Task: Create an abstract business Letterhead with colorful style.
Action: Mouse pressed left at (363, 81)
Screenshot: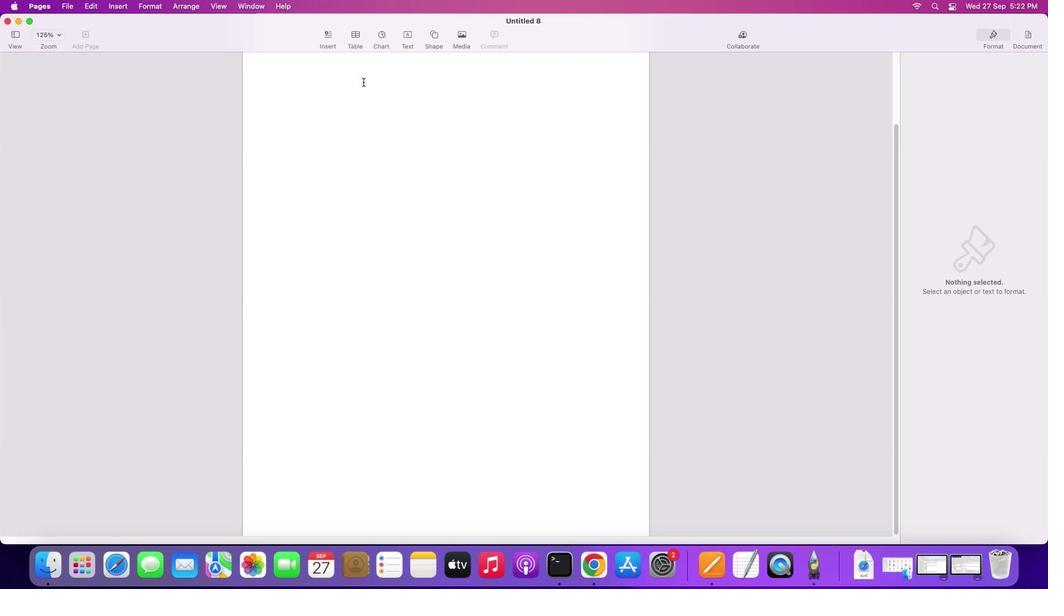 
Action: Mouse moved to (432, 33)
Screenshot: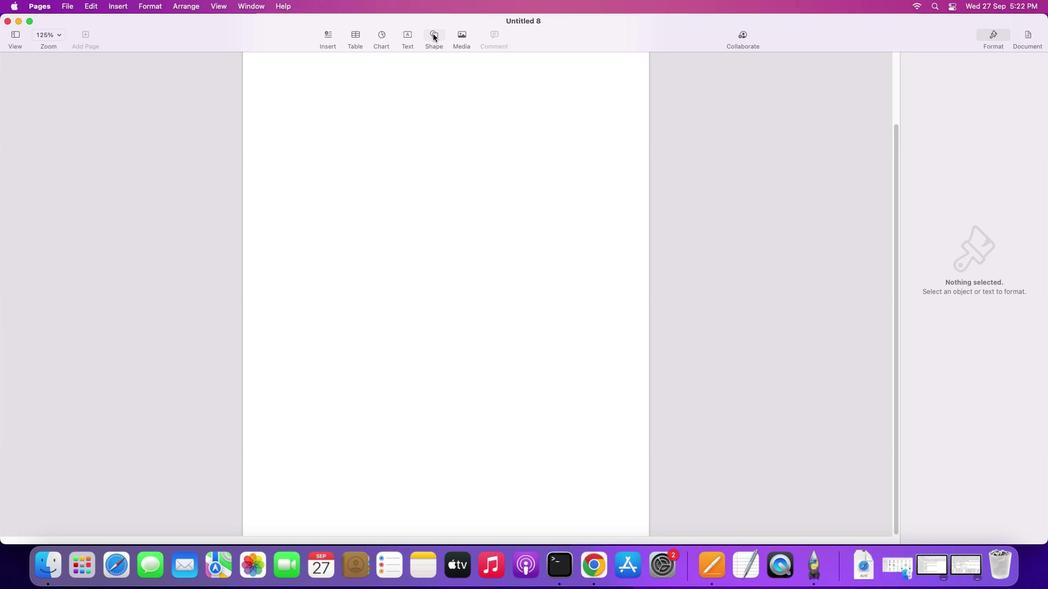 
Action: Mouse pressed left at (432, 33)
Screenshot: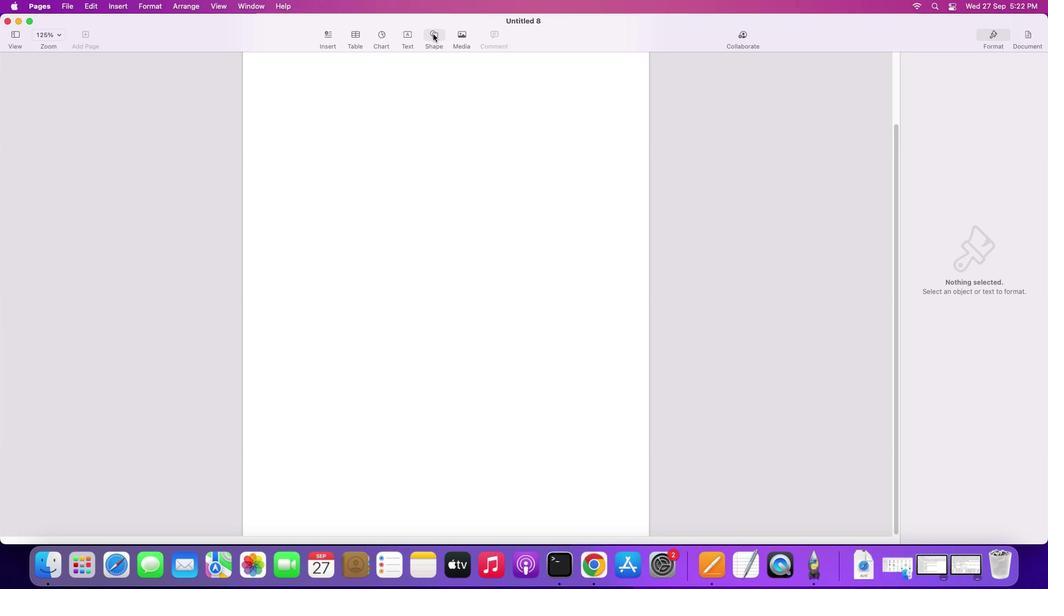 
Action: Mouse moved to (428, 122)
Screenshot: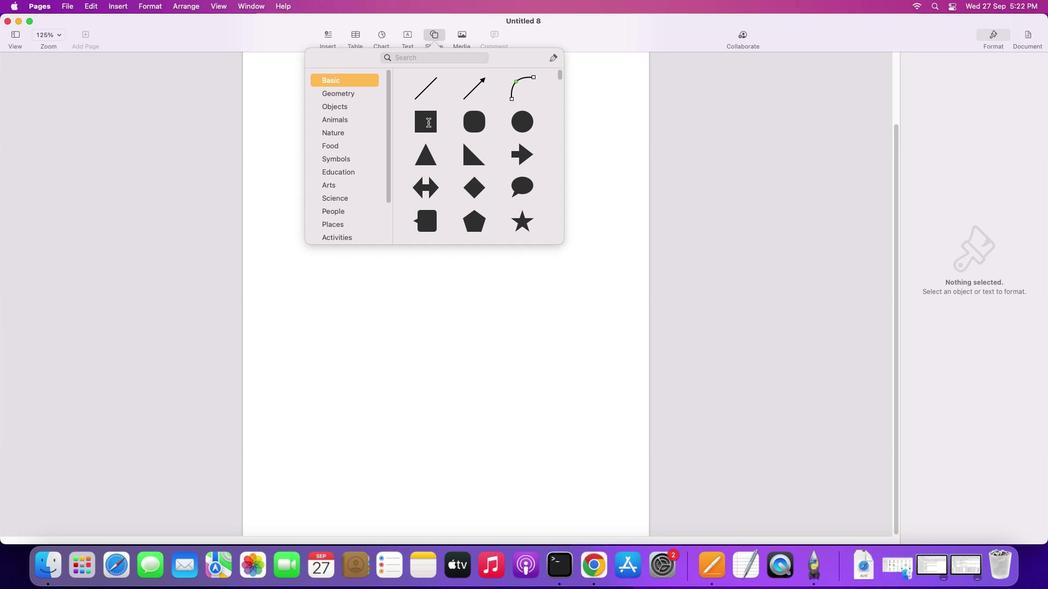 
Action: Mouse pressed left at (428, 122)
Screenshot: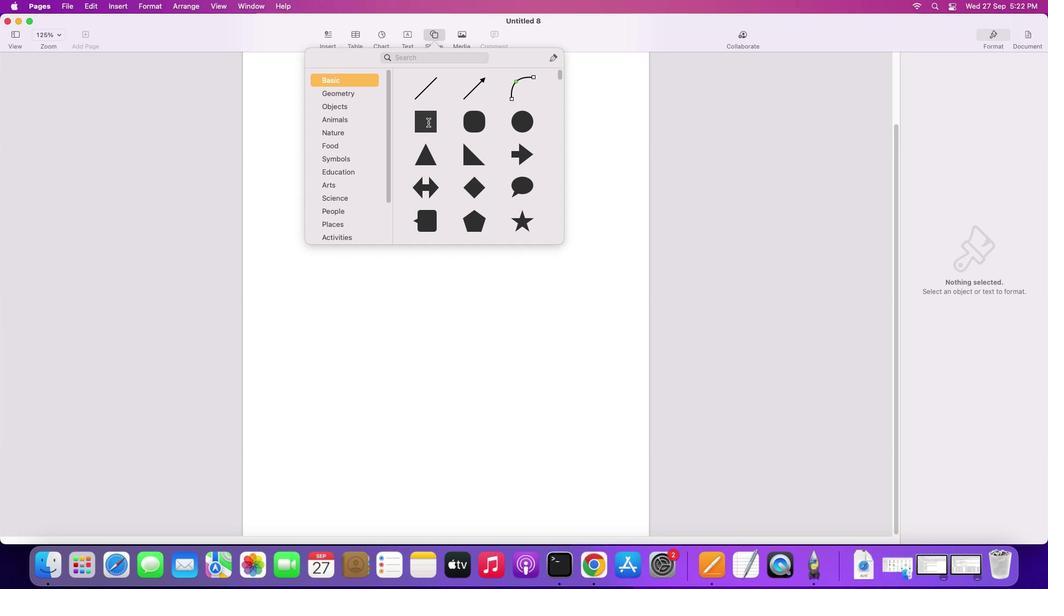 
Action: Mouse moved to (439, 277)
Screenshot: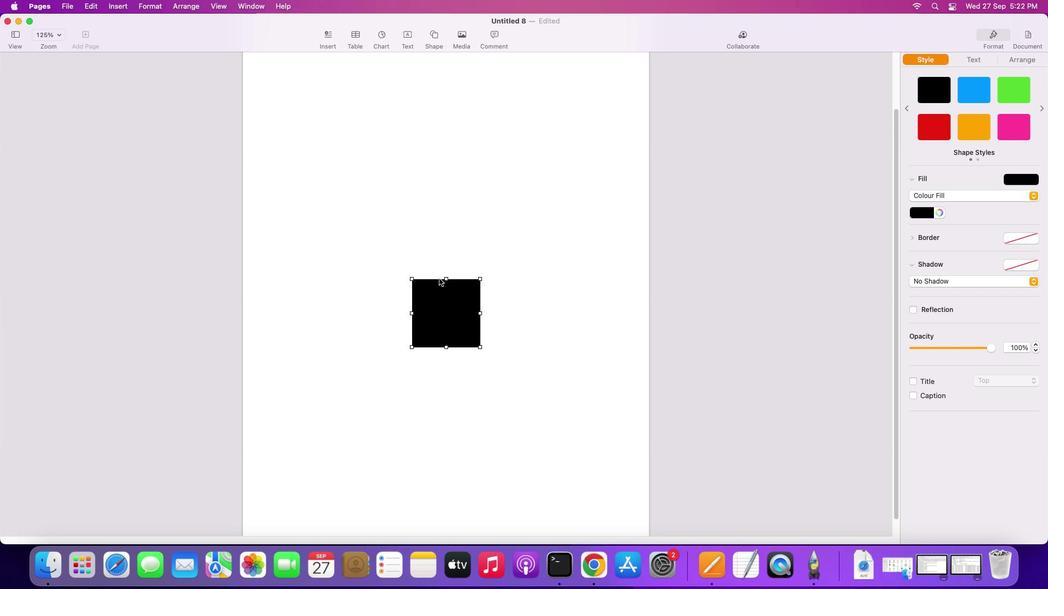 
Action: Mouse scrolled (439, 277) with delta (0, 0)
Screenshot: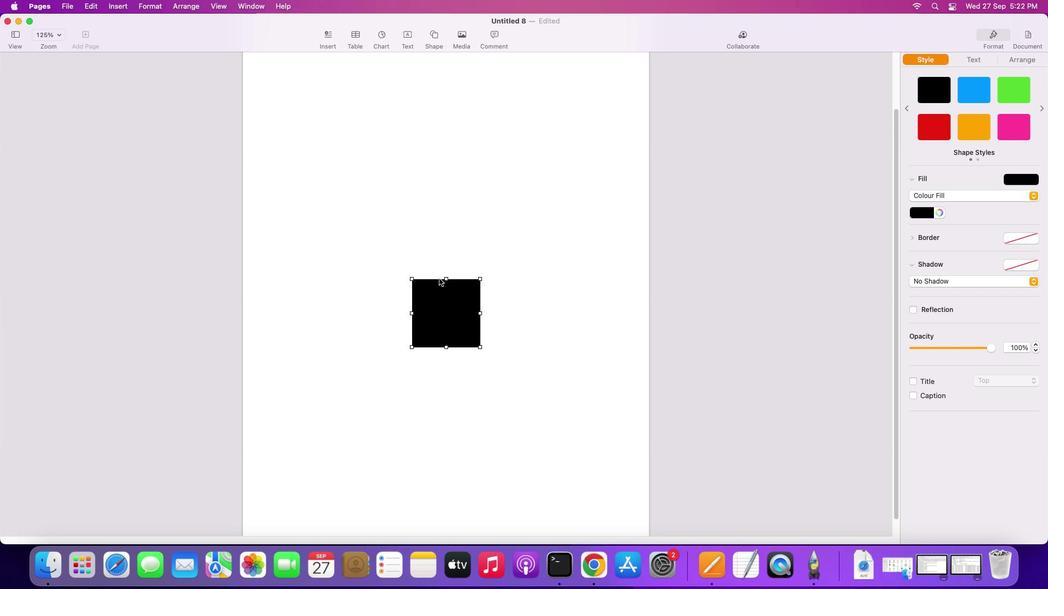 
Action: Mouse moved to (438, 278)
Screenshot: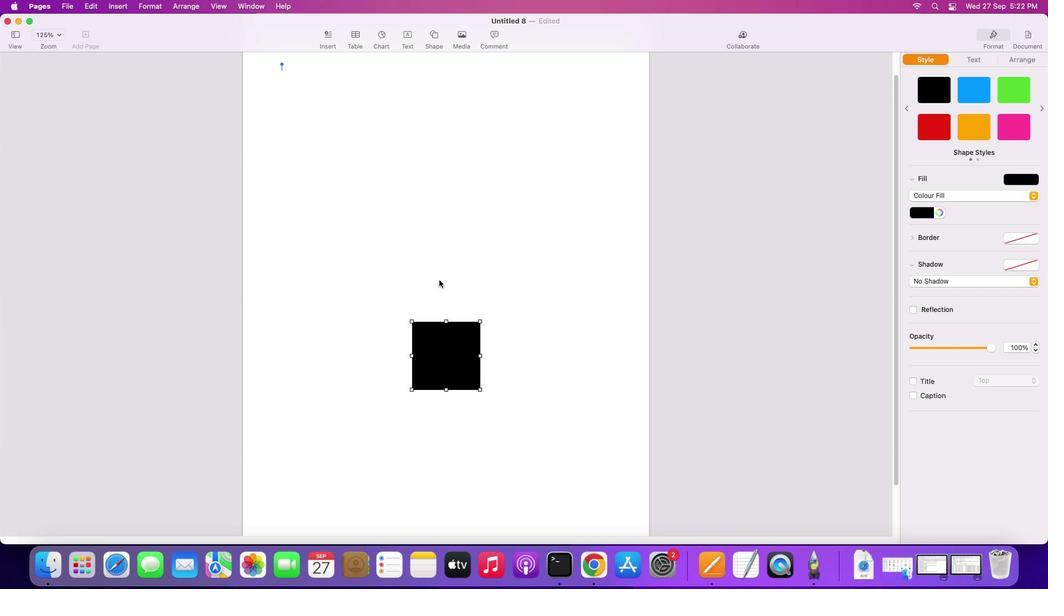 
Action: Mouse scrolled (438, 278) with delta (0, 0)
Screenshot: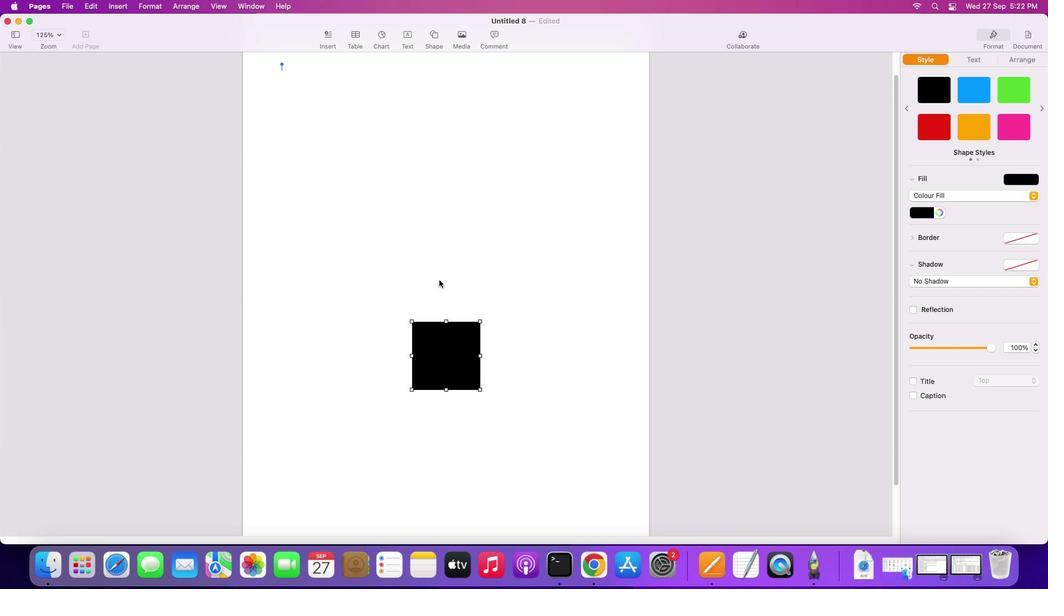 
Action: Mouse scrolled (438, 278) with delta (0, 1)
Screenshot: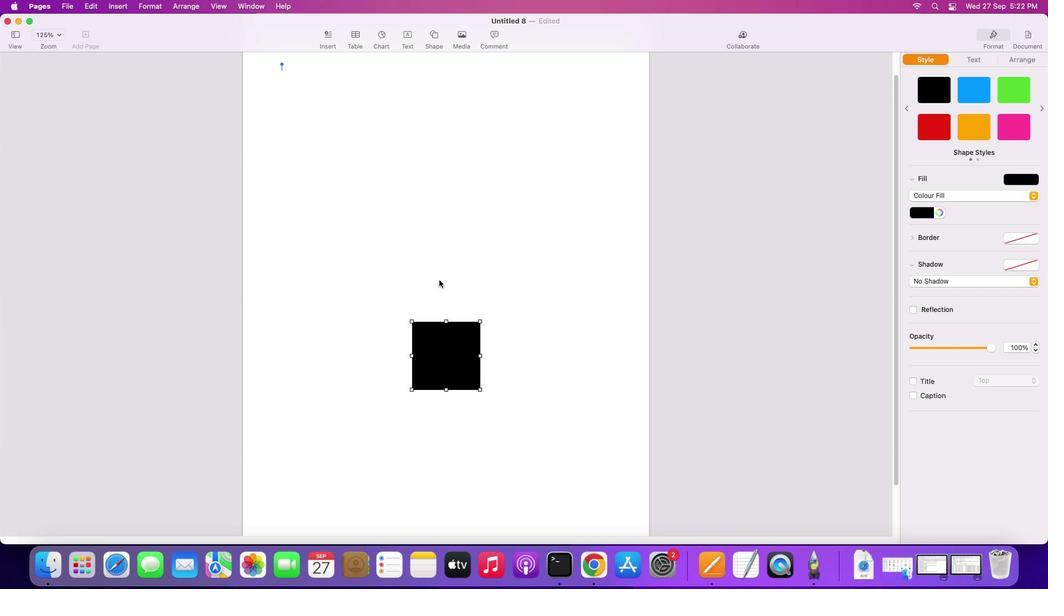 
Action: Mouse scrolled (438, 278) with delta (0, 2)
Screenshot: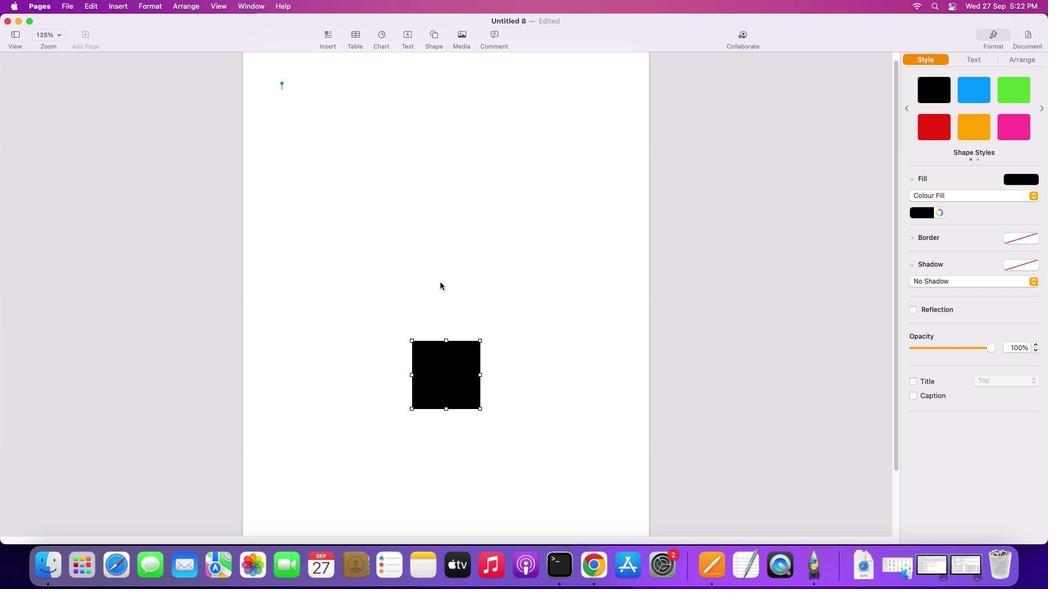 
Action: Mouse scrolled (438, 278) with delta (0, 3)
Screenshot: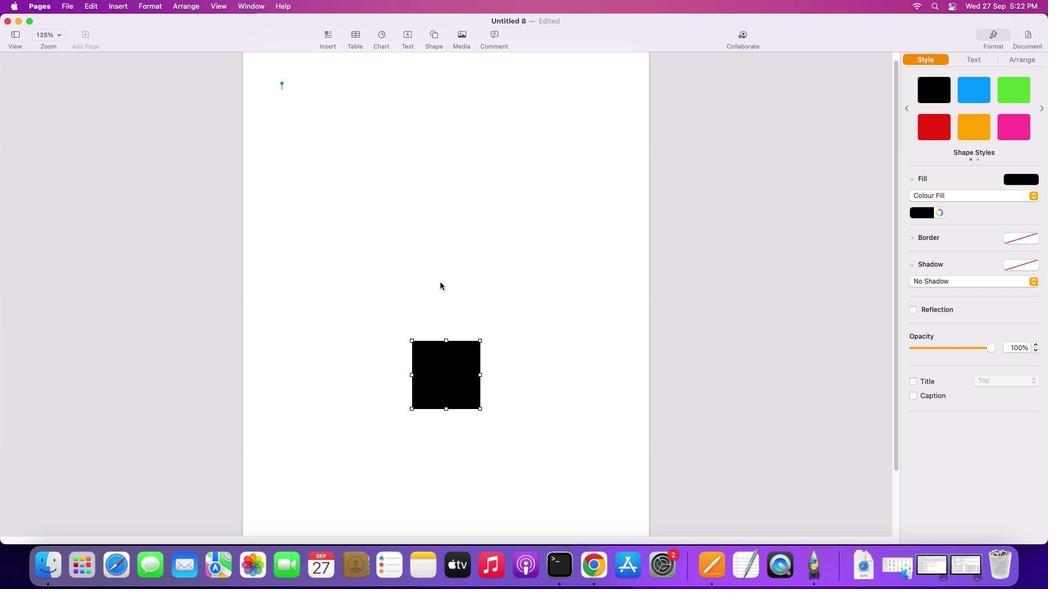 
Action: Mouse scrolled (438, 278) with delta (0, 3)
Screenshot: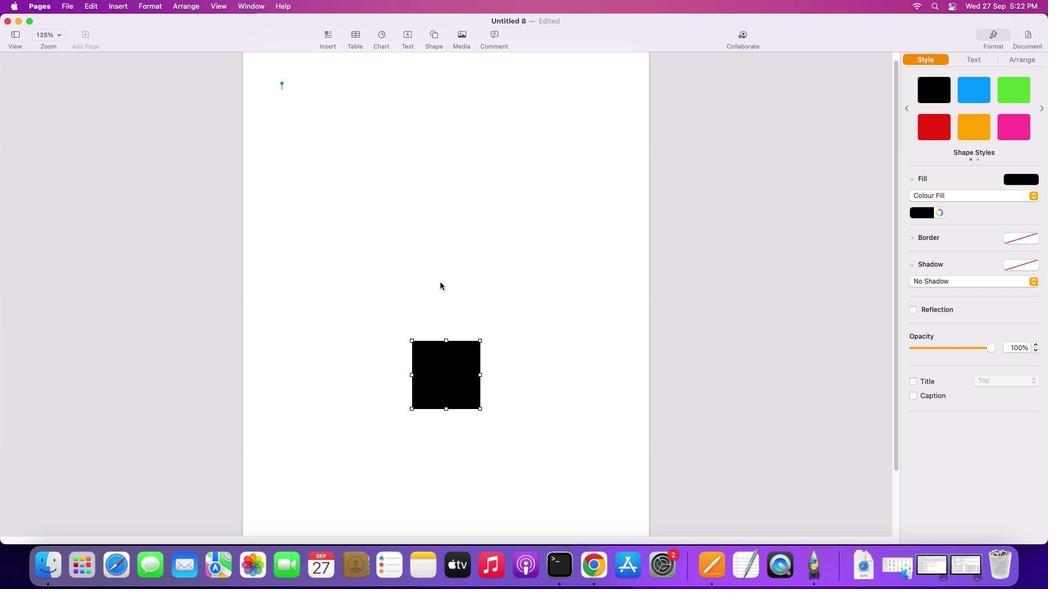 
Action: Mouse moved to (436, 337)
Screenshot: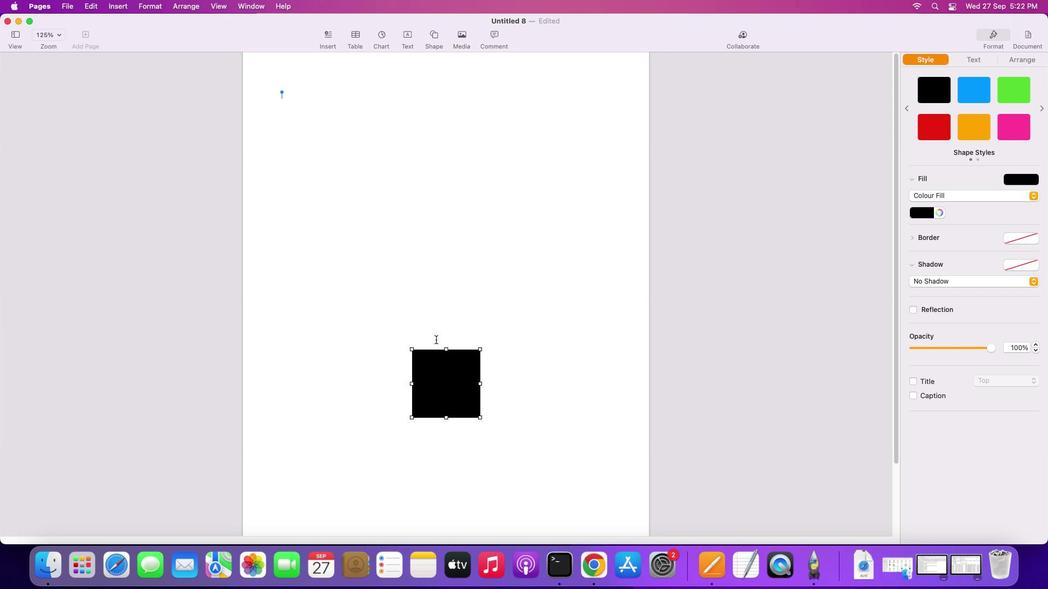 
Action: Mouse scrolled (436, 337) with delta (0, 0)
Screenshot: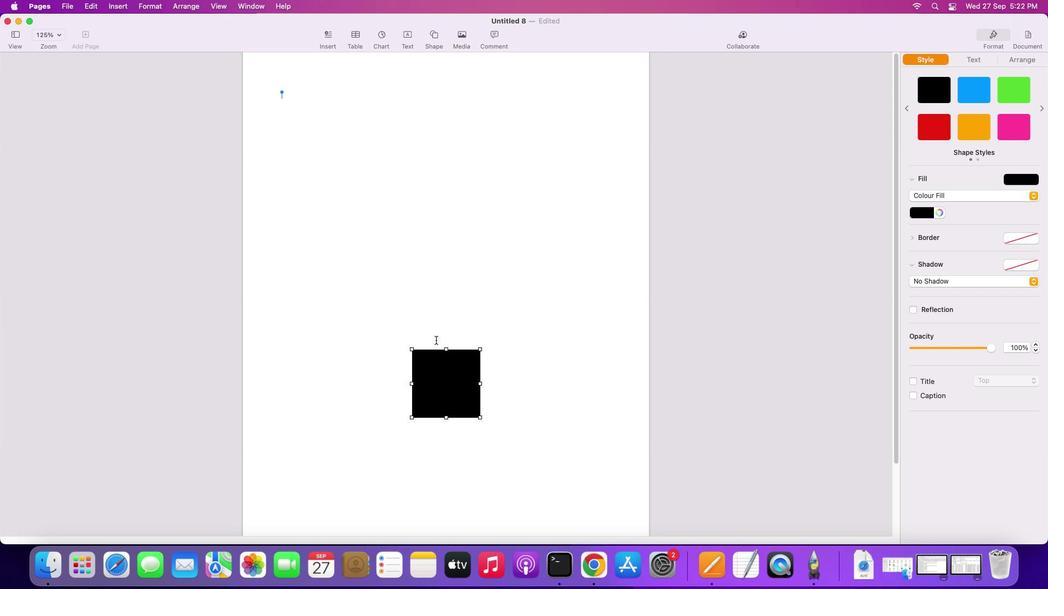 
Action: Mouse moved to (436, 339)
Screenshot: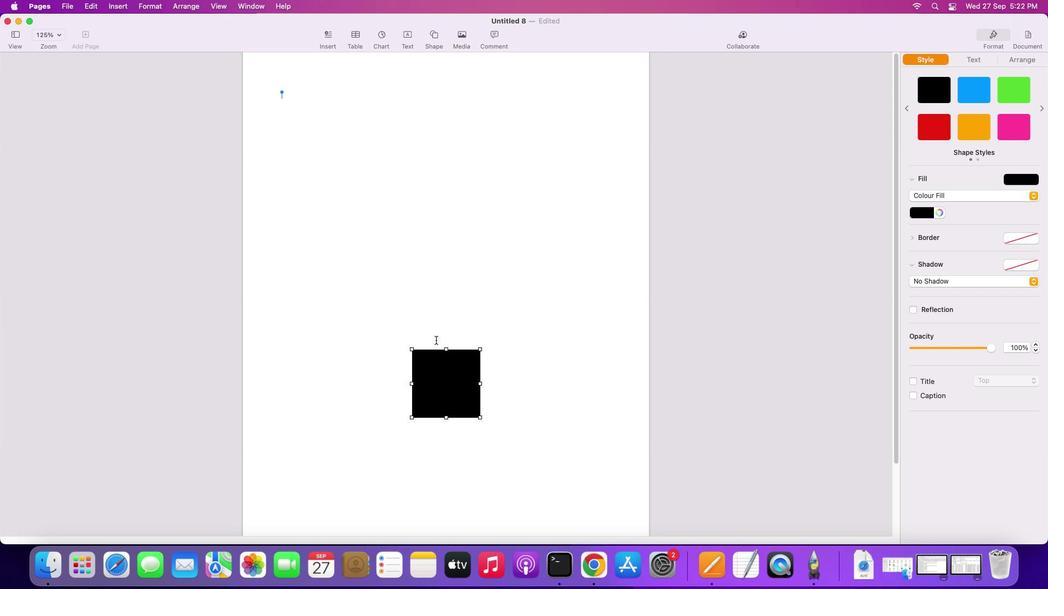 
Action: Mouse scrolled (436, 339) with delta (0, 0)
Screenshot: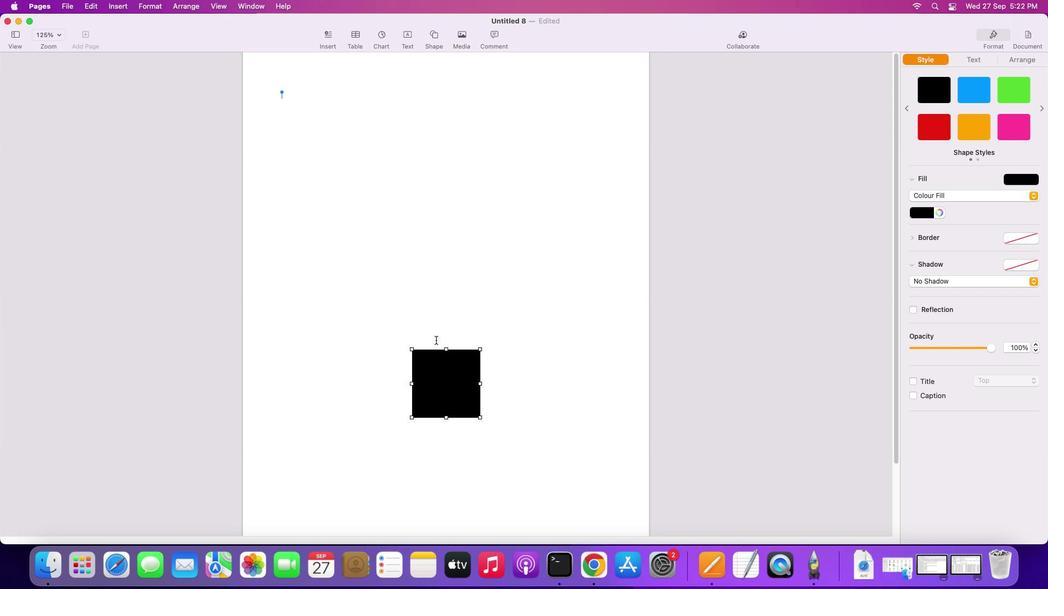 
Action: Mouse moved to (436, 339)
Screenshot: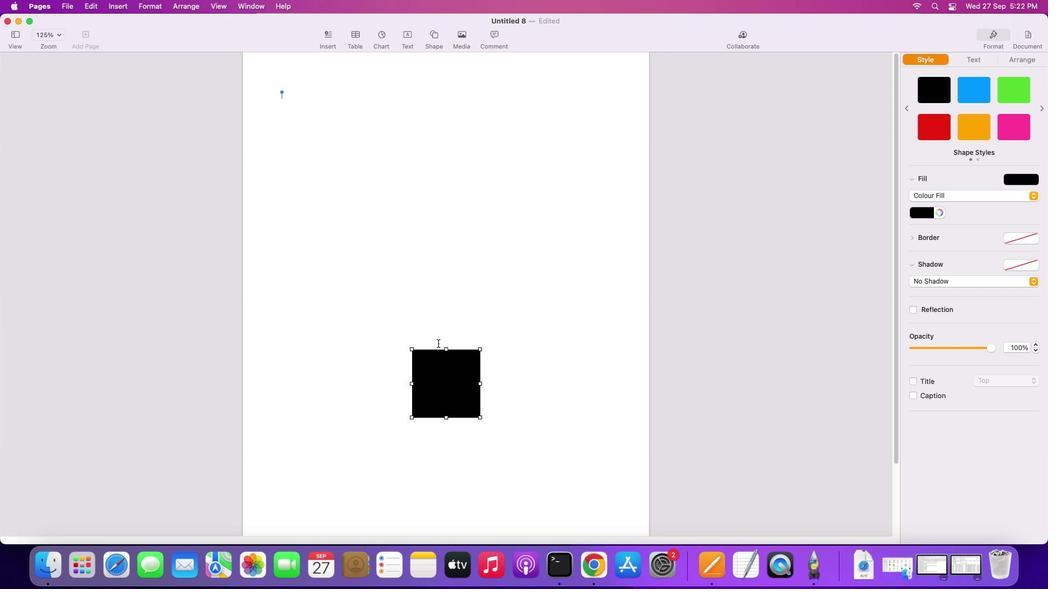 
Action: Mouse scrolled (436, 339) with delta (0, 1)
Screenshot: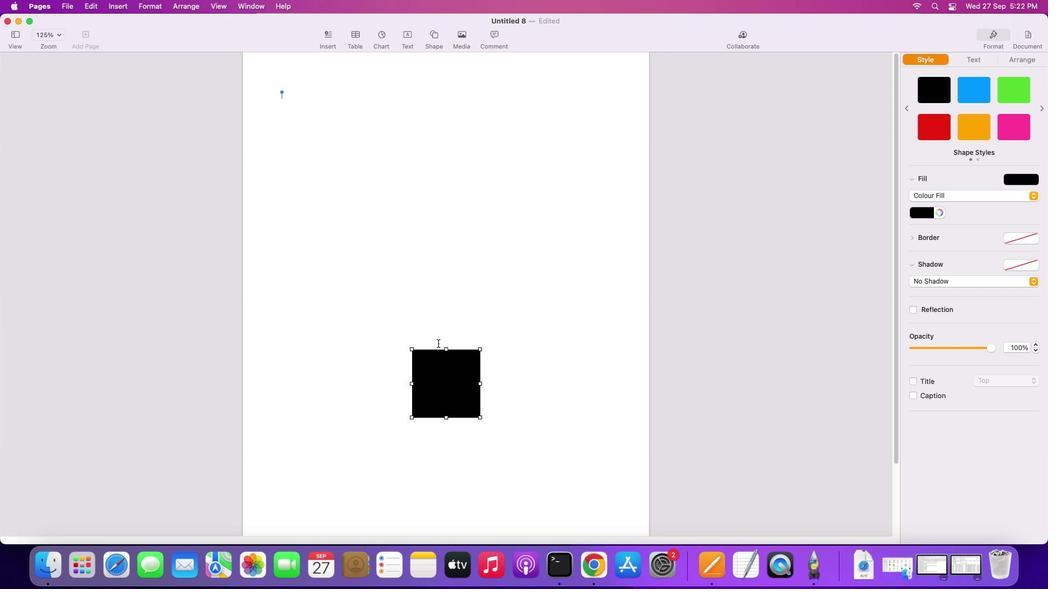
Action: Mouse scrolled (436, 339) with delta (0, 2)
Screenshot: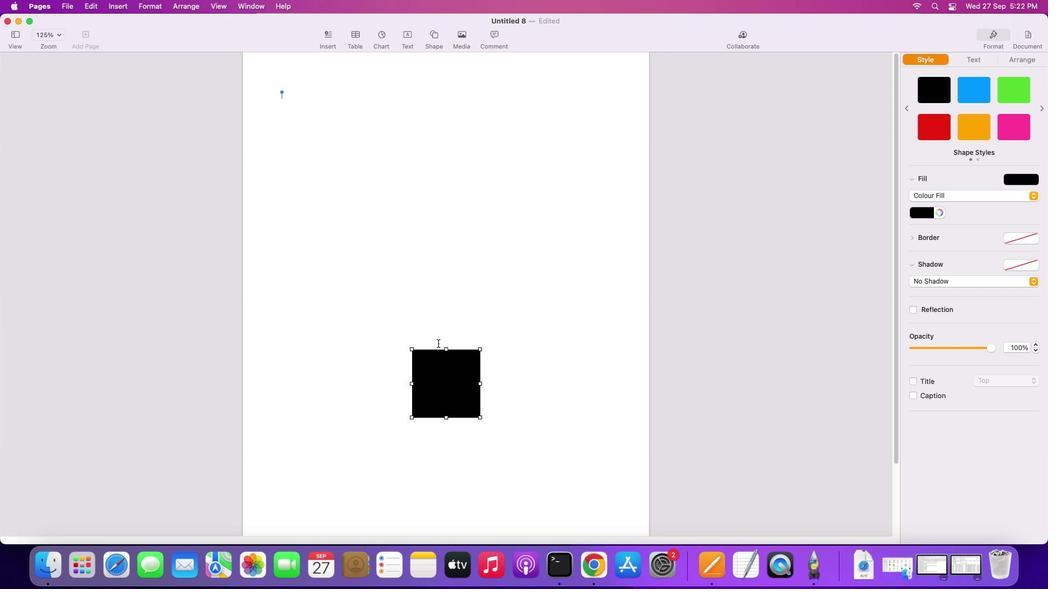 
Action: Mouse scrolled (436, 339) with delta (0, 3)
Screenshot: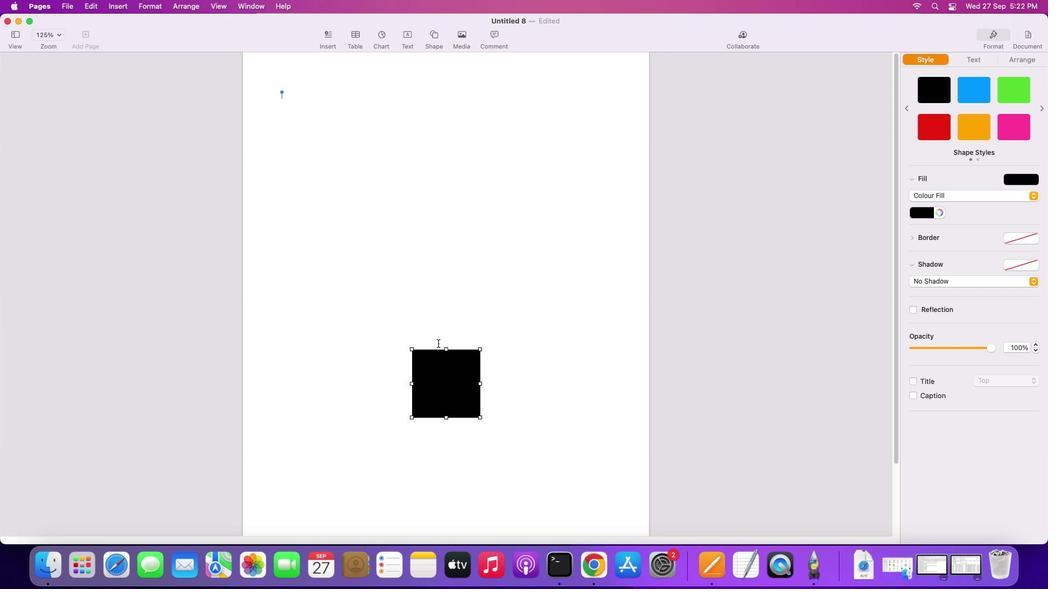 
Action: Mouse scrolled (436, 339) with delta (0, 3)
Screenshot: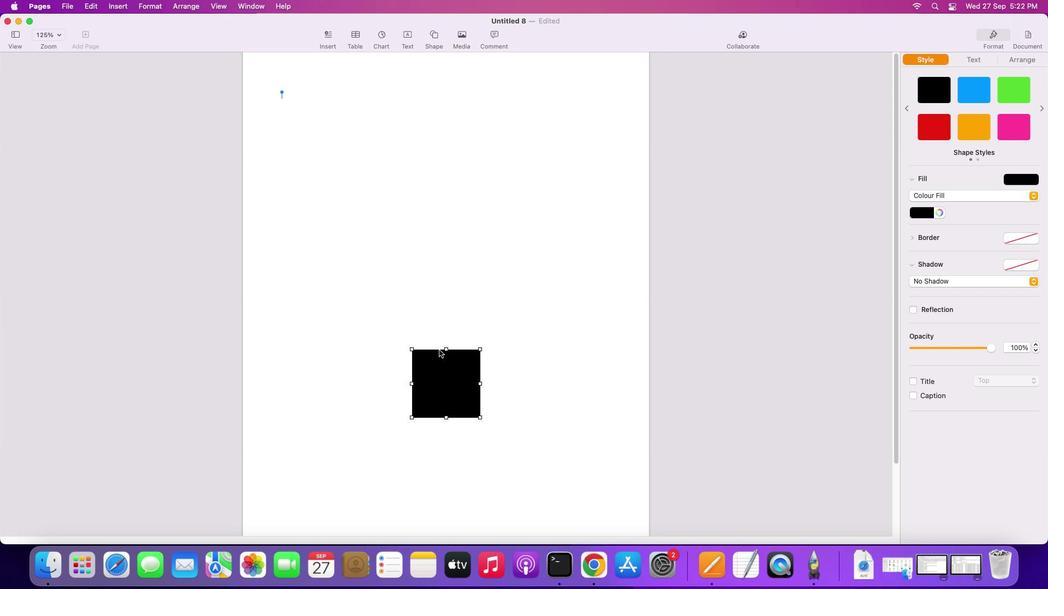 
Action: Mouse scrolled (436, 339) with delta (0, 3)
Screenshot: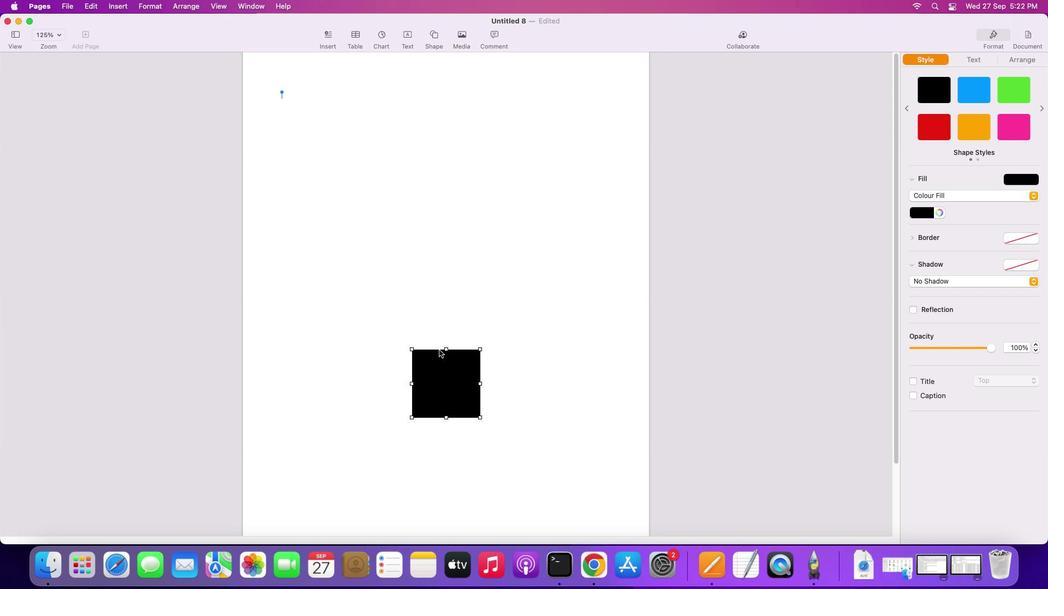 
Action: Mouse moved to (445, 379)
Screenshot: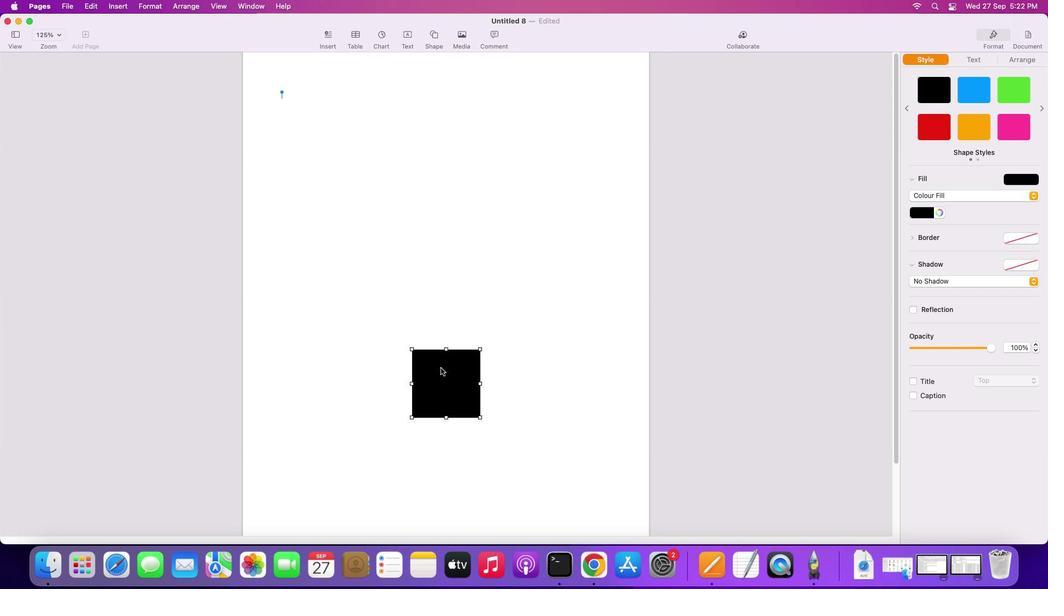 
Action: Mouse pressed left at (445, 379)
Screenshot: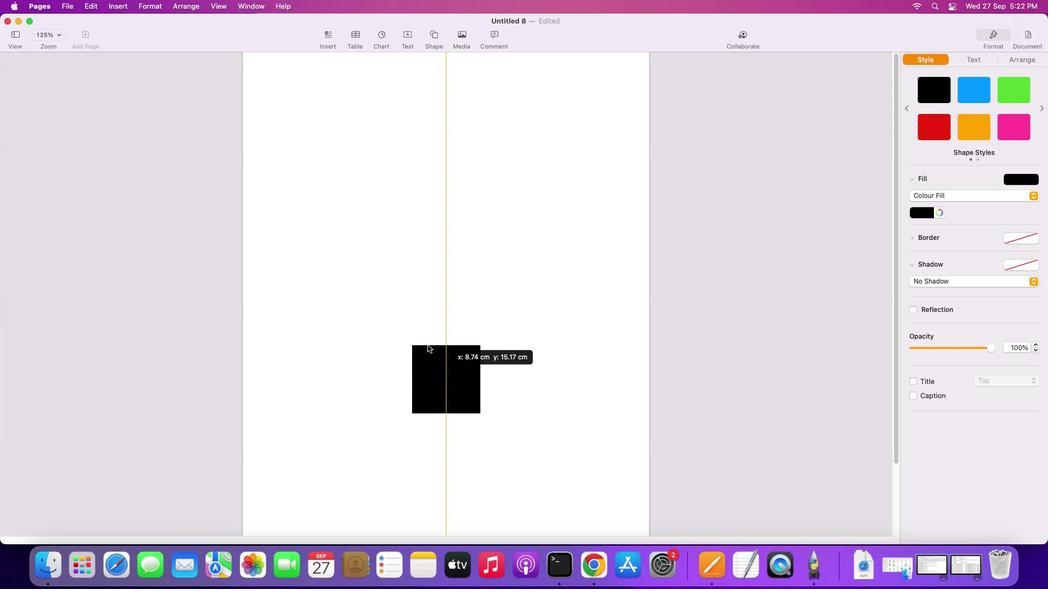 
Action: Mouse moved to (286, 130)
Screenshot: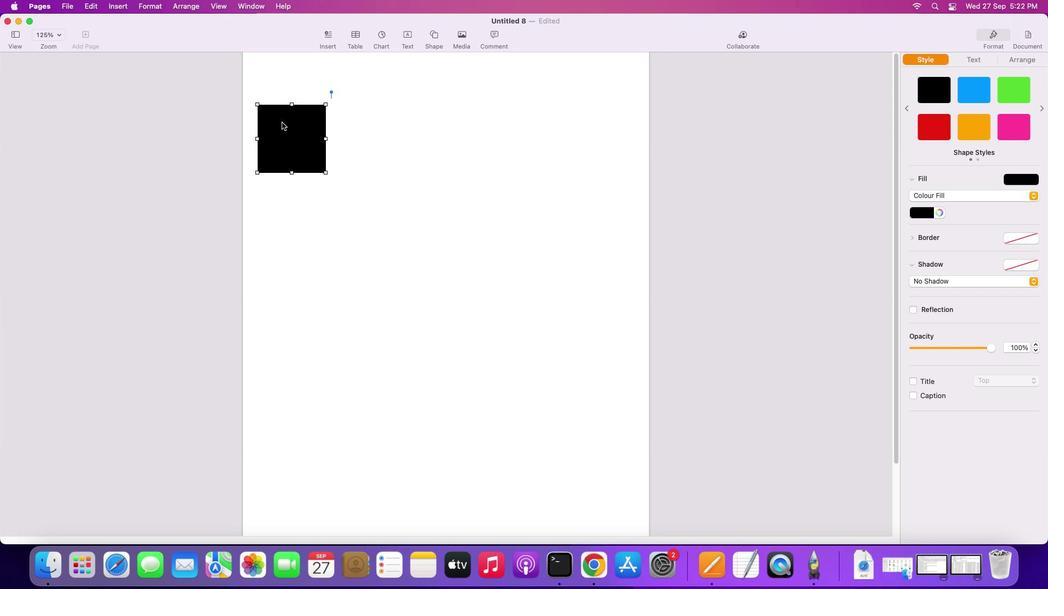 
Action: Mouse scrolled (286, 130) with delta (0, 0)
Screenshot: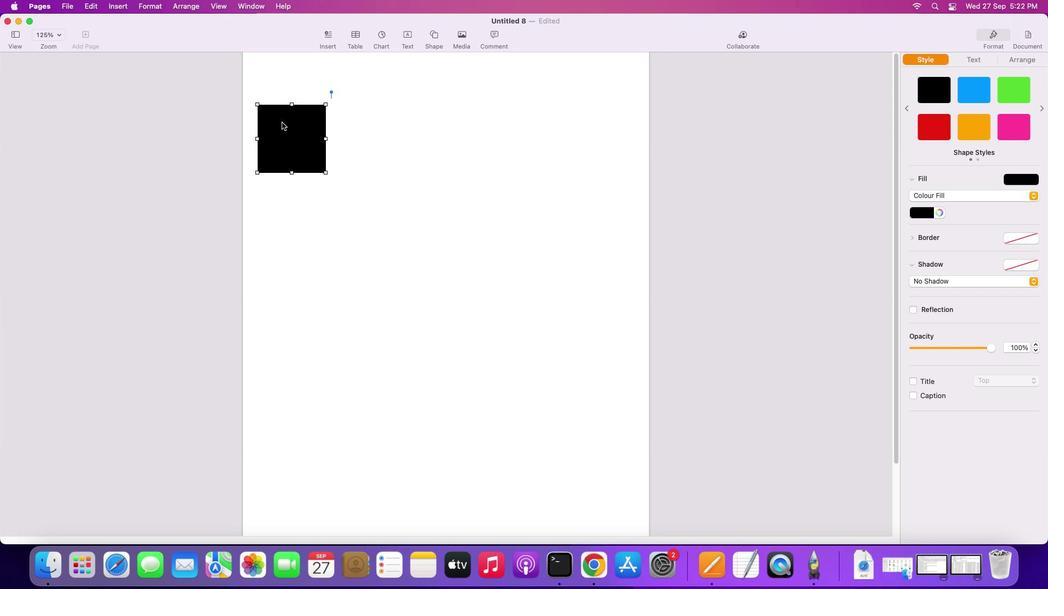 
Action: Mouse moved to (286, 130)
Screenshot: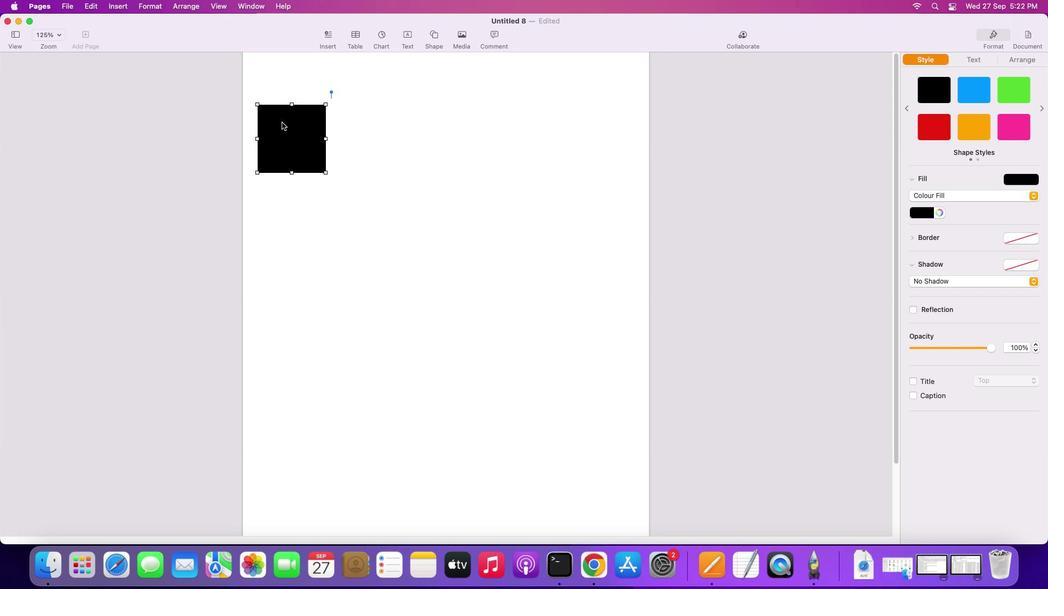 
Action: Mouse scrolled (286, 130) with delta (0, 0)
Screenshot: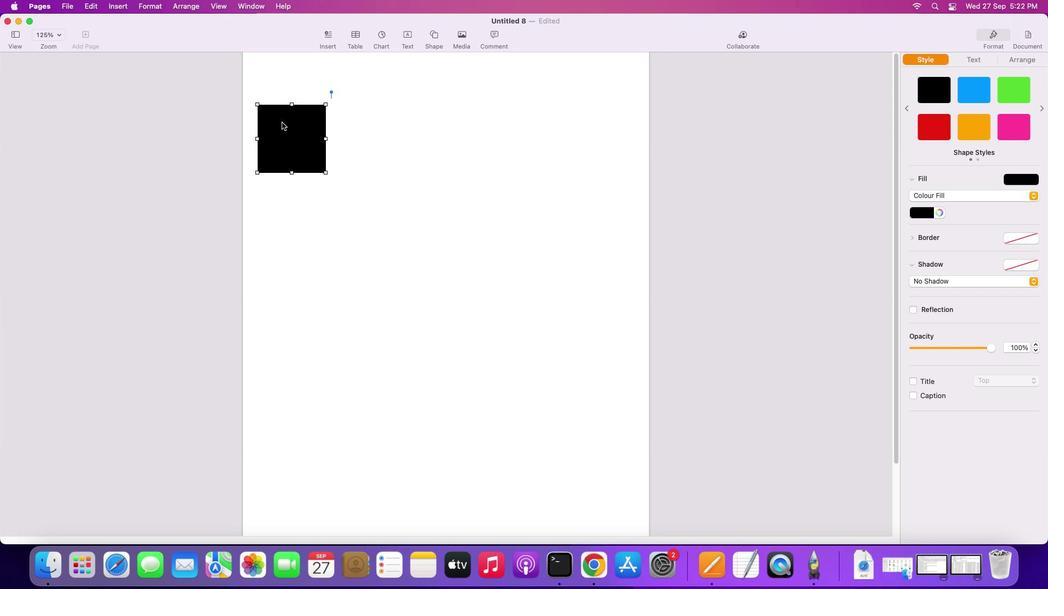 
Action: Mouse scrolled (286, 130) with delta (0, 1)
Screenshot: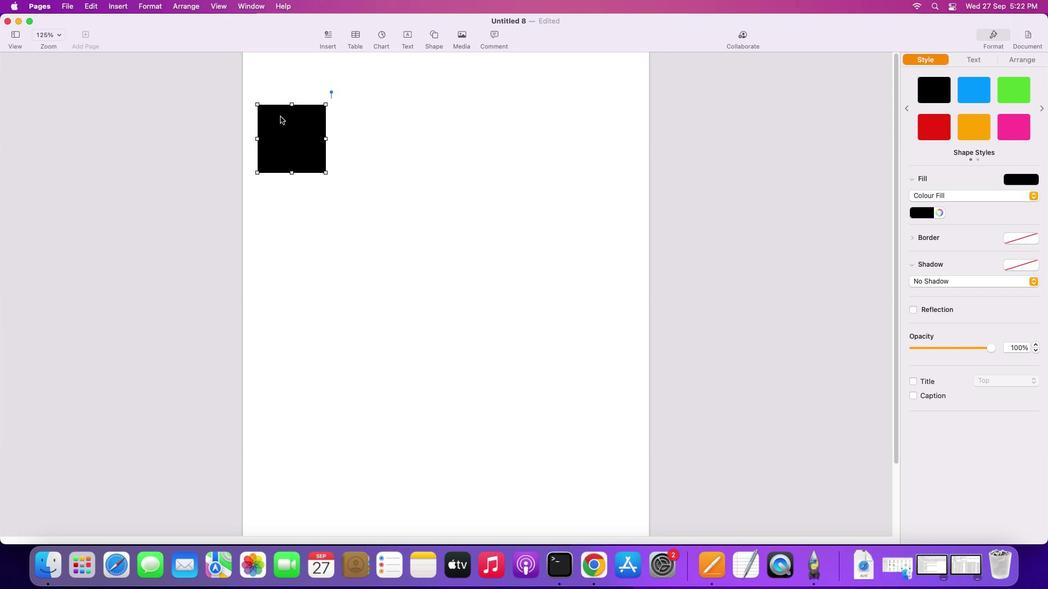 
Action: Mouse scrolled (286, 130) with delta (0, 2)
Screenshot: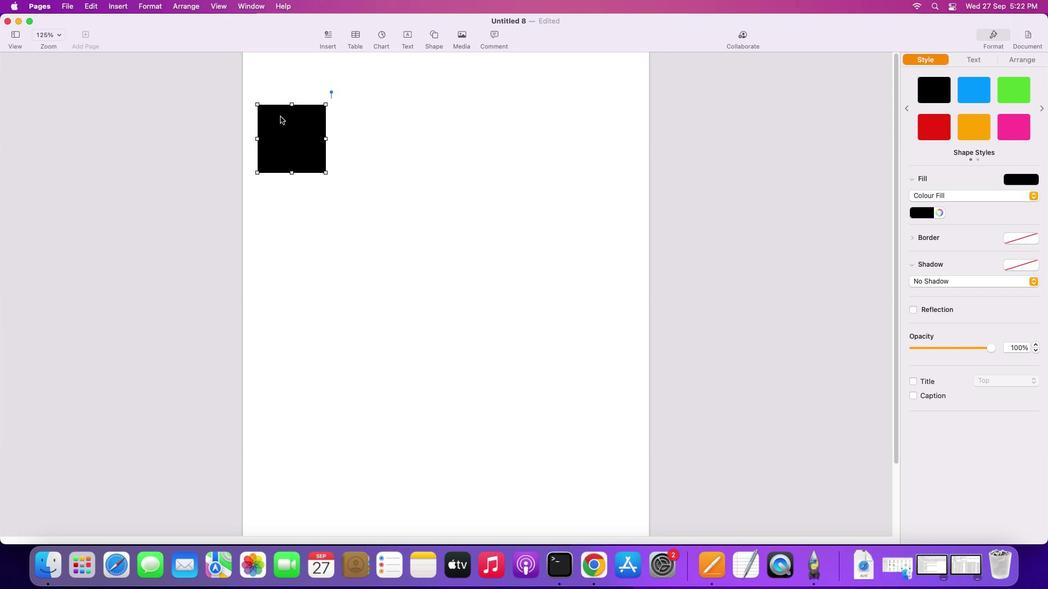 
Action: Mouse moved to (286, 130)
Screenshot: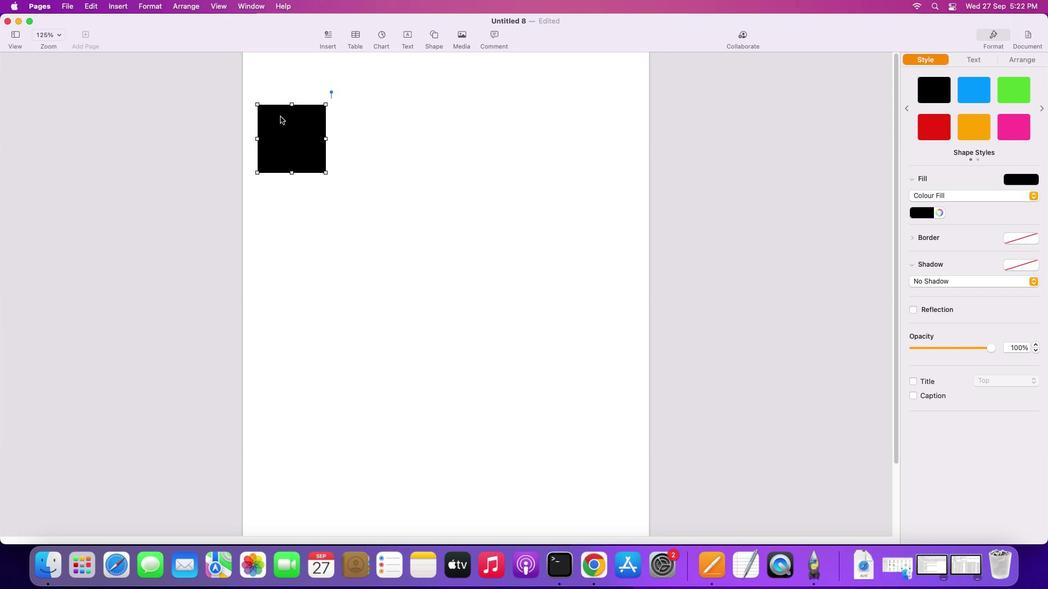 
Action: Mouse scrolled (286, 130) with delta (0, 3)
Screenshot: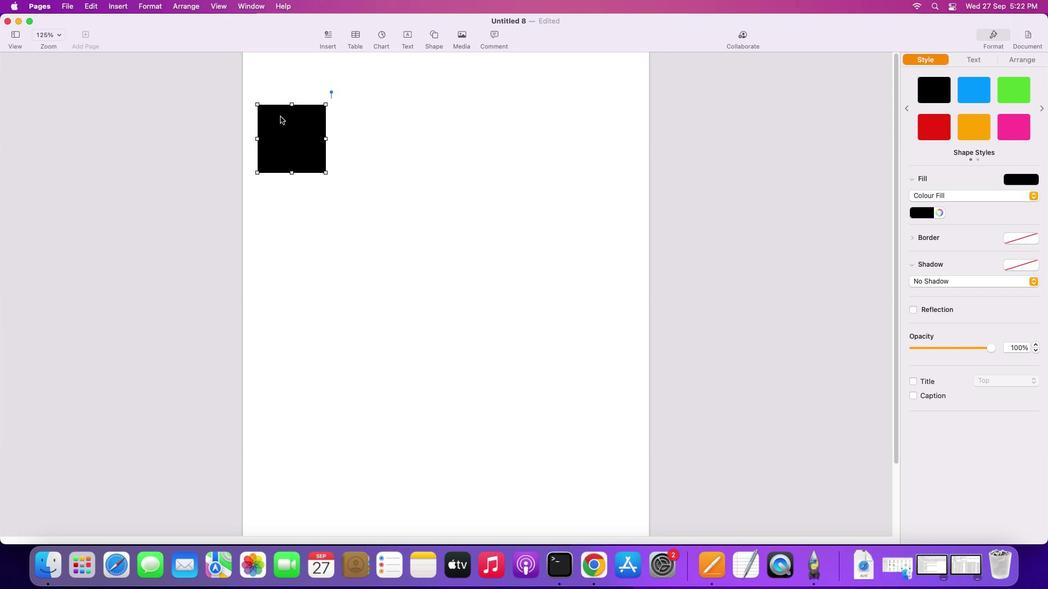 
Action: Mouse moved to (283, 127)
Screenshot: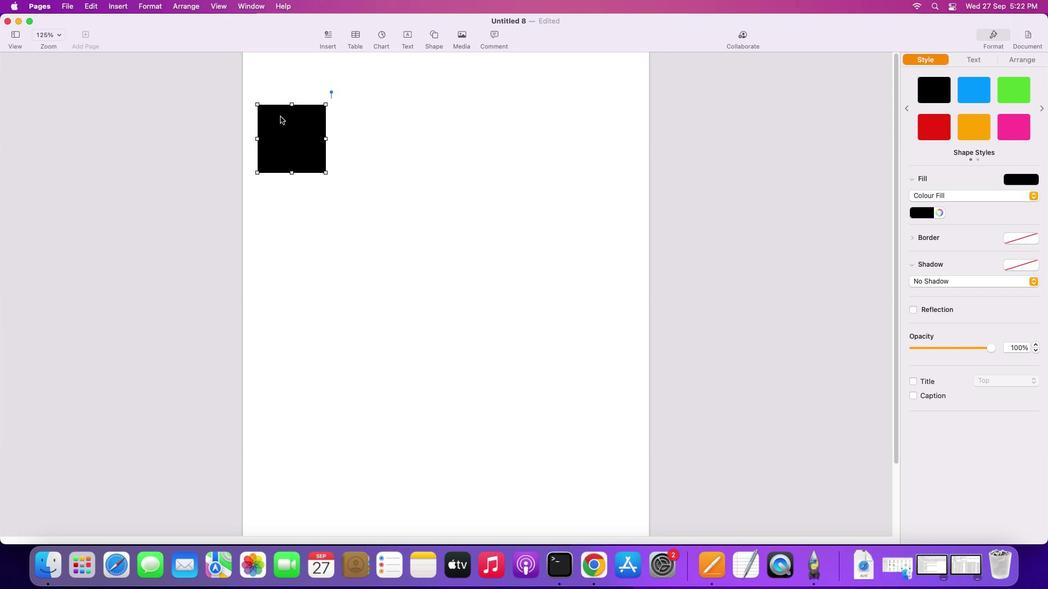 
Action: Mouse scrolled (283, 127) with delta (0, 3)
Screenshot: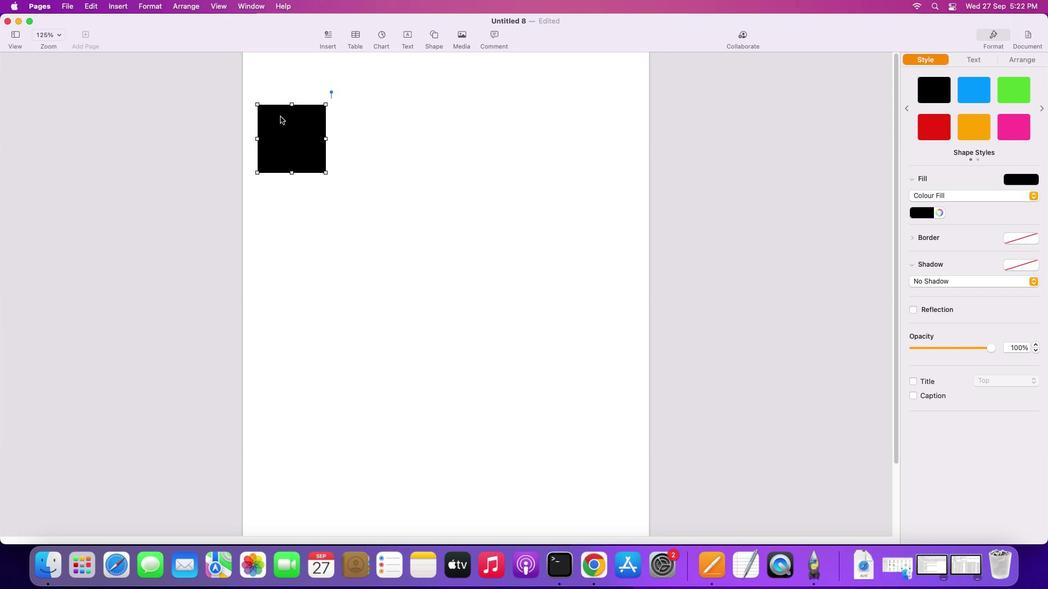 
Action: Mouse moved to (281, 122)
Screenshot: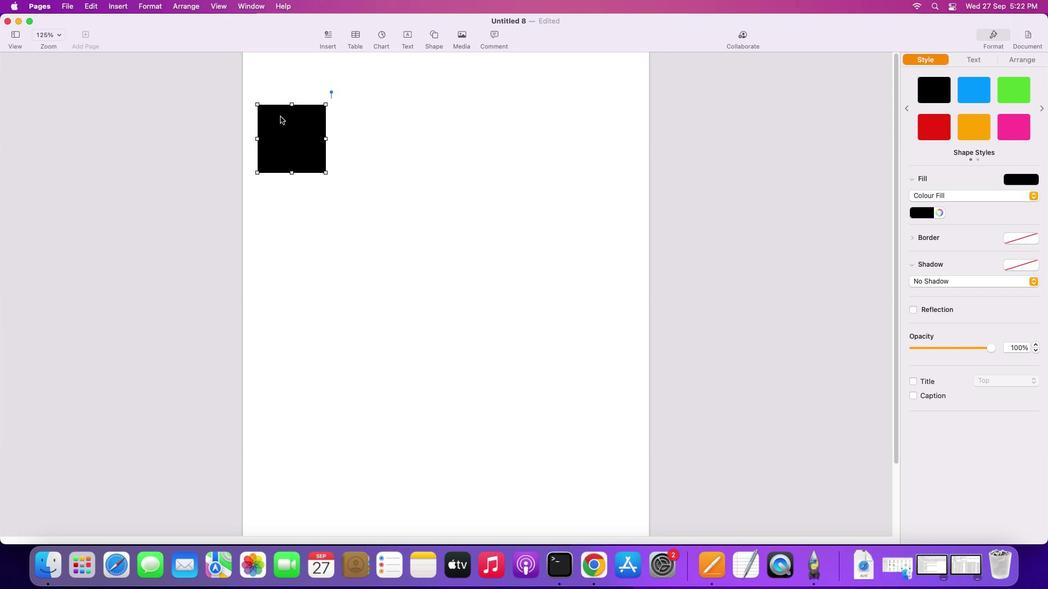 
Action: Mouse scrolled (281, 122) with delta (0, 3)
Screenshot: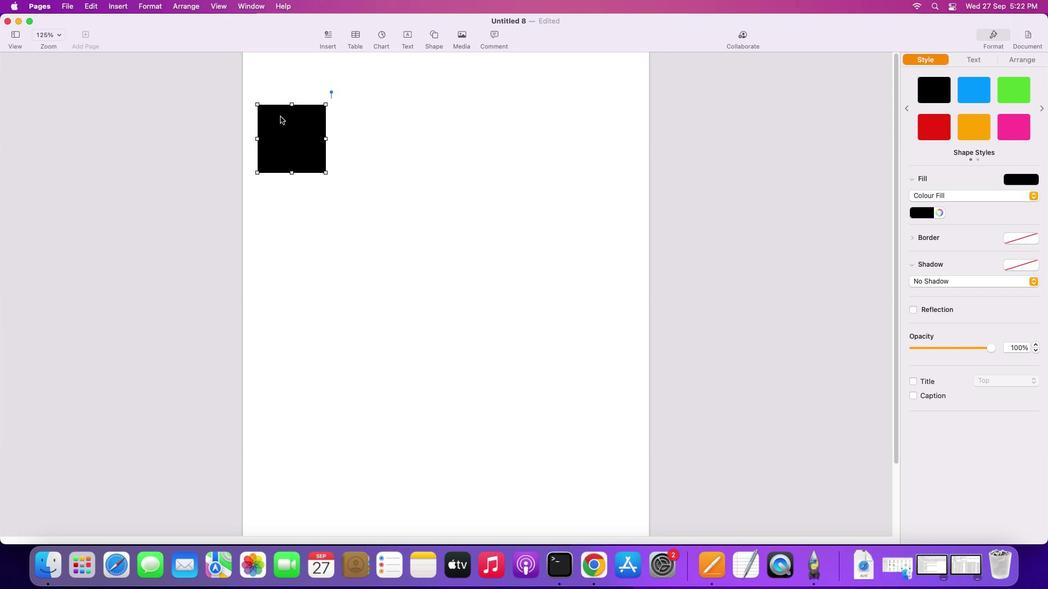 
Action: Mouse moved to (286, 123)
Screenshot: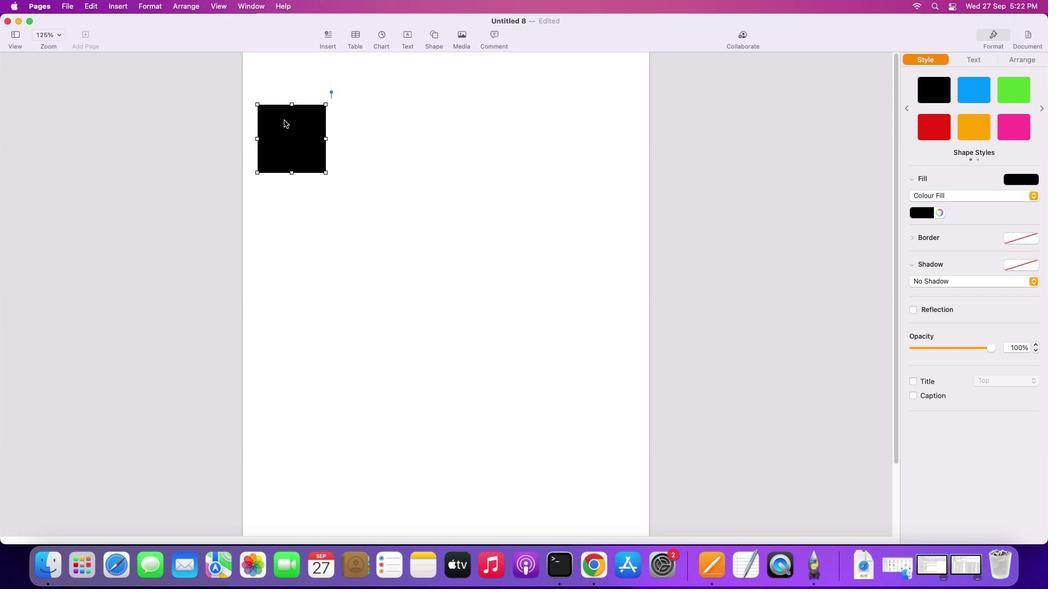
Action: Mouse pressed left at (286, 123)
Screenshot: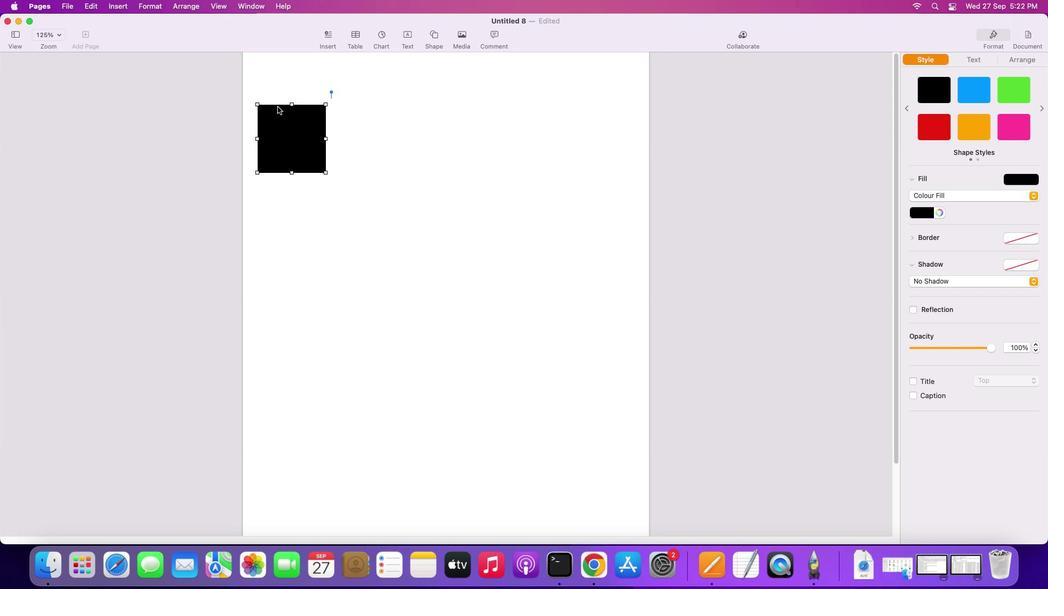 
Action: Mouse moved to (271, 69)
Screenshot: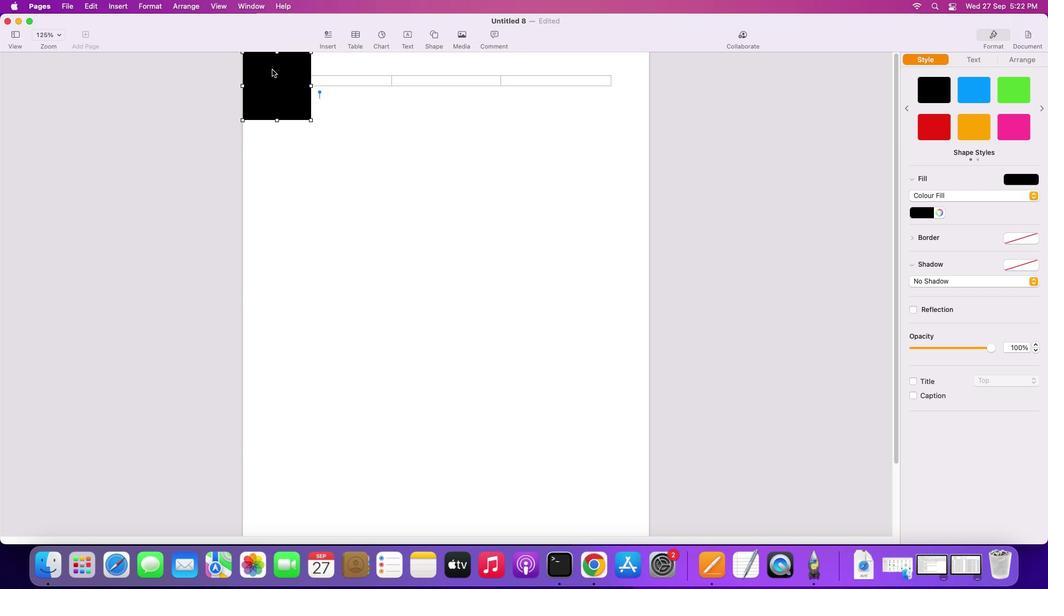 
Action: Key pressed Key.alt
Screenshot: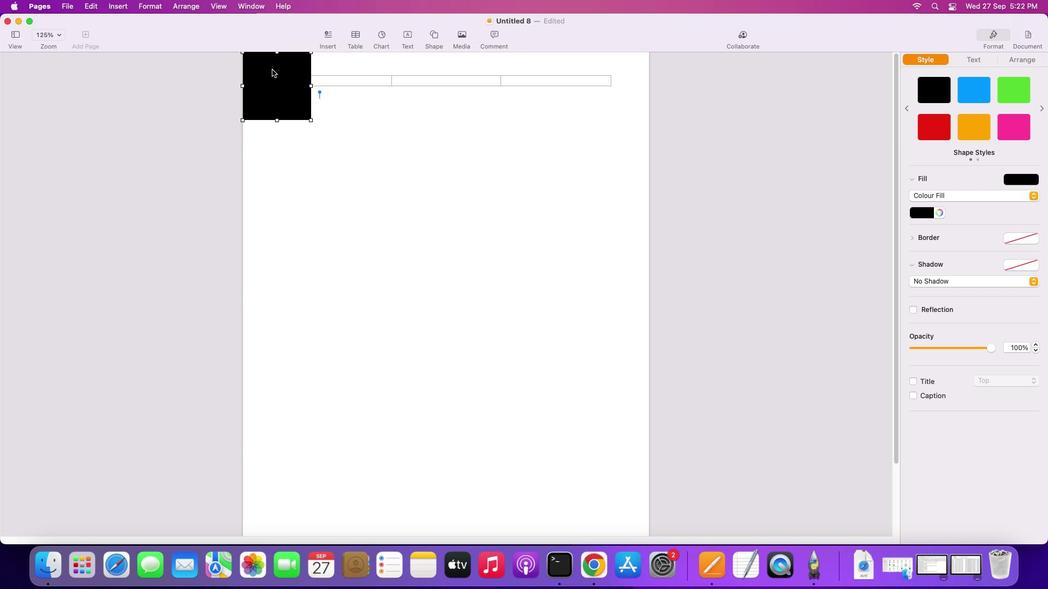 
Action: Mouse pressed left at (271, 69)
Screenshot: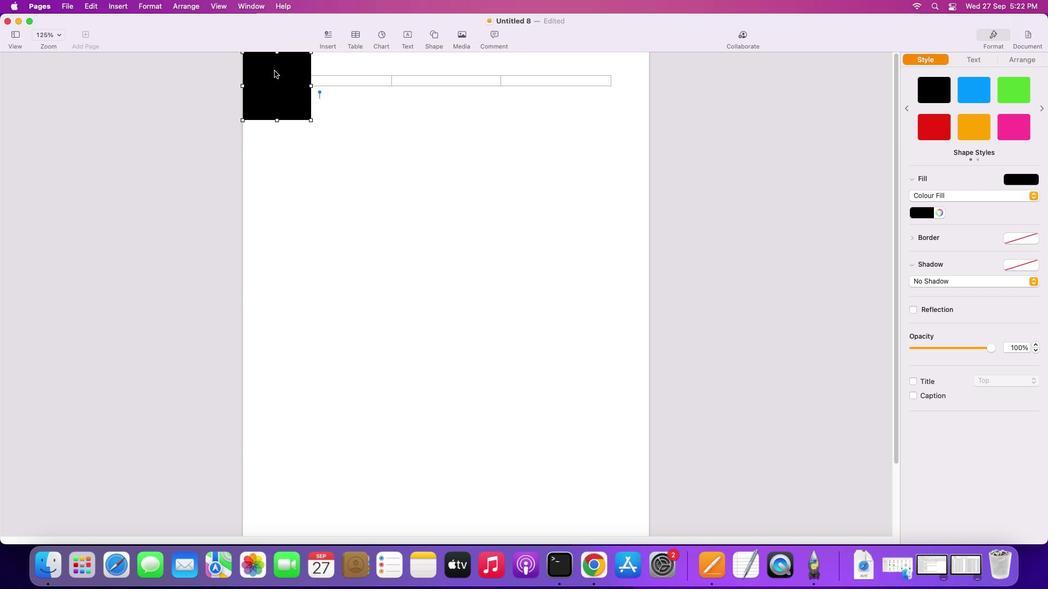 
Action: Mouse moved to (342, 68)
Screenshot: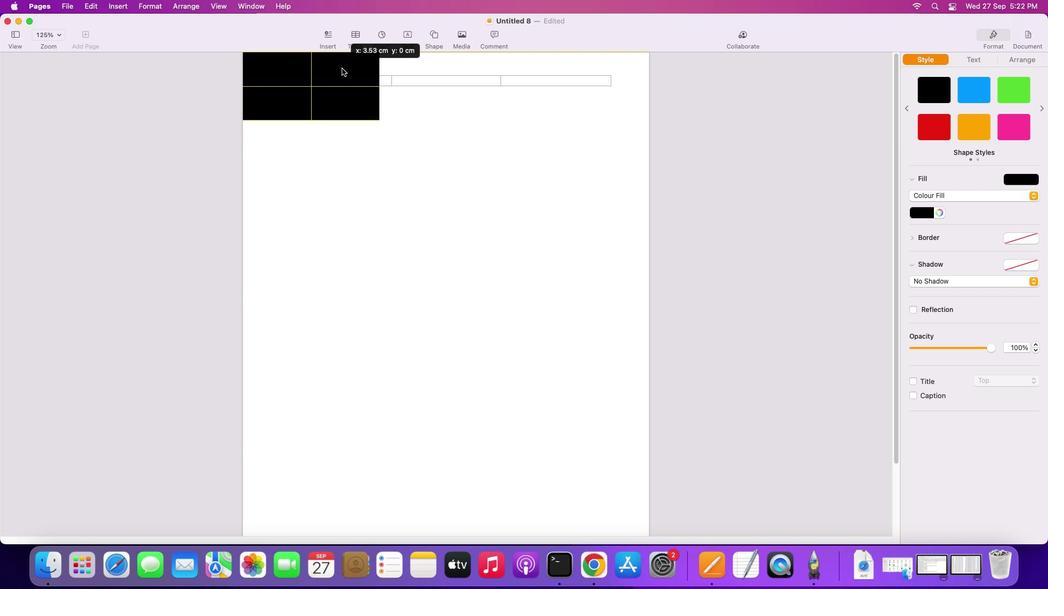 
Action: Key pressed Key.alt
Screenshot: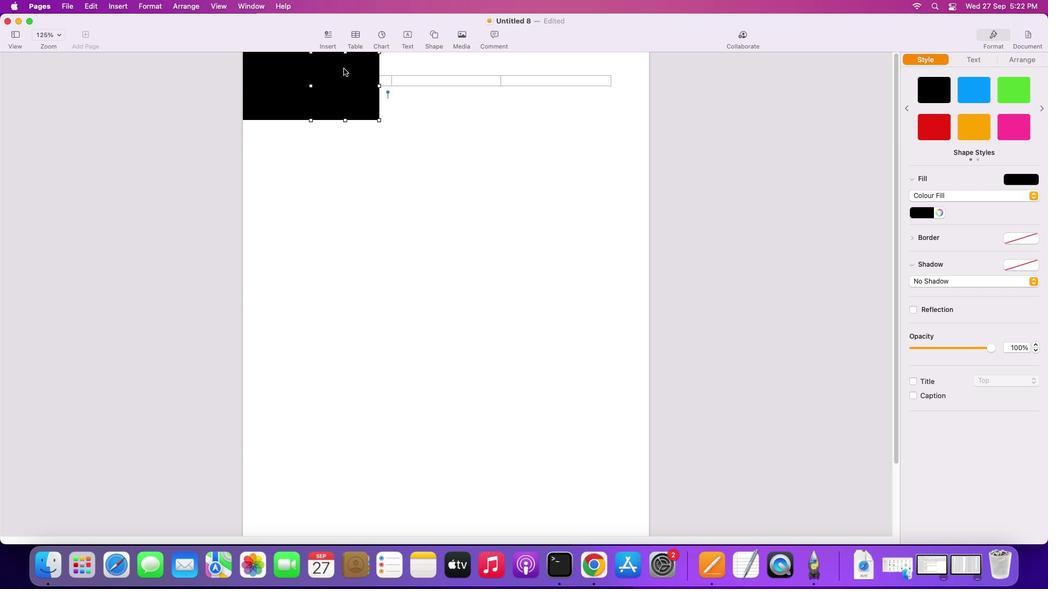 
Action: Mouse pressed left at (342, 68)
Screenshot: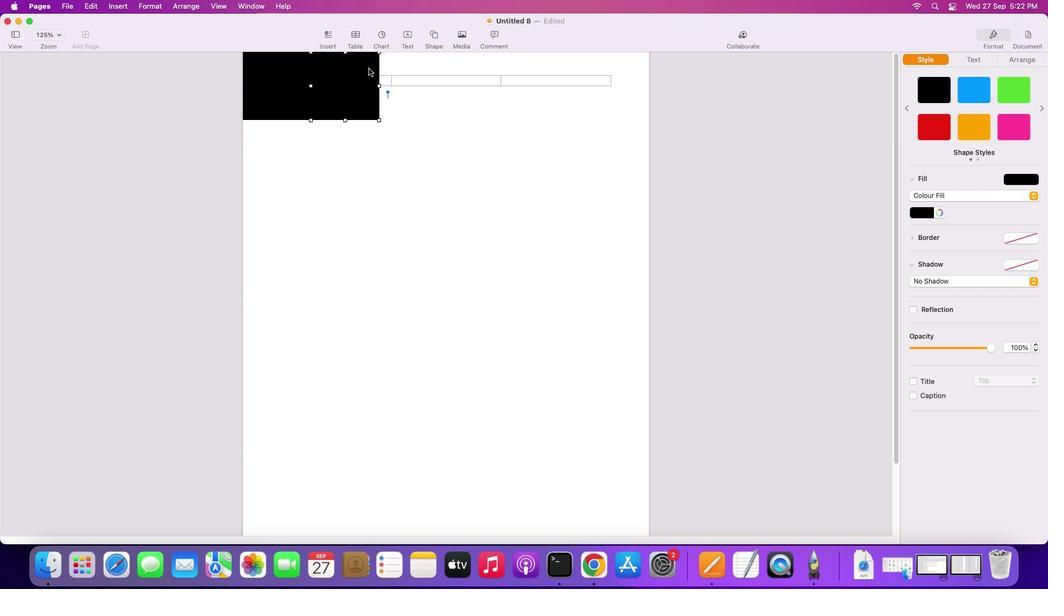 
Action: Mouse moved to (412, 70)
Screenshot: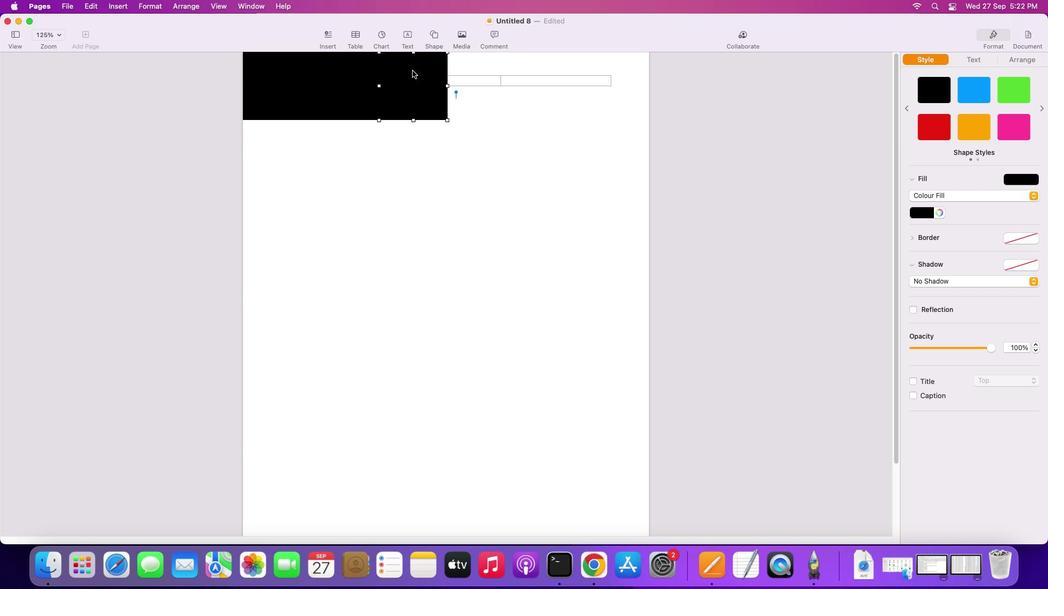 
Action: Key pressed Key.alt
Screenshot: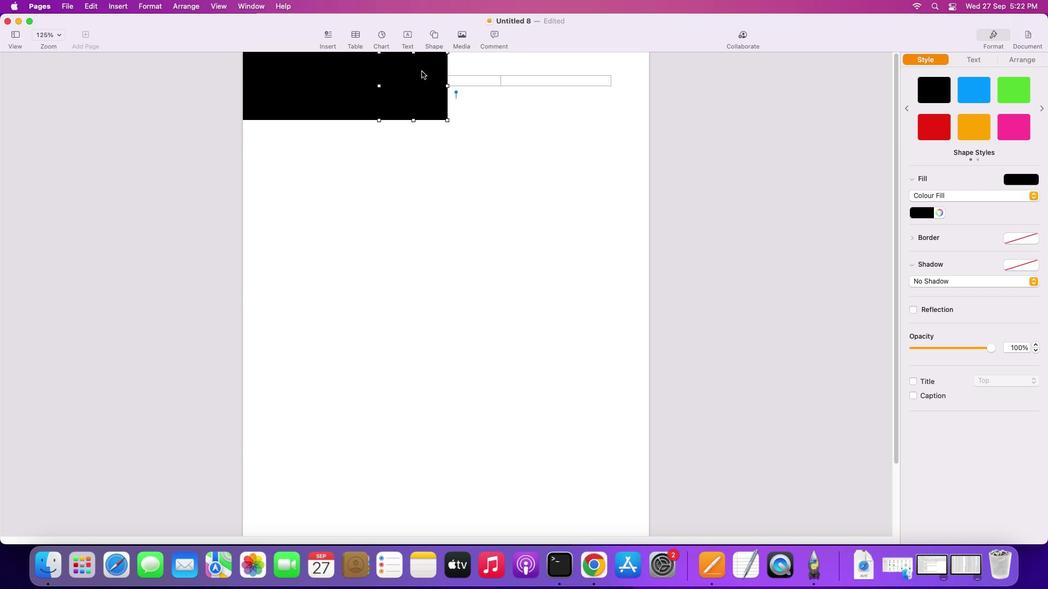 
Action: Mouse moved to (412, 70)
Screenshot: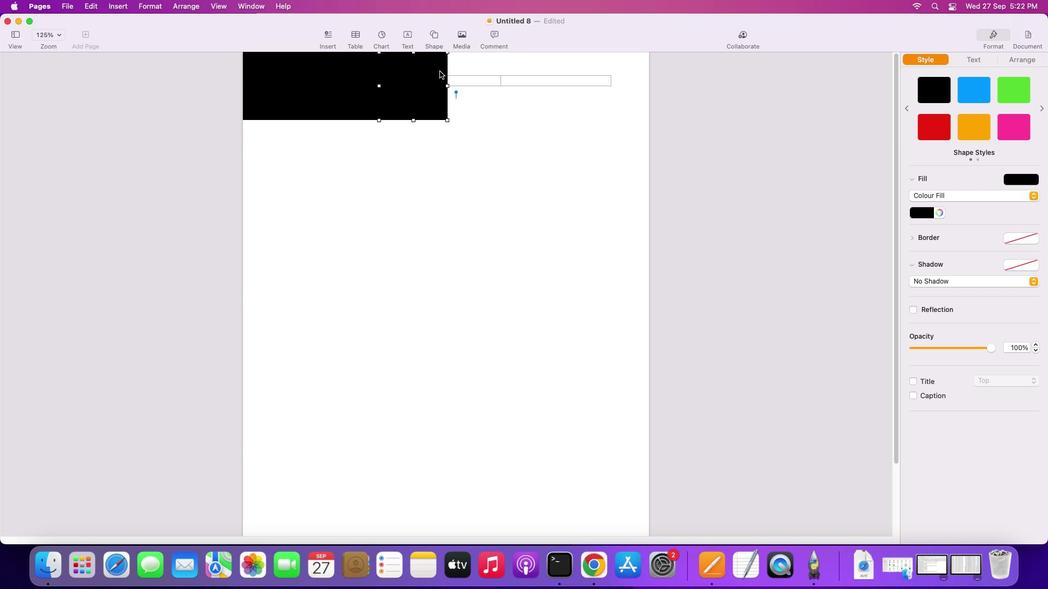 
Action: Mouse pressed left at (412, 70)
Screenshot: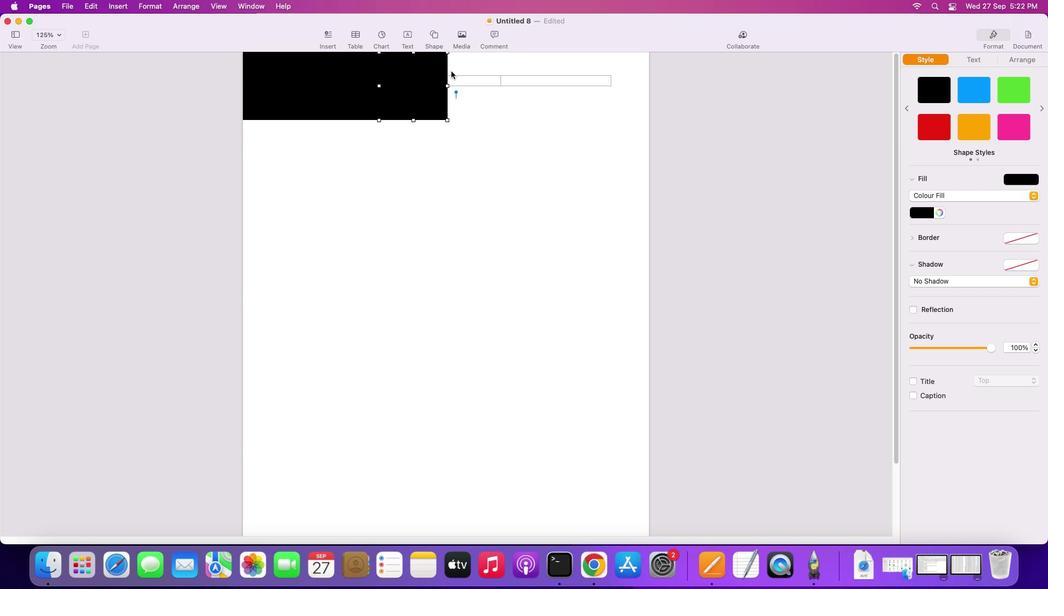 
Action: Mouse moved to (484, 71)
Screenshot: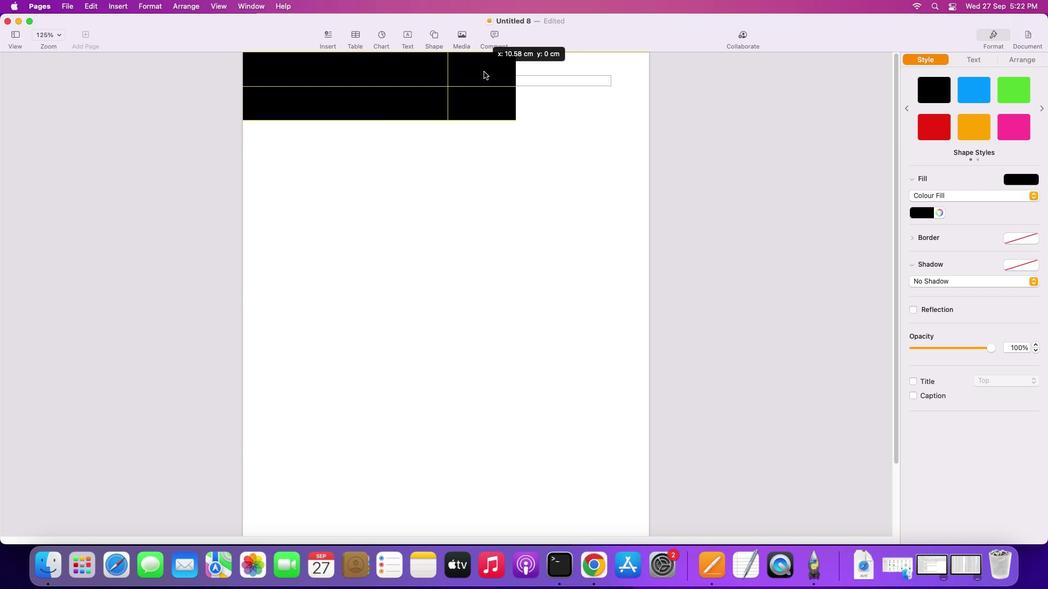 
Action: Key pressed Key.alt
Screenshot: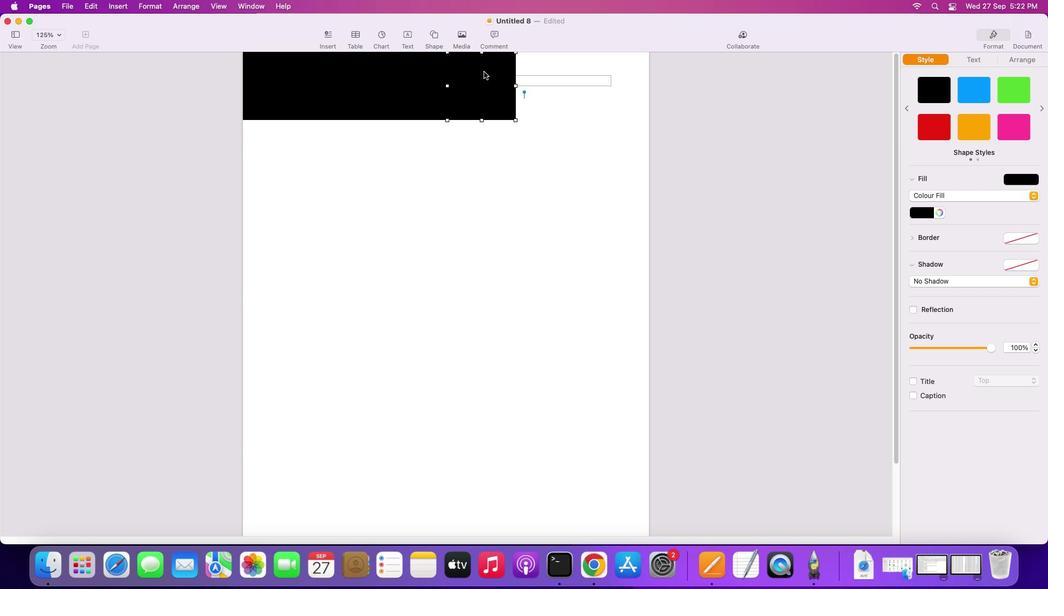 
Action: Mouse pressed left at (484, 71)
Screenshot: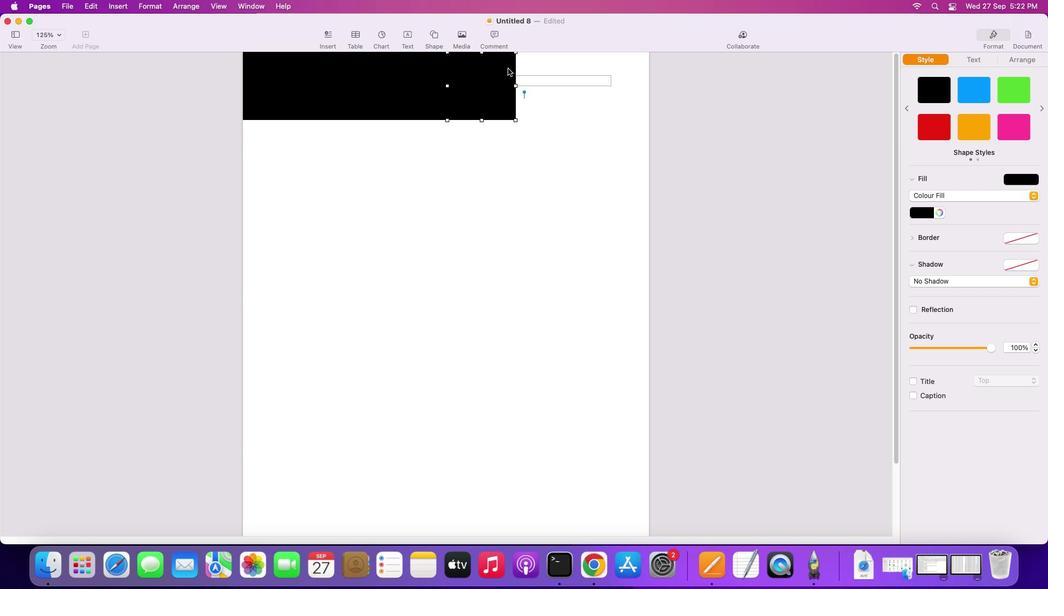 
Action: Mouse moved to (554, 70)
Screenshot: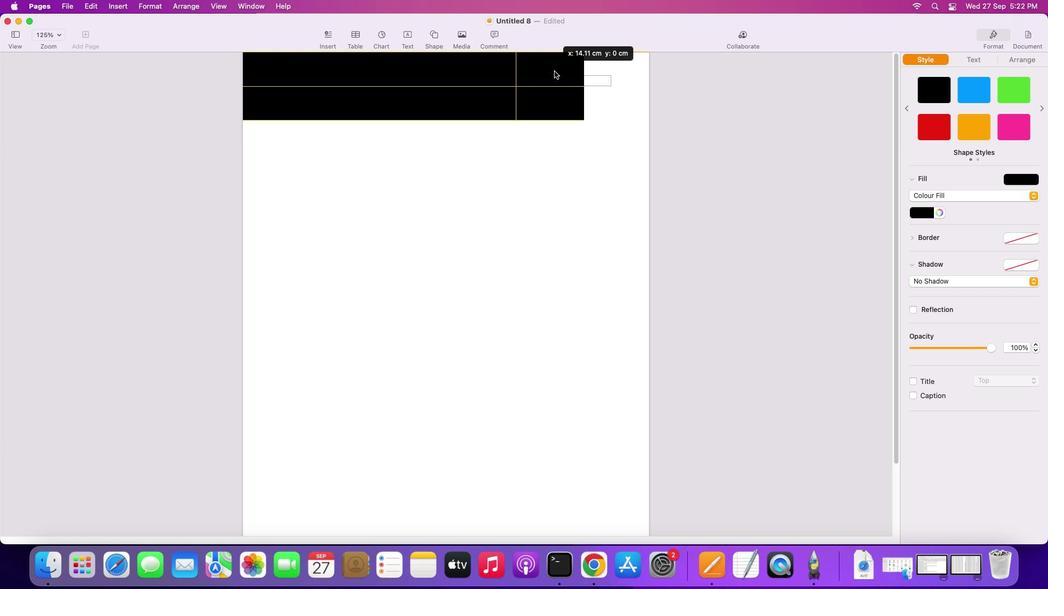 
Action: Key pressed Key.alt
Screenshot: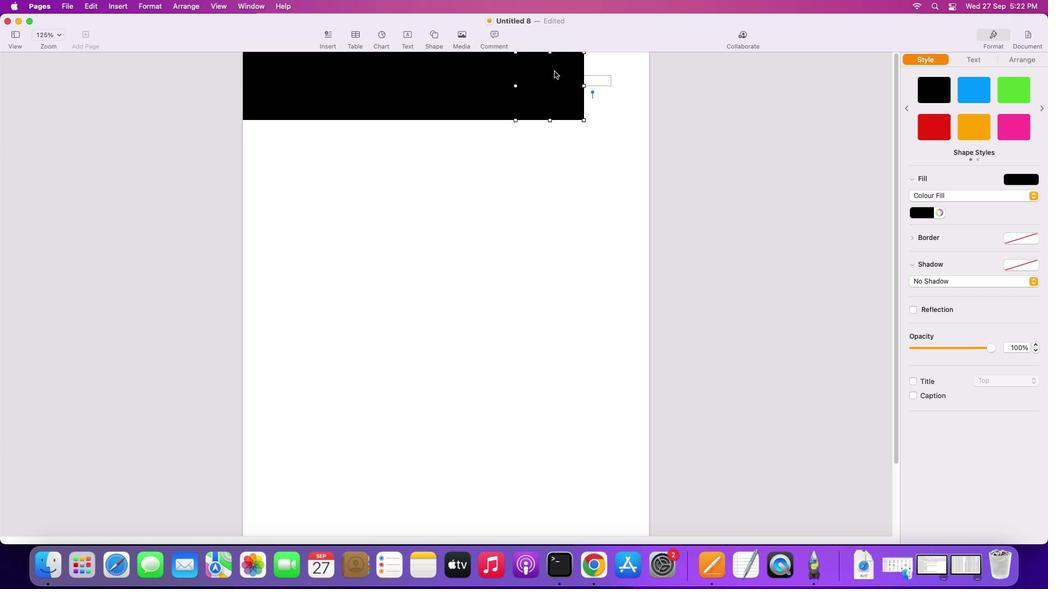 
Action: Mouse pressed left at (554, 70)
Screenshot: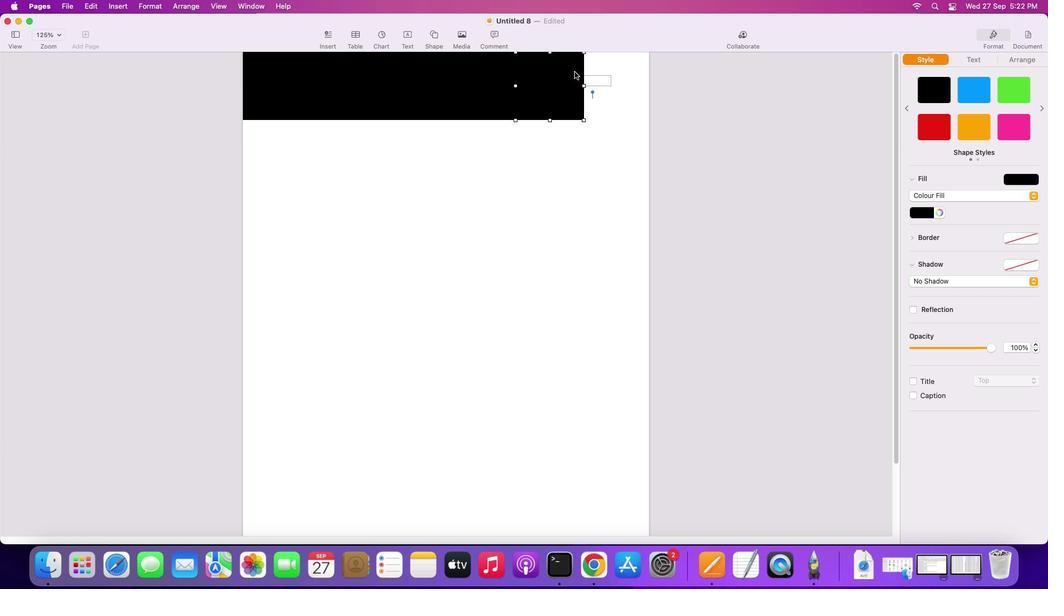 
Action: Mouse moved to (287, 153)
Screenshot: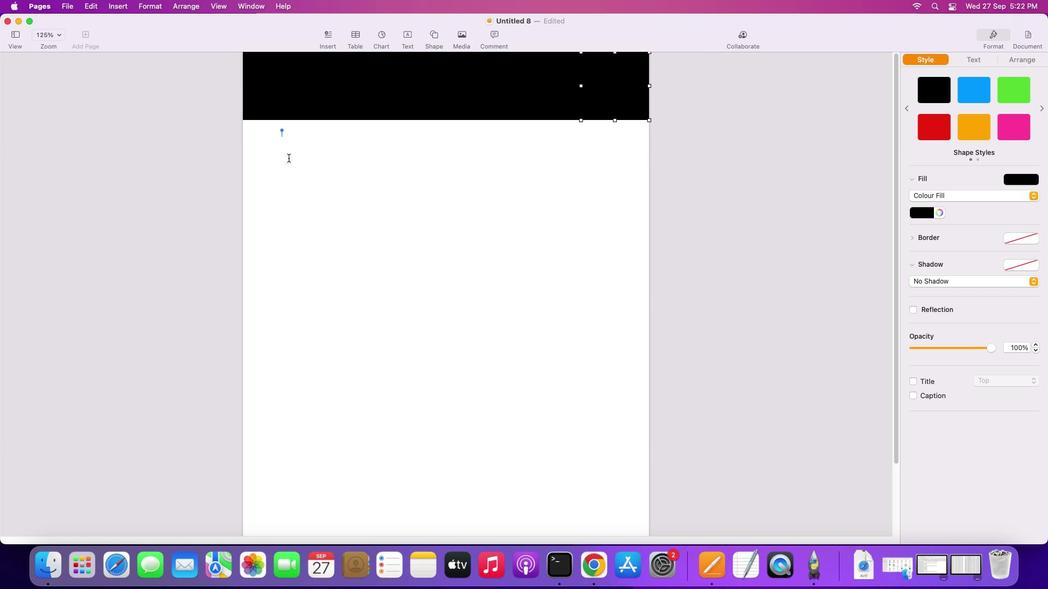 
Action: Mouse pressed left at (287, 153)
Screenshot: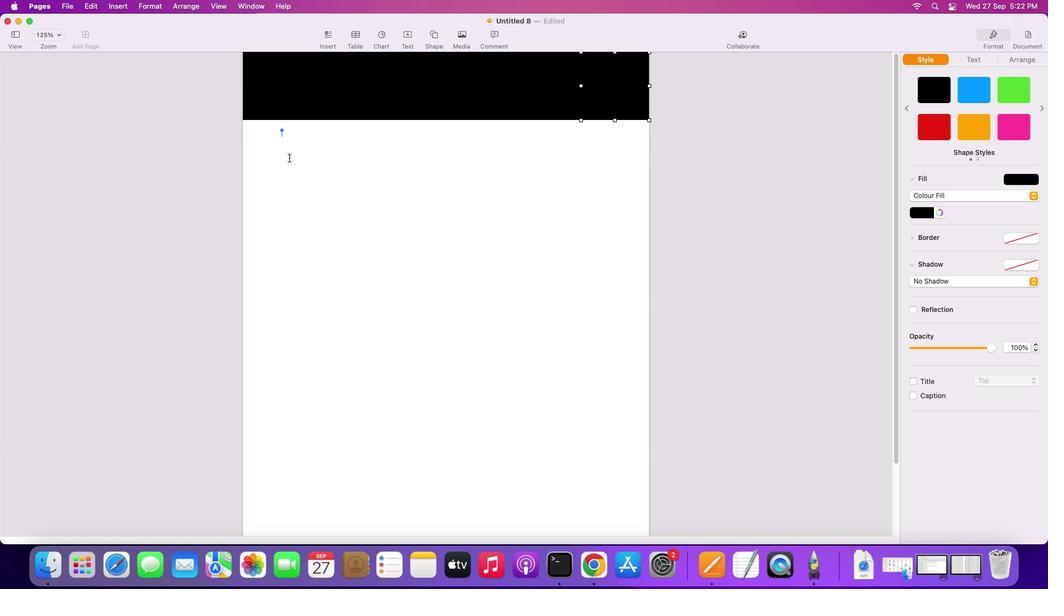 
Action: Mouse moved to (962, 115)
Screenshot: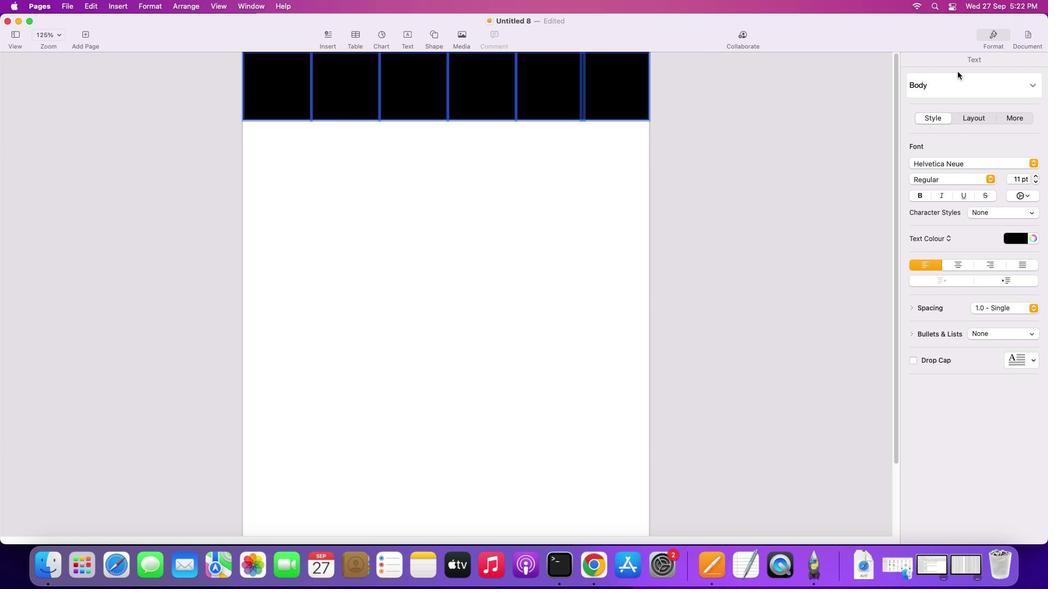 
Action: Mouse scrolled (962, 115) with delta (0, 0)
Screenshot: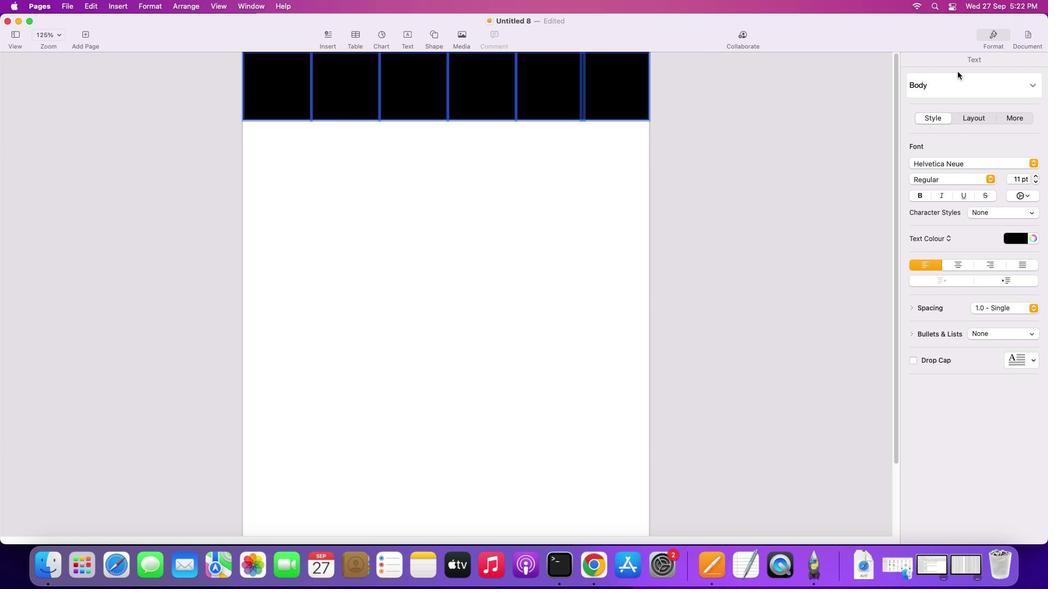 
Action: Mouse moved to (961, 108)
Screenshot: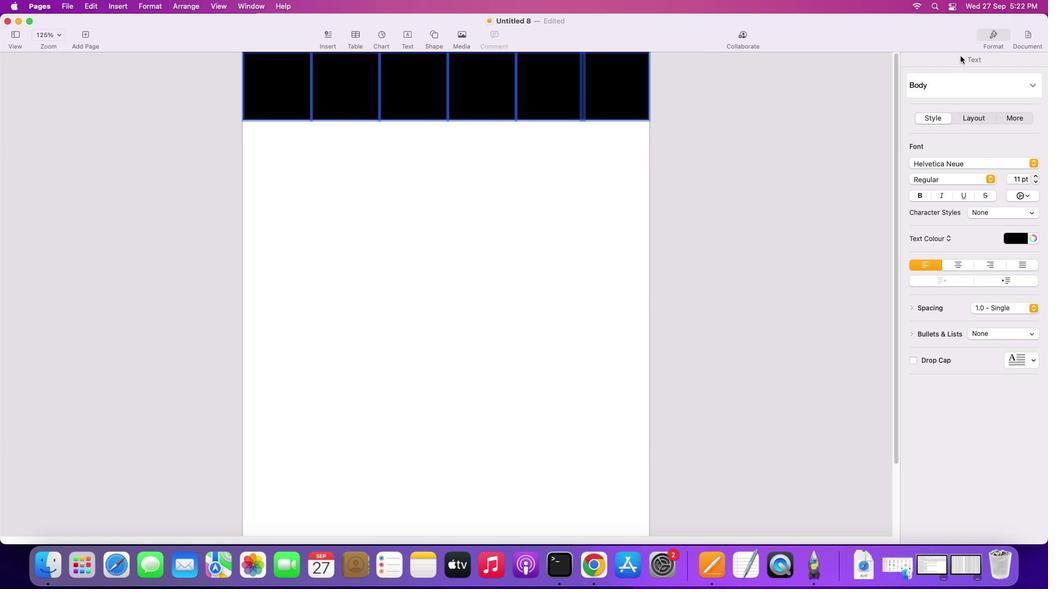 
Action: Mouse scrolled (961, 108) with delta (0, 0)
Screenshot: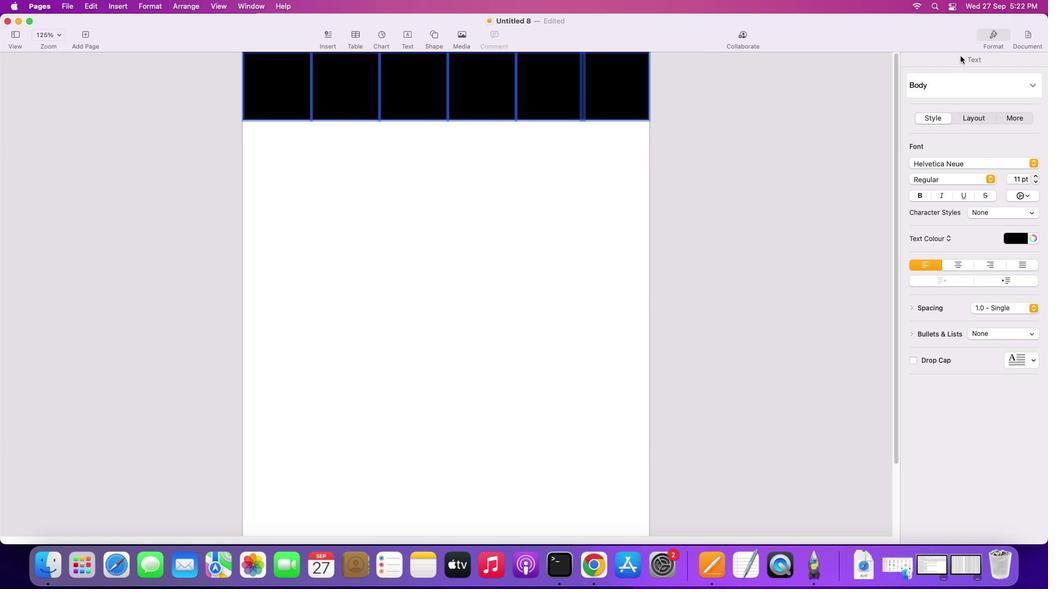 
Action: Mouse moved to (959, 92)
Screenshot: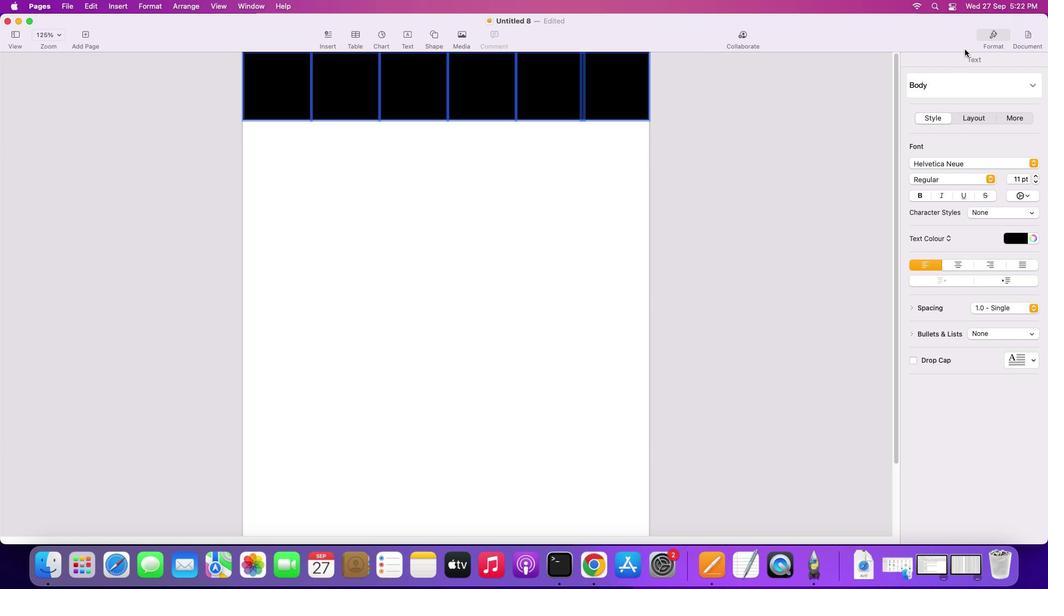 
Action: Mouse scrolled (959, 92) with delta (0, 1)
Screenshot: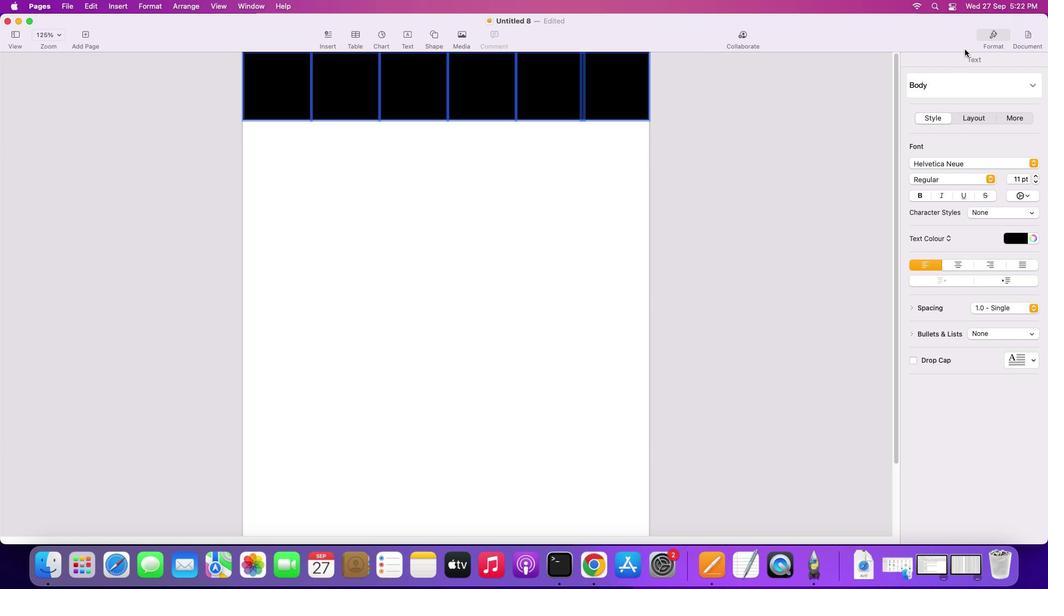 
Action: Mouse moved to (465, 215)
Screenshot: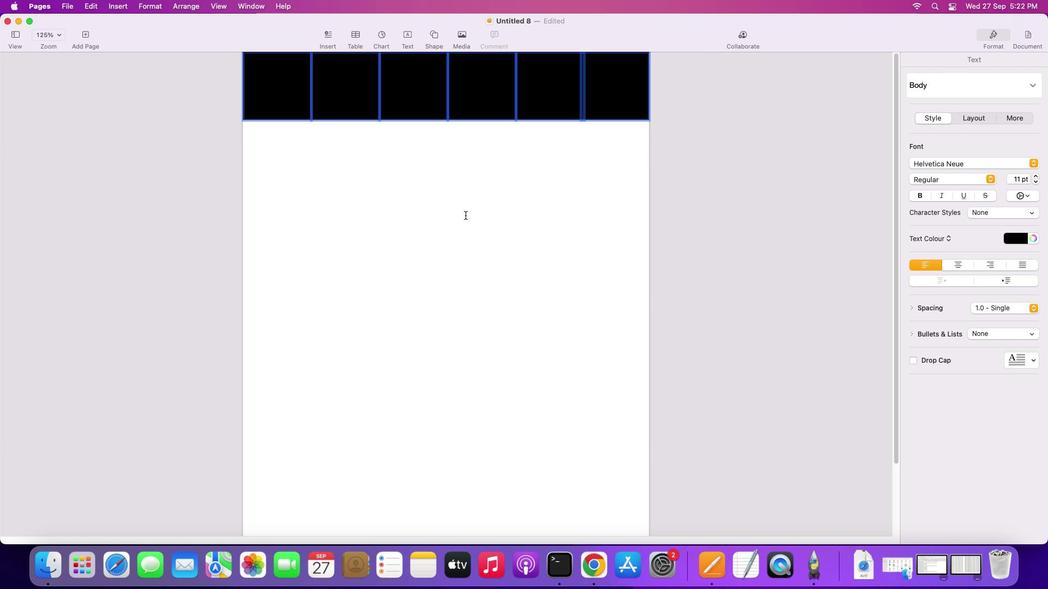 
Action: Mouse pressed left at (465, 215)
Screenshot: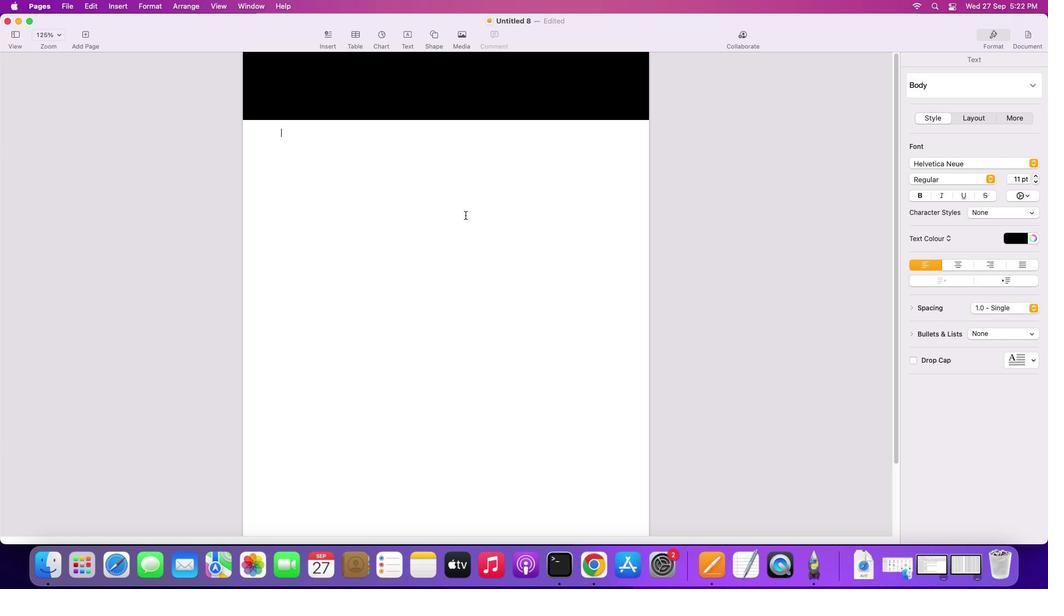 
Action: Mouse moved to (272, 96)
Screenshot: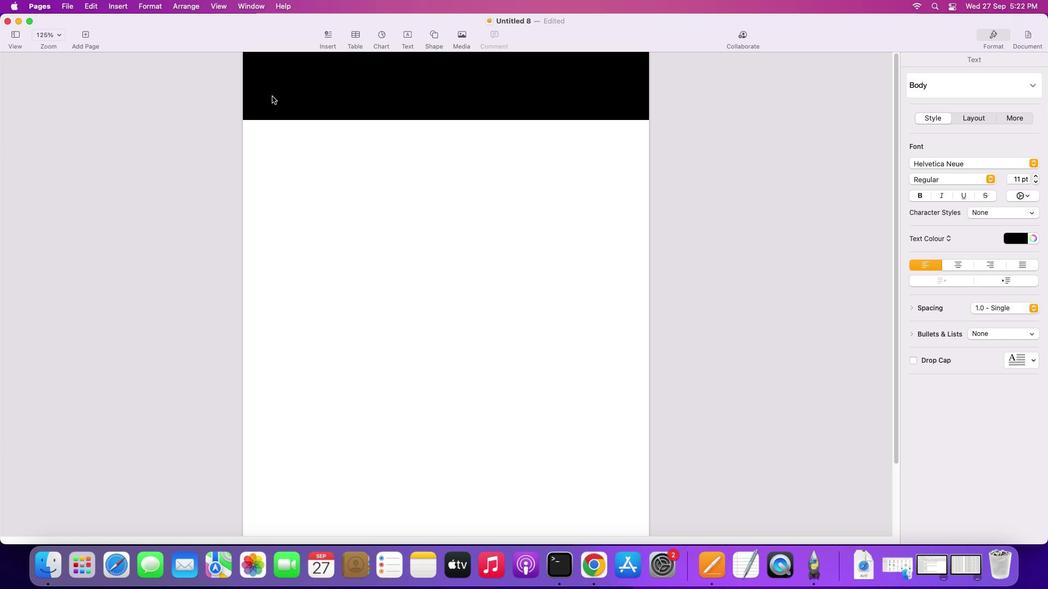 
Action: Mouse pressed left at (272, 96)
Screenshot: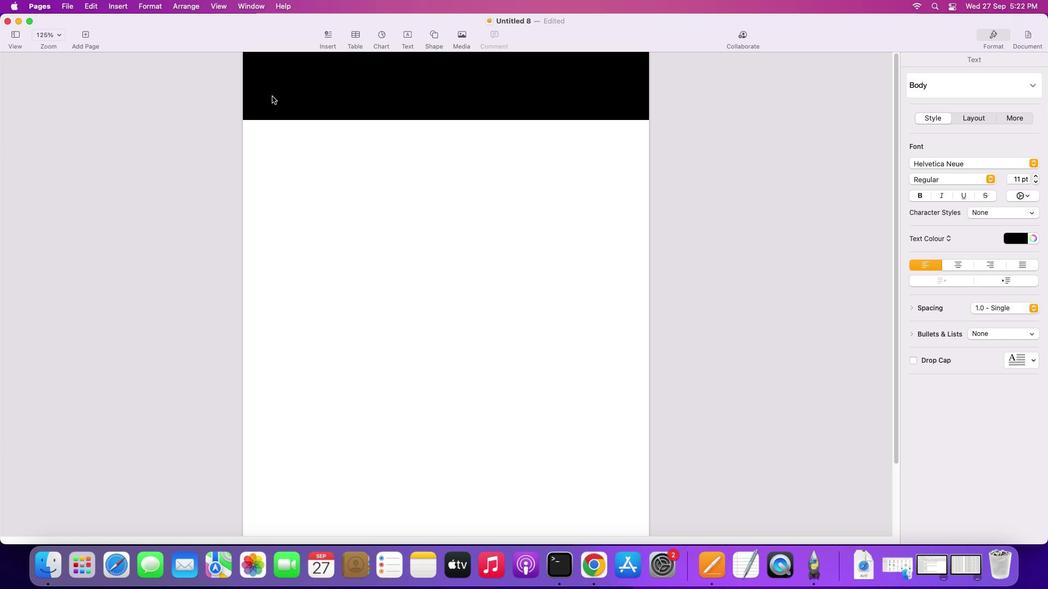 
Action: Mouse moved to (981, 84)
Screenshot: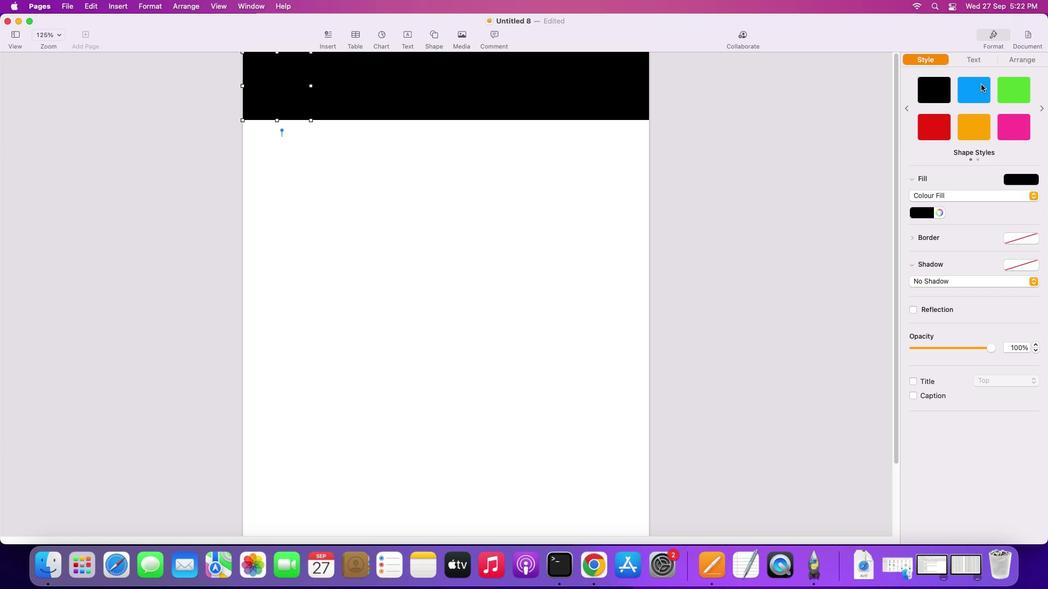 
Action: Mouse pressed left at (981, 84)
Screenshot: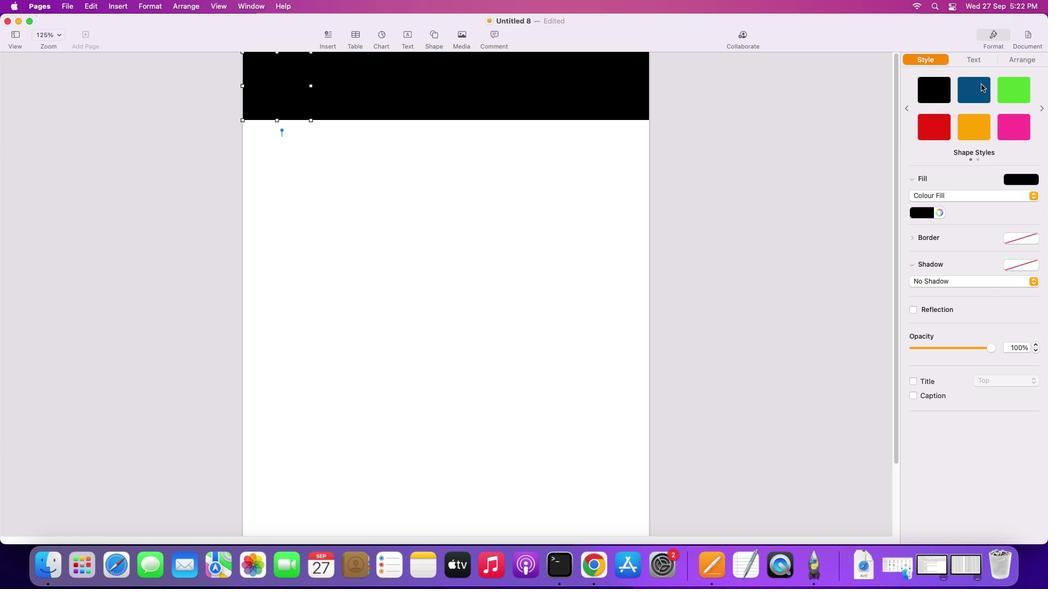 
Action: Mouse moved to (324, 80)
Screenshot: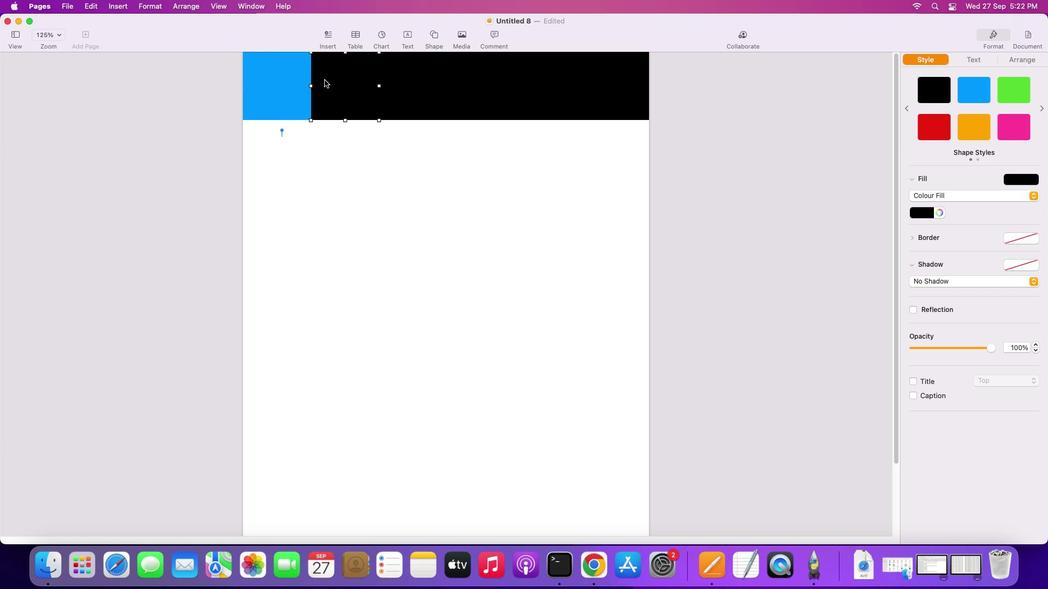 
Action: Mouse pressed left at (324, 80)
Screenshot: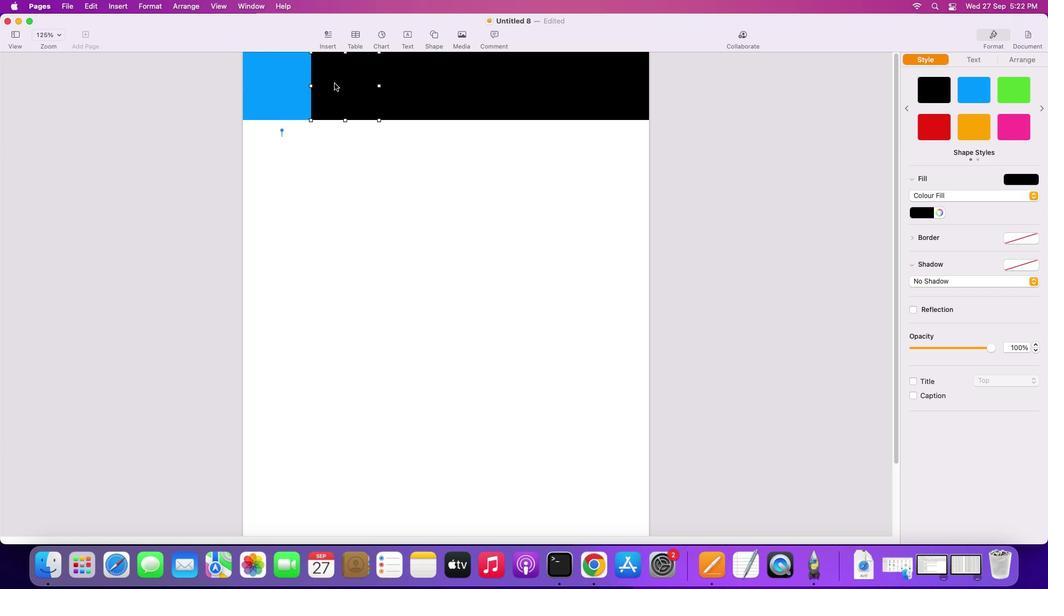 
Action: Mouse moved to (1032, 88)
Screenshot: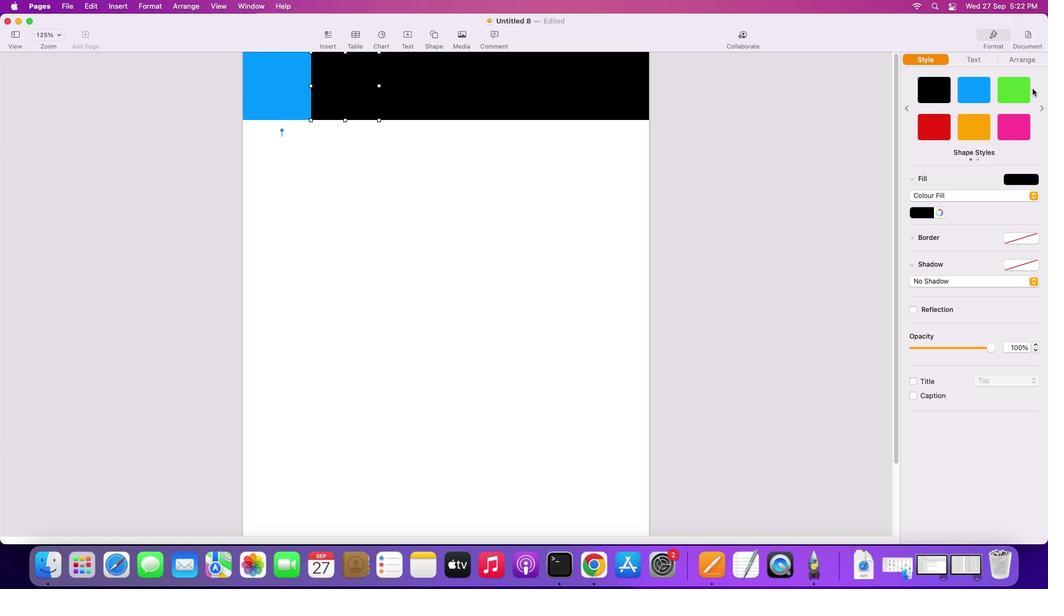 
Action: Mouse pressed left at (1032, 88)
Screenshot: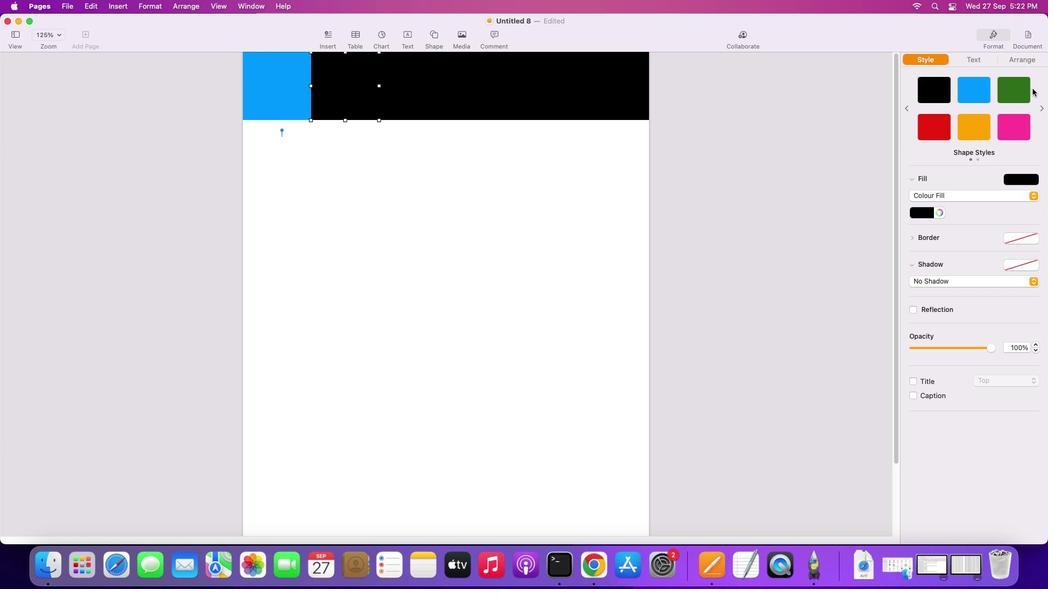 
Action: Mouse moved to (395, 81)
Screenshot: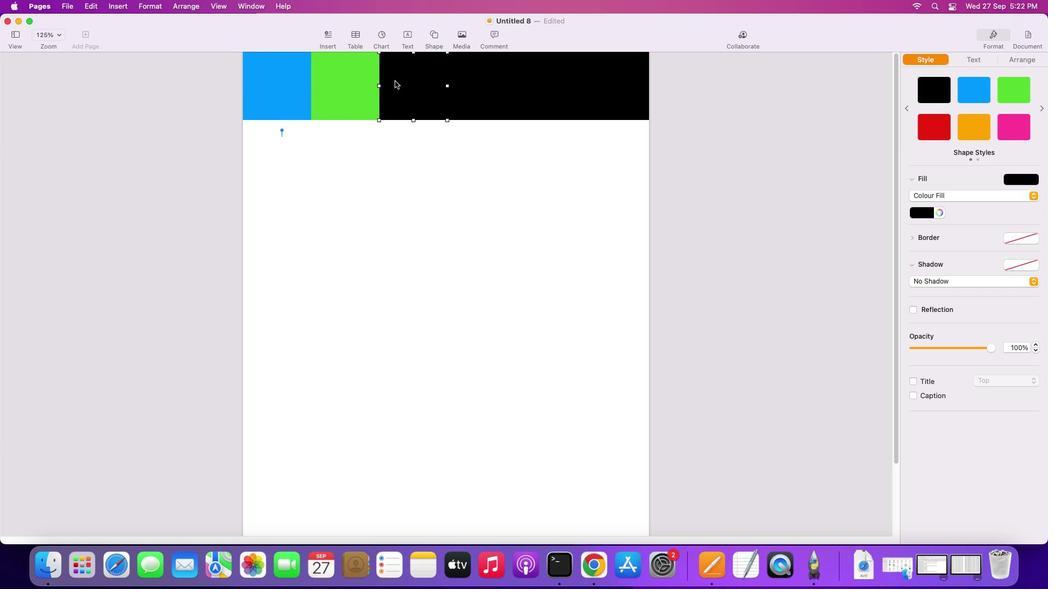 
Action: Mouse pressed left at (395, 81)
Screenshot: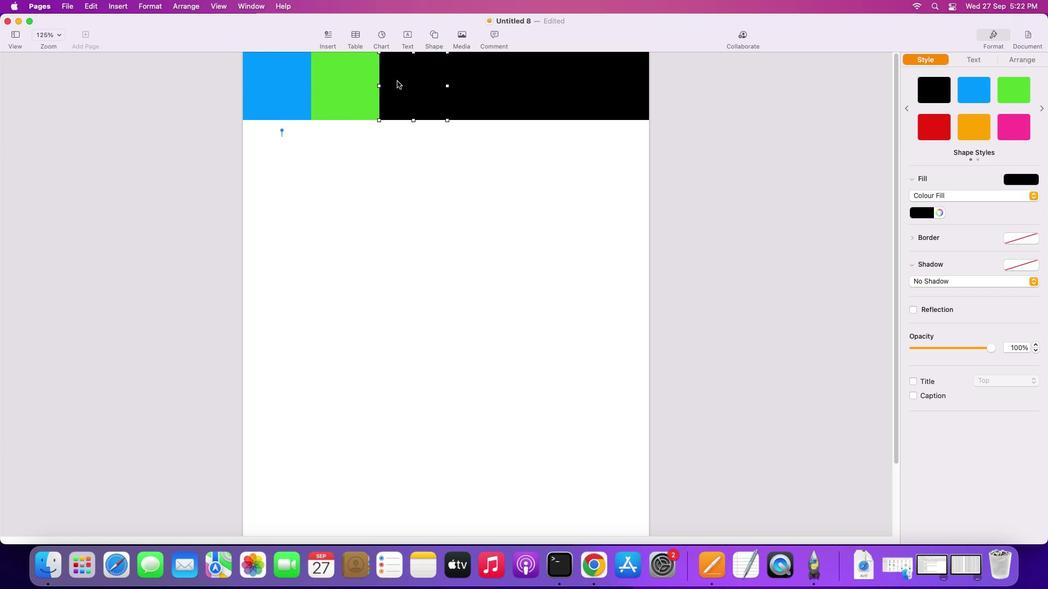 
Action: Mouse moved to (933, 126)
Screenshot: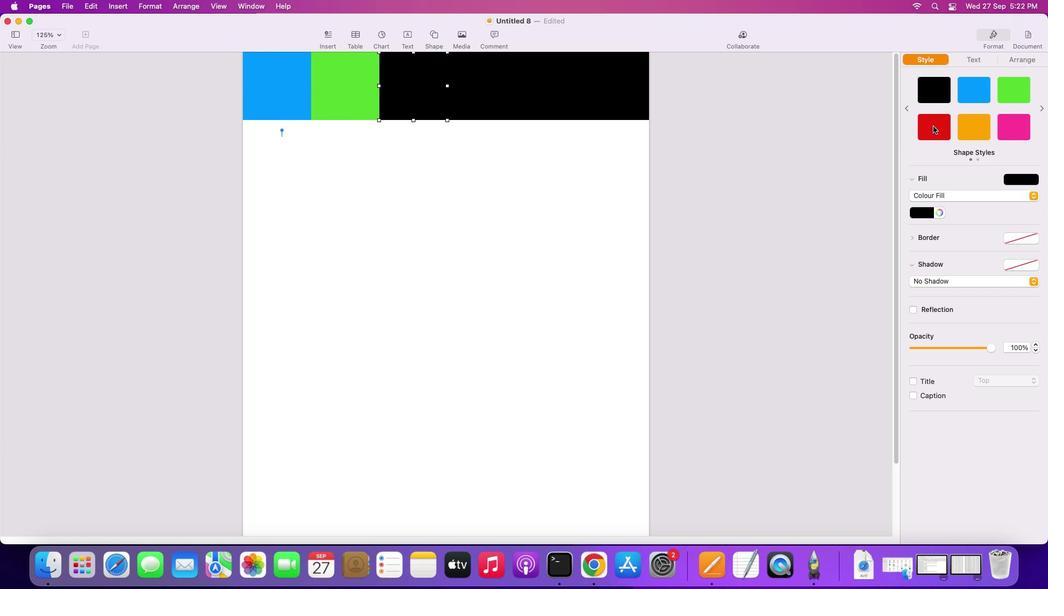 
Action: Mouse pressed left at (933, 126)
Screenshot: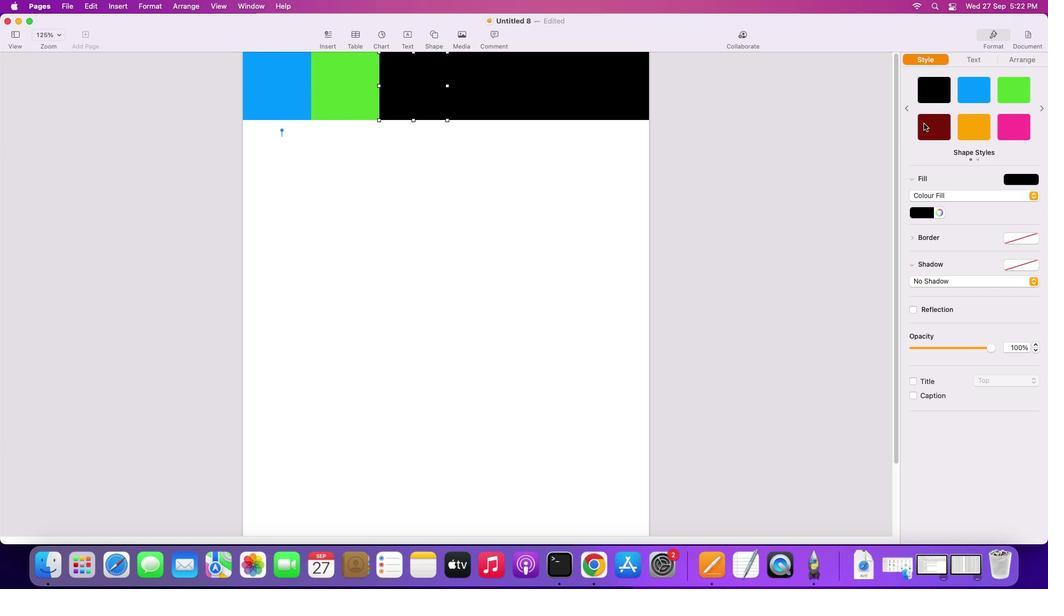 
Action: Mouse moved to (496, 91)
Screenshot: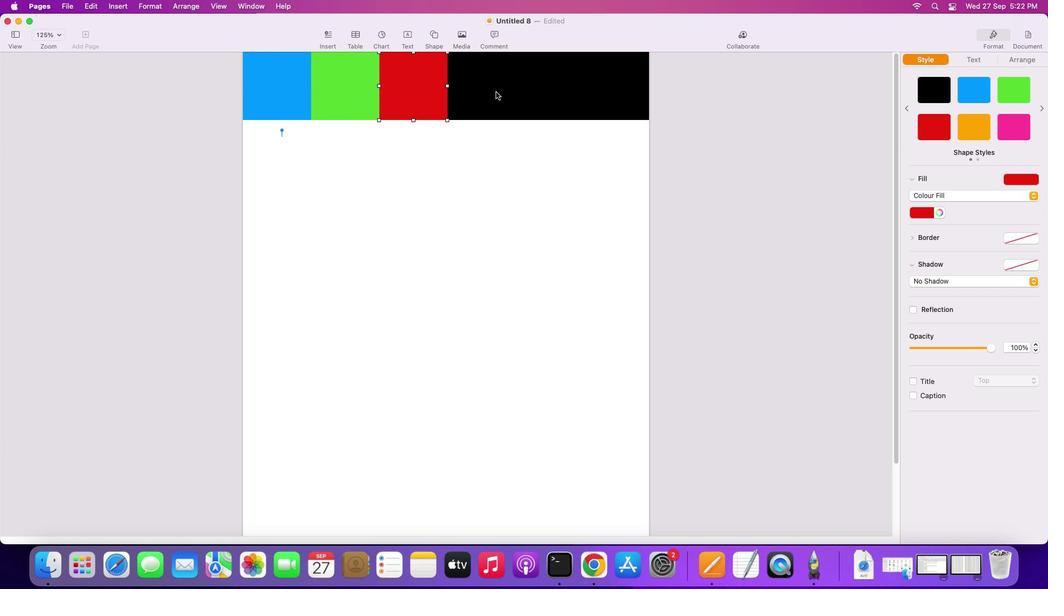
Action: Mouse pressed left at (496, 91)
Screenshot: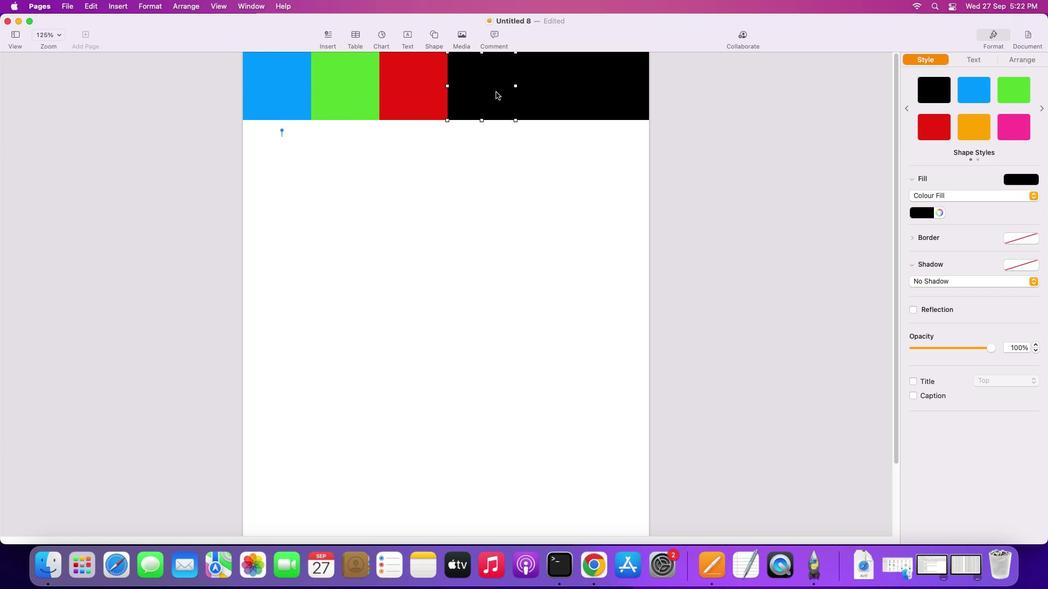 
Action: Mouse moved to (970, 124)
Screenshot: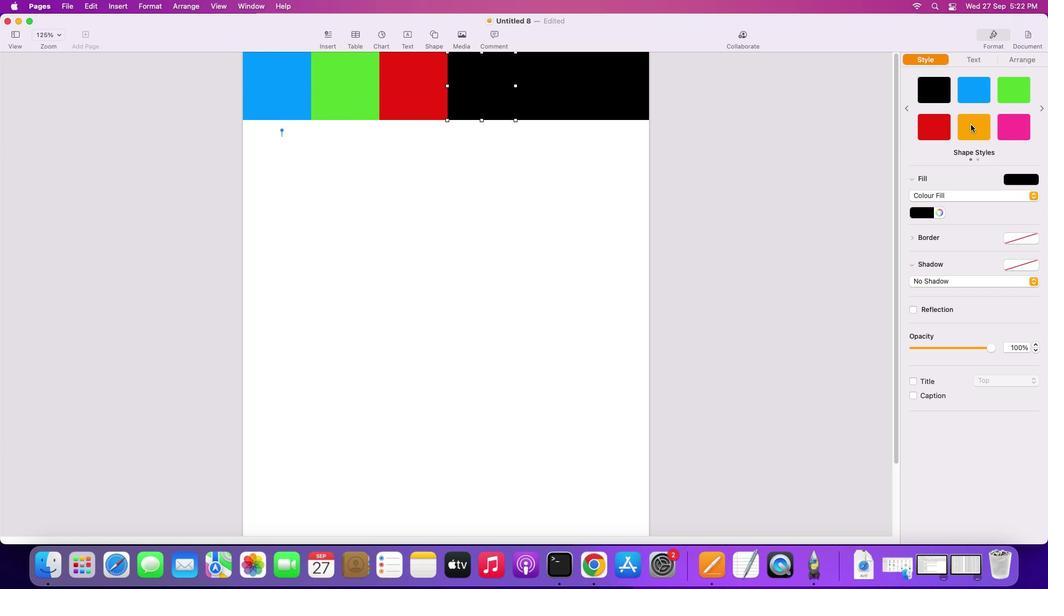 
Action: Mouse pressed left at (970, 124)
Screenshot: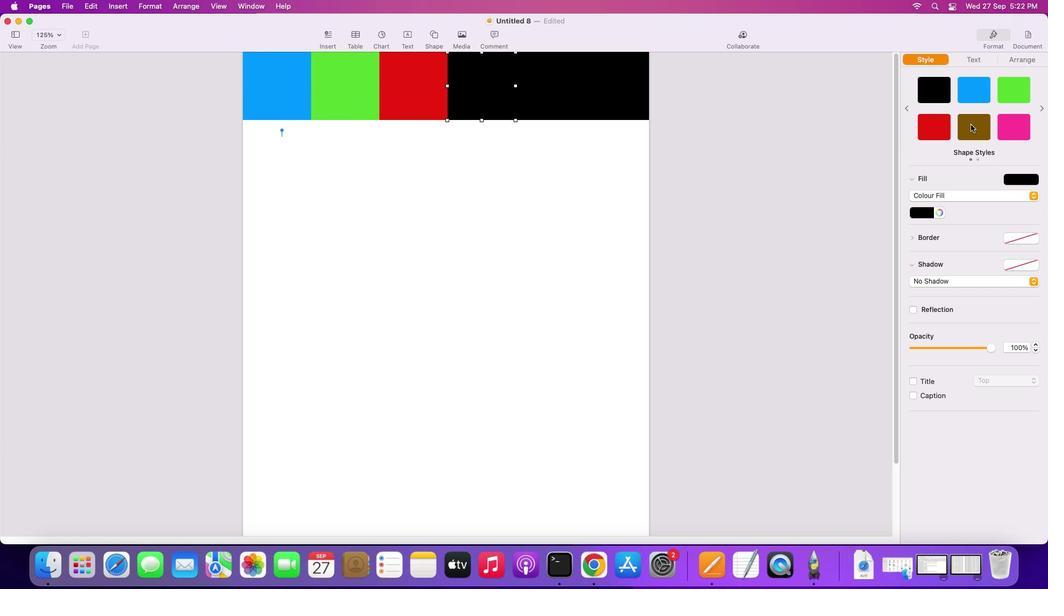 
Action: Mouse moved to (543, 87)
Screenshot: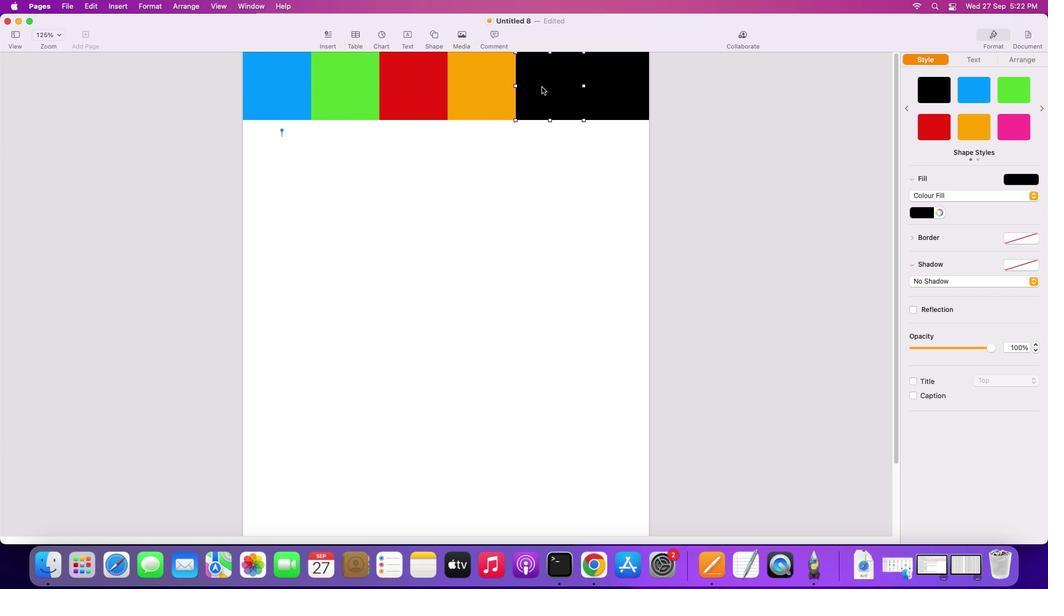 
Action: Mouse pressed left at (543, 87)
Screenshot: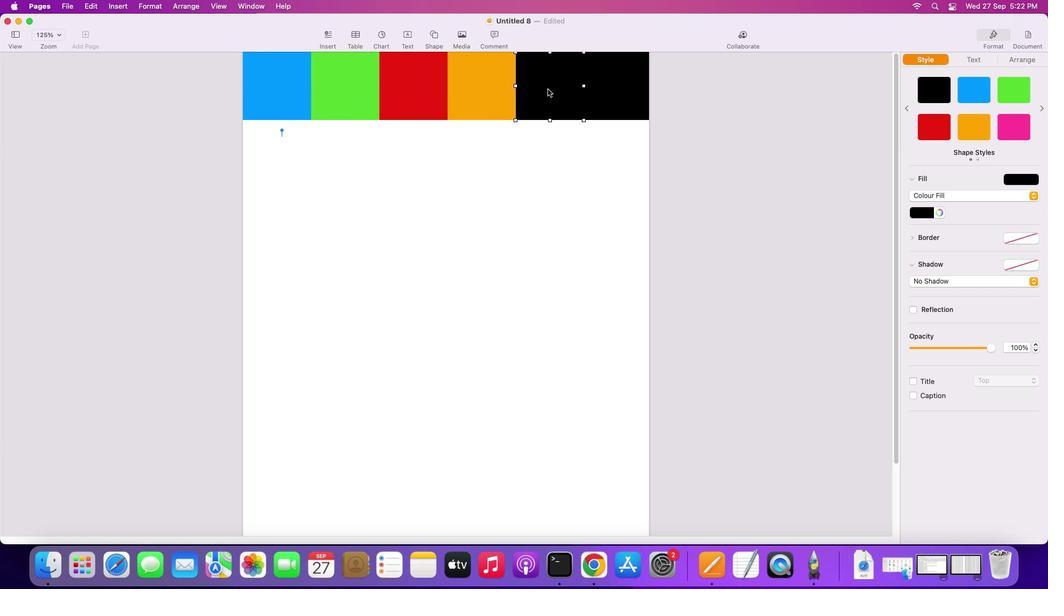 
Action: Mouse moved to (1014, 131)
Screenshot: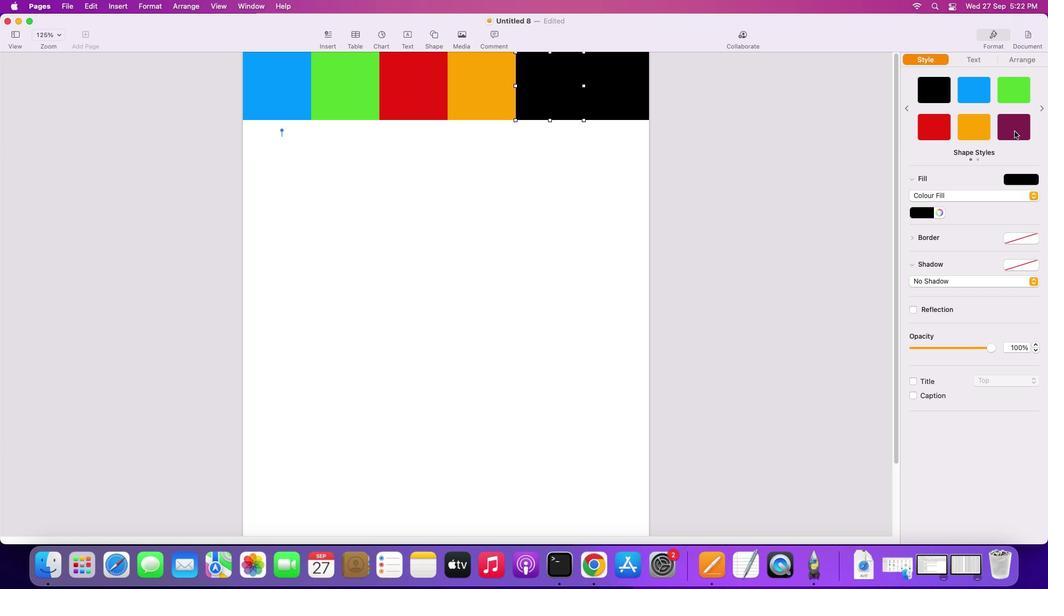
Action: Mouse pressed left at (1014, 131)
Screenshot: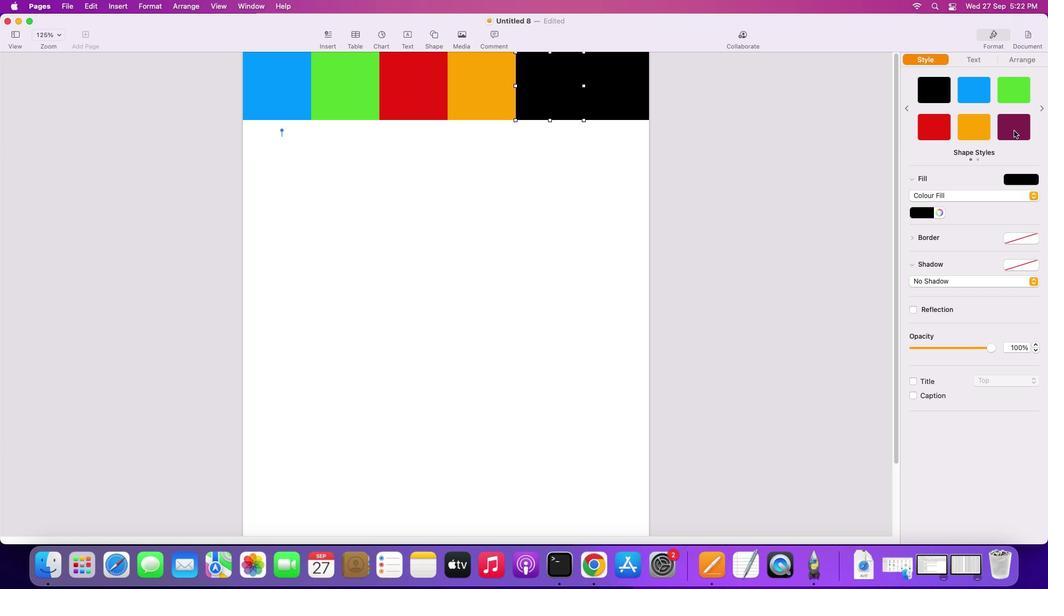 
Action: Mouse moved to (616, 91)
Screenshot: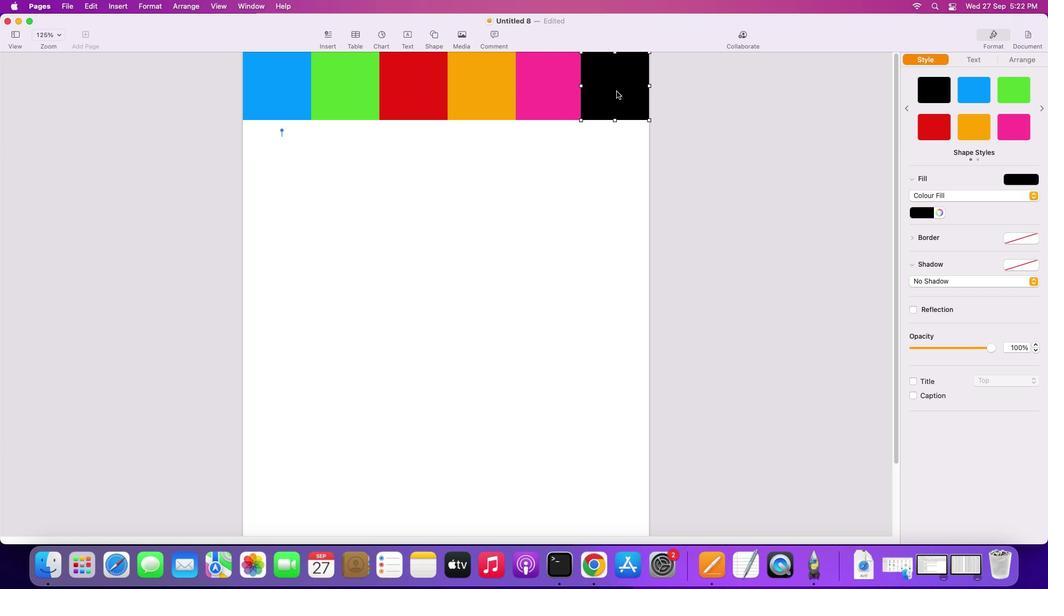 
Action: Mouse pressed left at (616, 91)
Screenshot: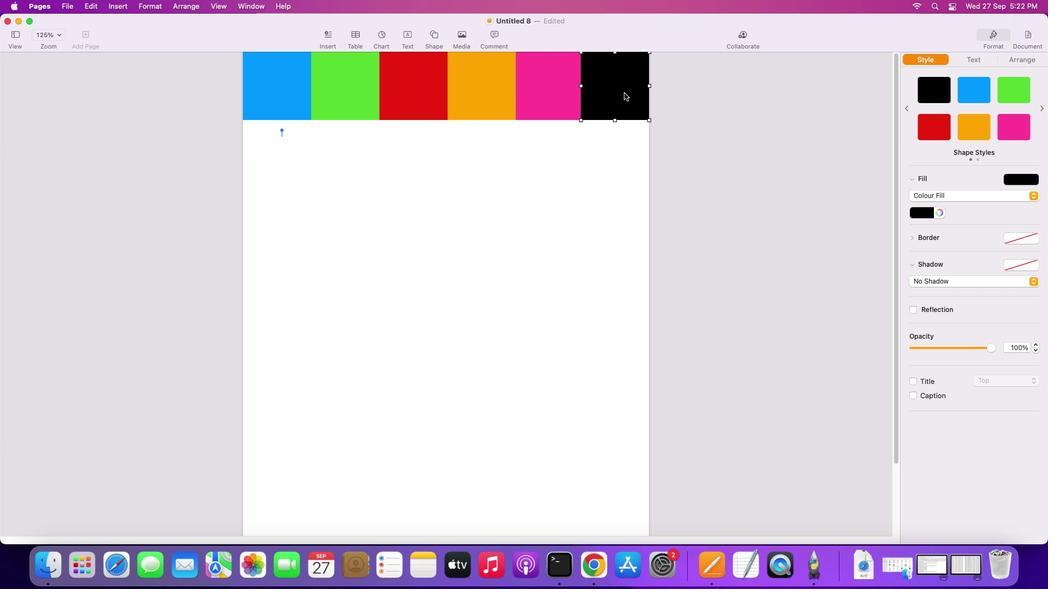 
Action: Mouse moved to (967, 94)
Screenshot: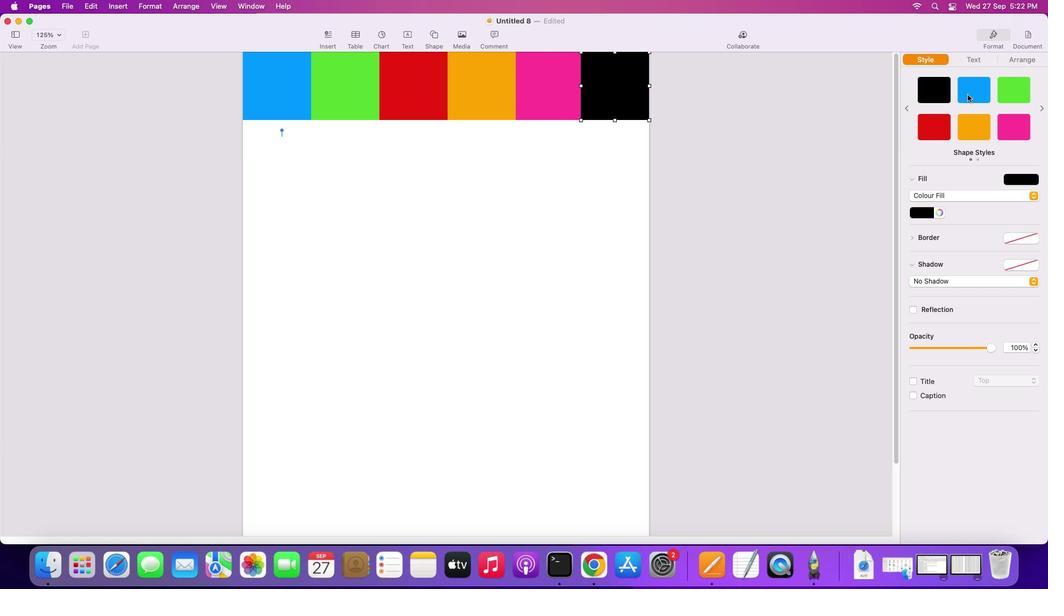 
Action: Mouse pressed left at (967, 94)
Screenshot: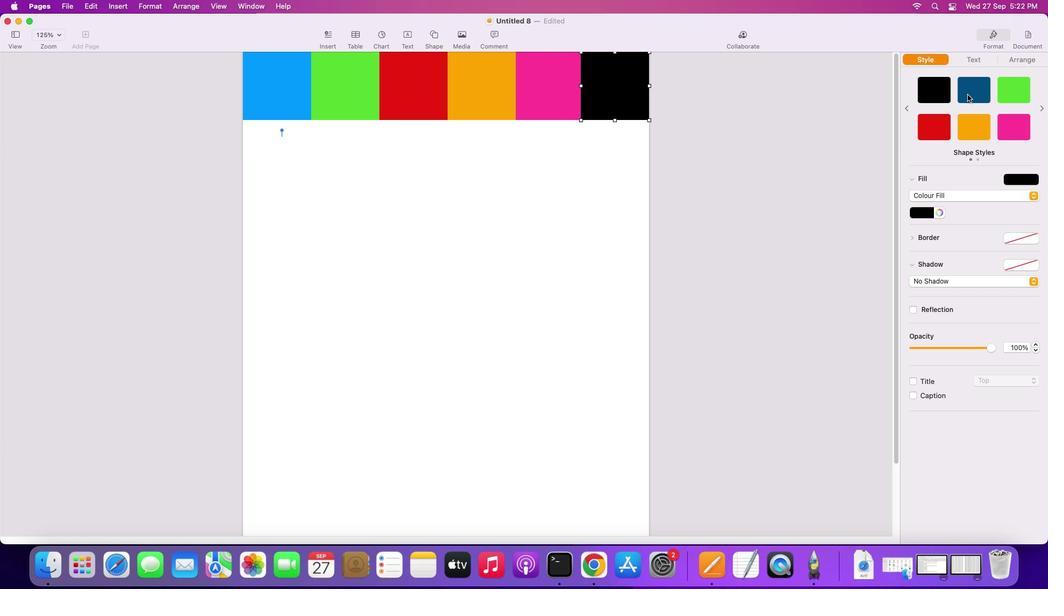
Action: Mouse moved to (360, 199)
Screenshot: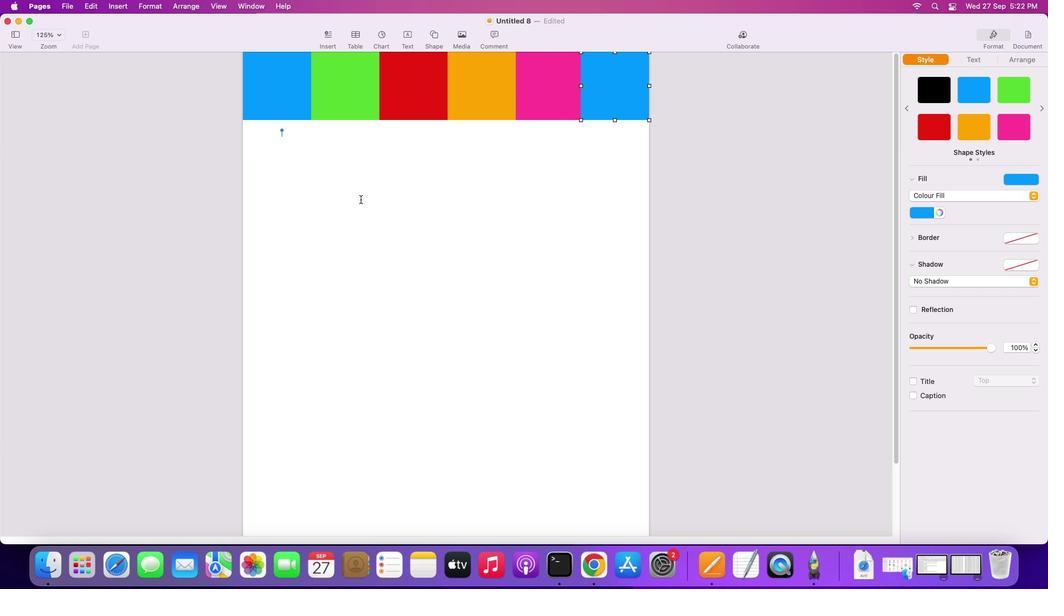 
Action: Mouse pressed left at (360, 199)
Screenshot: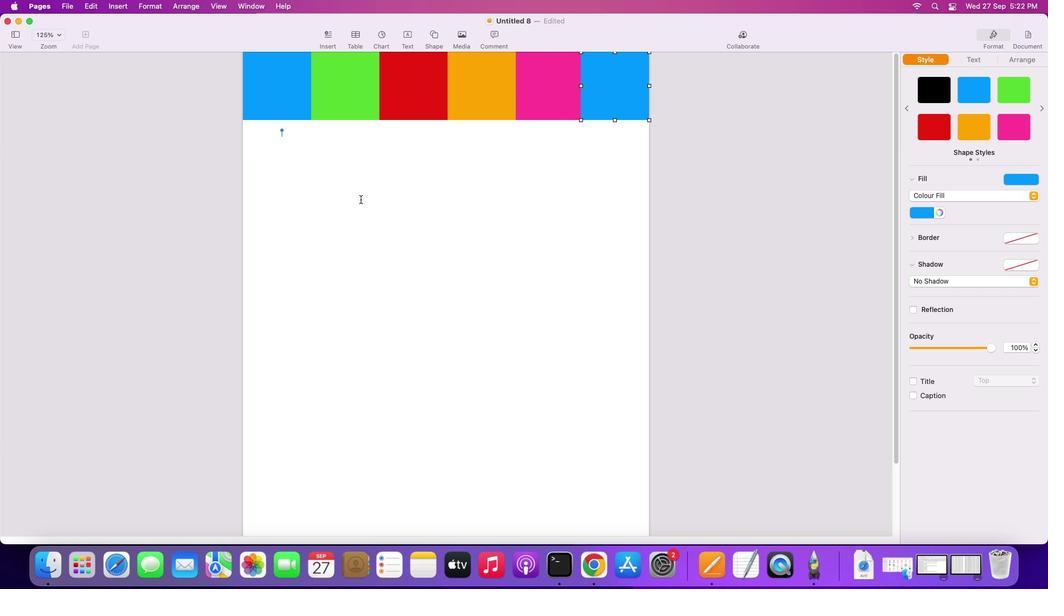 
Action: Mouse moved to (266, 100)
Screenshot: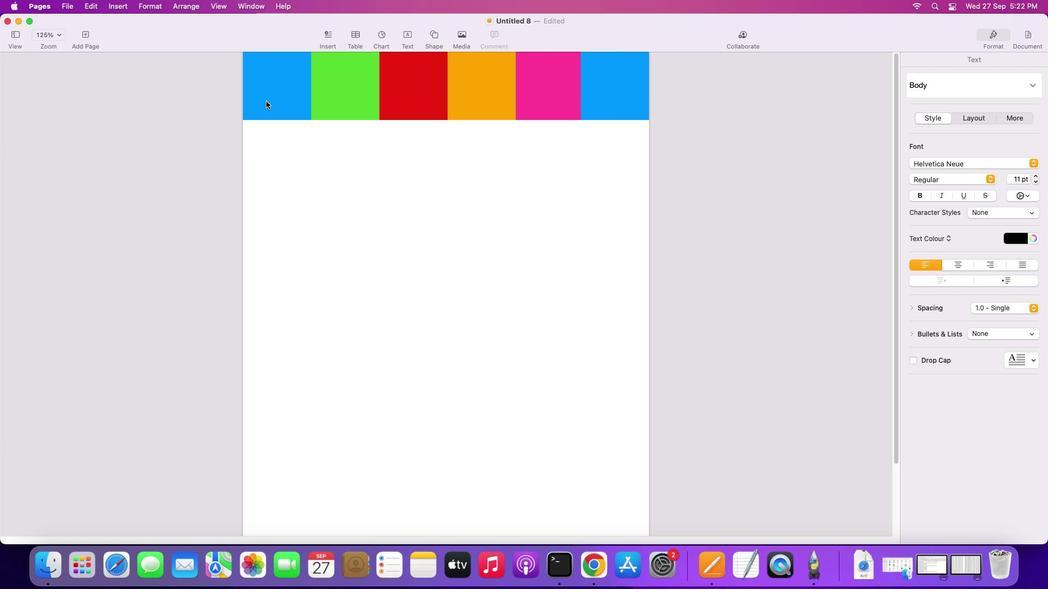 
Action: Mouse pressed left at (266, 100)
Screenshot: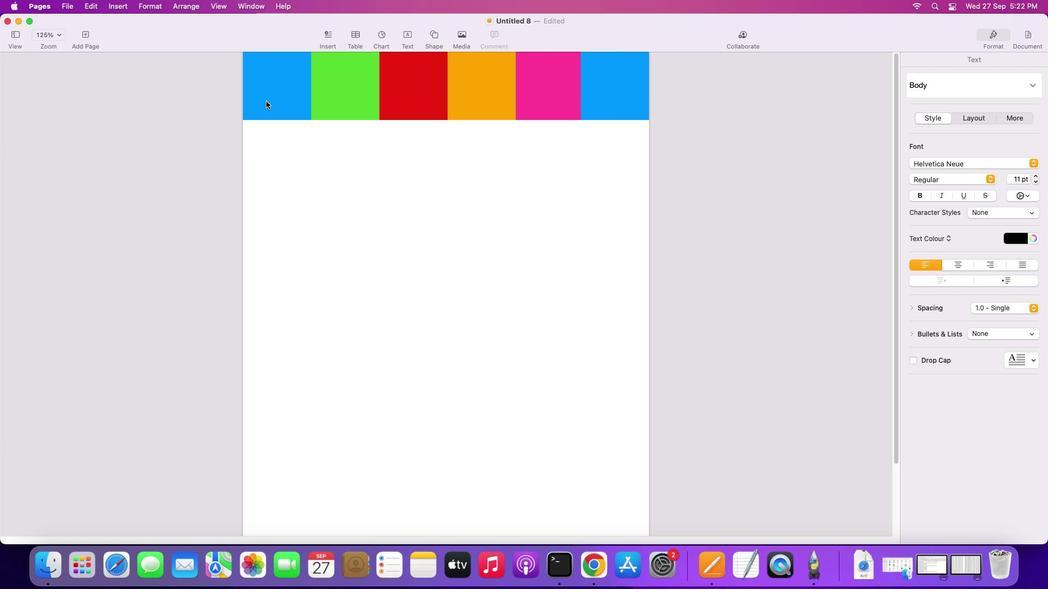 
Action: Mouse moved to (266, 100)
Screenshot: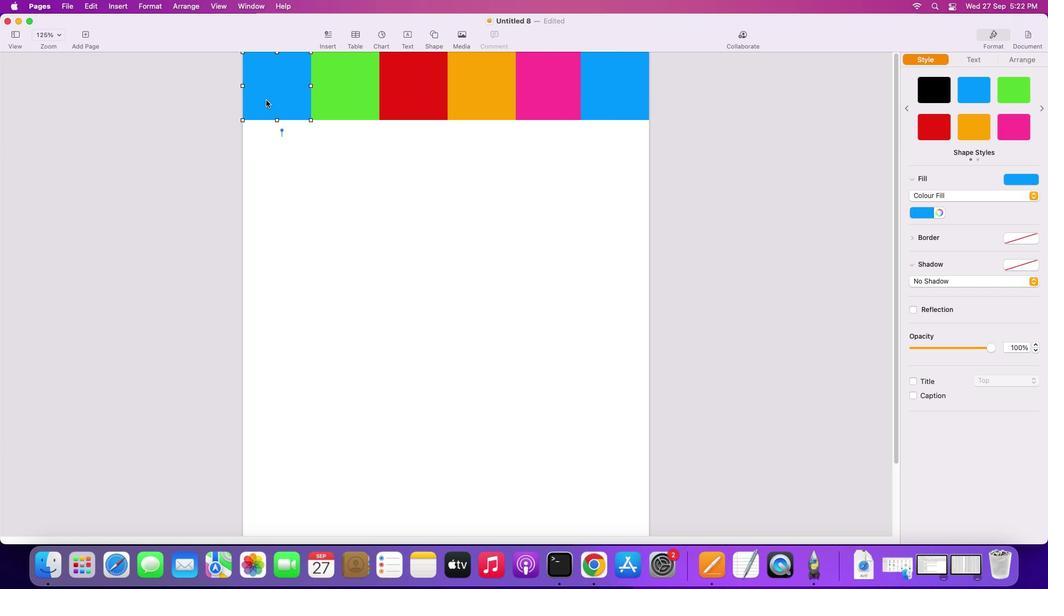 
Action: Key pressed Key.shift
Screenshot: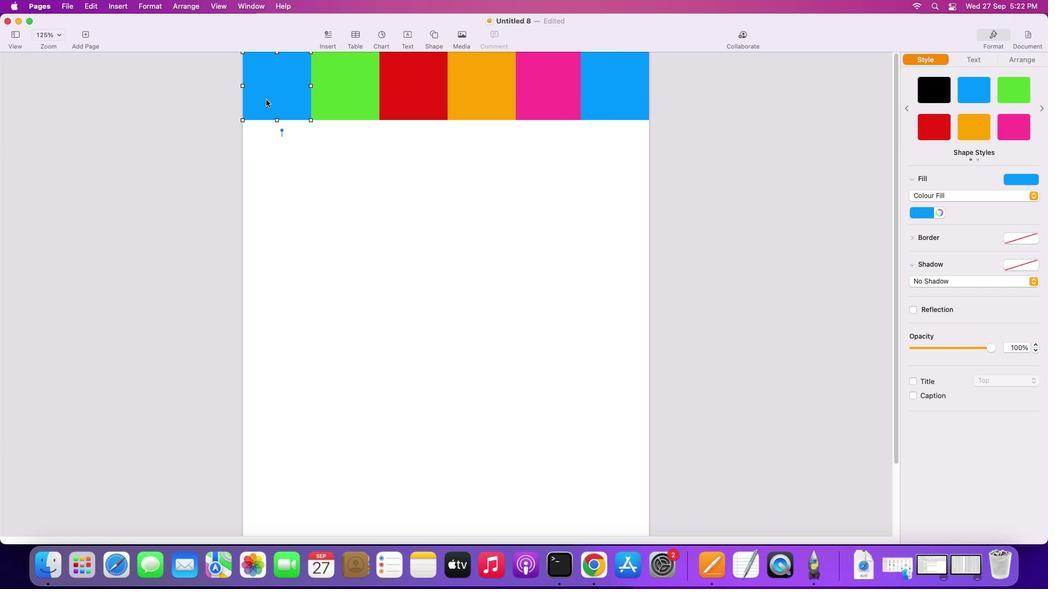 
Action: Mouse moved to (268, 104)
Screenshot: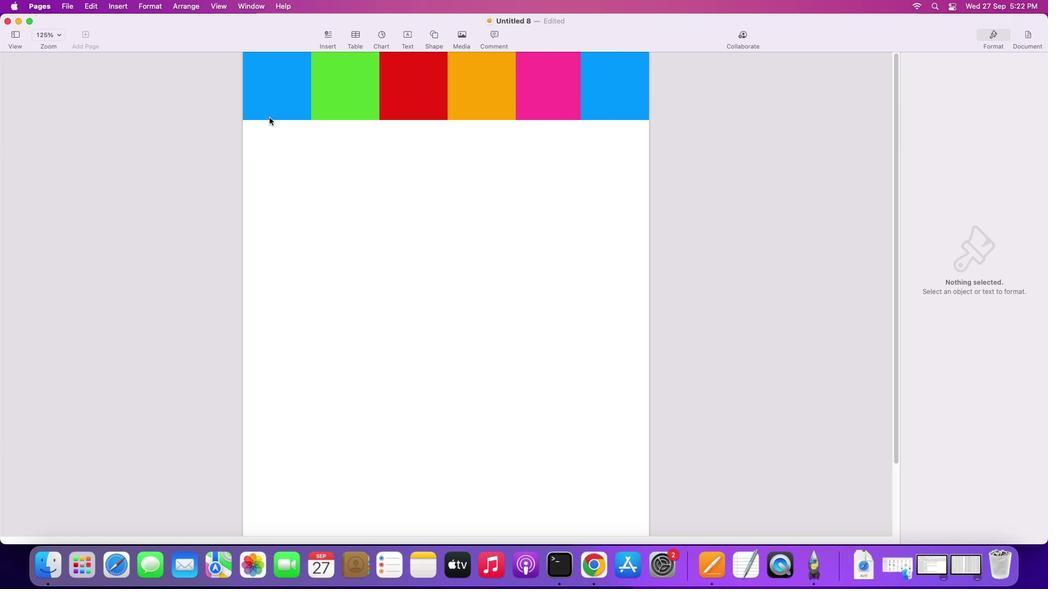 
Action: Mouse pressed left at (268, 104)
Screenshot: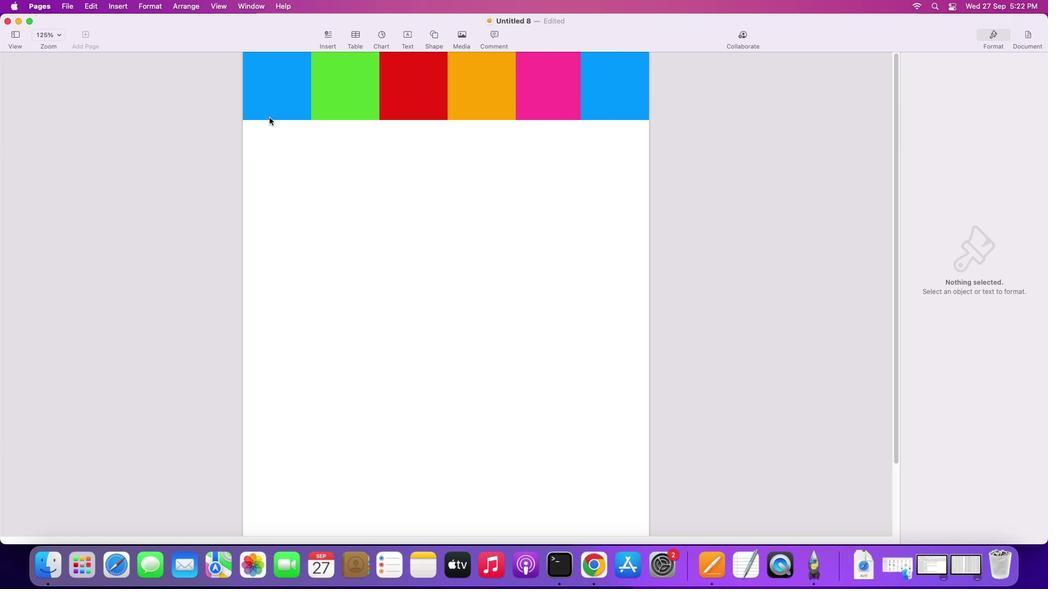 
Action: Mouse moved to (328, 118)
Screenshot: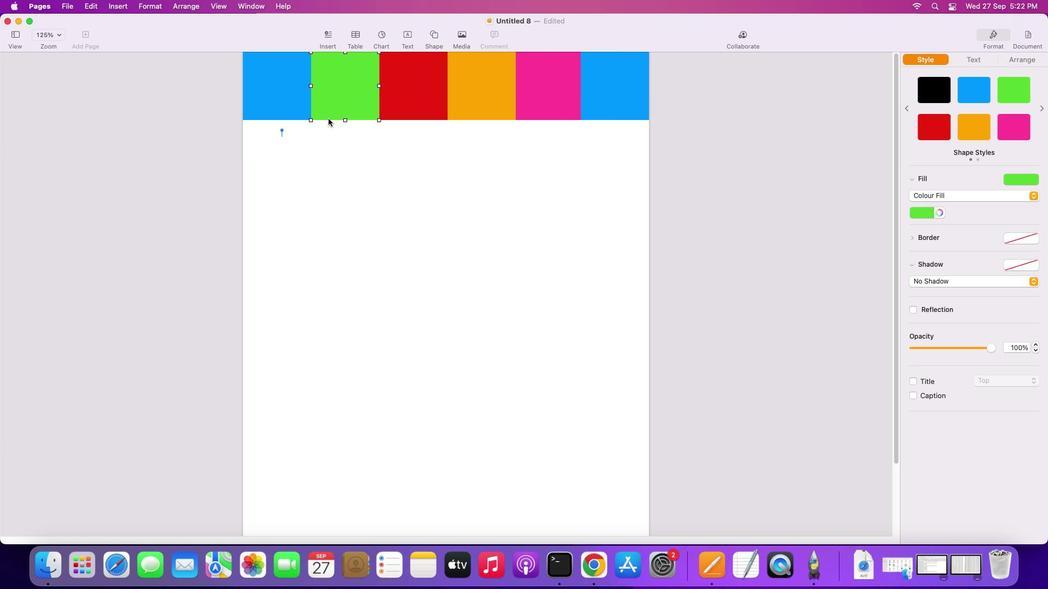 
Action: Mouse pressed left at (328, 118)
Screenshot: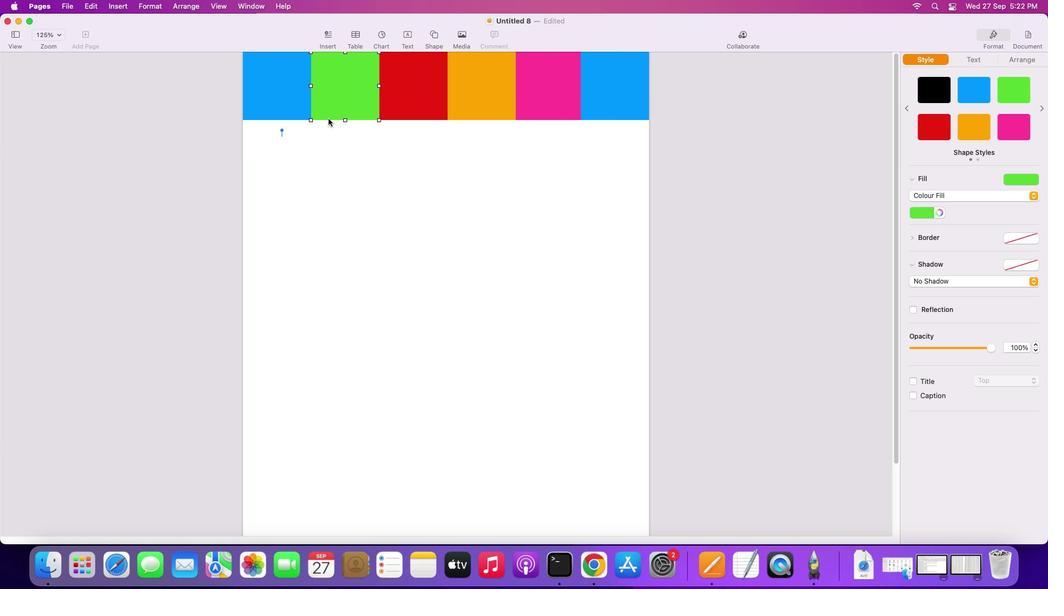
Action: Mouse moved to (270, 101)
Screenshot: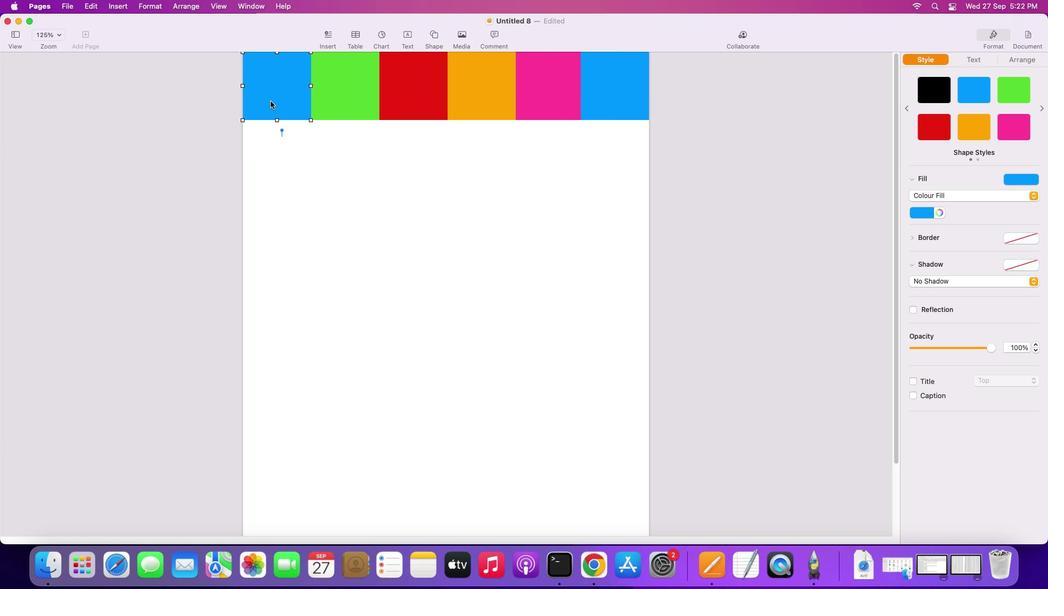 
Action: Mouse pressed left at (270, 101)
Screenshot: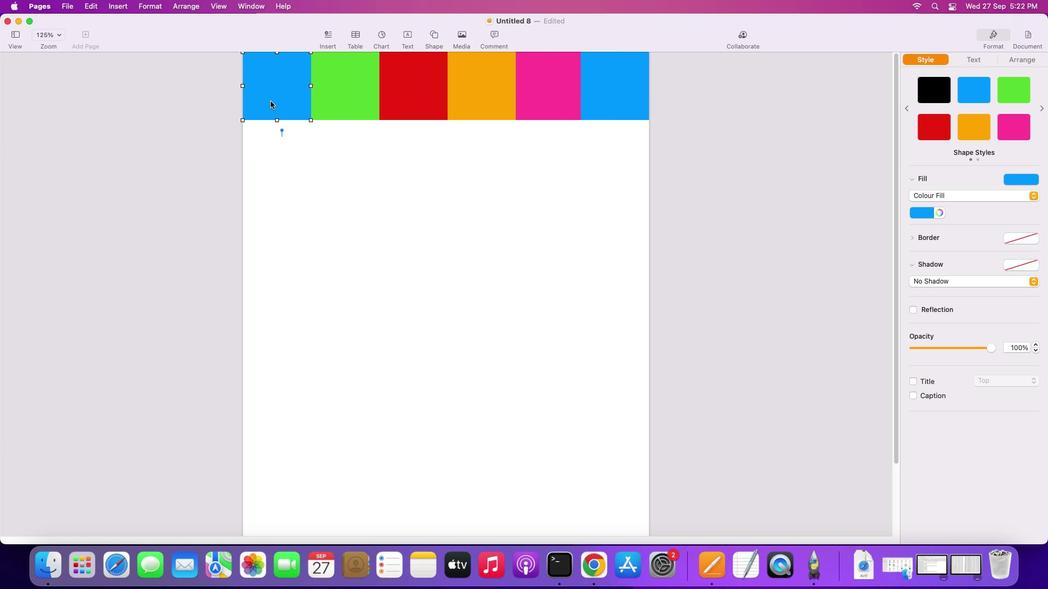 
Action: Mouse moved to (270, 100)
Screenshot: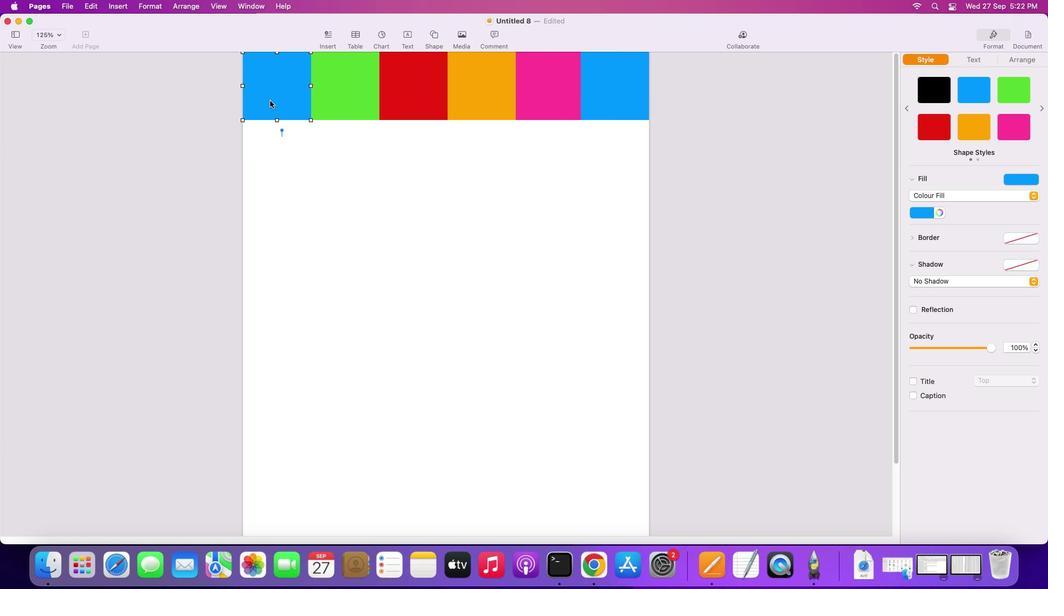 
Action: Key pressed Key.alt
Screenshot: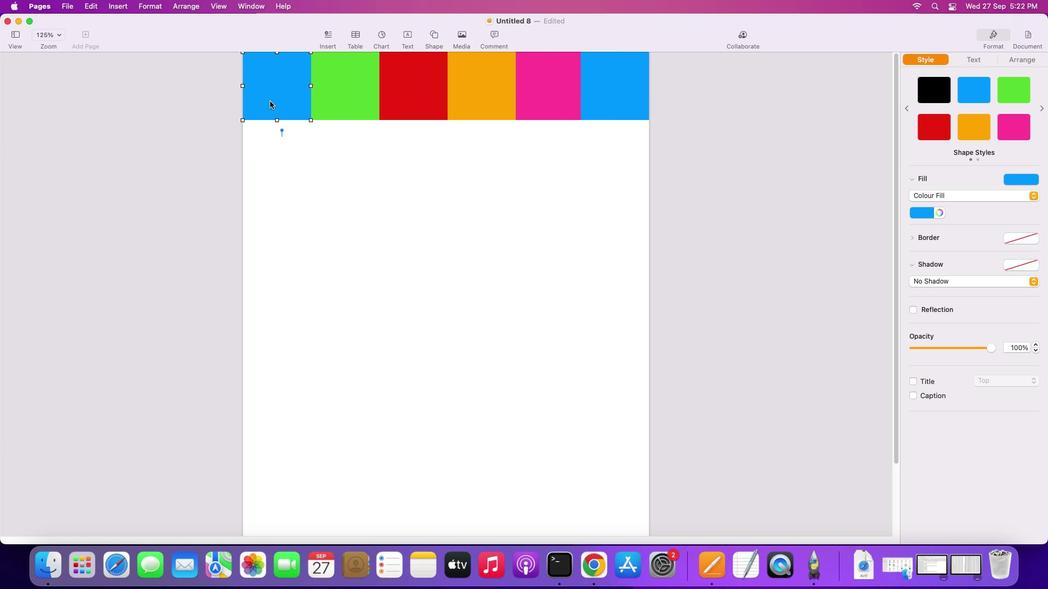 
Action: Mouse moved to (270, 100)
Screenshot: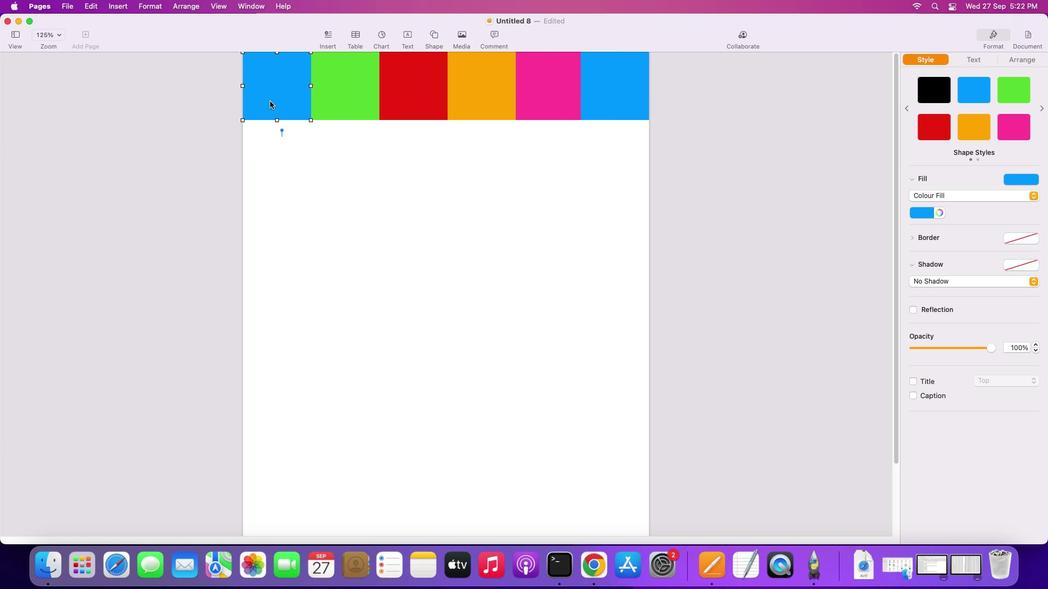 
Action: Mouse pressed left at (270, 100)
Screenshot: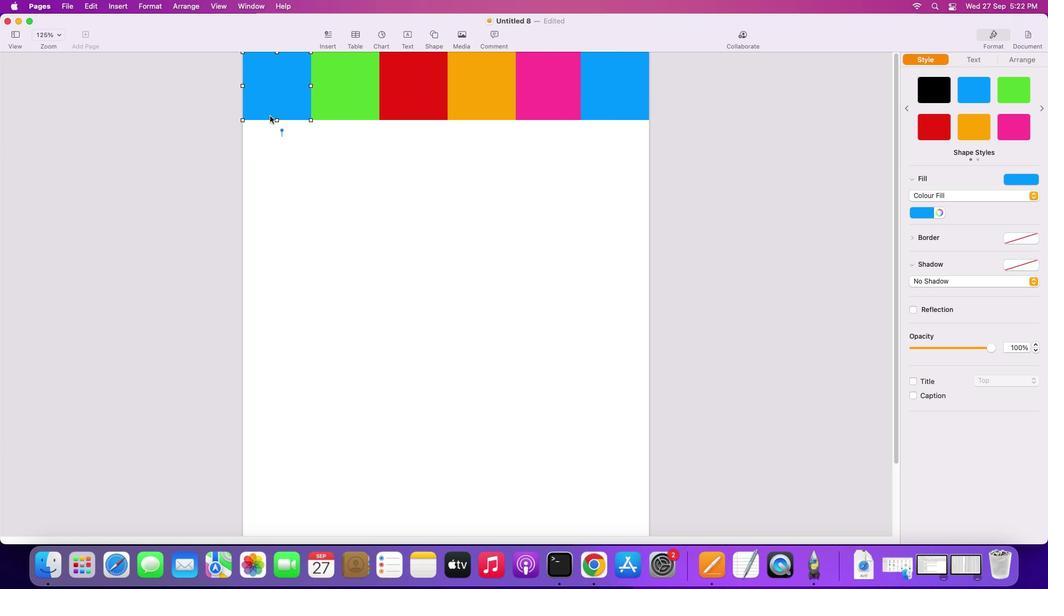 
Action: Mouse moved to (342, 159)
Screenshot: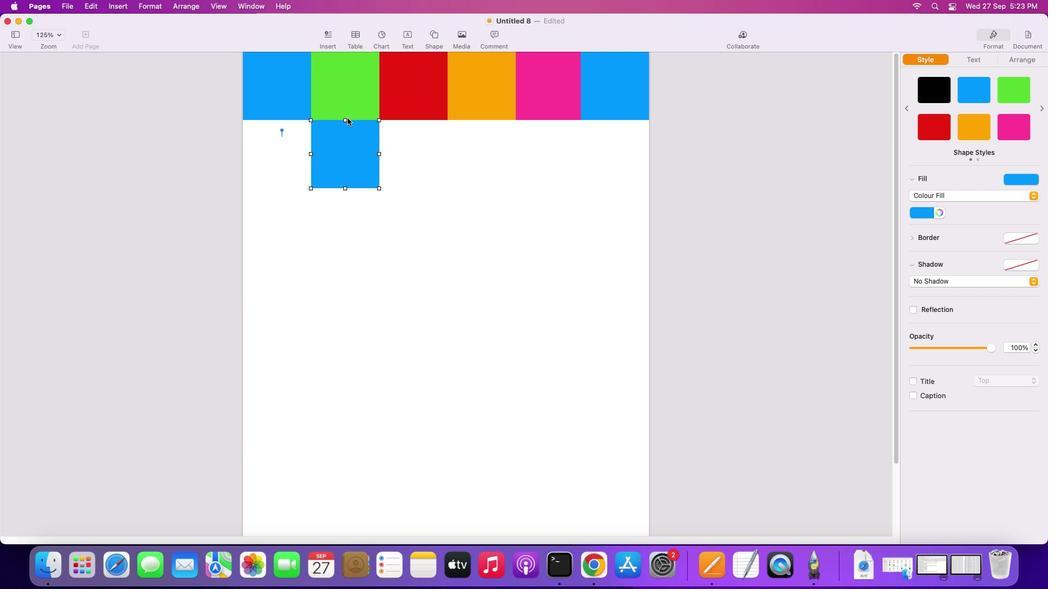 
Action: Key pressed Key.alt
Screenshot: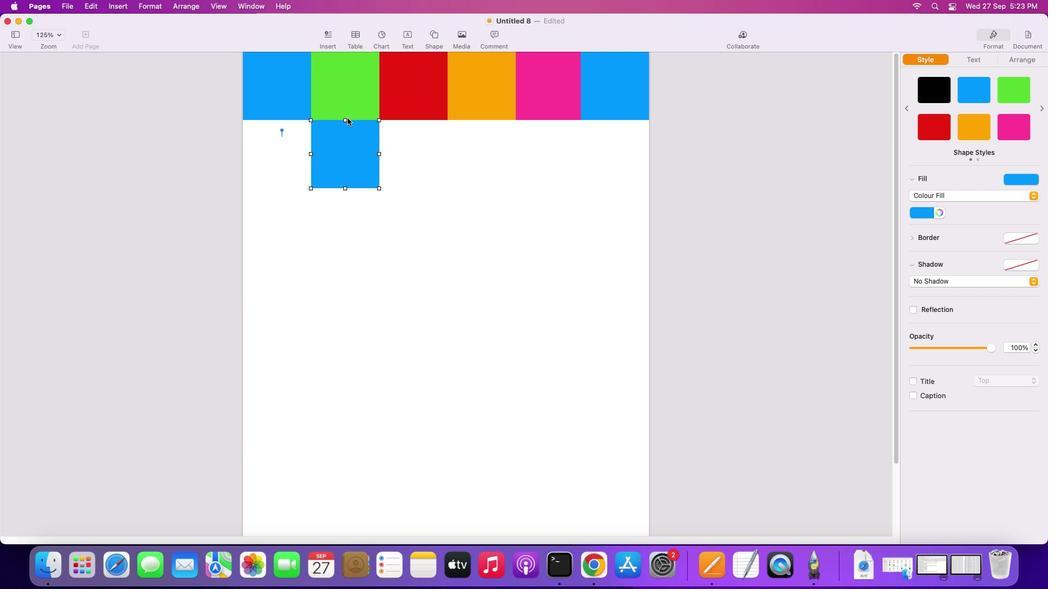 
Action: Mouse moved to (349, 101)
Screenshot: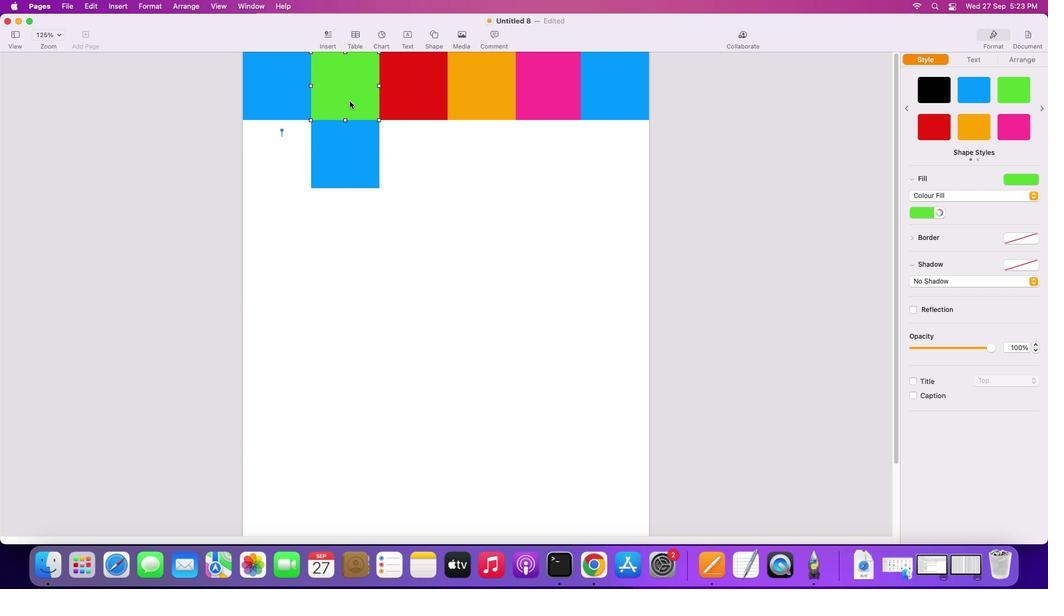 
Action: Mouse pressed left at (349, 101)
Screenshot: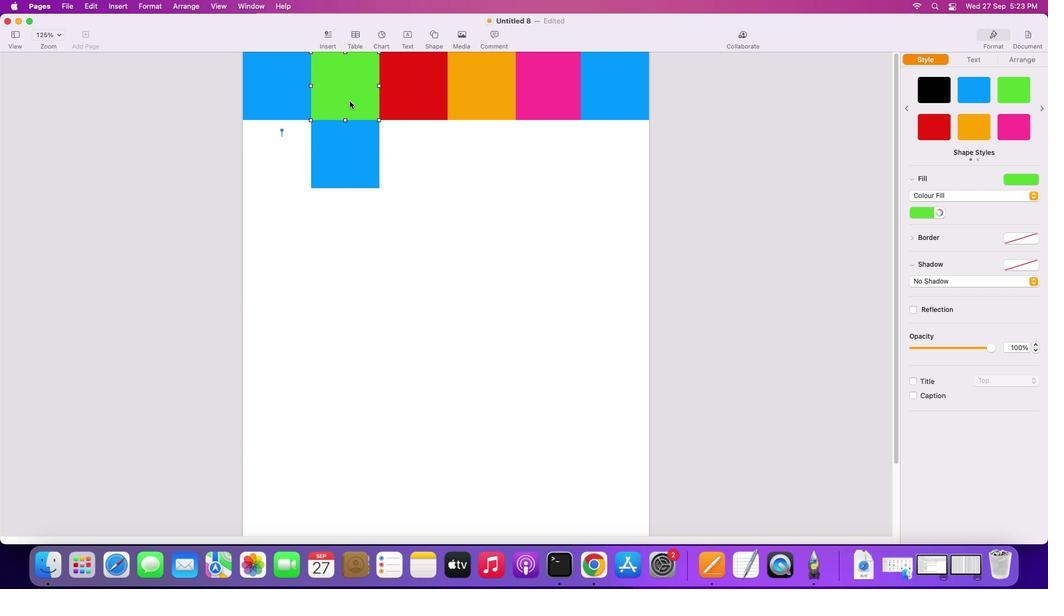 
Action: Mouse moved to (349, 100)
Screenshot: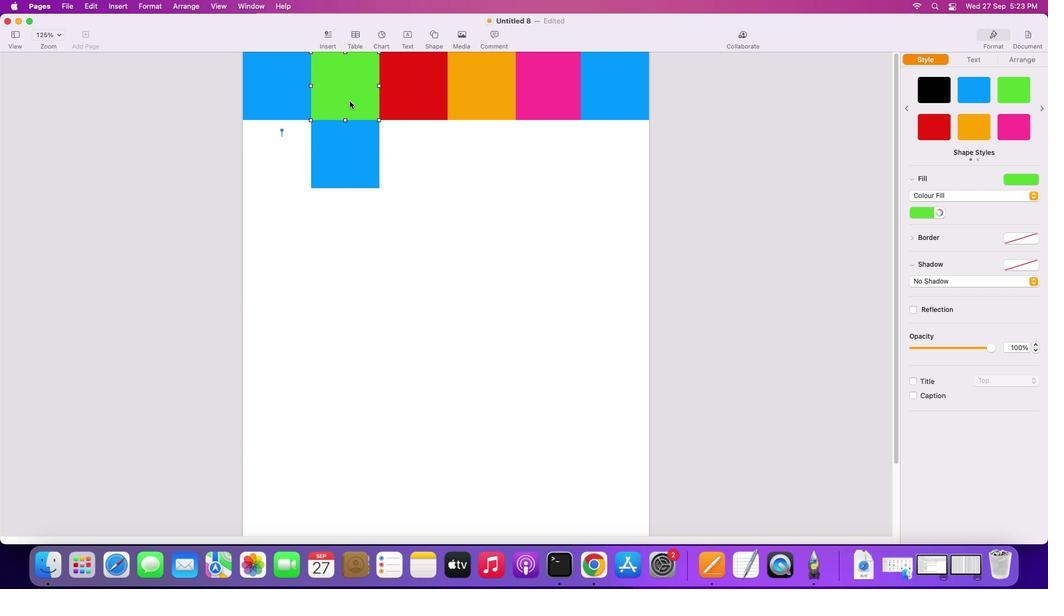 
Action: Mouse pressed left at (349, 100)
Screenshot: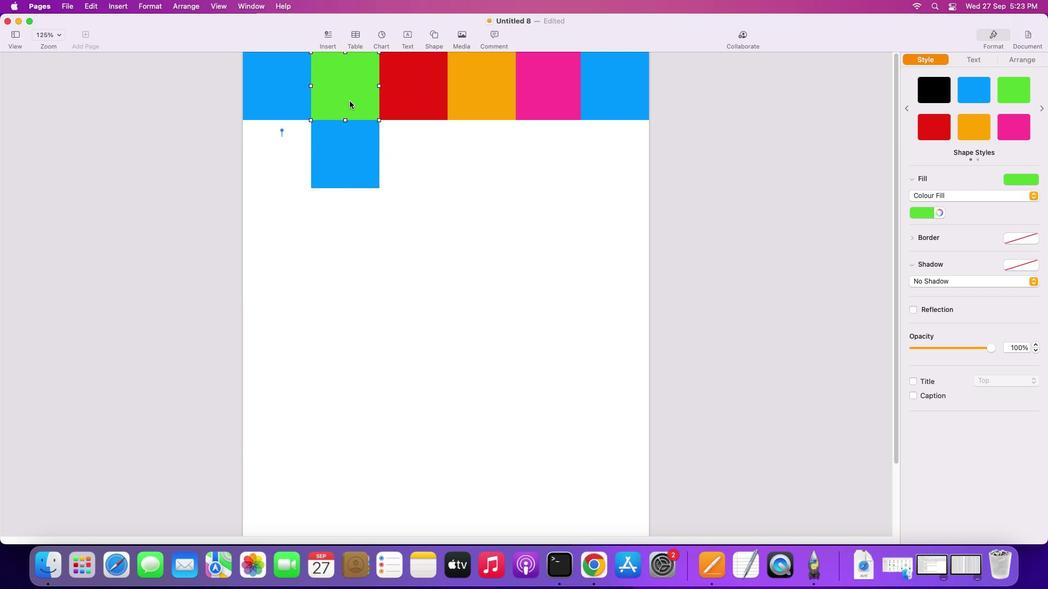 
Action: Mouse moved to (348, 102)
Screenshot: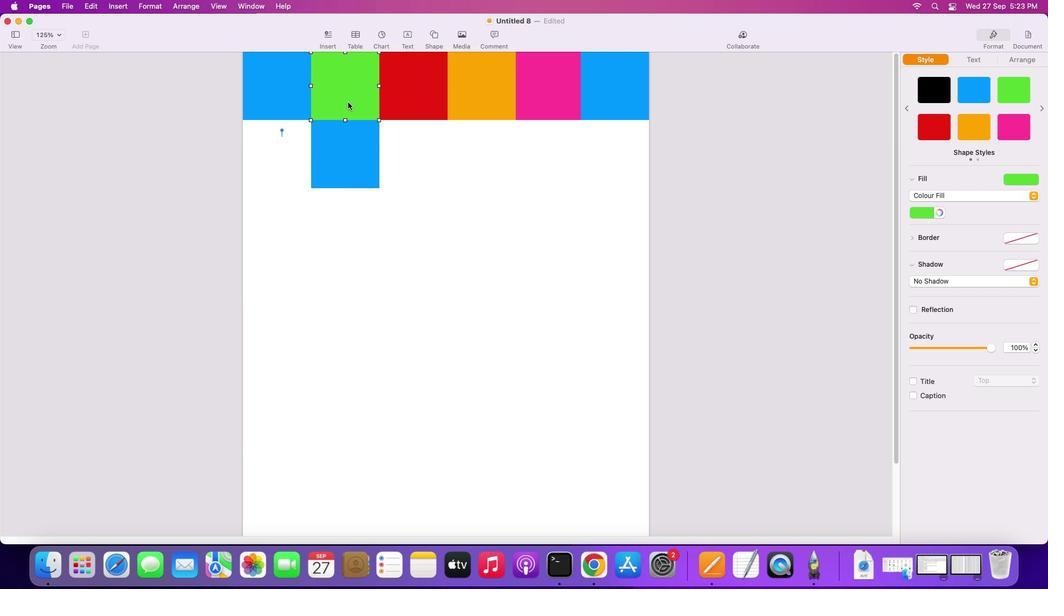 
Action: Key pressed Key.alt
Screenshot: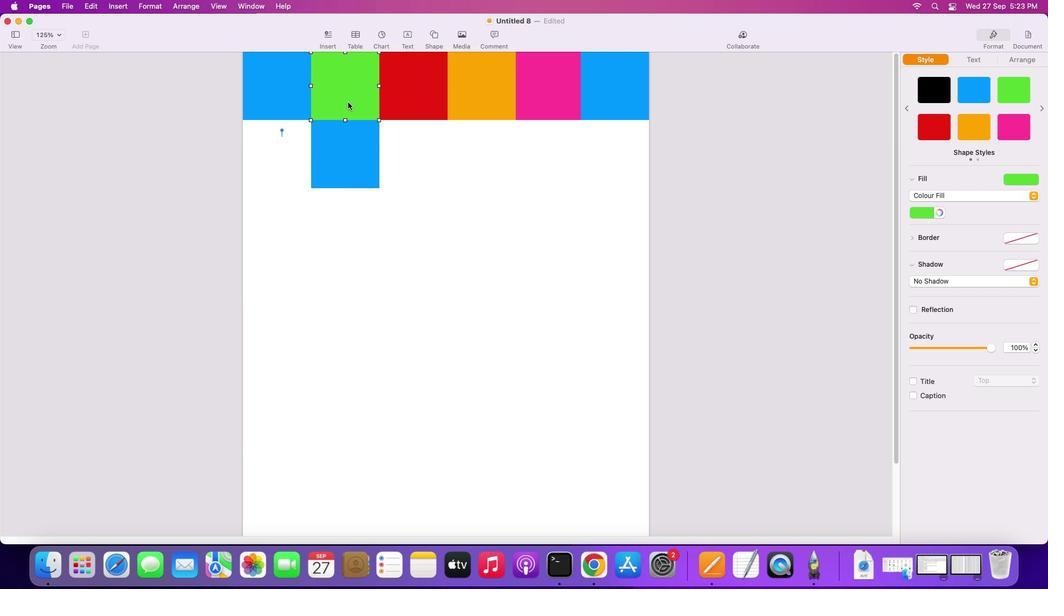 
Action: Mouse moved to (348, 102)
Screenshot: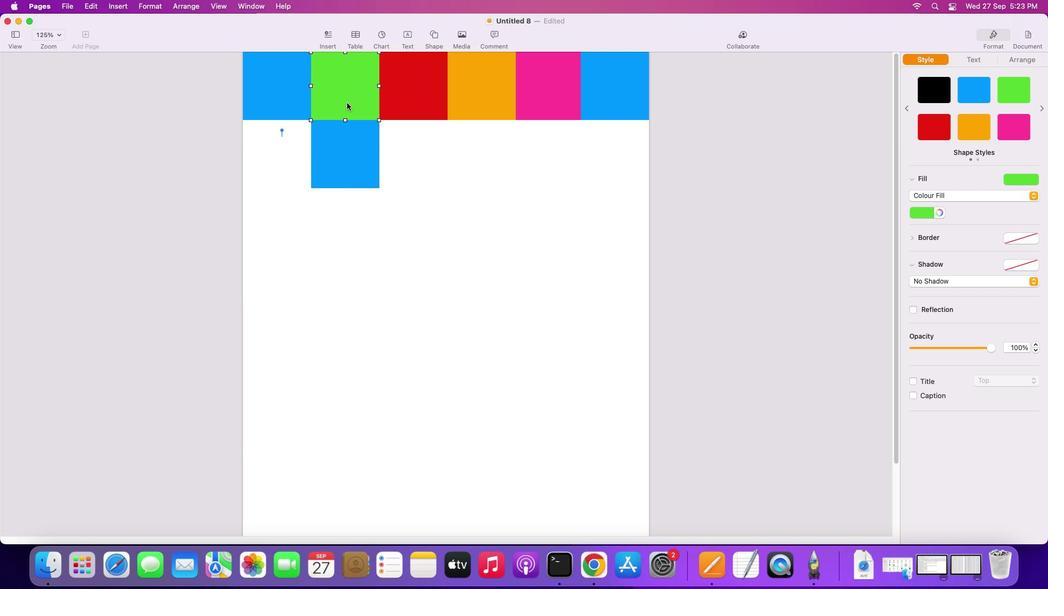 
Action: Mouse pressed left at (348, 102)
Screenshot: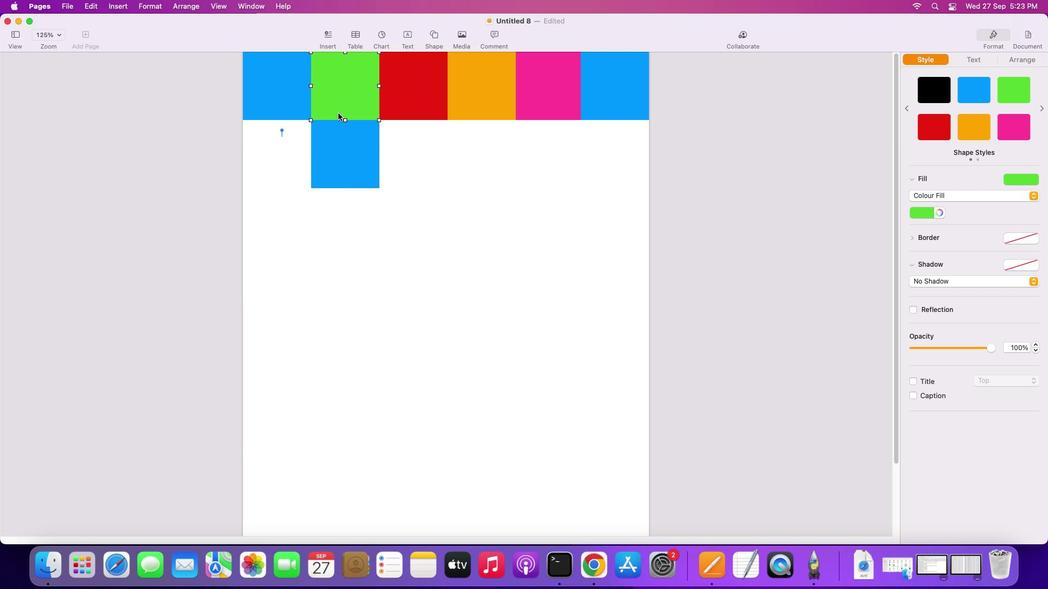 
Action: Mouse moved to (277, 169)
Screenshot: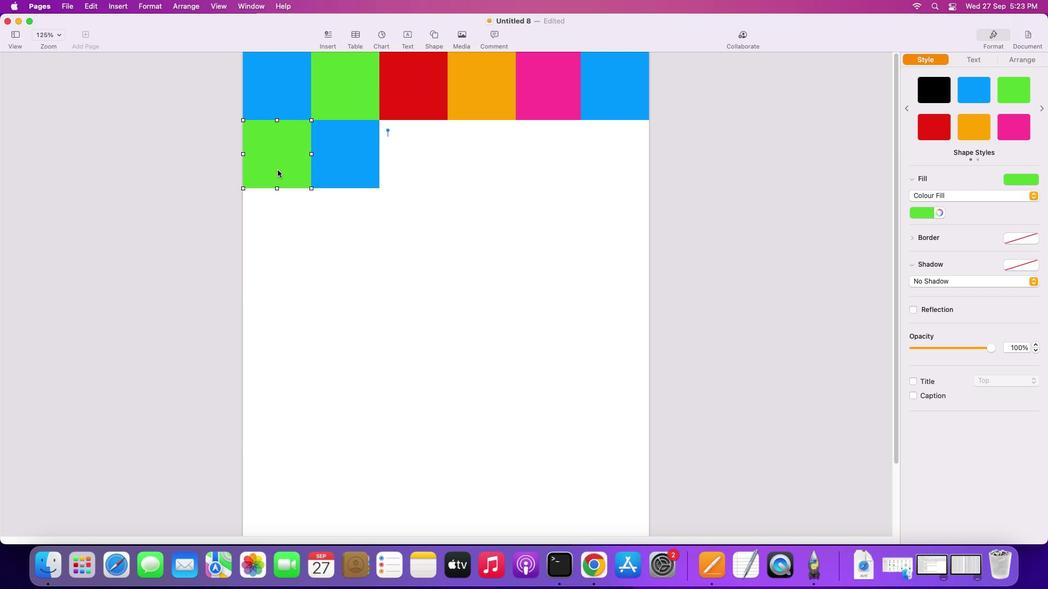 
Action: Key pressed Key.alt
Screenshot: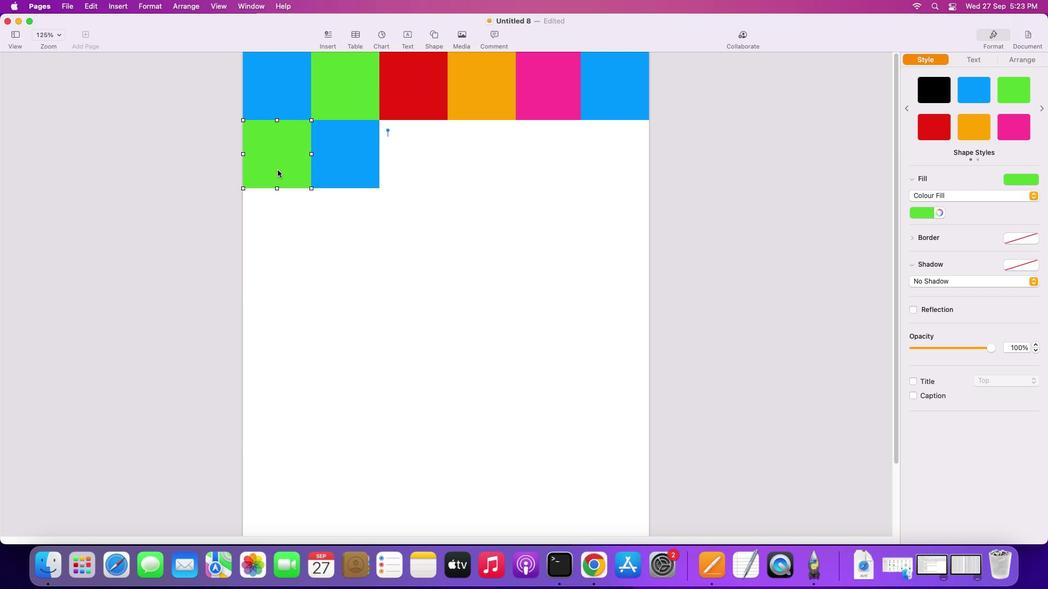 
Action: Mouse pressed left at (277, 169)
Screenshot: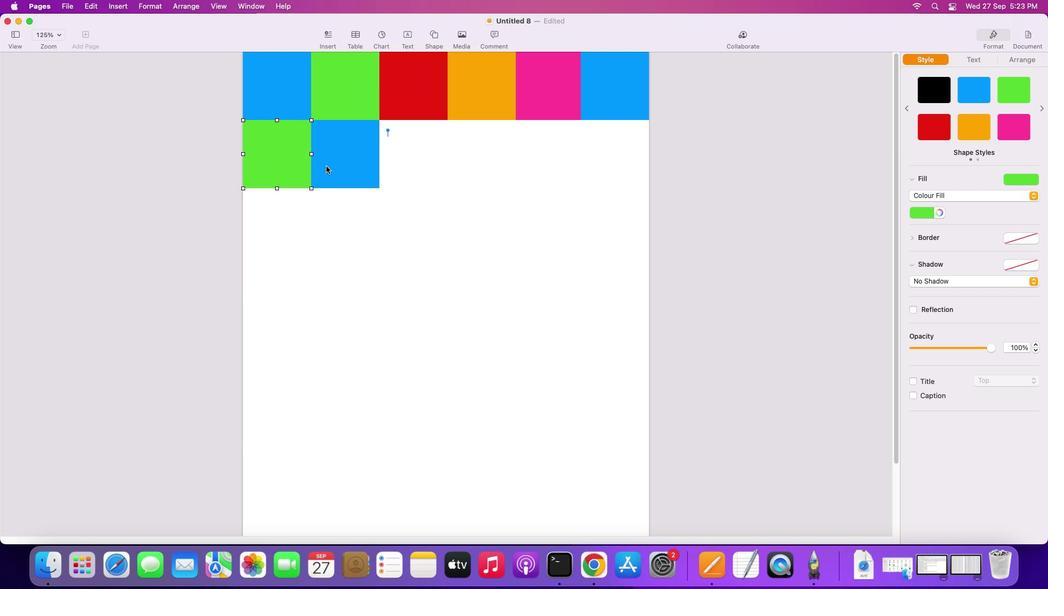 
Action: Mouse moved to (552, 124)
Screenshot: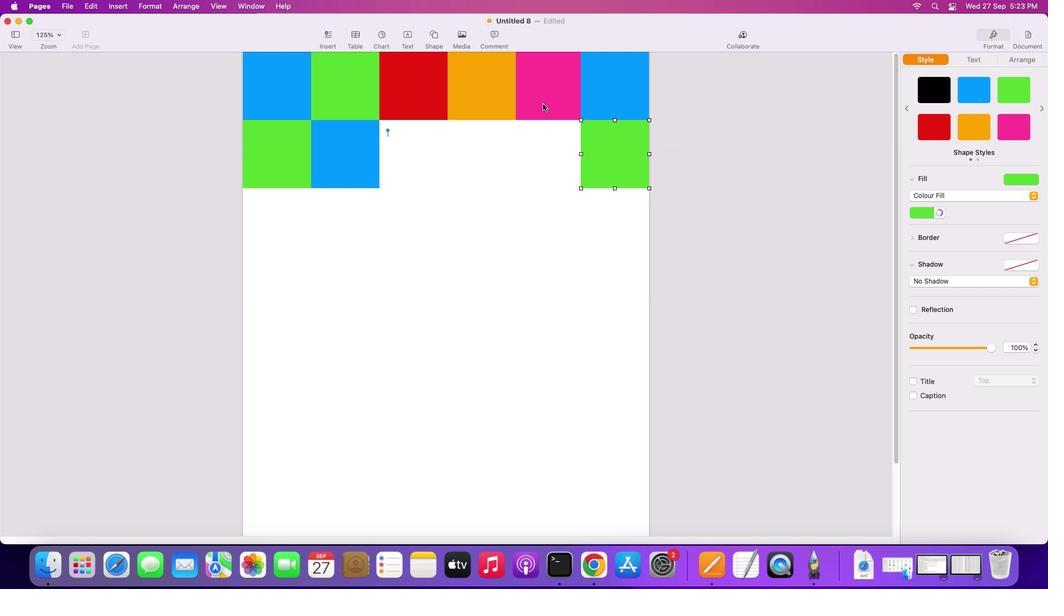 
Action: Key pressed Key.alt
Screenshot: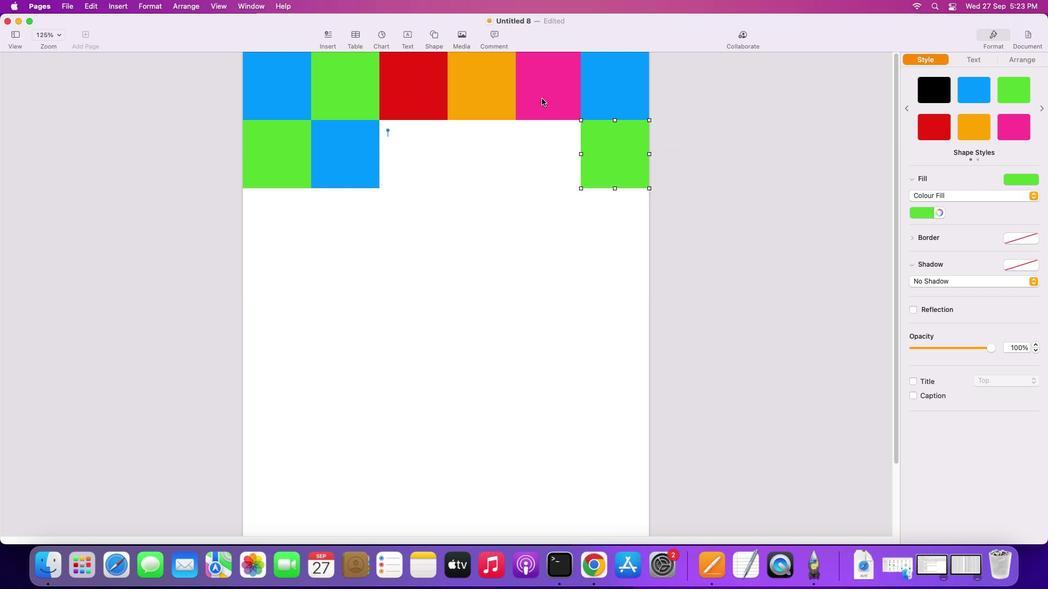 
Action: Mouse moved to (542, 98)
Screenshot: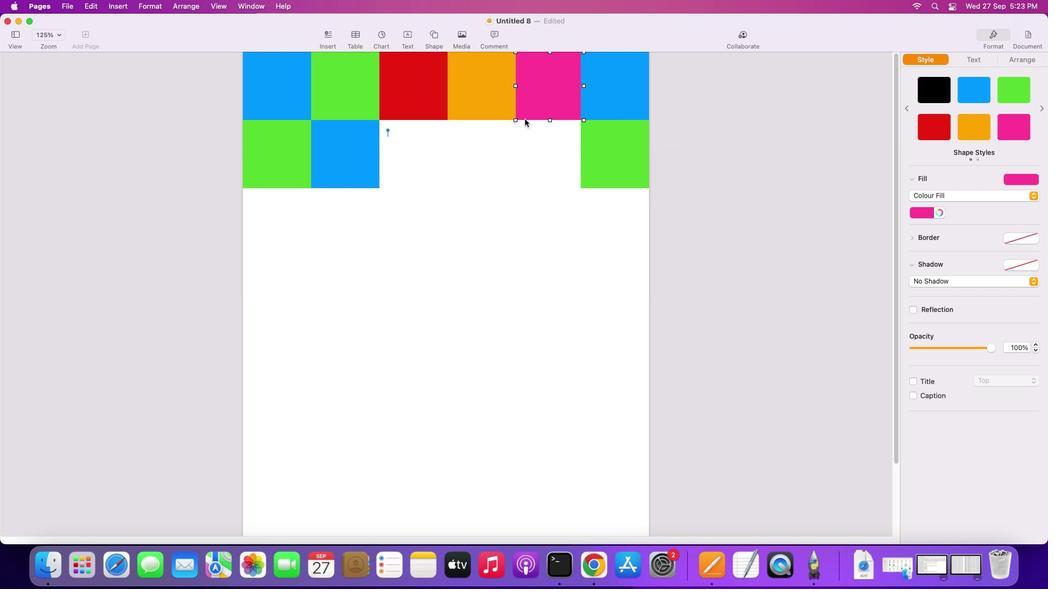 
Action: Mouse pressed left at (542, 98)
Screenshot: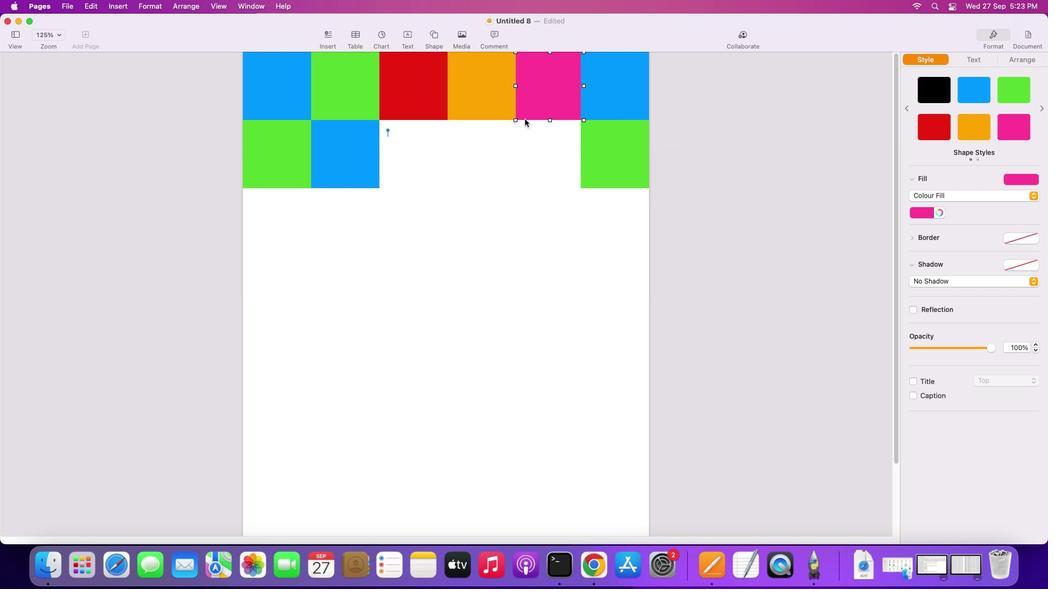 
Action: Mouse moved to (468, 106)
Screenshot: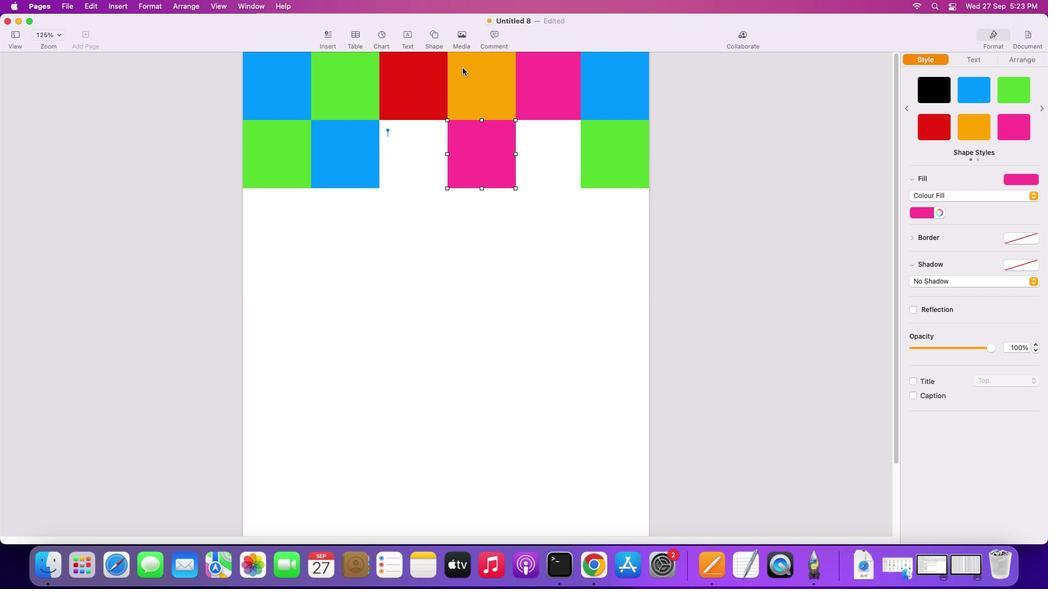 
Action: Key pressed Key.alt
Screenshot: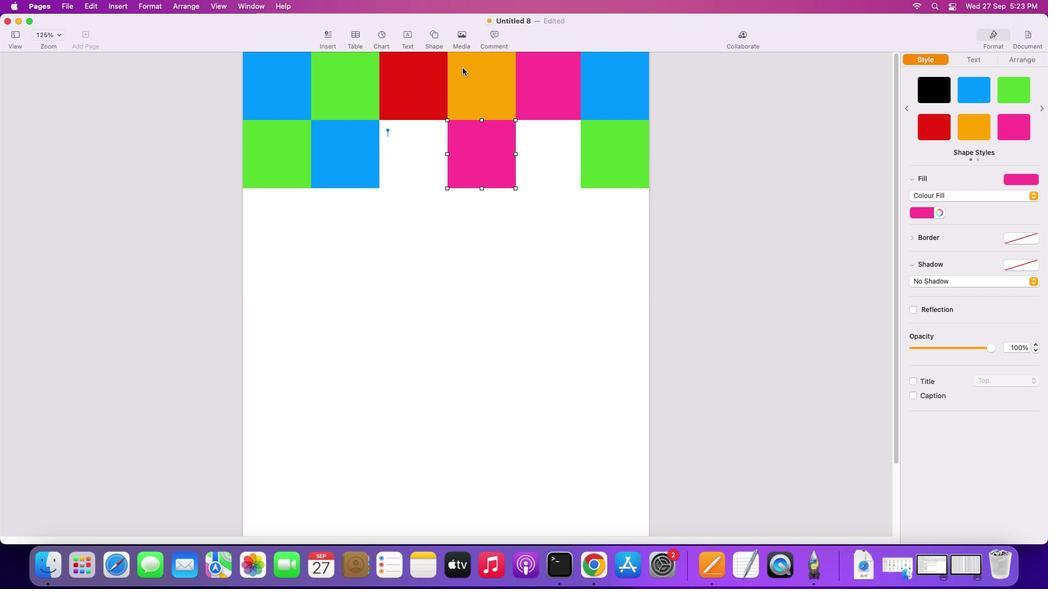 
Action: Mouse moved to (462, 67)
Screenshot: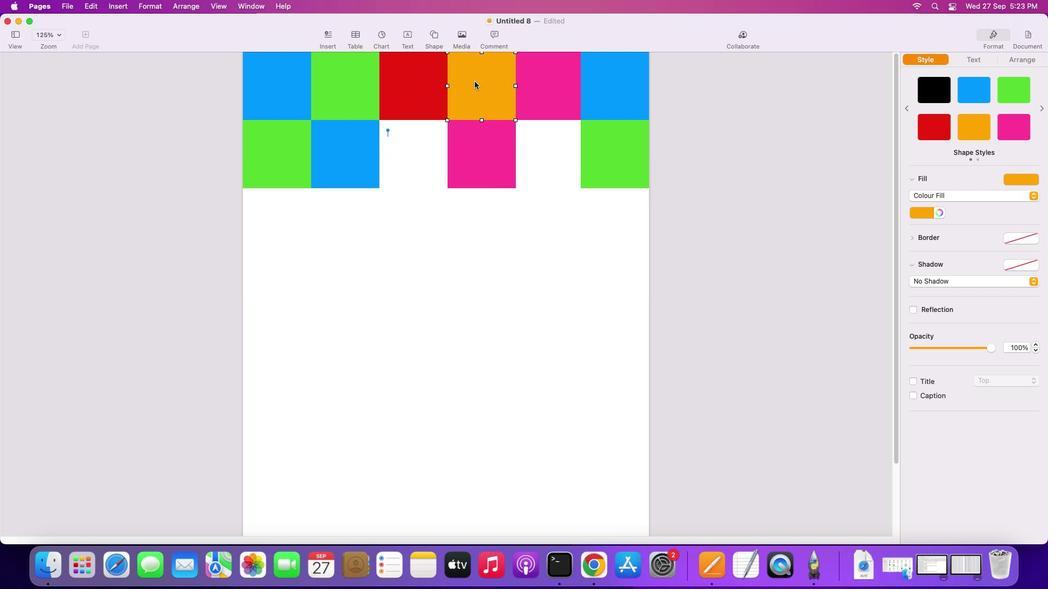
Action: Mouse pressed left at (462, 67)
Screenshot: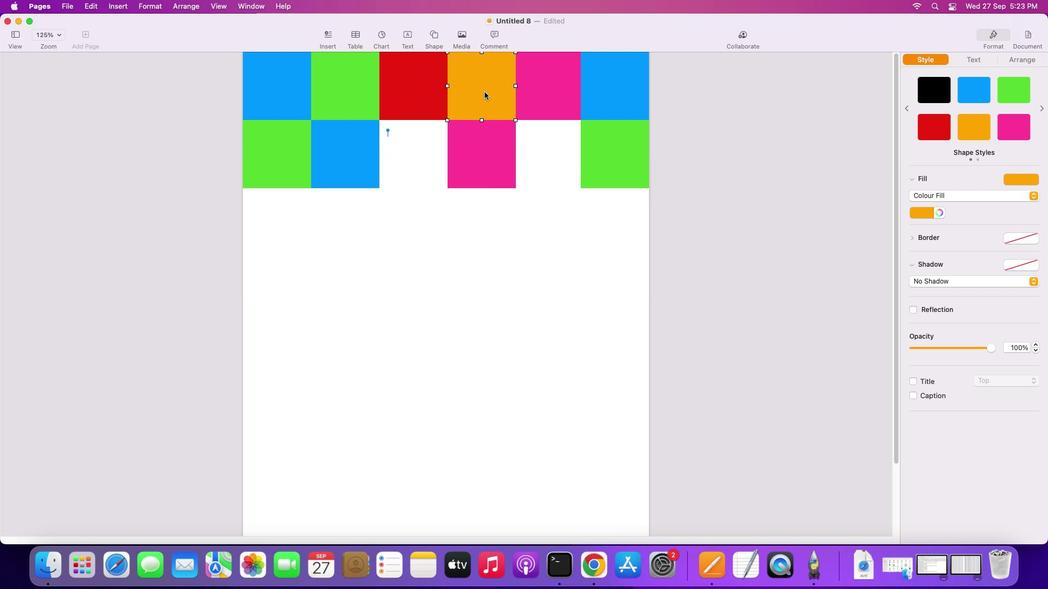 
Action: Mouse moved to (408, 93)
Screenshot: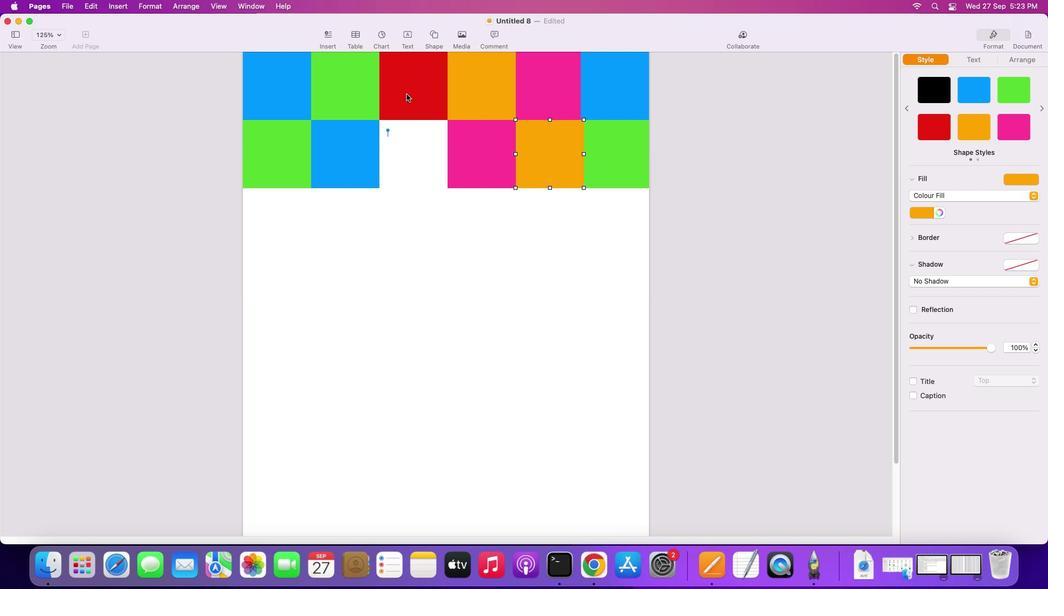 
Action: Key pressed Key.alt
Screenshot: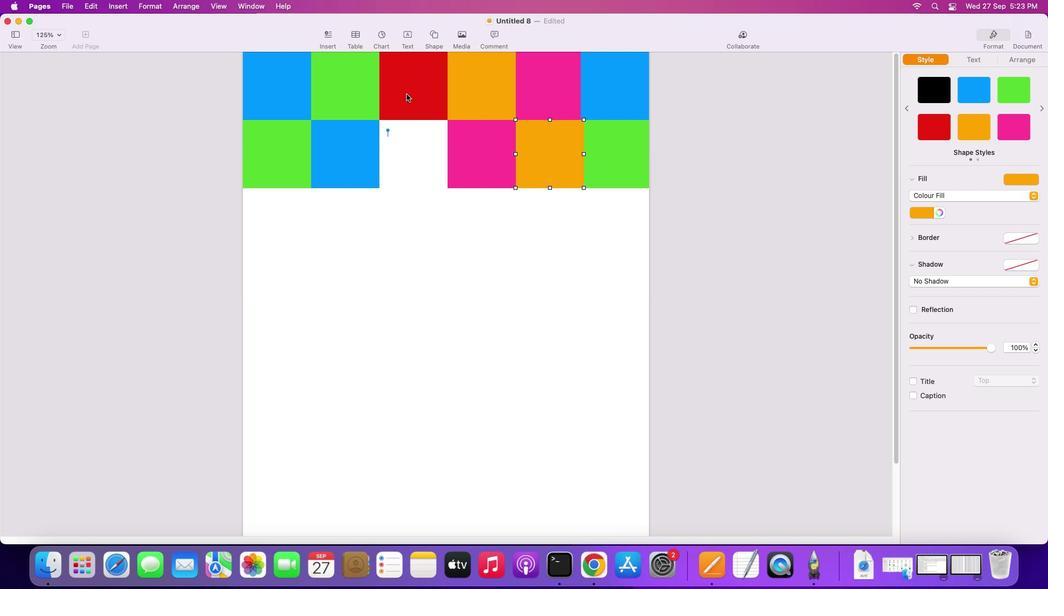 
Action: Mouse moved to (407, 92)
Screenshot: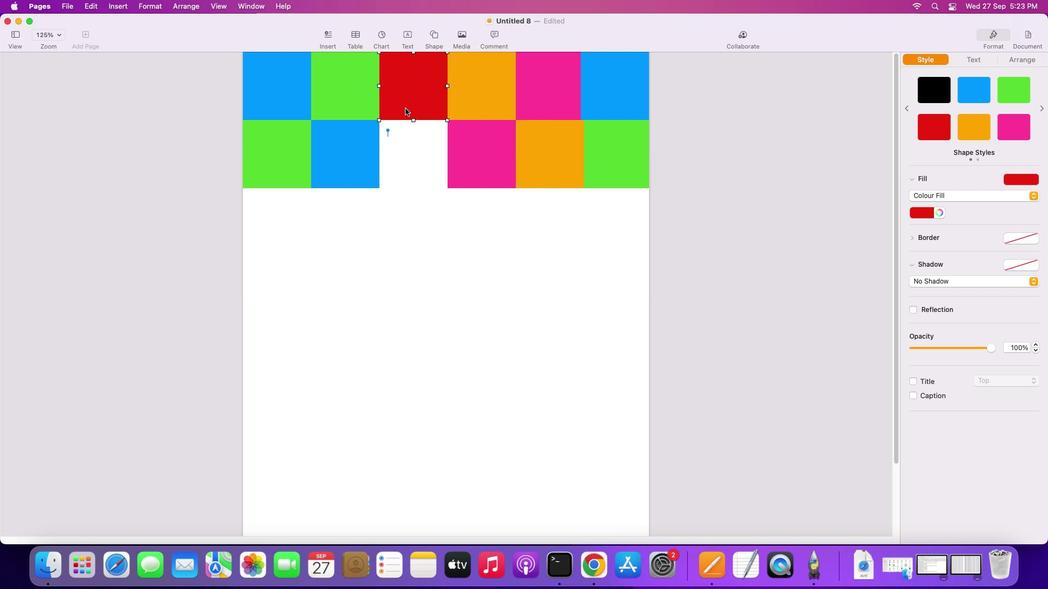 
Action: Mouse pressed left at (407, 92)
Screenshot: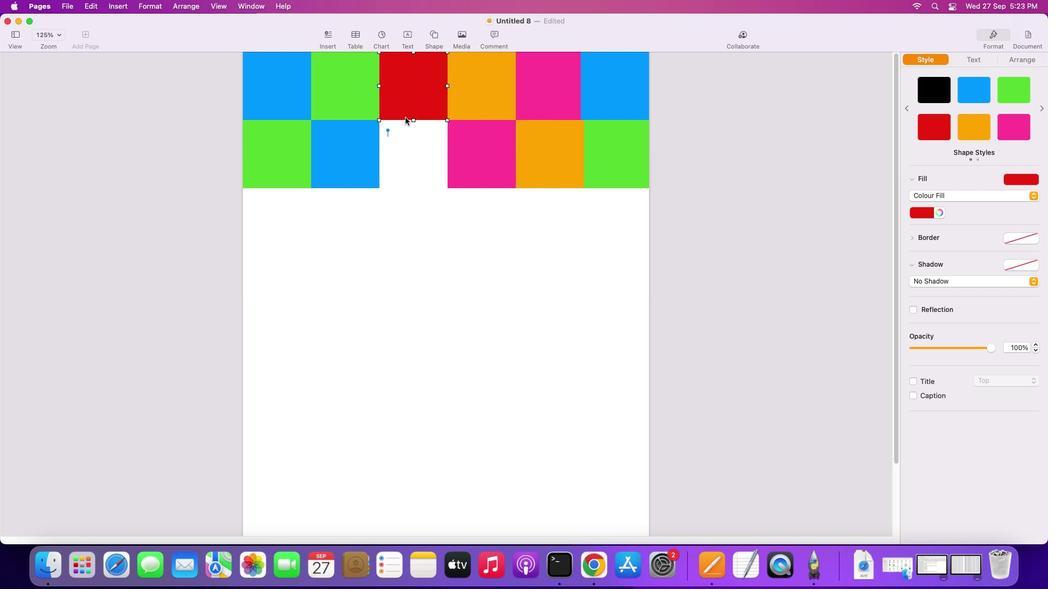 
Action: Mouse moved to (404, 158)
Screenshot: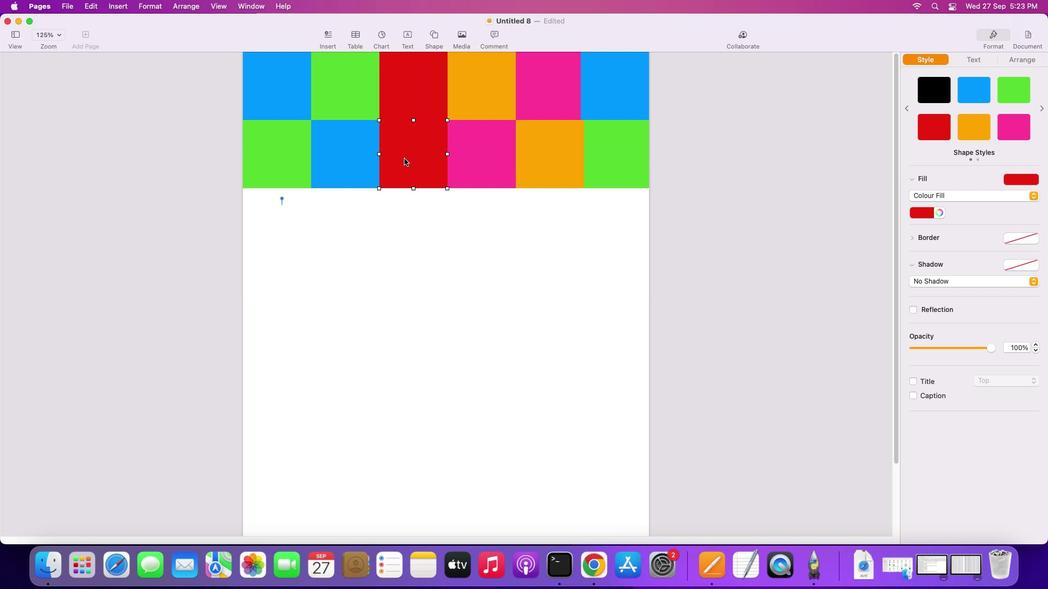 
Action: Key pressed Key.alt
Screenshot: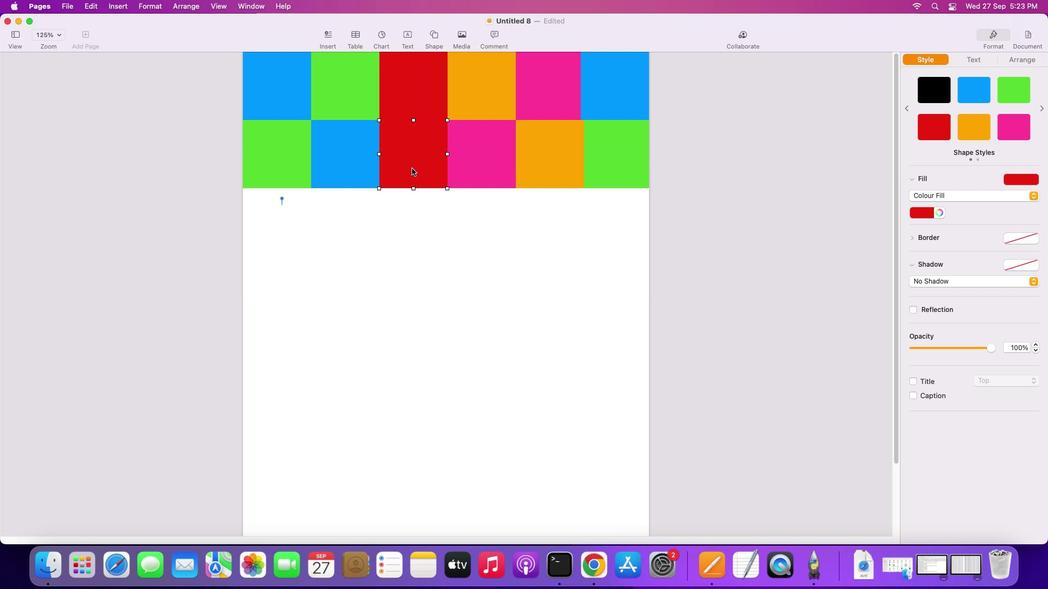 
Action: Mouse pressed left at (404, 158)
Screenshot: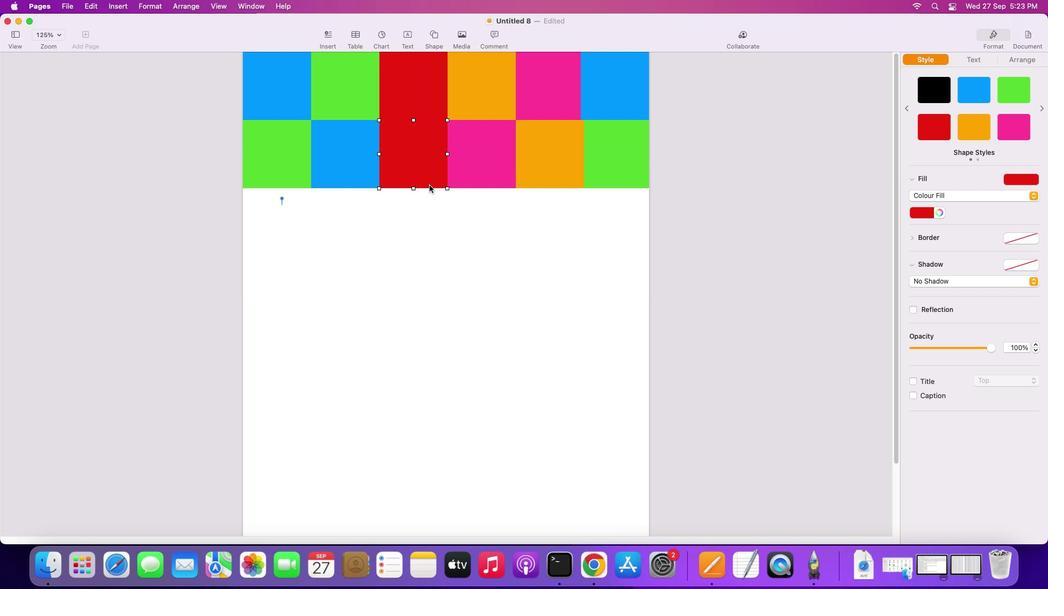 
Action: Mouse moved to (543, 228)
Screenshot: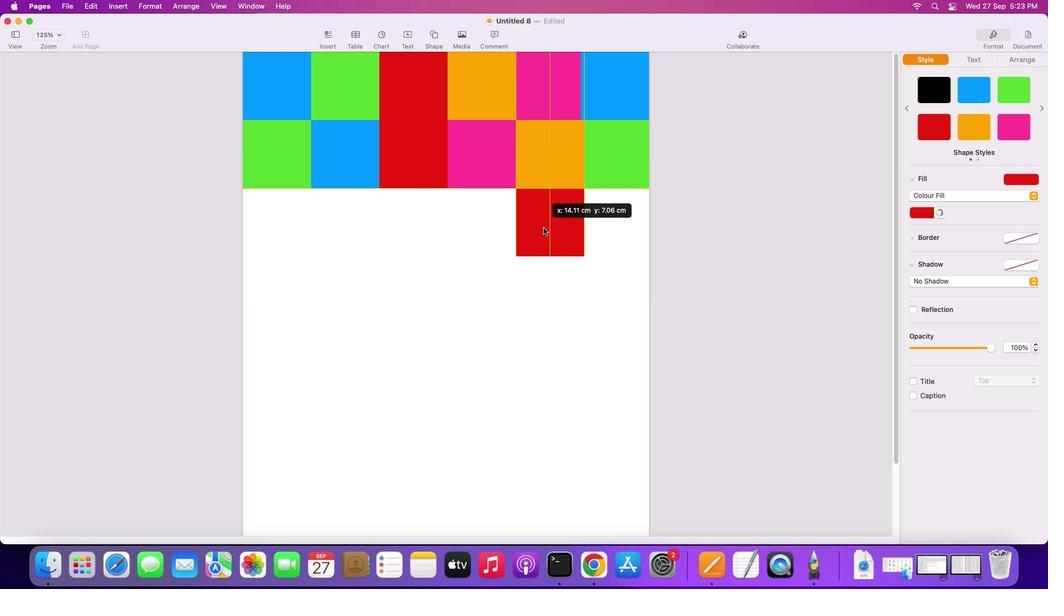 
Action: Key pressed Key.alt
Screenshot: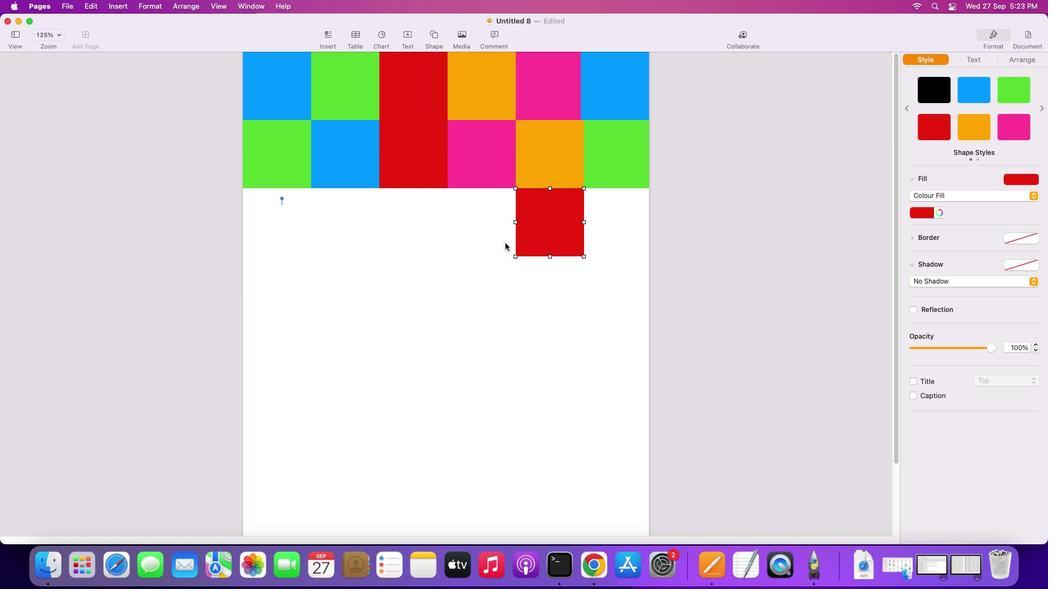 
Action: Mouse moved to (543, 229)
Screenshot: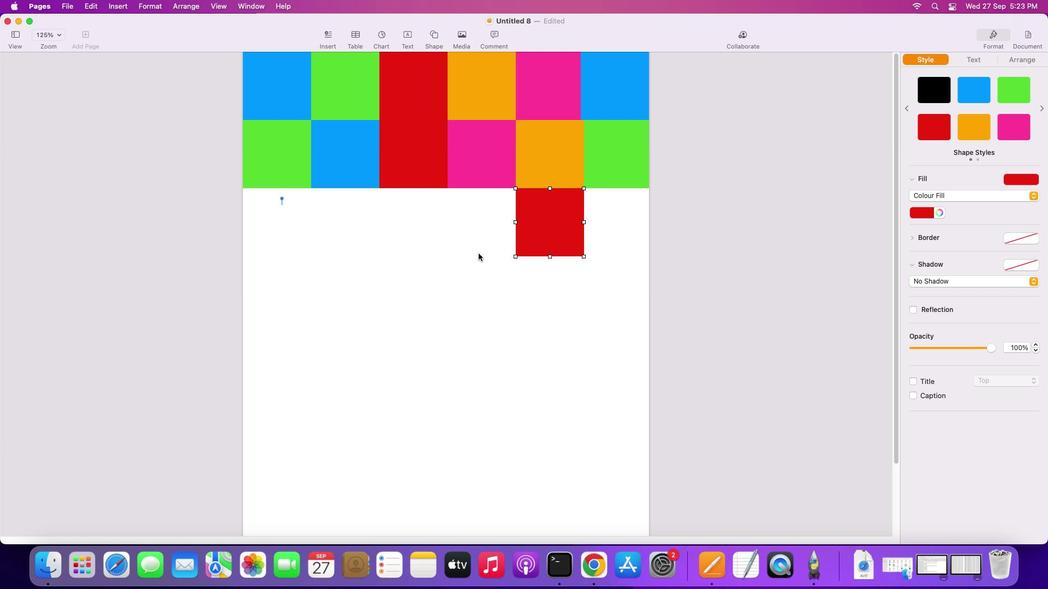 
Action: Mouse pressed left at (543, 229)
Screenshot: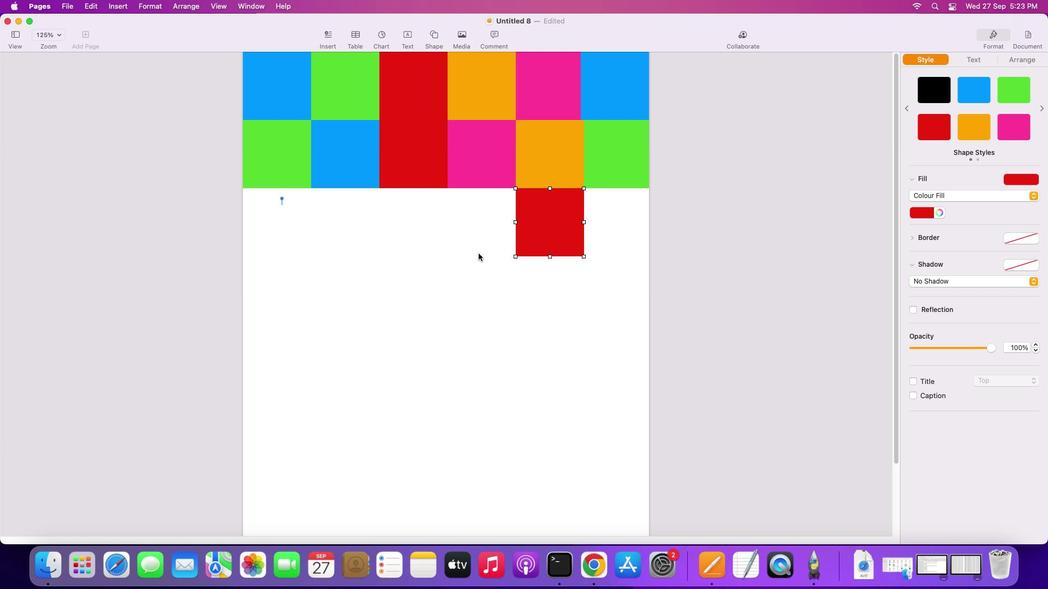 
Action: Mouse moved to (343, 178)
Screenshot: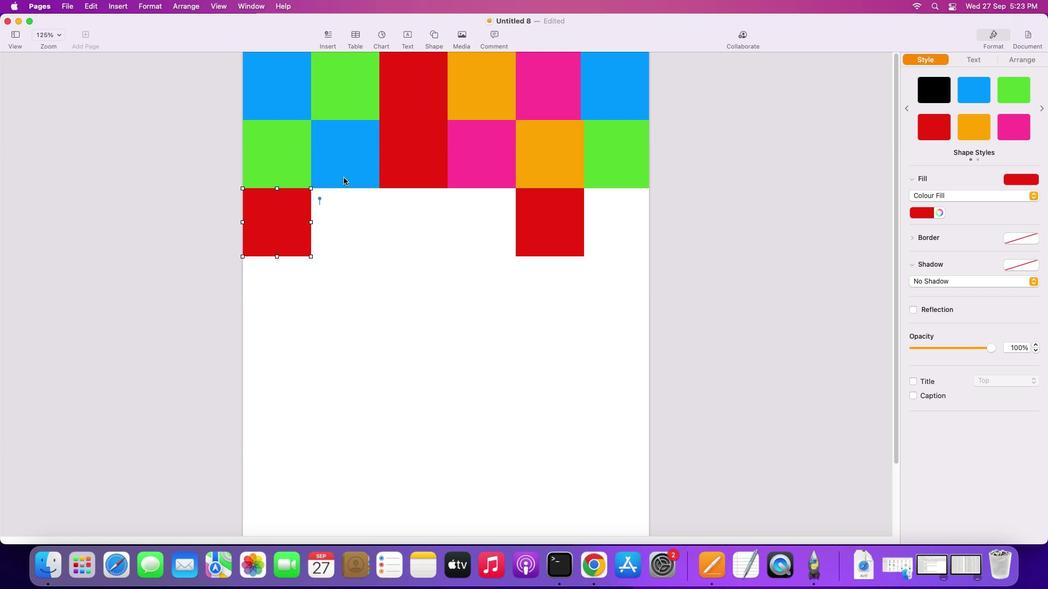 
Action: Key pressed Key.alt
Screenshot: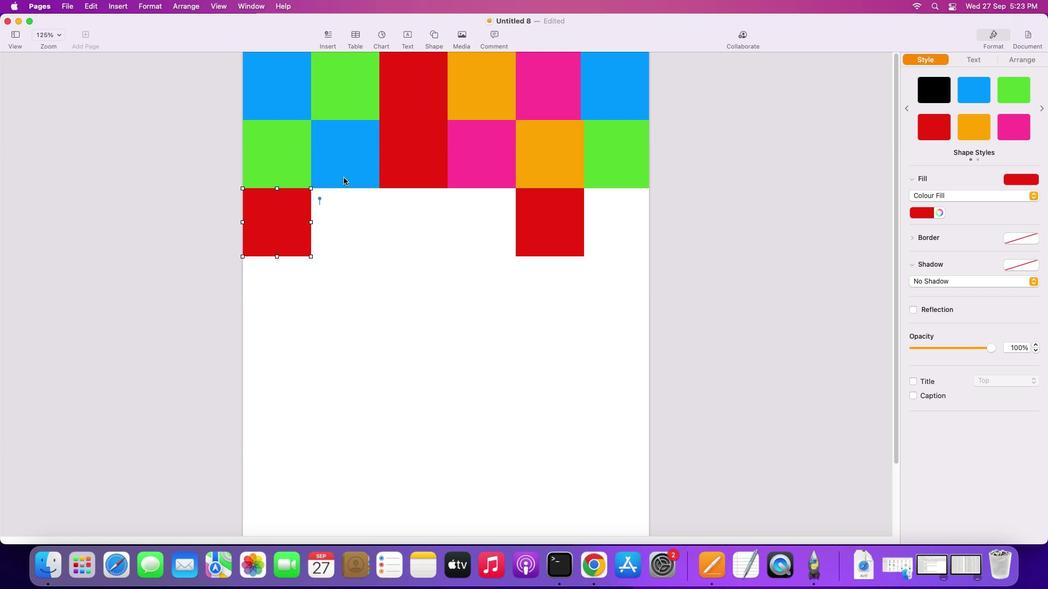 
Action: Mouse moved to (343, 177)
Screenshot: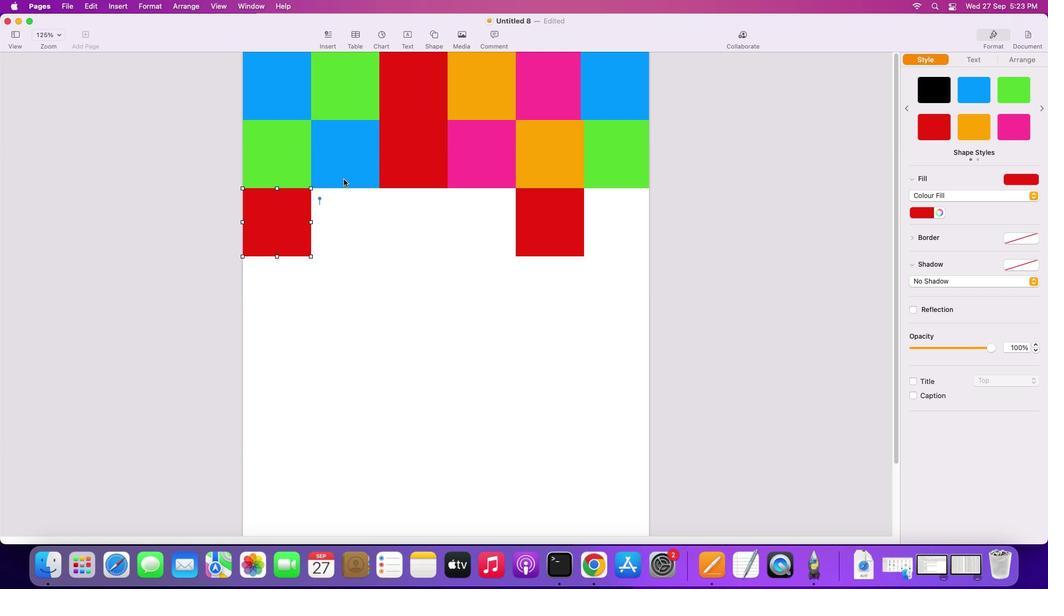 
Action: Mouse pressed left at (343, 177)
Screenshot: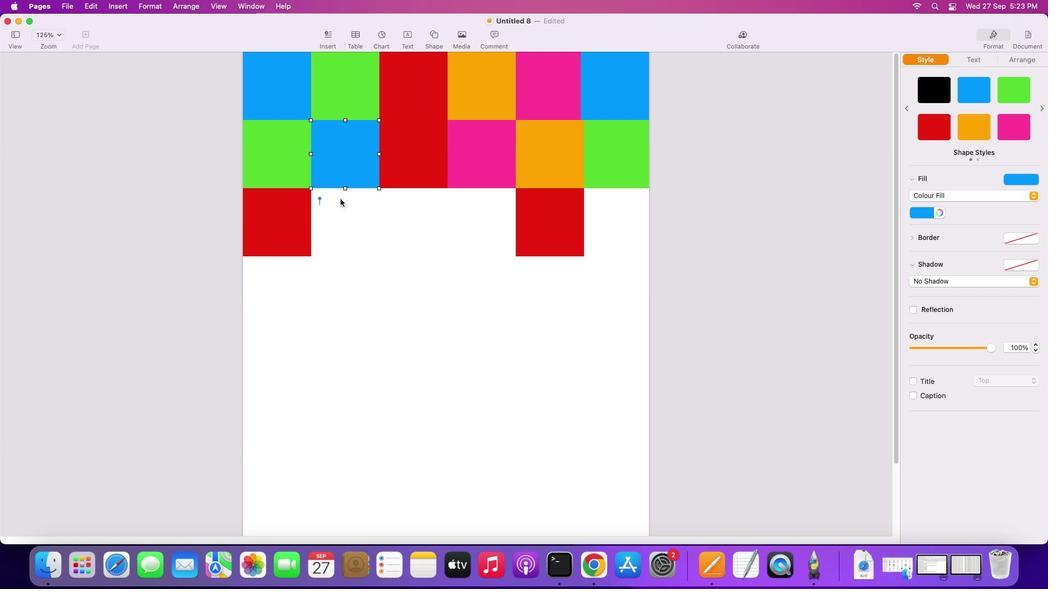
Action: Mouse moved to (392, 190)
Screenshot: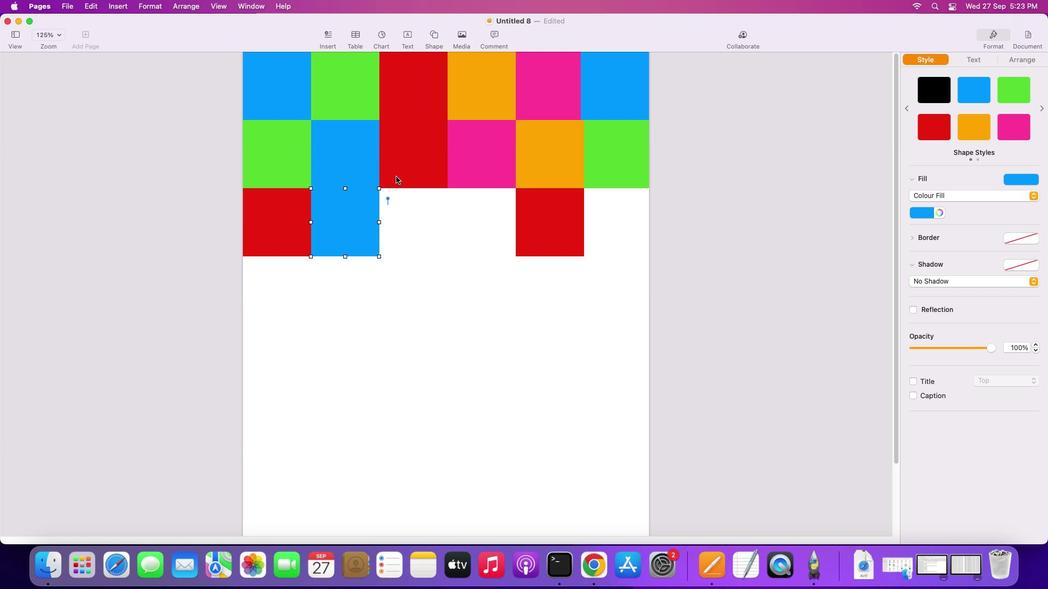 
Action: Key pressed Key.alt
Screenshot: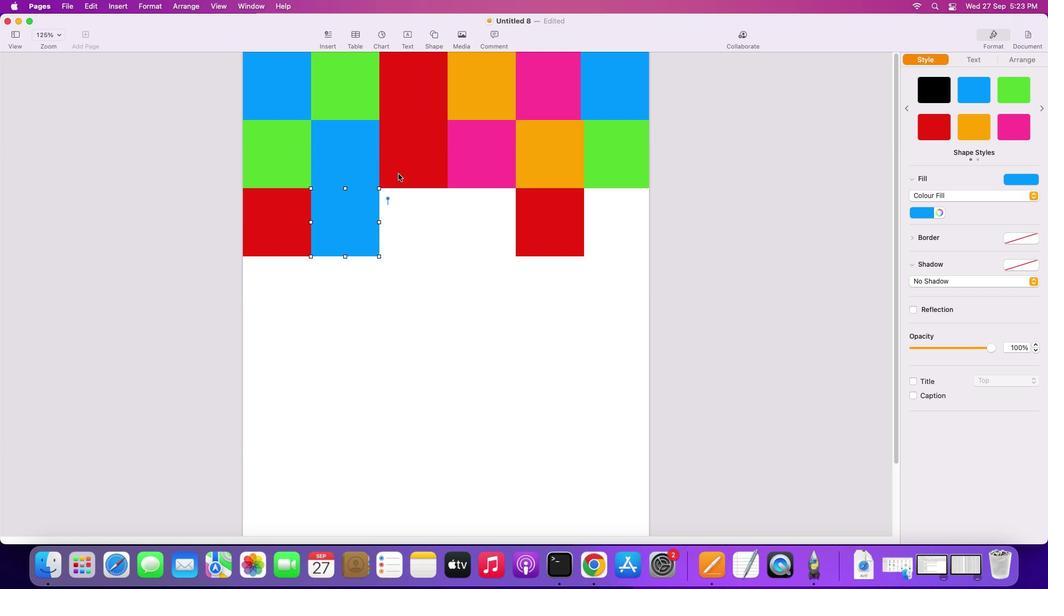 
Action: Mouse moved to (464, 162)
Screenshot: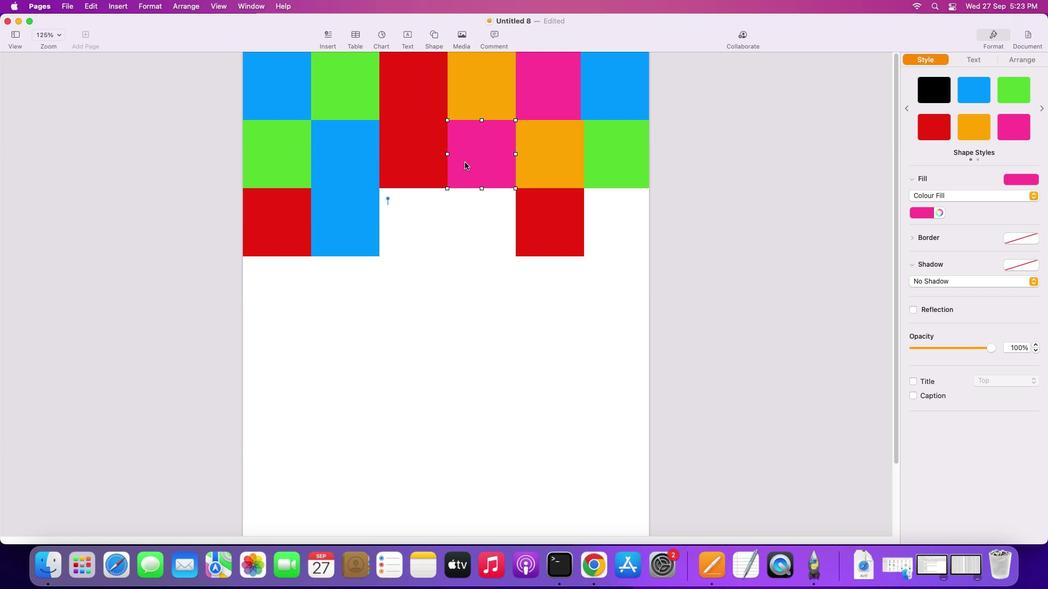 
Action: Mouse pressed left at (464, 162)
Screenshot: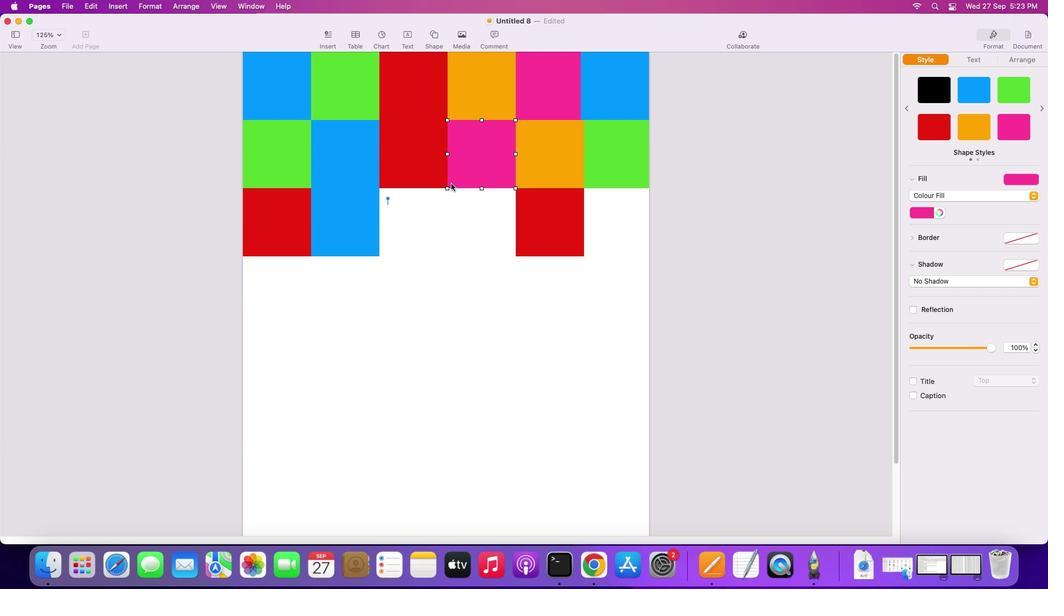
Action: Mouse moved to (351, 170)
Screenshot: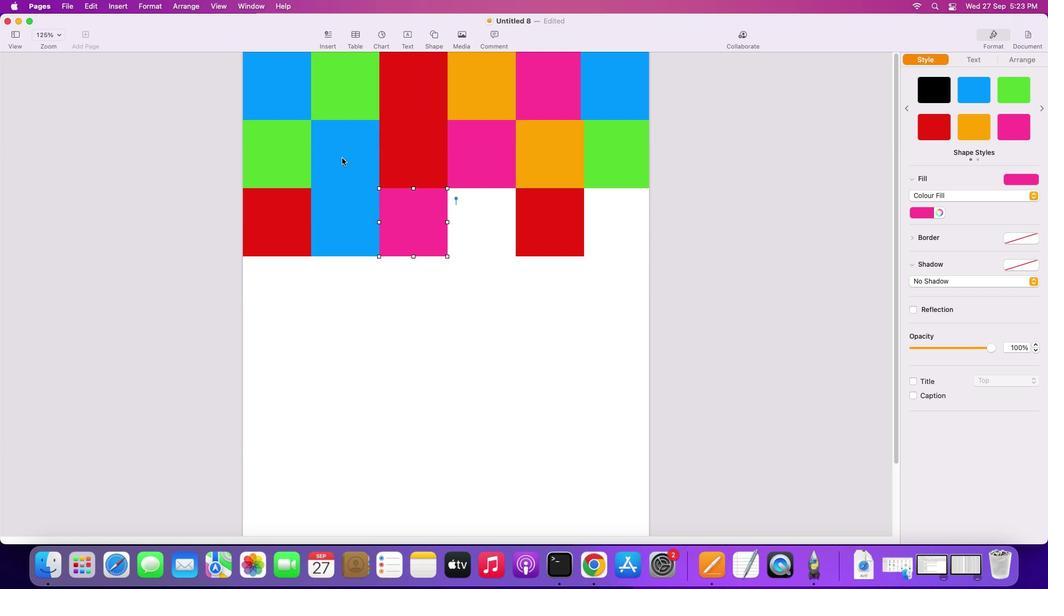 
Action: Key pressed Key.alt
Screenshot: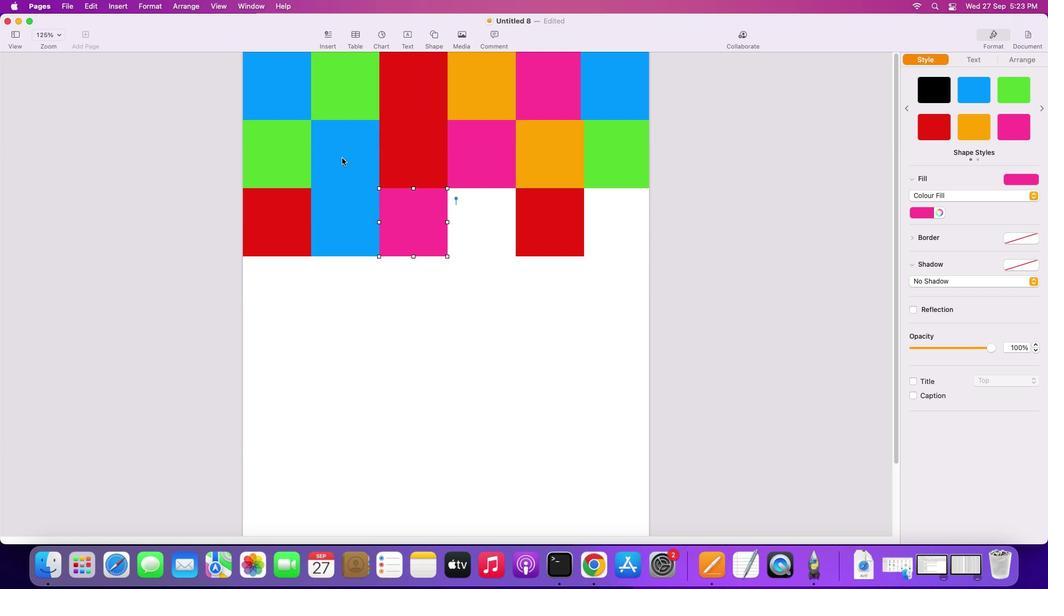 
Action: Mouse moved to (341, 158)
Screenshot: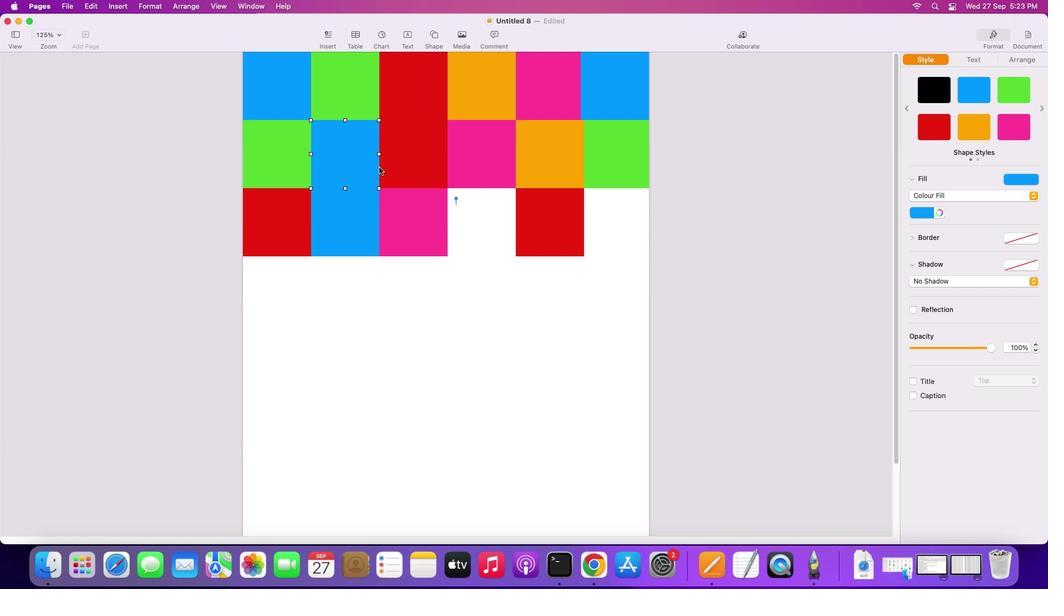 
Action: Mouse pressed left at (341, 158)
Screenshot: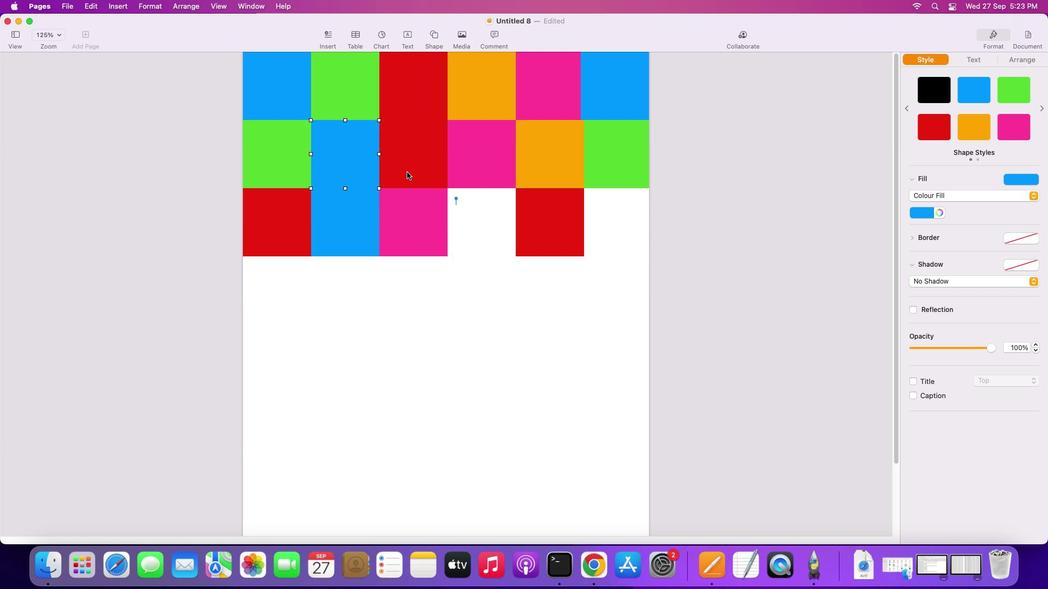 
Action: Mouse moved to (553, 170)
Screenshot: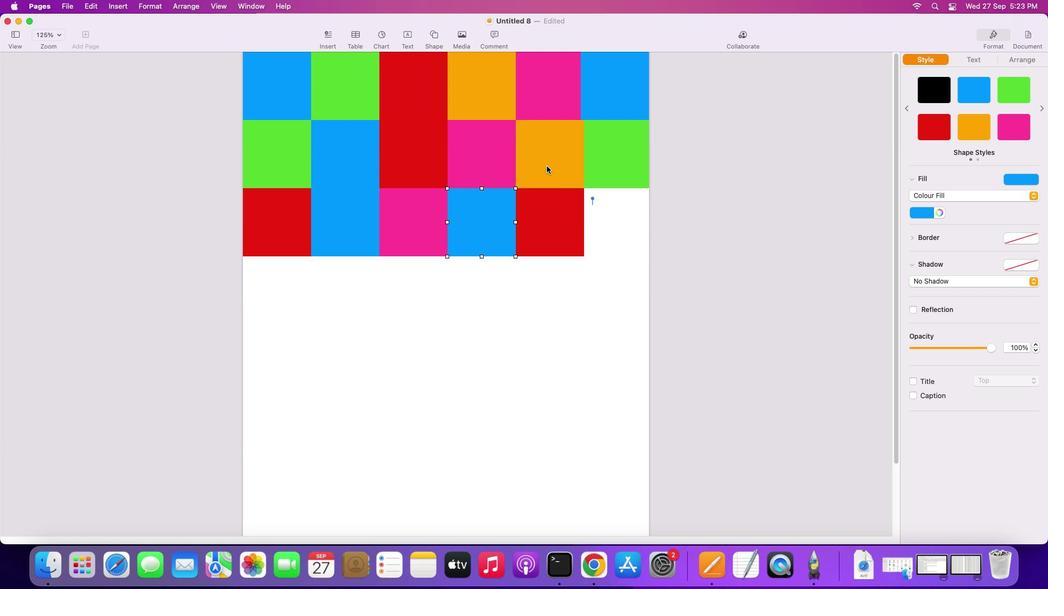 
Action: Key pressed Key.alt
Screenshot: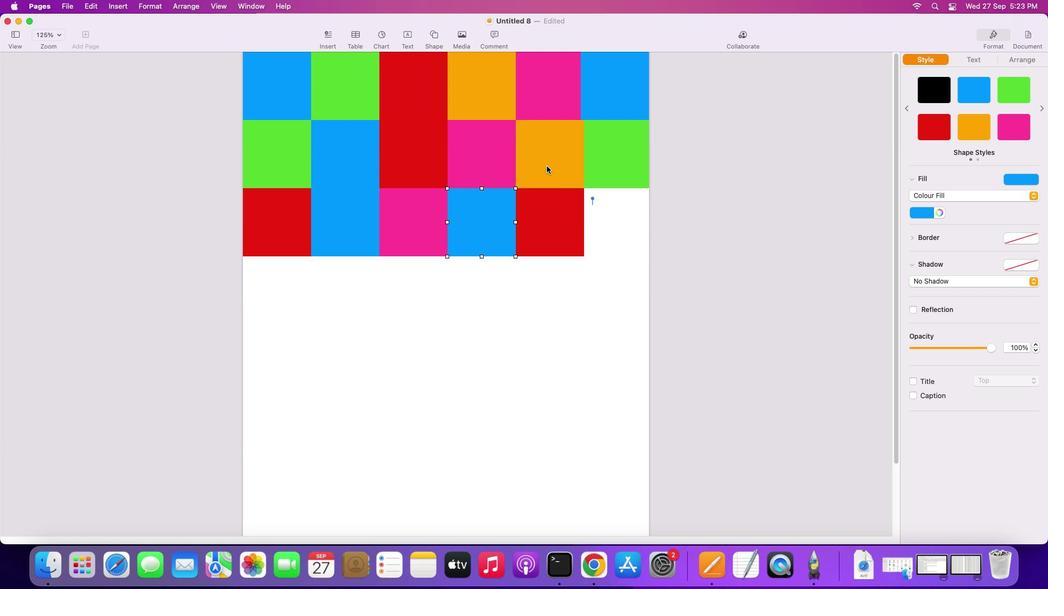 
Action: Mouse moved to (543, 165)
Screenshot: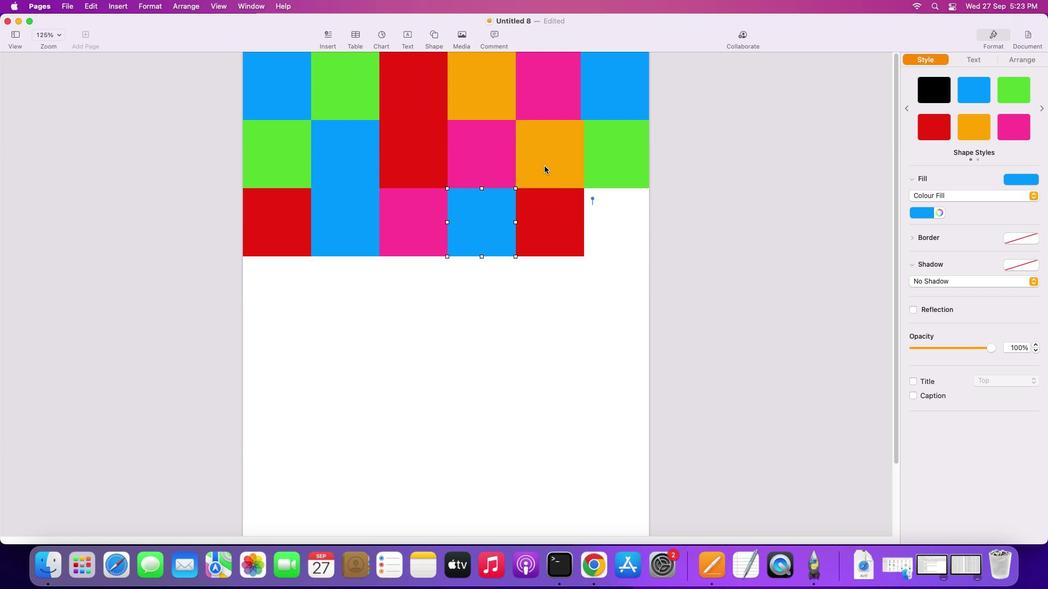 
Action: Mouse pressed left at (543, 165)
Screenshot: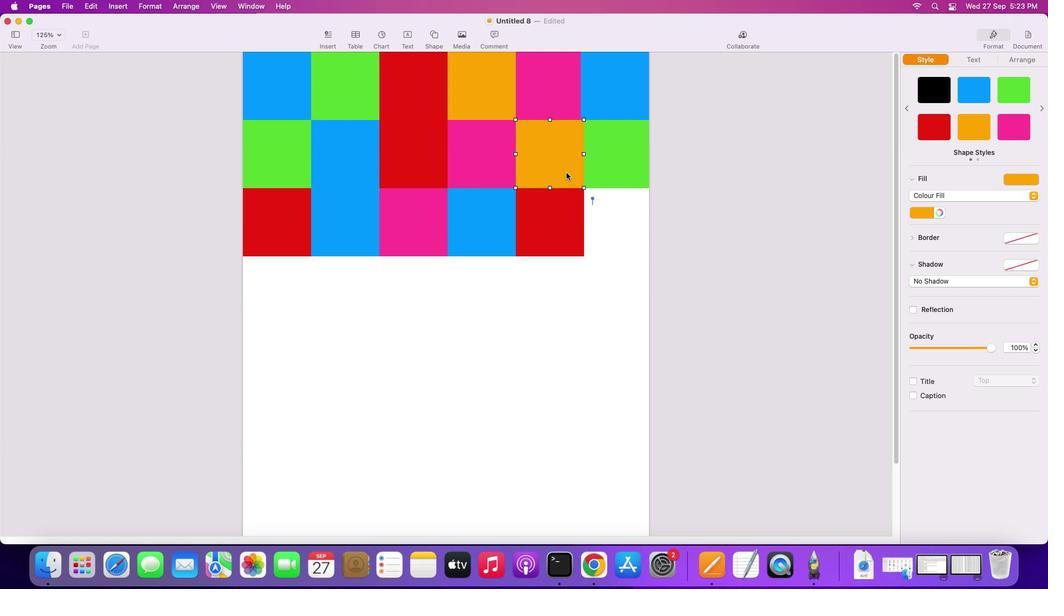 
Action: Mouse moved to (615, 235)
Screenshot: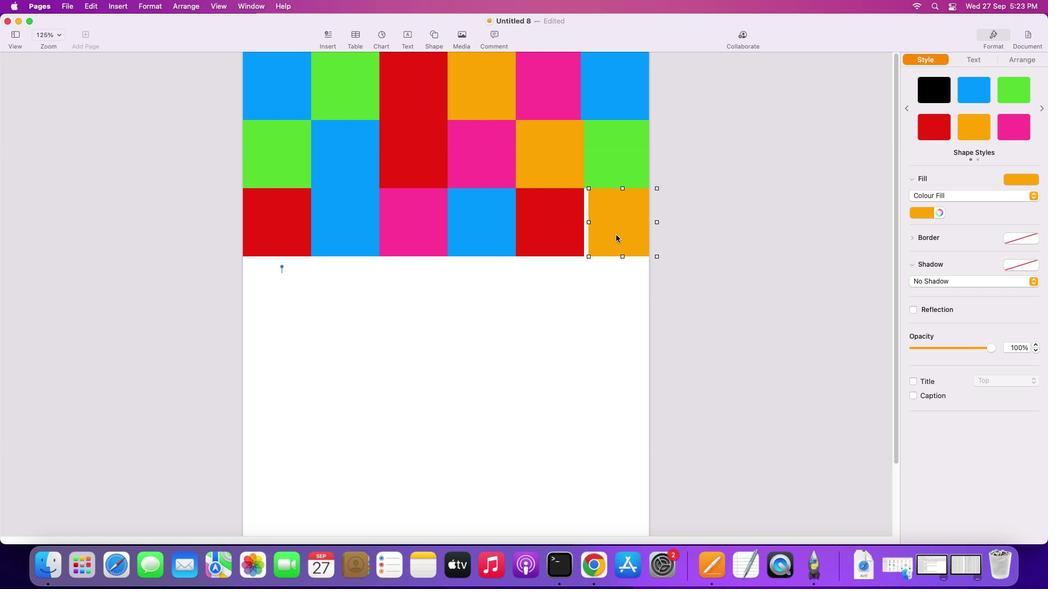 
Action: Mouse pressed left at (615, 235)
Screenshot: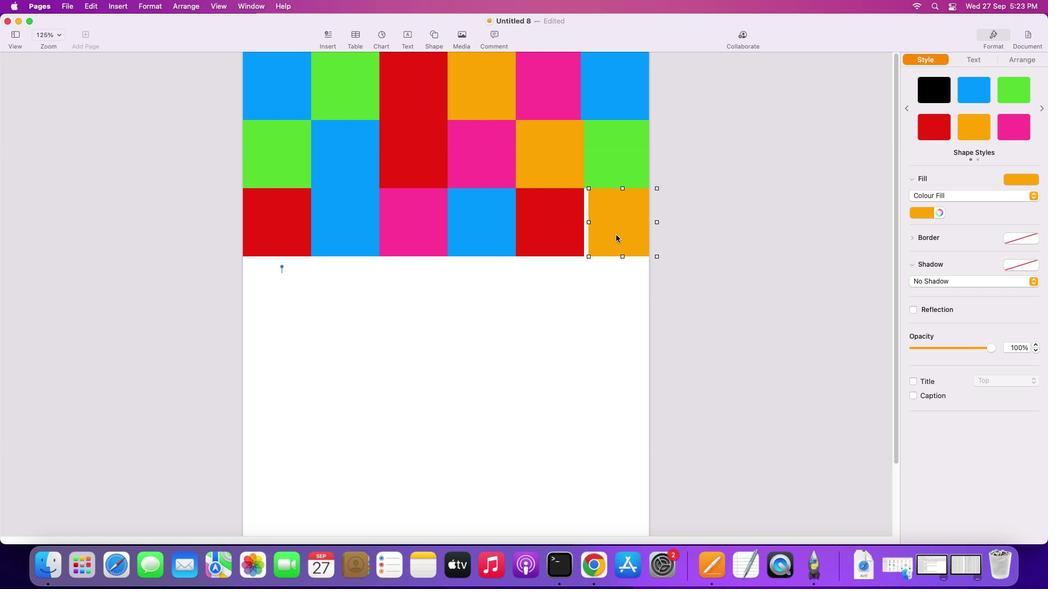 
Action: Mouse moved to (615, 235)
Screenshot: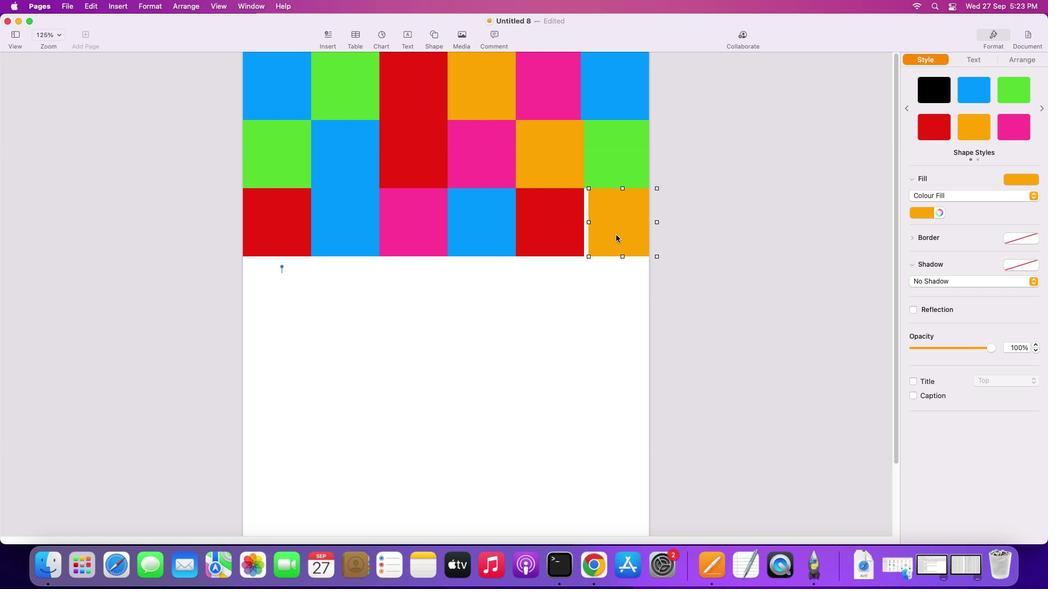 
Action: Mouse pressed left at (615, 235)
Screenshot: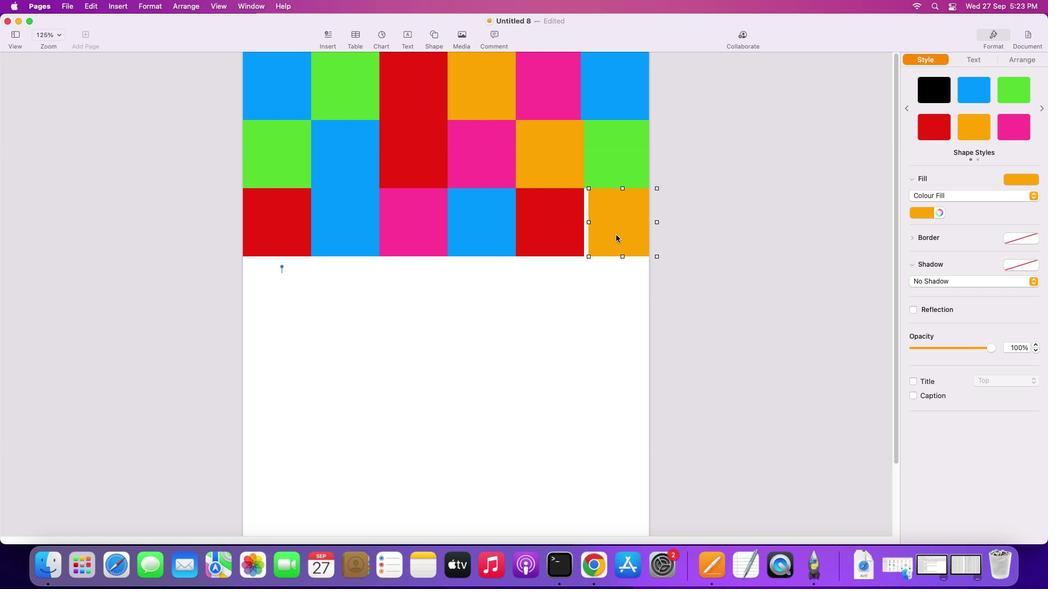 
Action: Mouse moved to (612, 238)
Screenshot: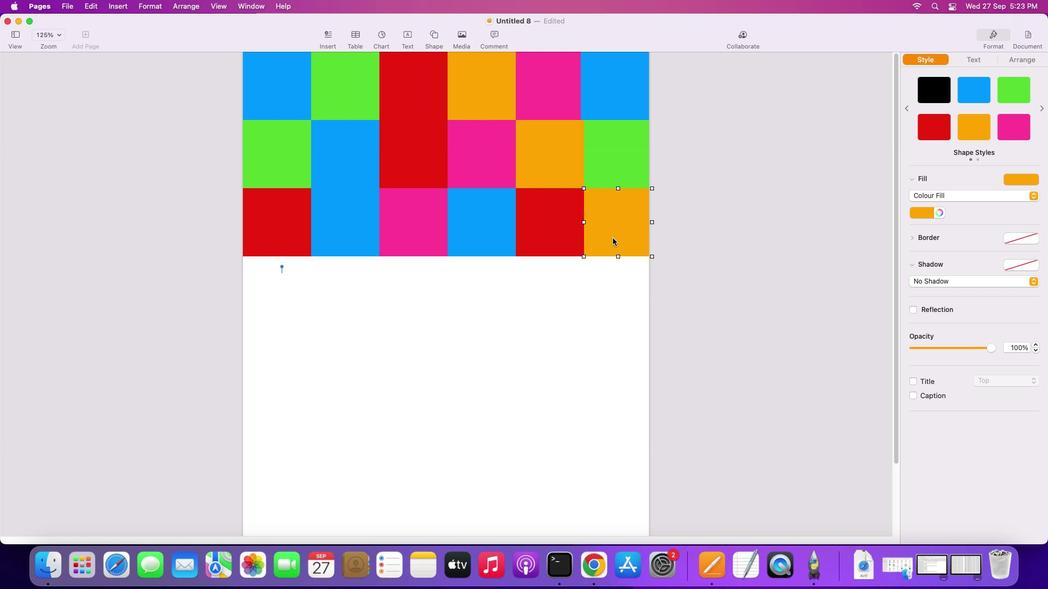 
Action: Key pressed Key.alt
Screenshot: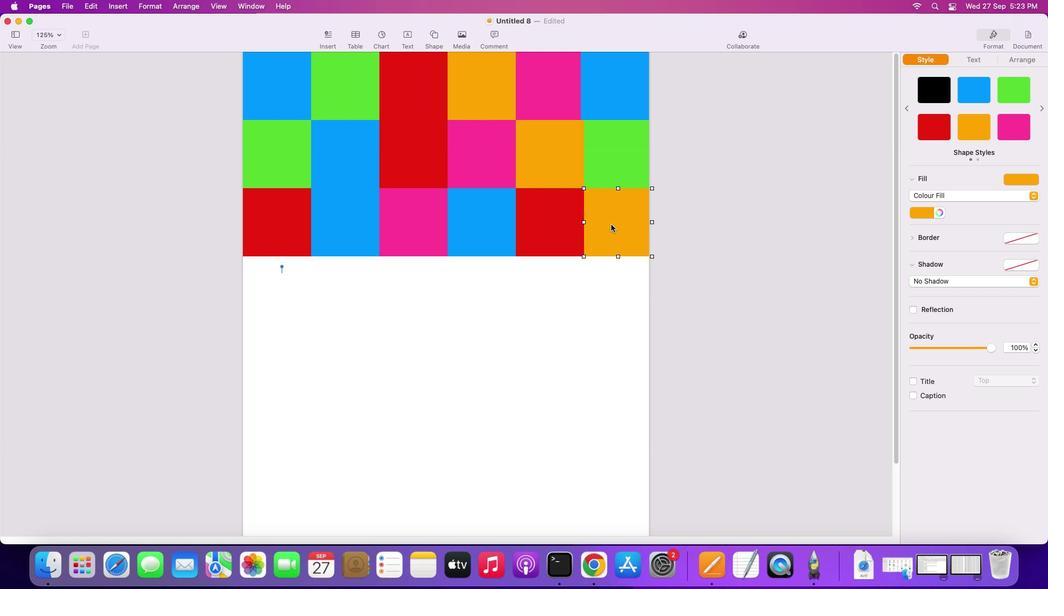 
Action: Mouse moved to (611, 224)
Screenshot: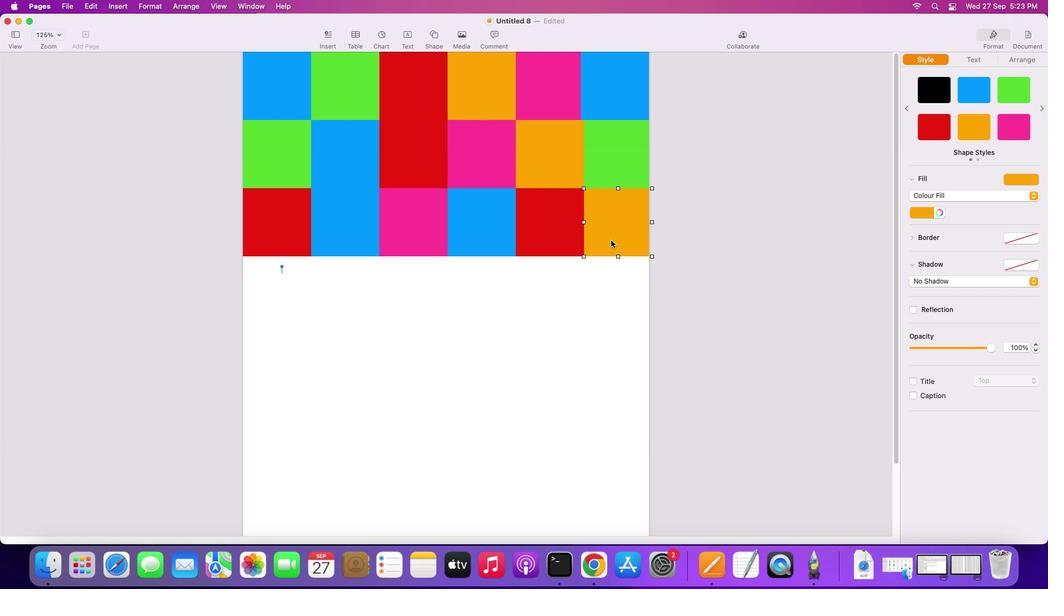 
Action: Mouse pressed left at (611, 224)
Screenshot: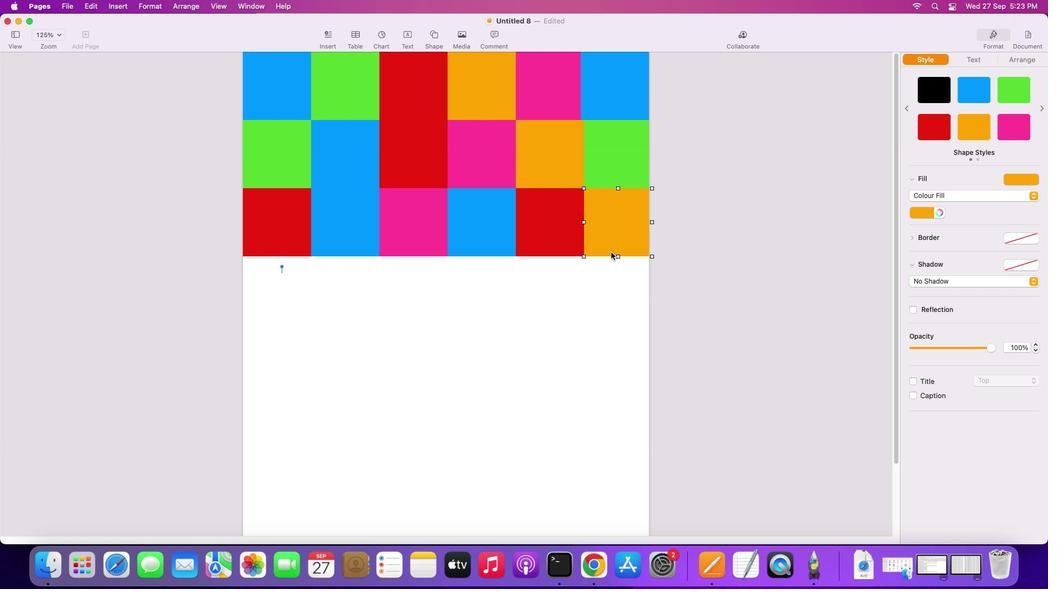 
Action: Mouse moved to (602, 233)
Screenshot: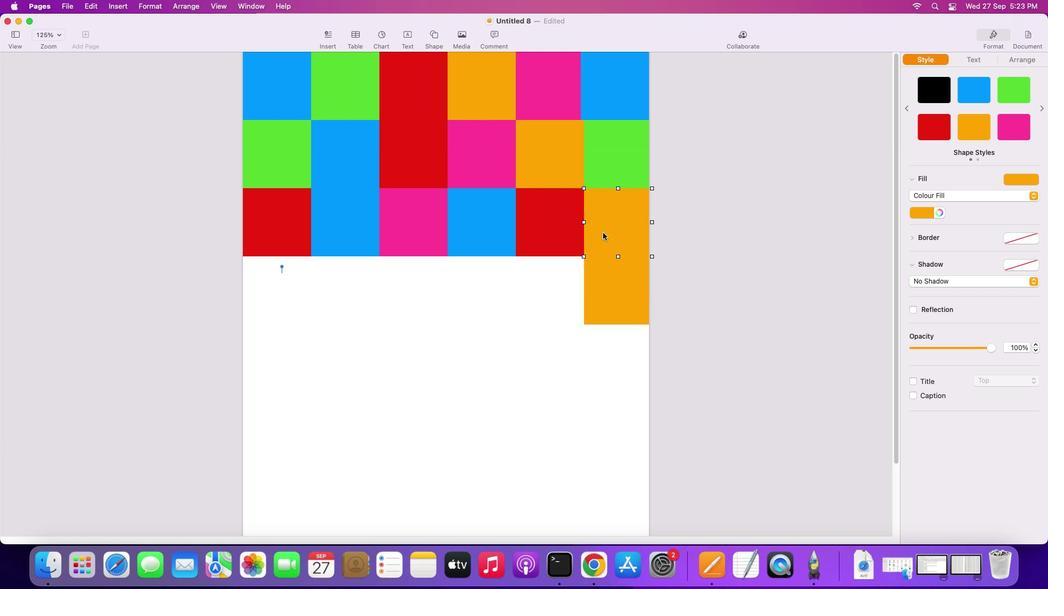 
Action: Key pressed Key.alt
Screenshot: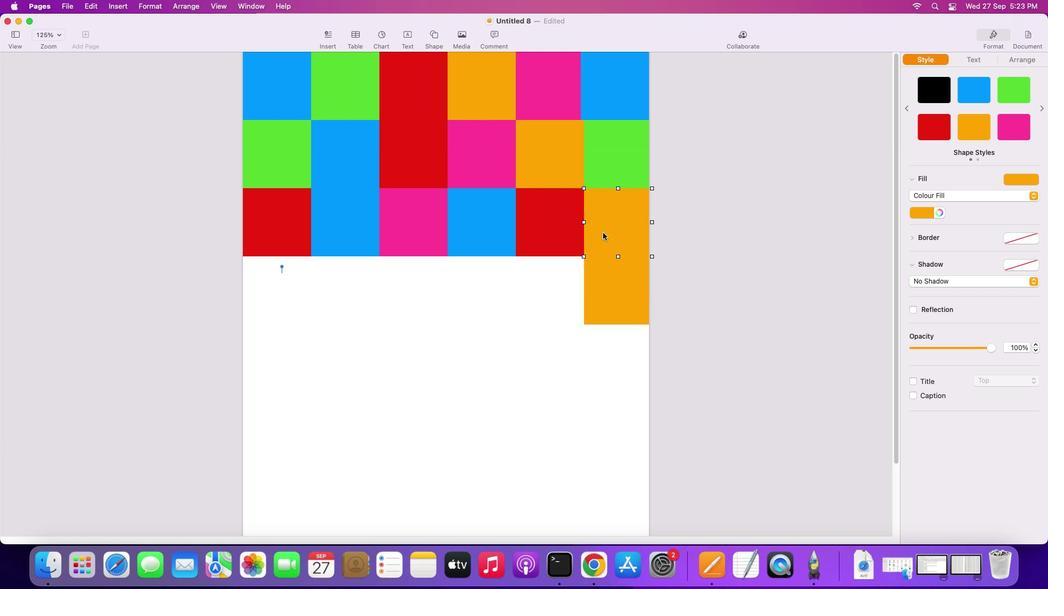 
Action: Mouse pressed left at (602, 233)
Screenshot: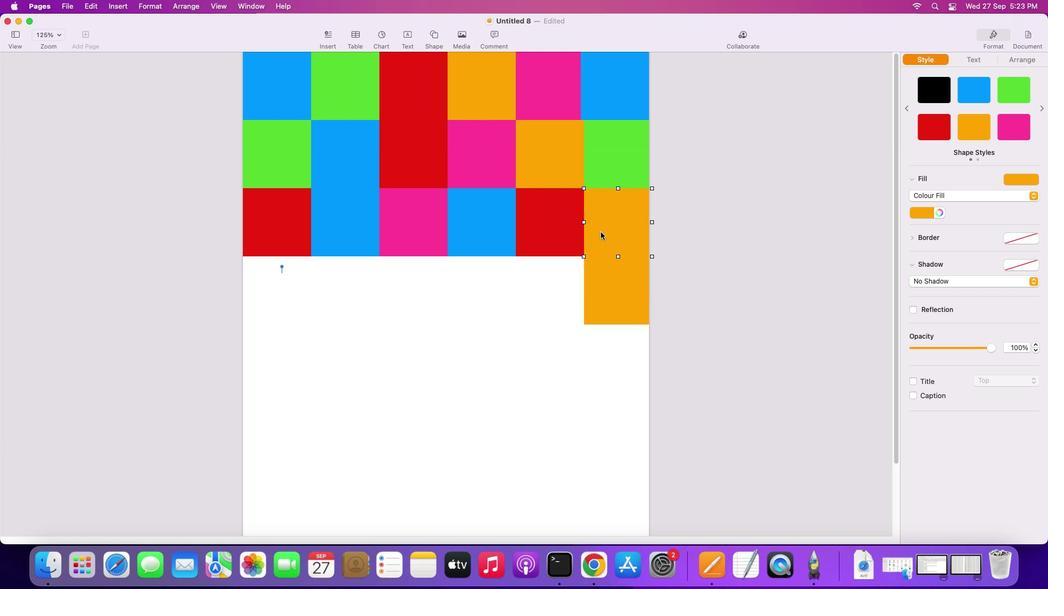 
Action: Mouse moved to (537, 227)
Screenshot: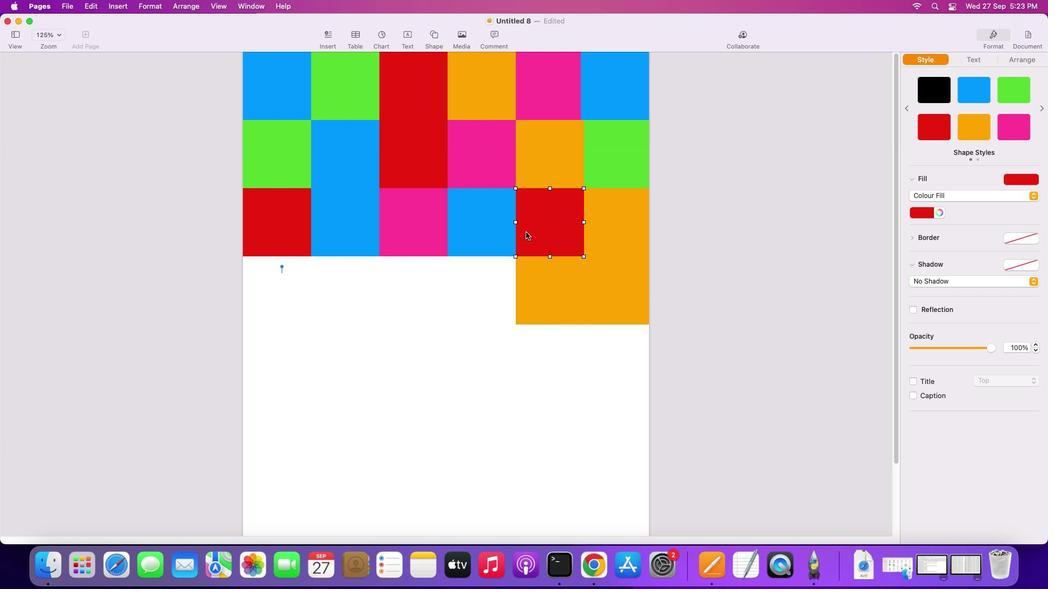 
Action: Key pressed Key.alt
Screenshot: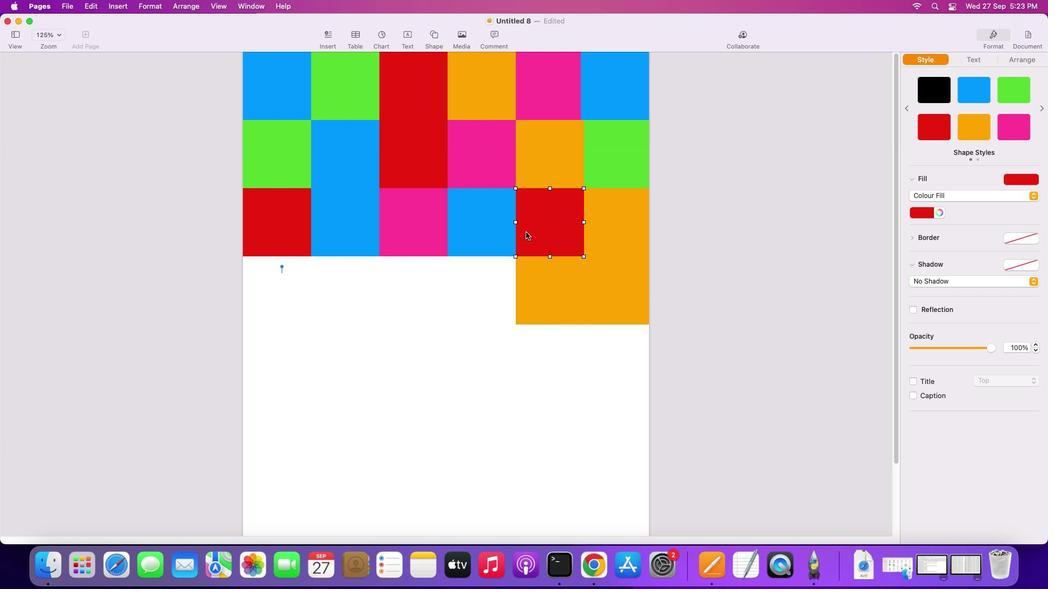 
Action: Mouse pressed left at (537, 227)
Screenshot: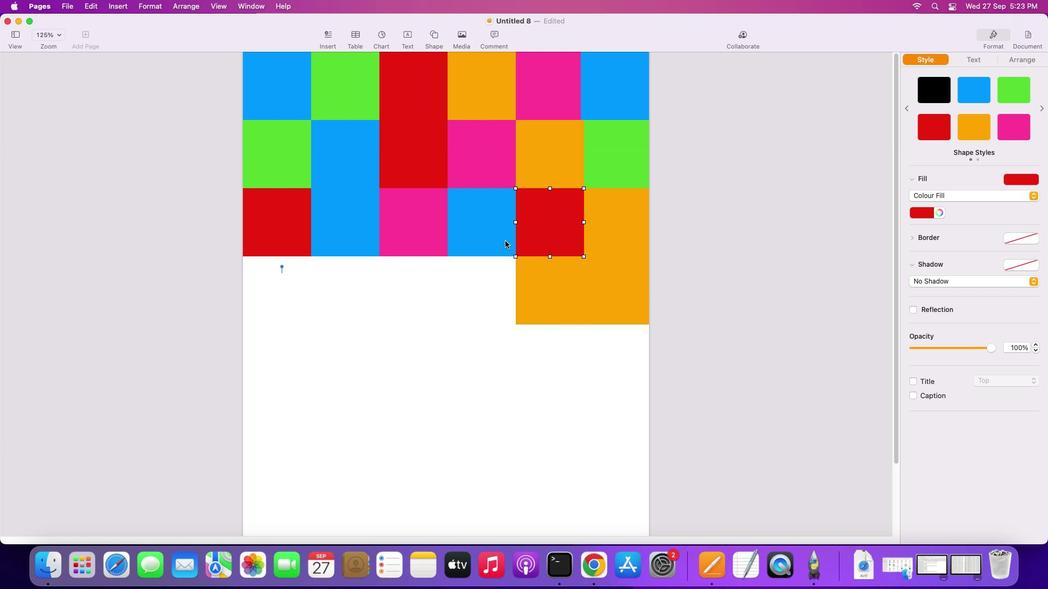 
Action: Mouse moved to (471, 296)
Screenshot: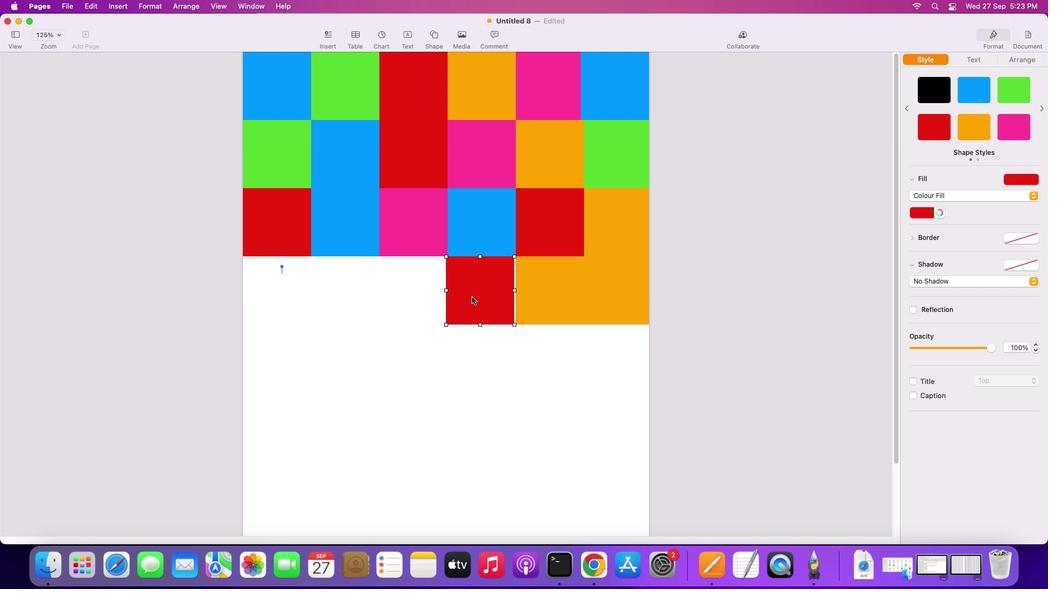 
Action: Mouse pressed left at (471, 296)
Screenshot: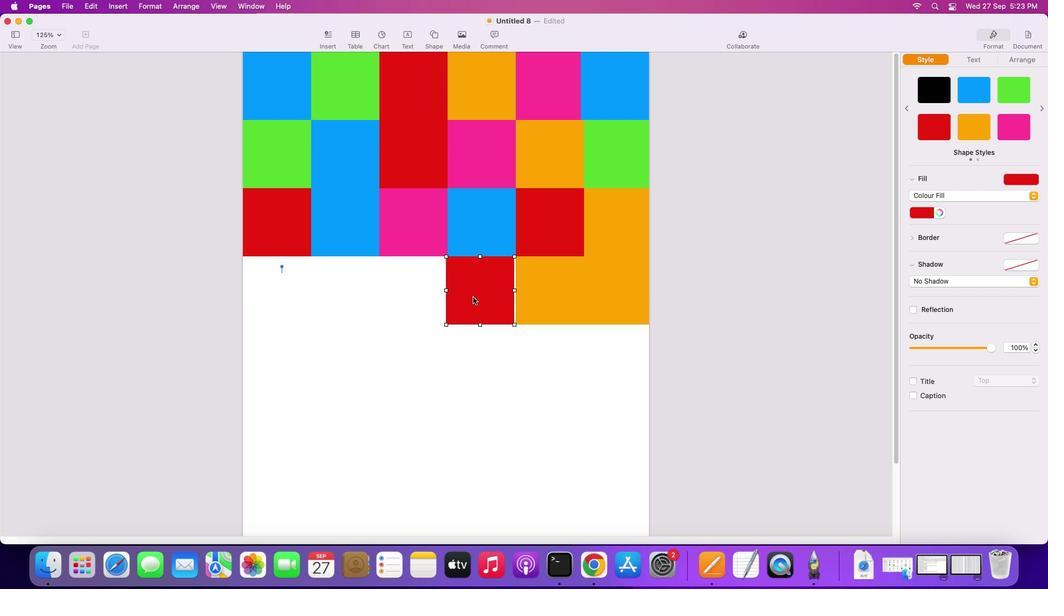 
Action: Mouse moved to (425, 244)
Screenshot: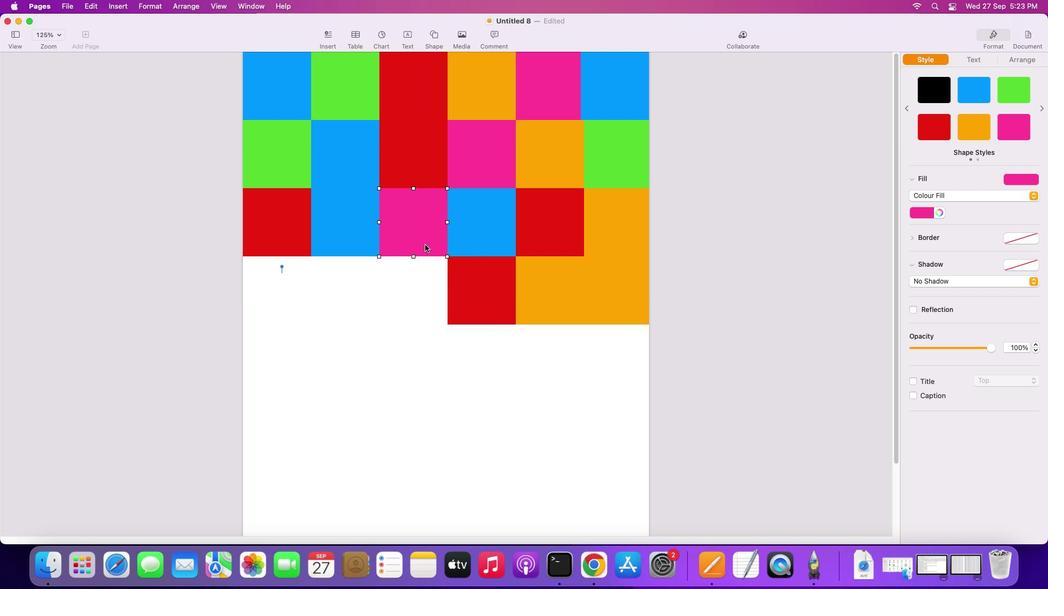 
Action: Mouse pressed left at (425, 244)
Screenshot: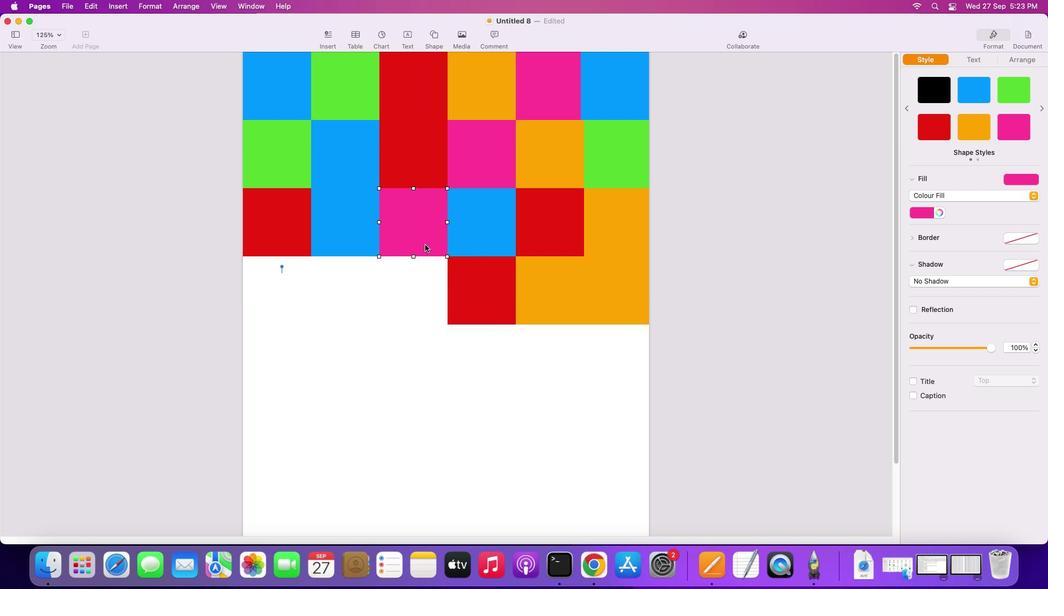 
Action: Key pressed Key.alt
Screenshot: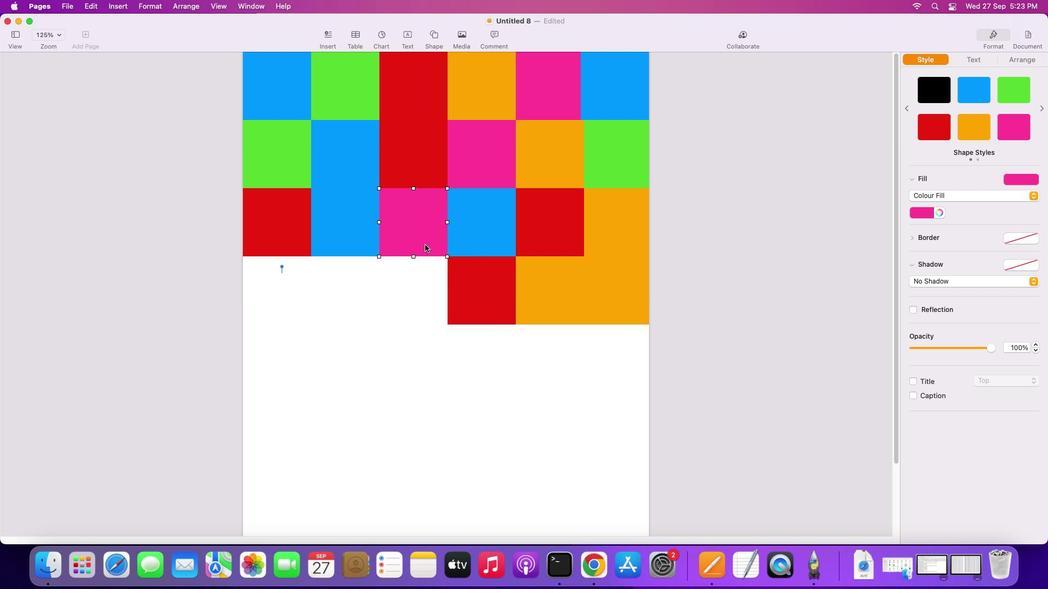 
Action: Mouse moved to (425, 244)
Screenshot: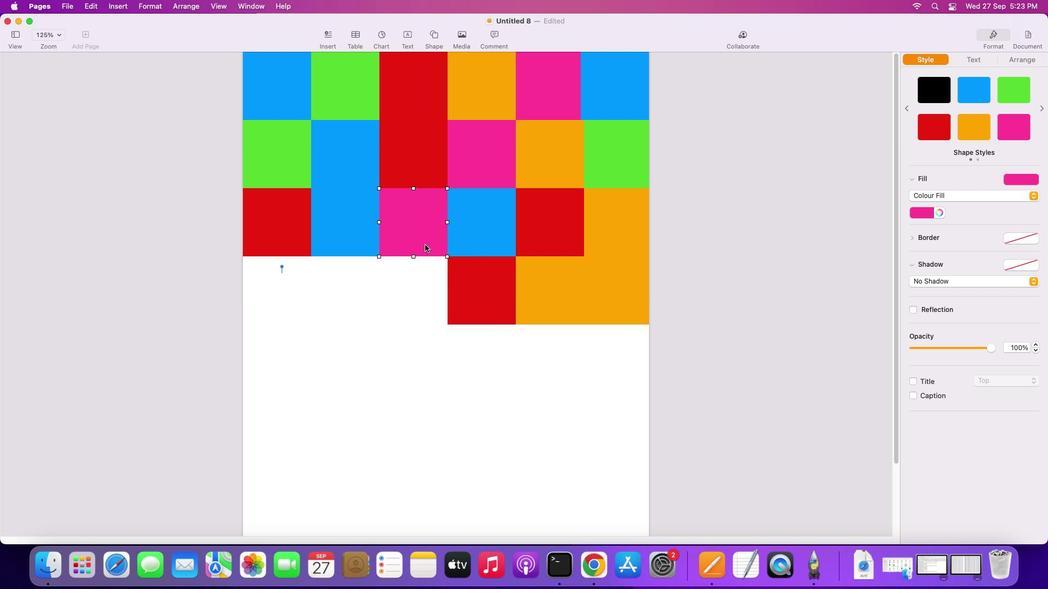 
Action: Mouse pressed left at (425, 244)
Screenshot: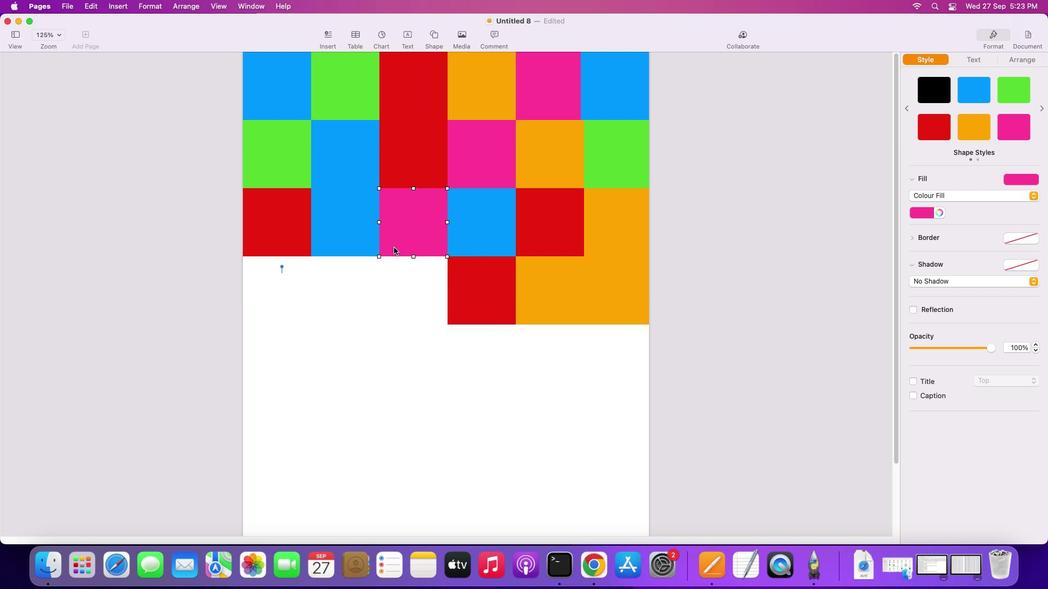 
Action: Mouse moved to (328, 252)
Screenshot: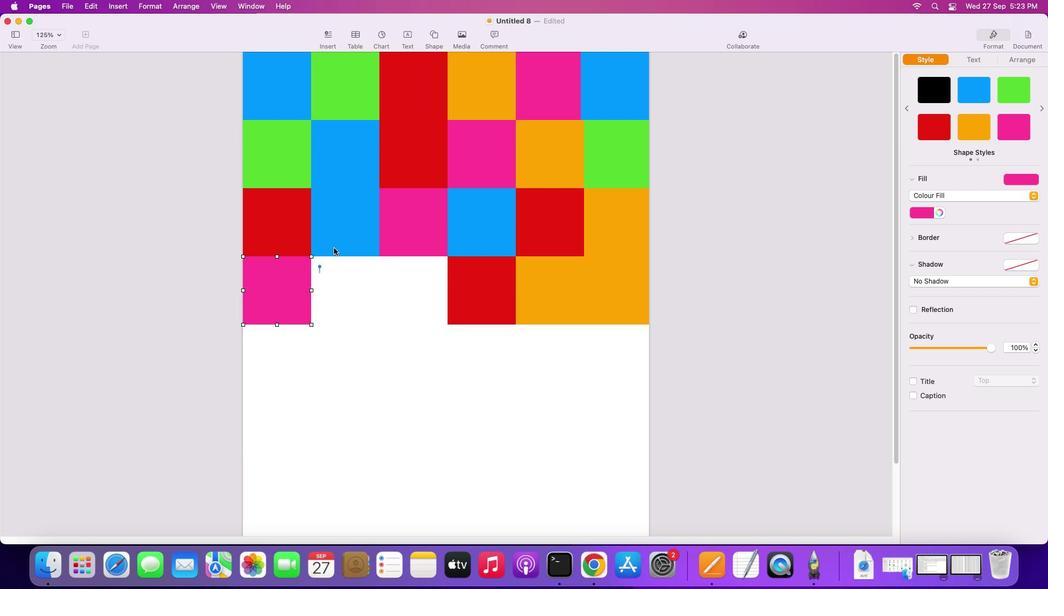 
Action: Key pressed Key.alt
Screenshot: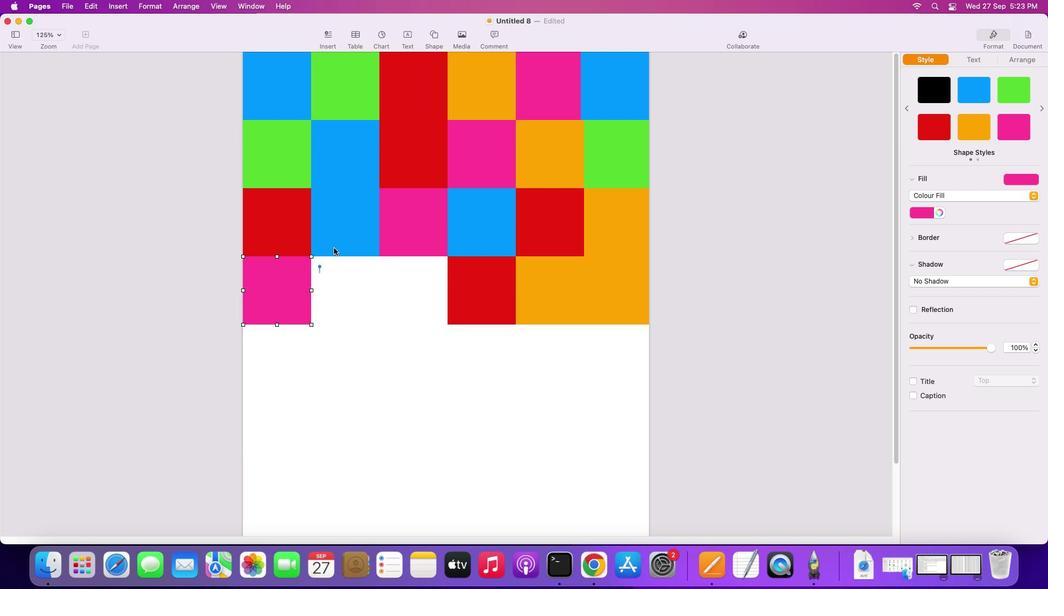 
Action: Mouse moved to (334, 247)
Screenshot: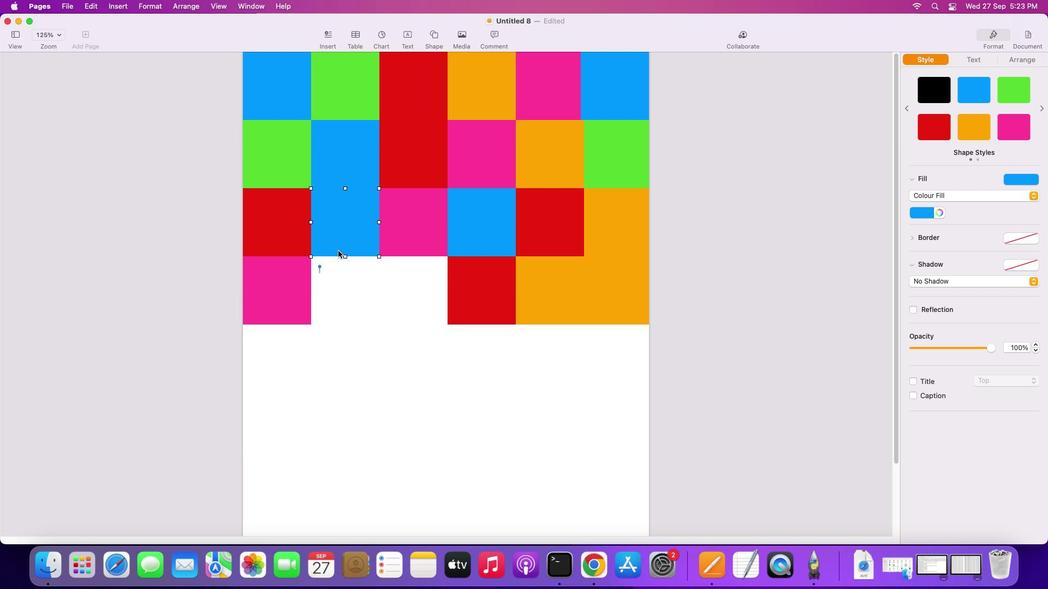 
Action: Mouse pressed left at (334, 247)
Screenshot: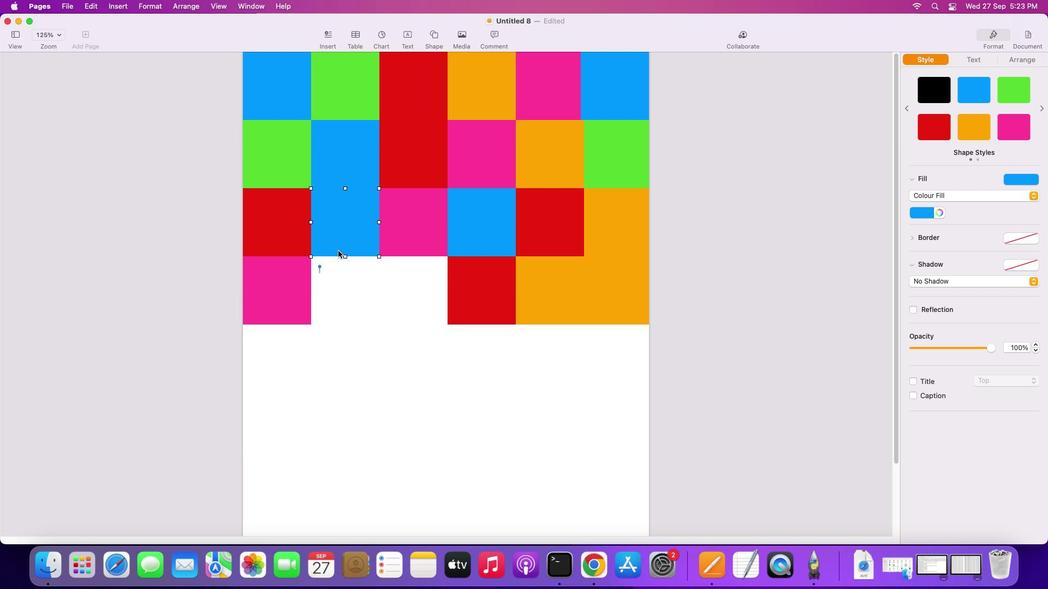 
Action: Mouse moved to (413, 232)
Screenshot: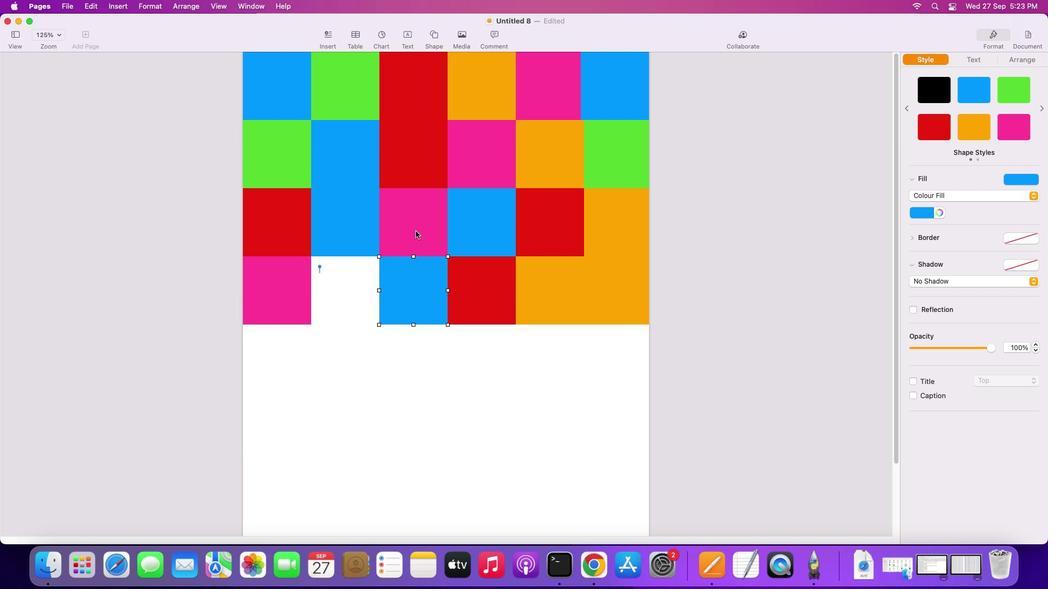 
Action: Key pressed Key.alt
Screenshot: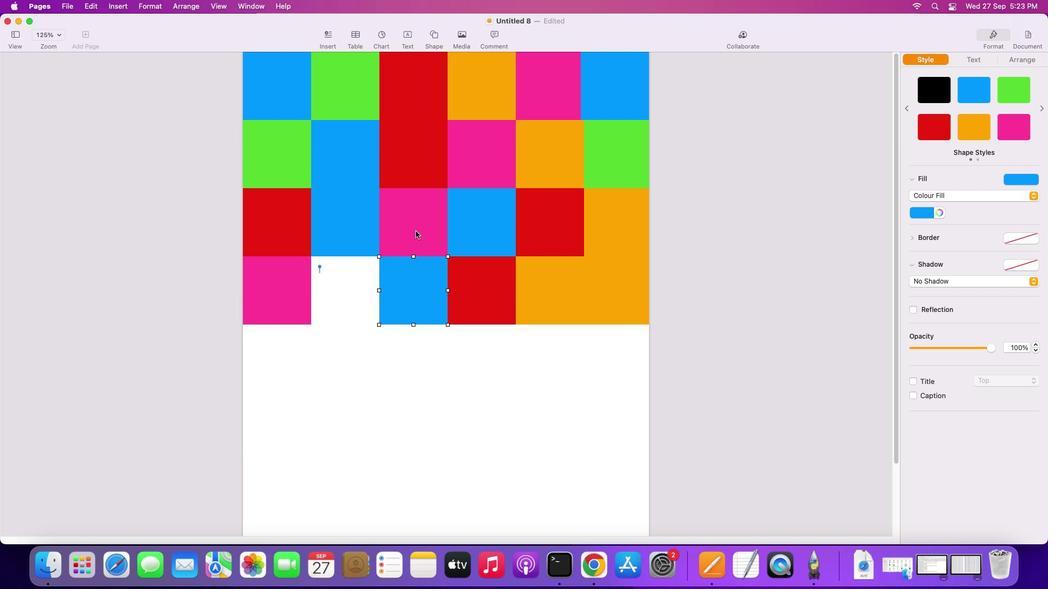 
Action: Mouse moved to (415, 230)
Screenshot: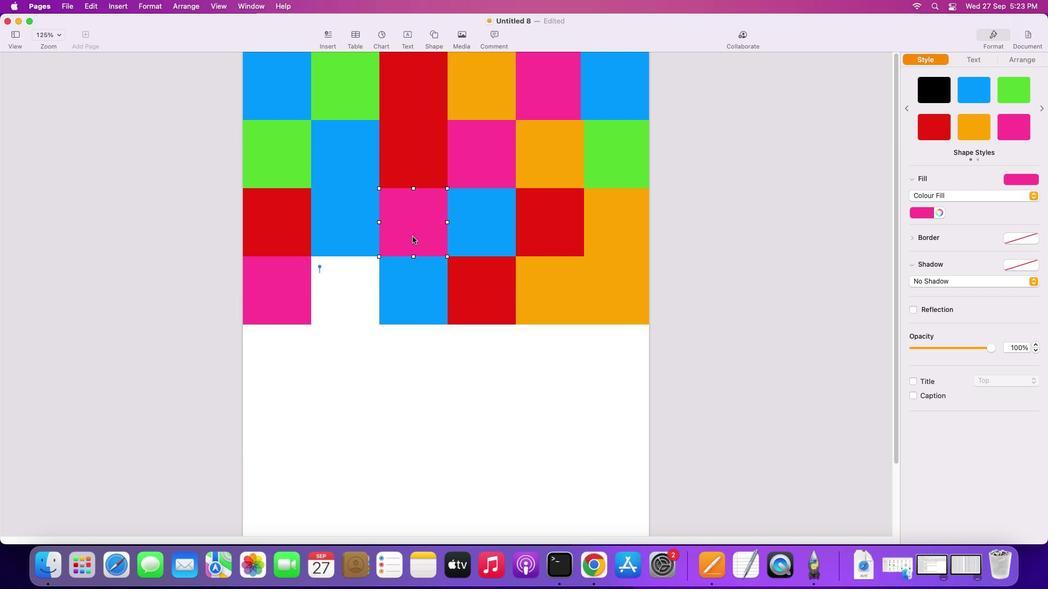 
Action: Mouse pressed left at (415, 230)
Screenshot: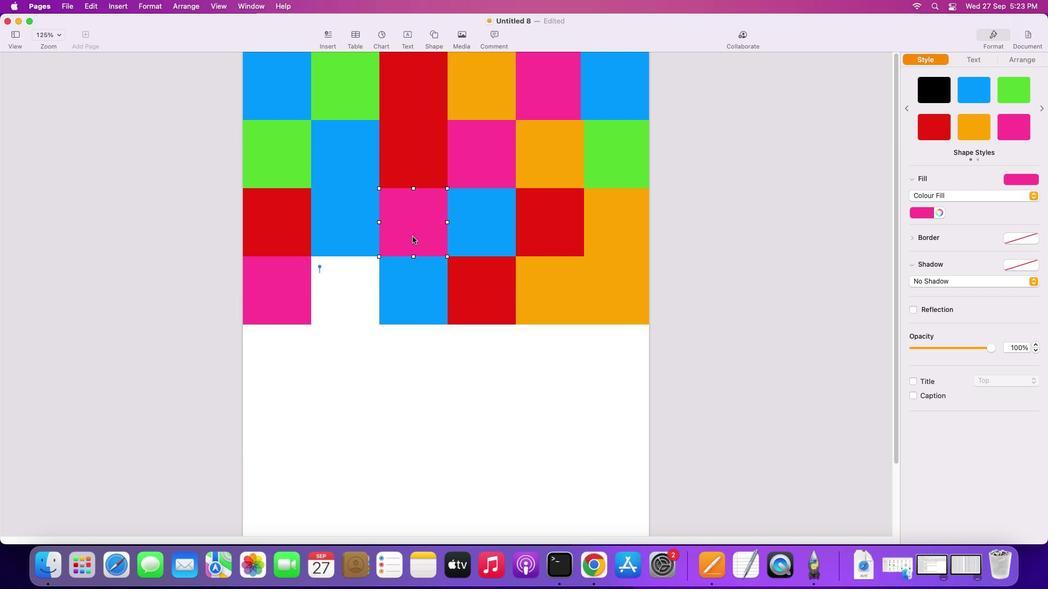 
Action: Mouse moved to (545, 293)
Screenshot: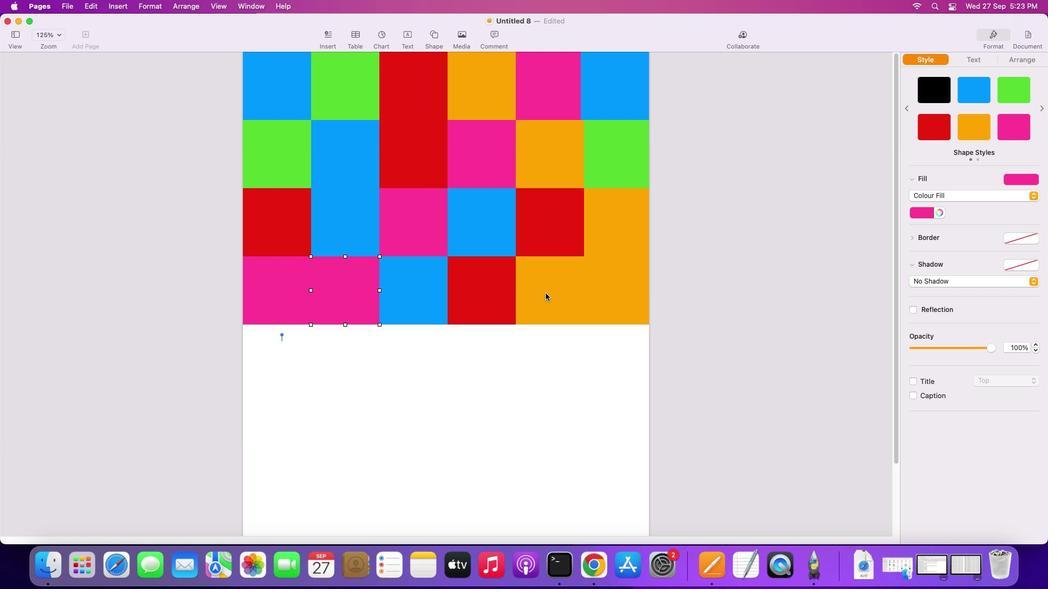
Action: Mouse pressed left at (545, 293)
Screenshot: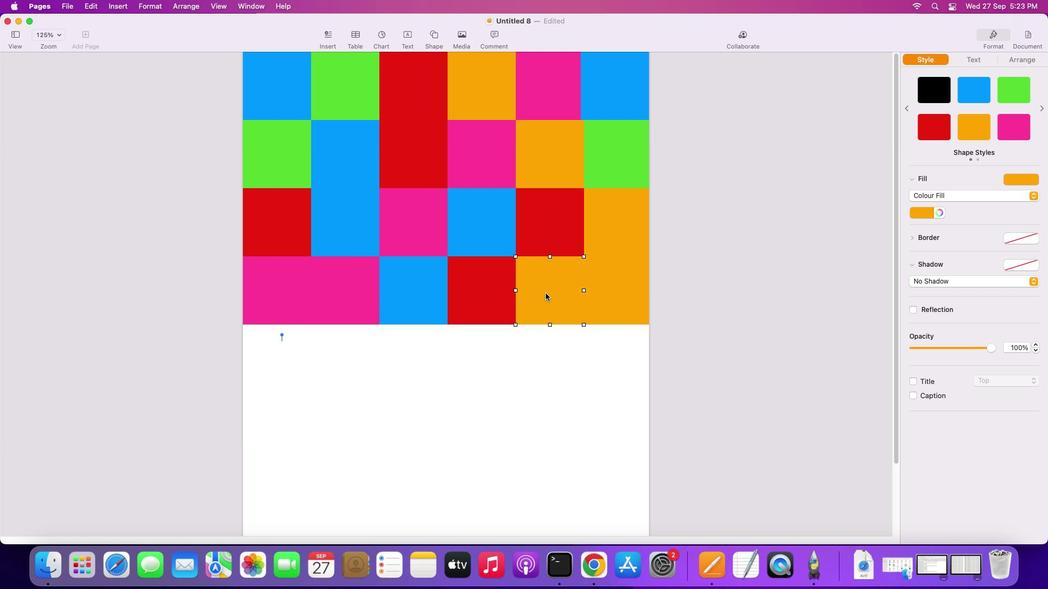 
Action: Mouse moved to (1002, 98)
Screenshot: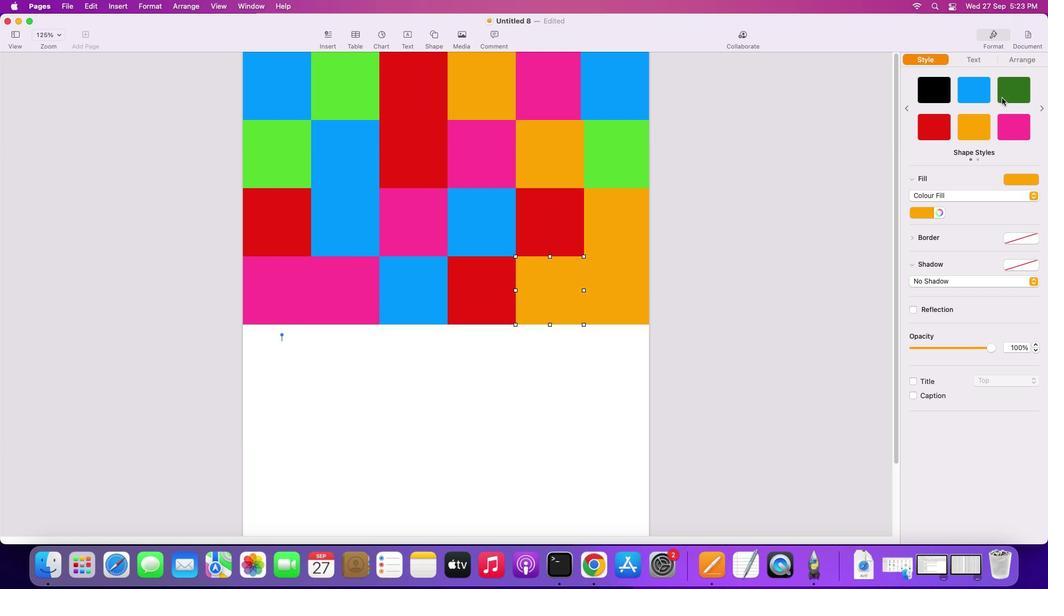 
Action: Mouse pressed left at (1002, 98)
Screenshot: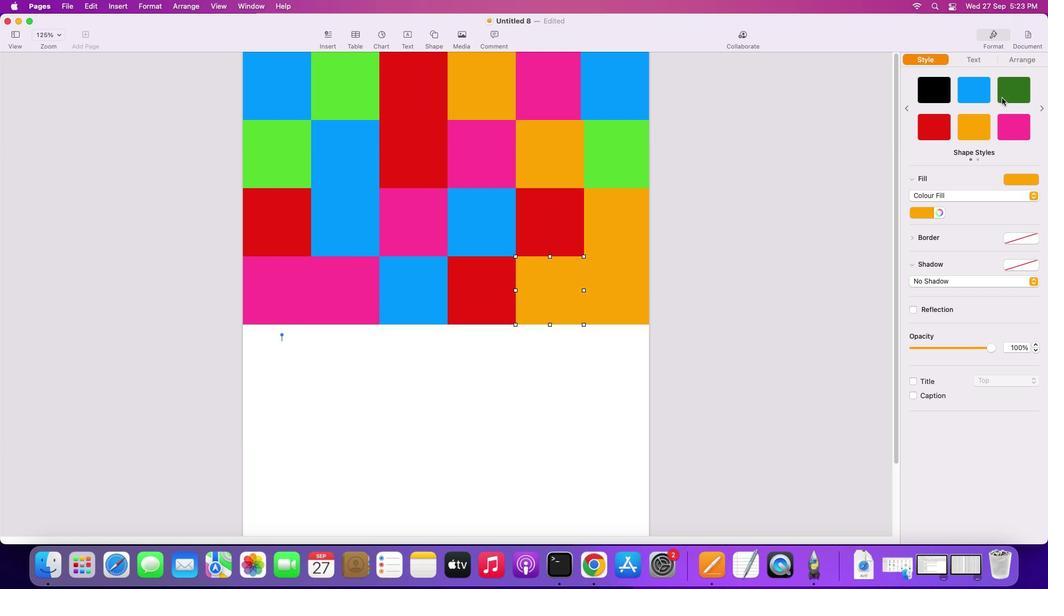 
Action: Mouse moved to (485, 352)
Screenshot: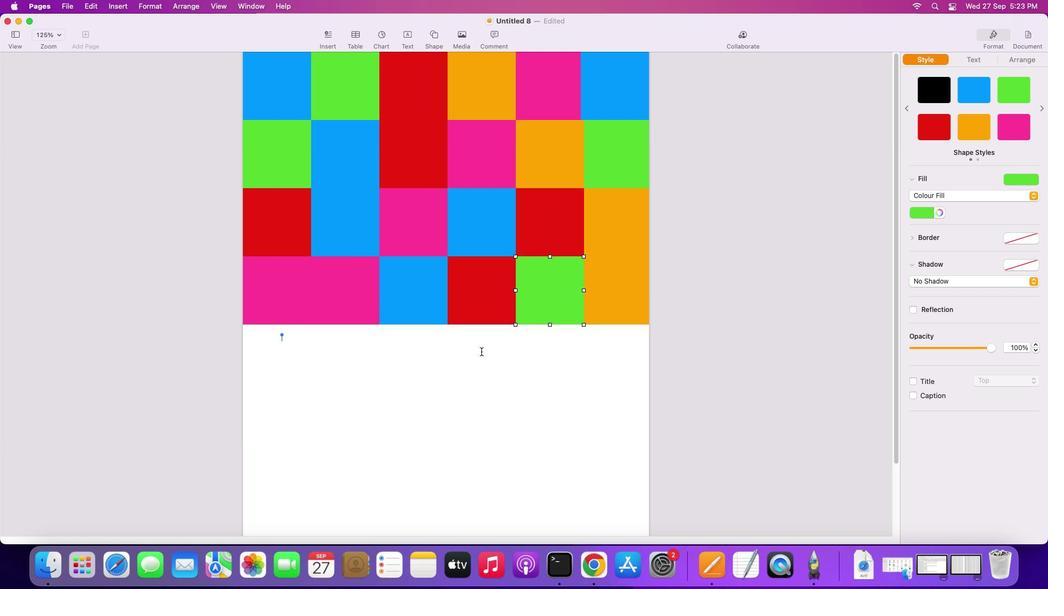 
Action: Mouse pressed left at (485, 352)
Screenshot: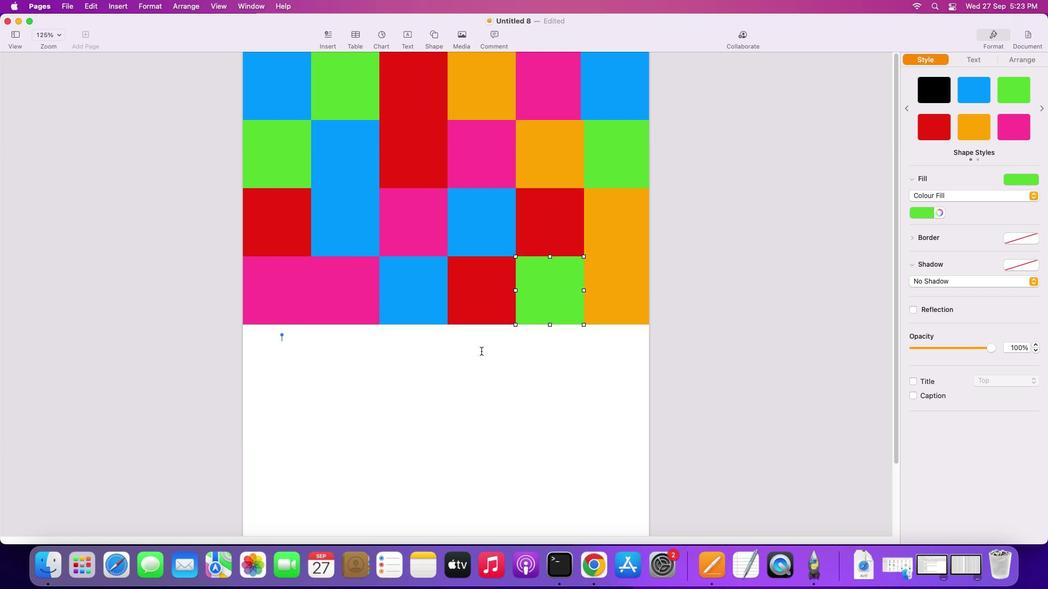 
Action: Mouse moved to (478, 348)
Screenshot: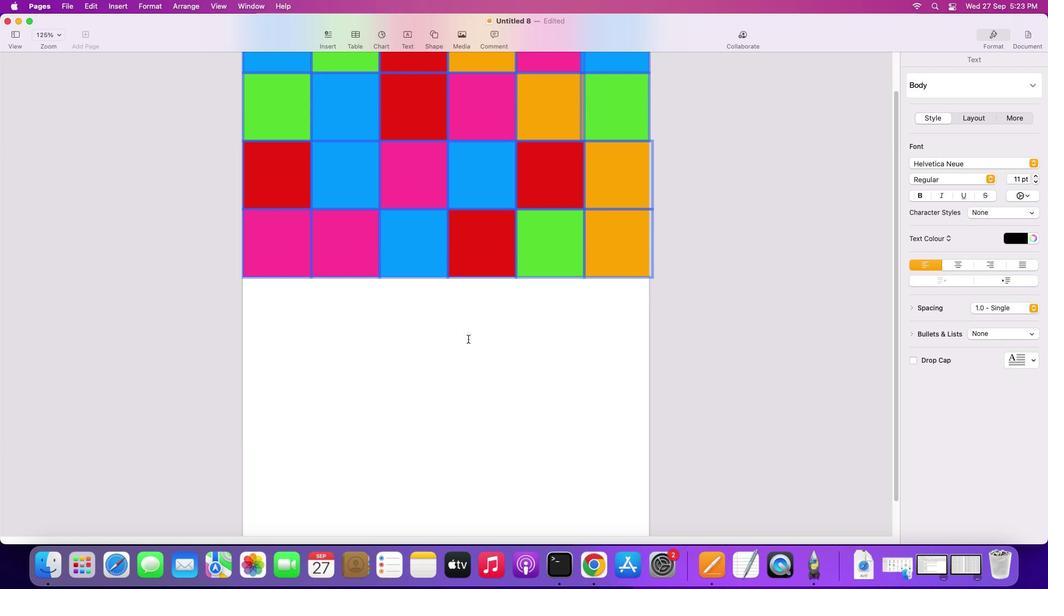 
Action: Mouse scrolled (478, 348) with delta (0, 0)
Screenshot: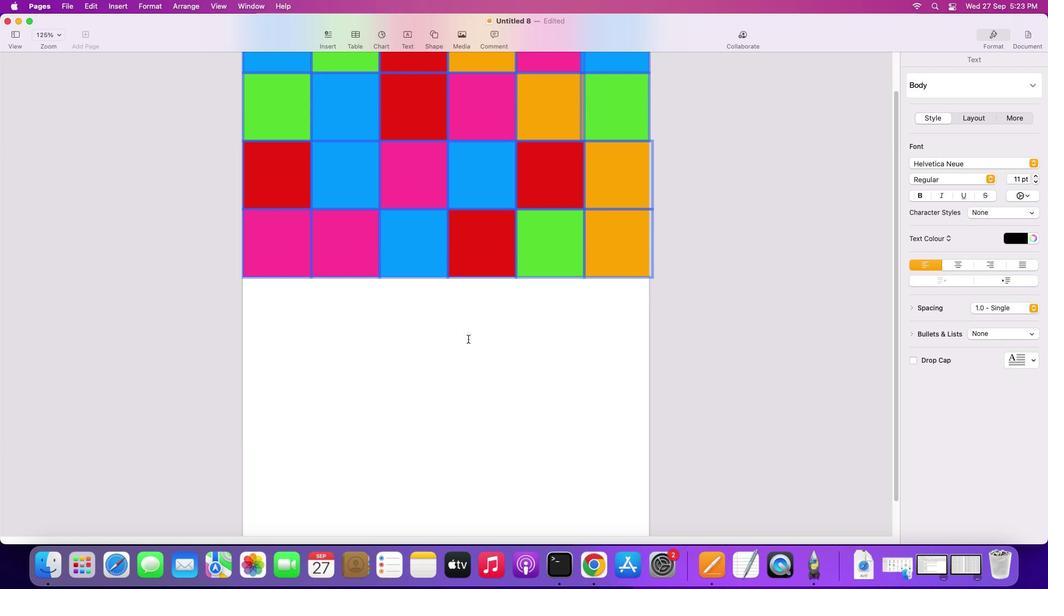 
Action: Mouse scrolled (478, 348) with delta (0, 0)
Screenshot: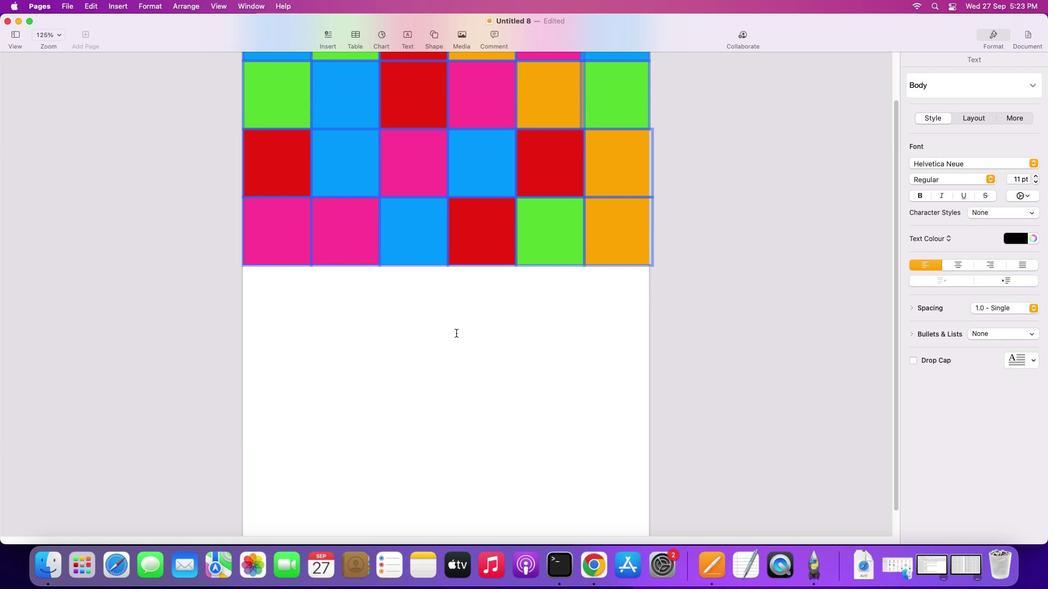 
Action: Mouse scrolled (478, 348) with delta (0, -1)
Screenshot: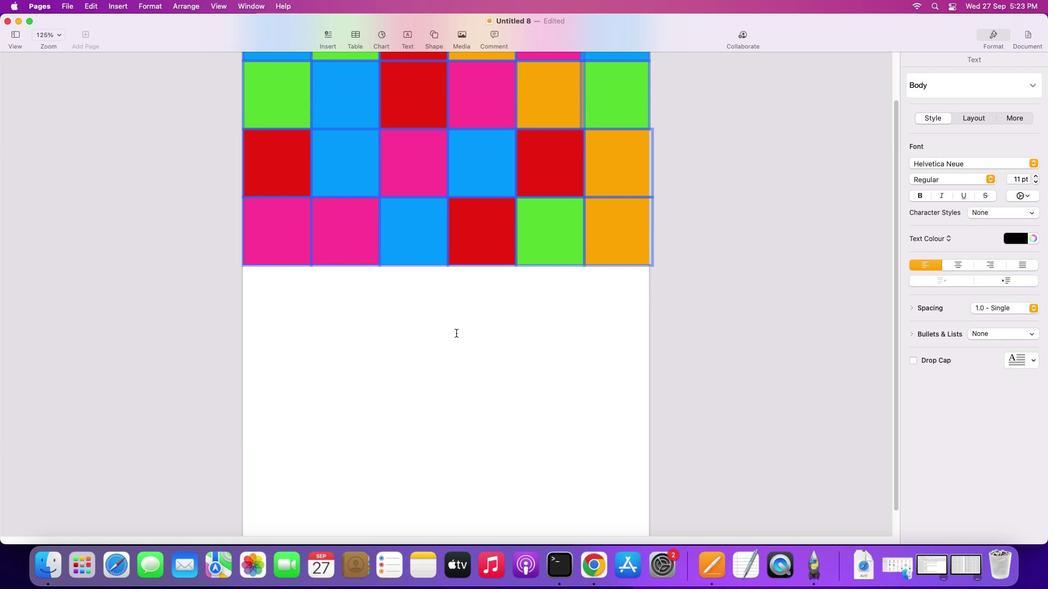
Action: Mouse moved to (477, 347)
Screenshot: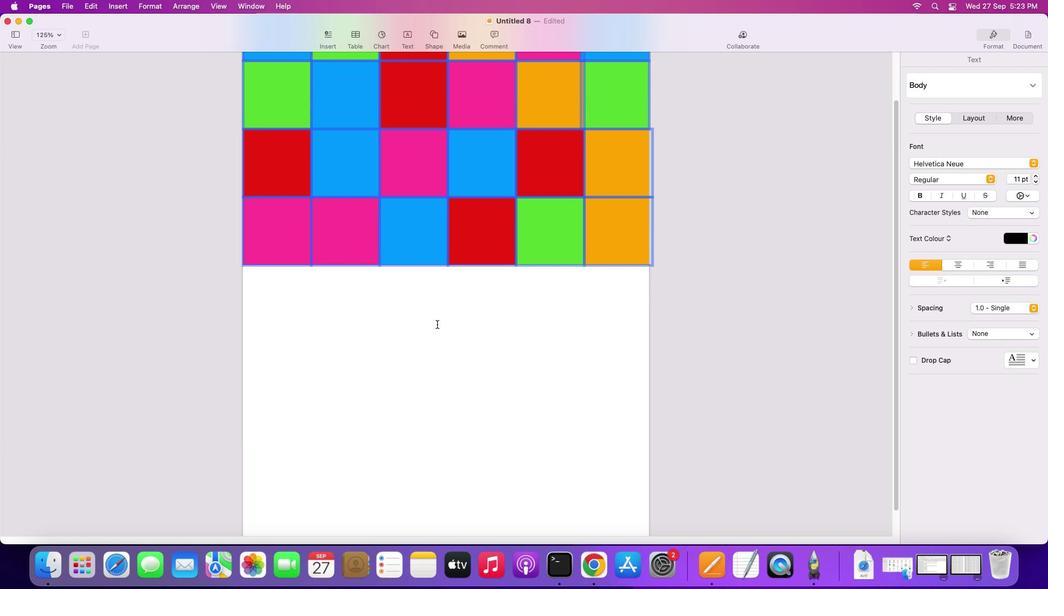 
Action: Mouse scrolled (477, 347) with delta (0, -2)
Screenshot: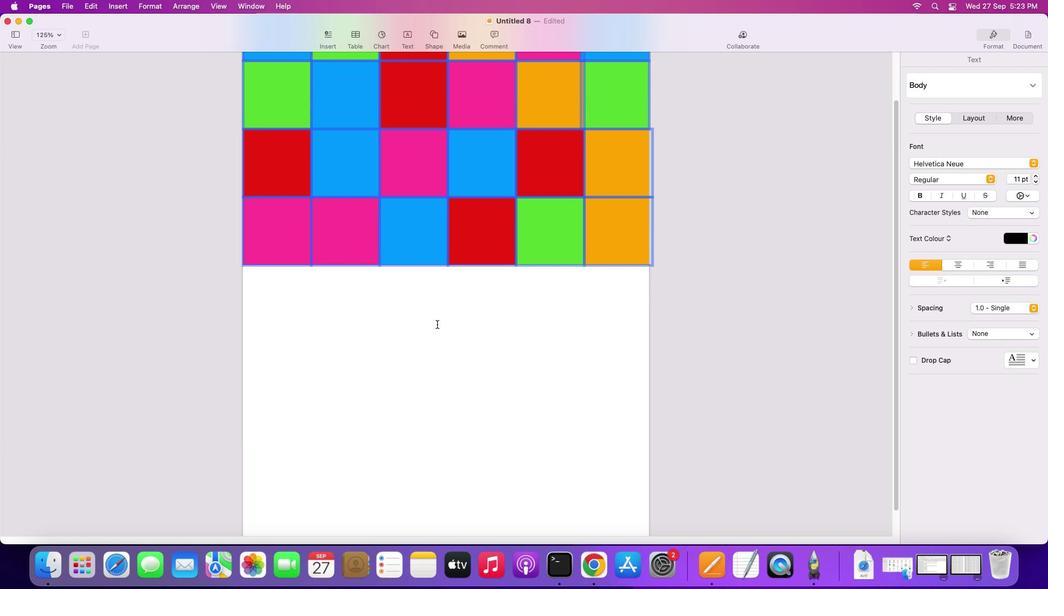 
Action: Mouse moved to (415, 320)
Screenshot: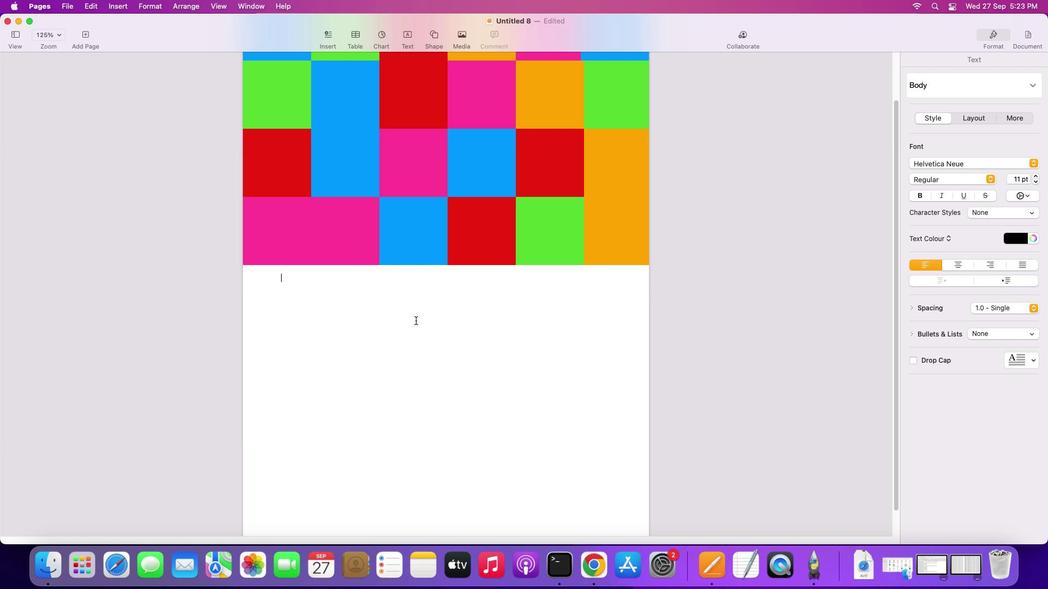 
Action: Mouse pressed left at (415, 320)
Screenshot: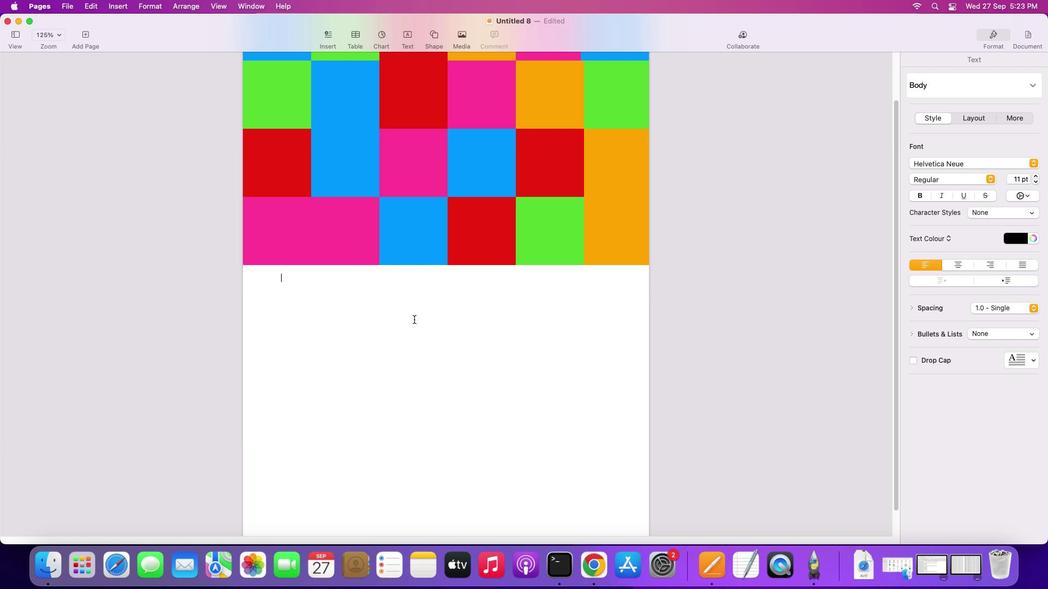 
Action: Mouse moved to (355, 249)
Screenshot: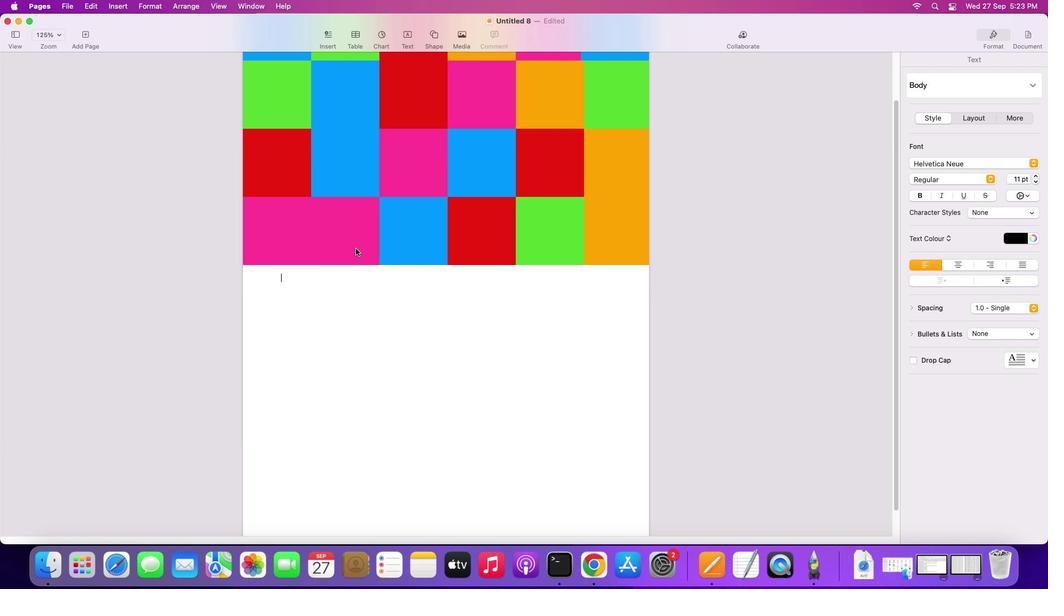 
Action: Mouse pressed left at (355, 249)
Screenshot: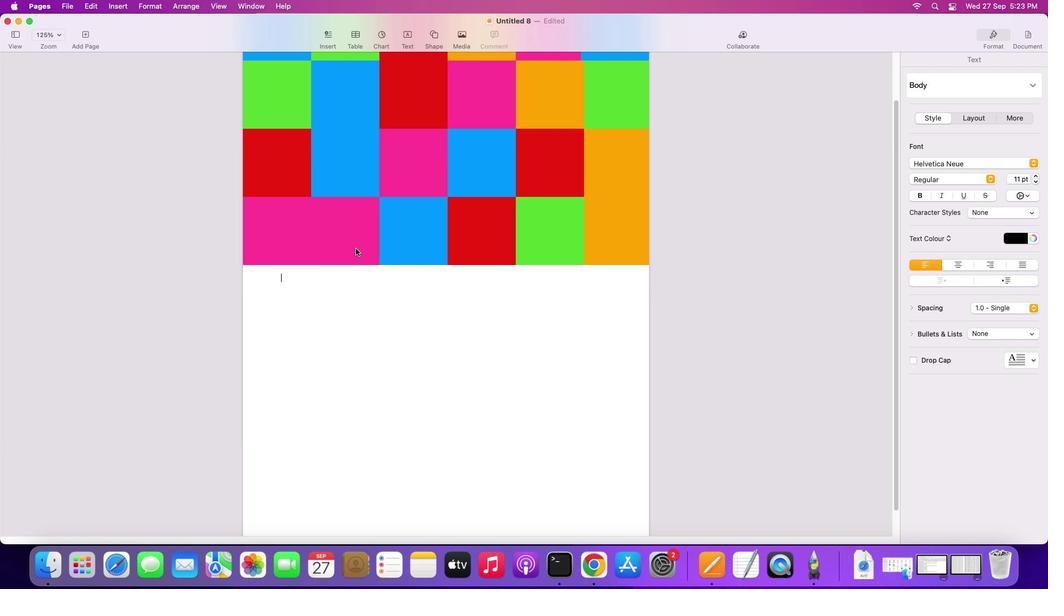 
Action: Mouse moved to (936, 120)
Screenshot: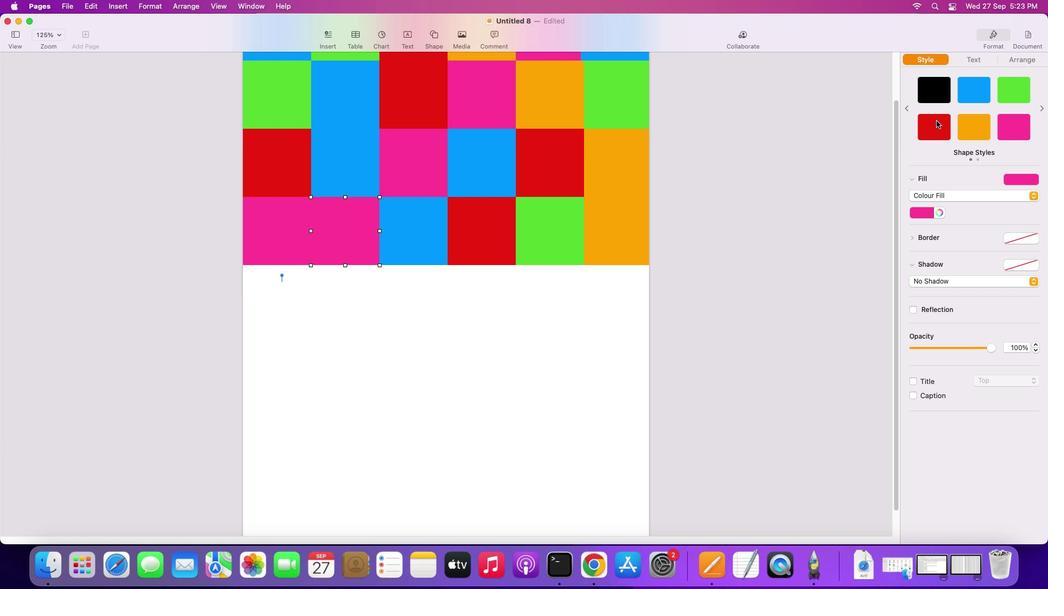 
Action: Mouse pressed left at (936, 120)
Screenshot: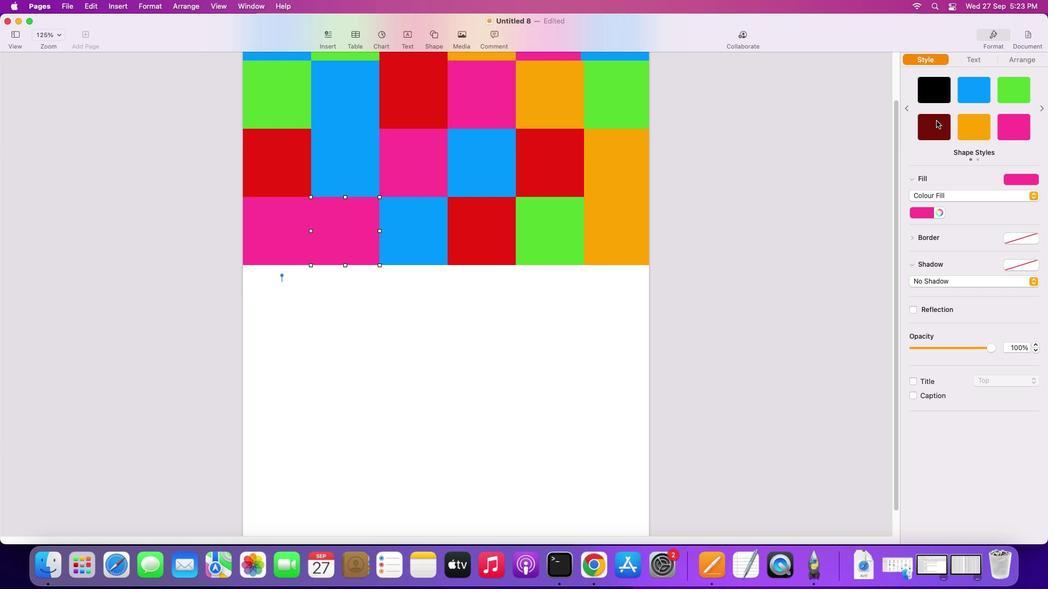 
Action: Mouse moved to (387, 284)
Screenshot: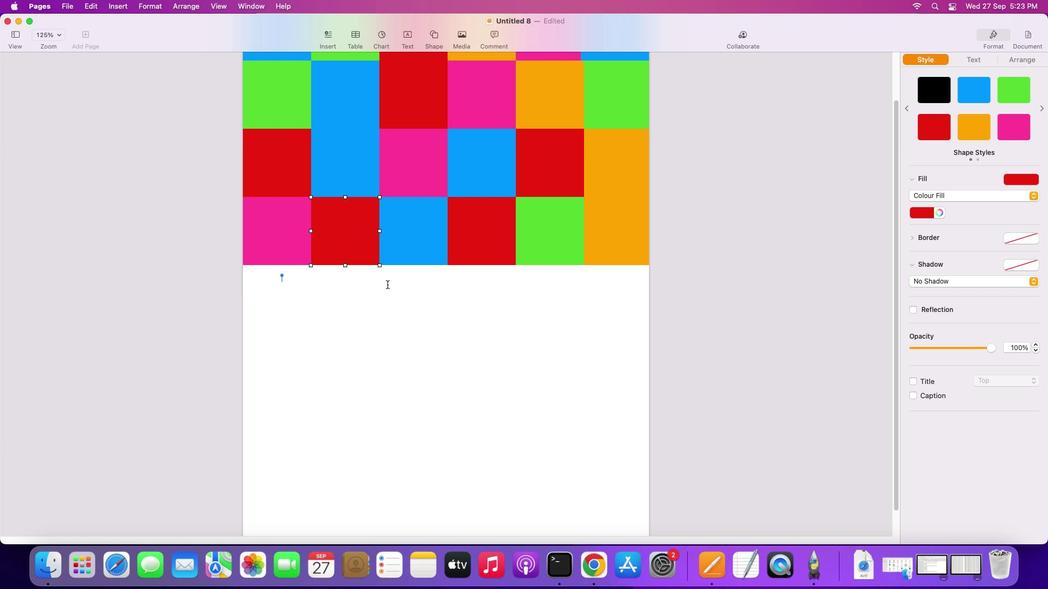 
Action: Mouse pressed left at (387, 284)
Screenshot: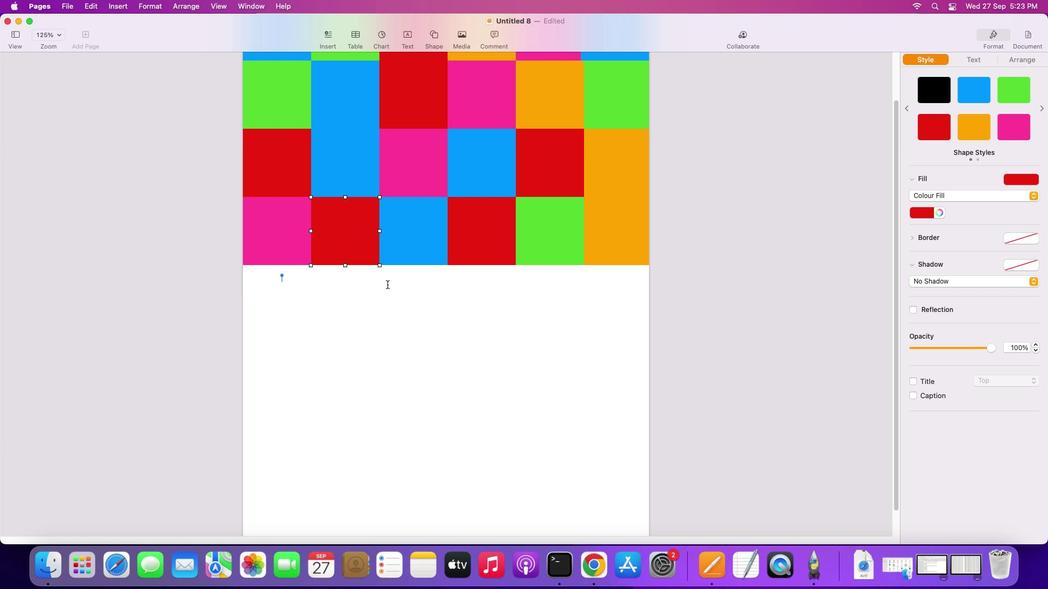 
Action: Mouse moved to (352, 282)
Screenshot: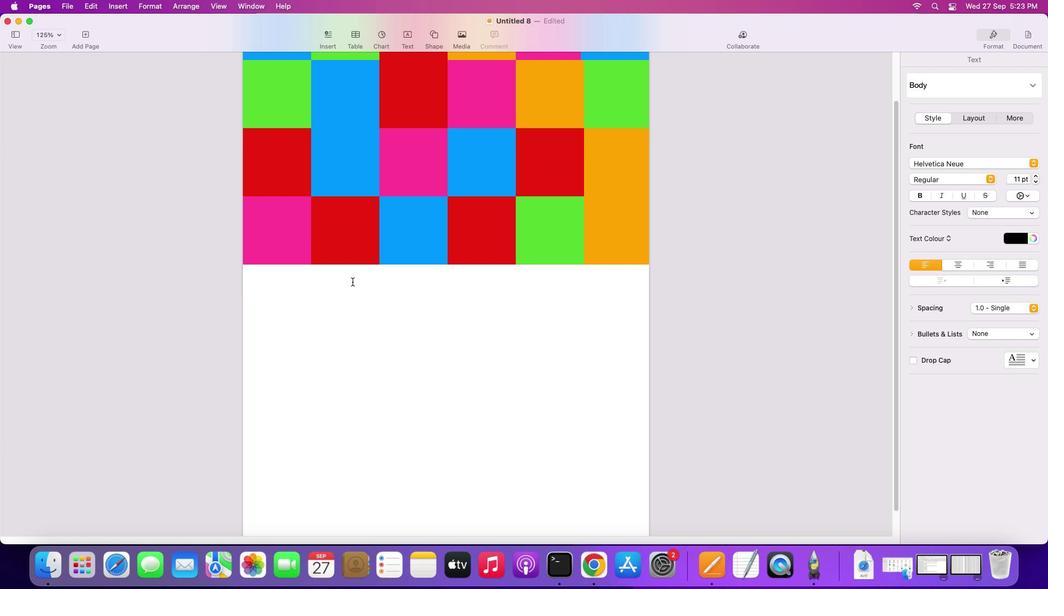 
Action: Mouse scrolled (352, 282) with delta (0, 0)
Screenshot: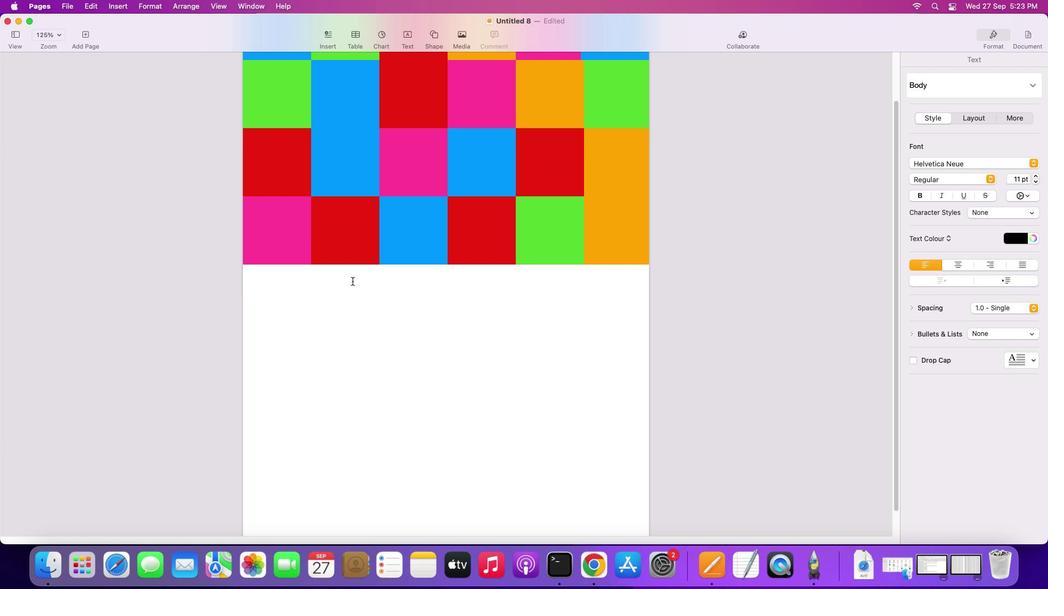 
Action: Mouse moved to (352, 281)
Screenshot: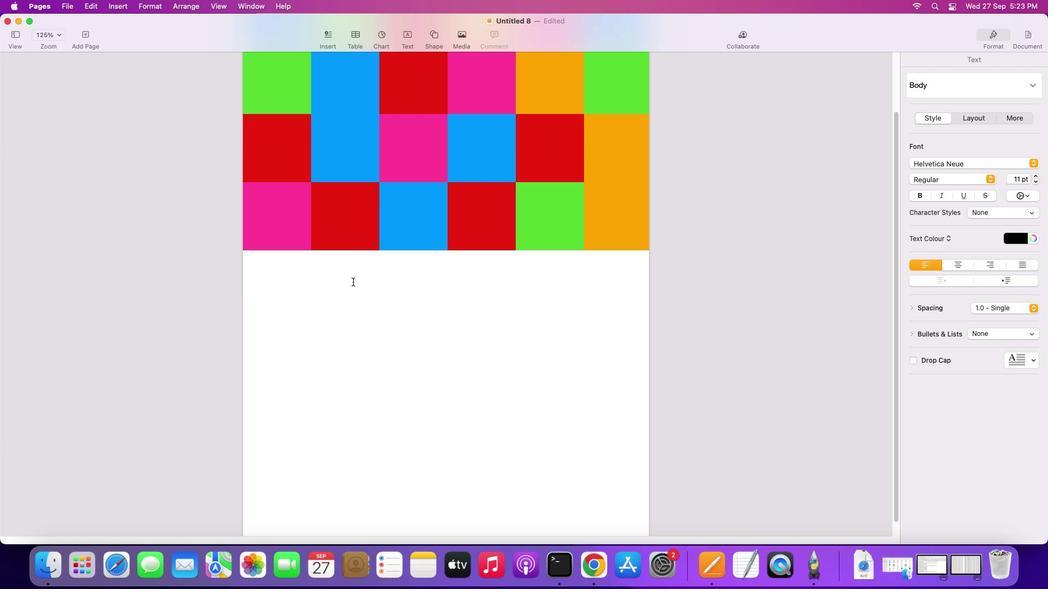 
Action: Mouse scrolled (352, 281) with delta (0, 0)
Screenshot: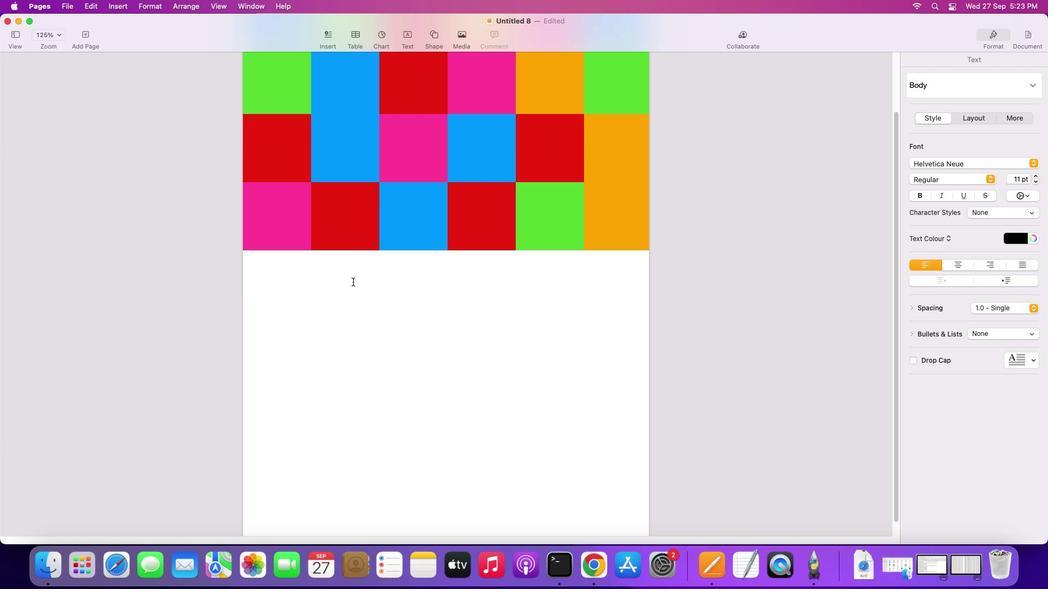
Action: Mouse moved to (352, 281)
Screenshot: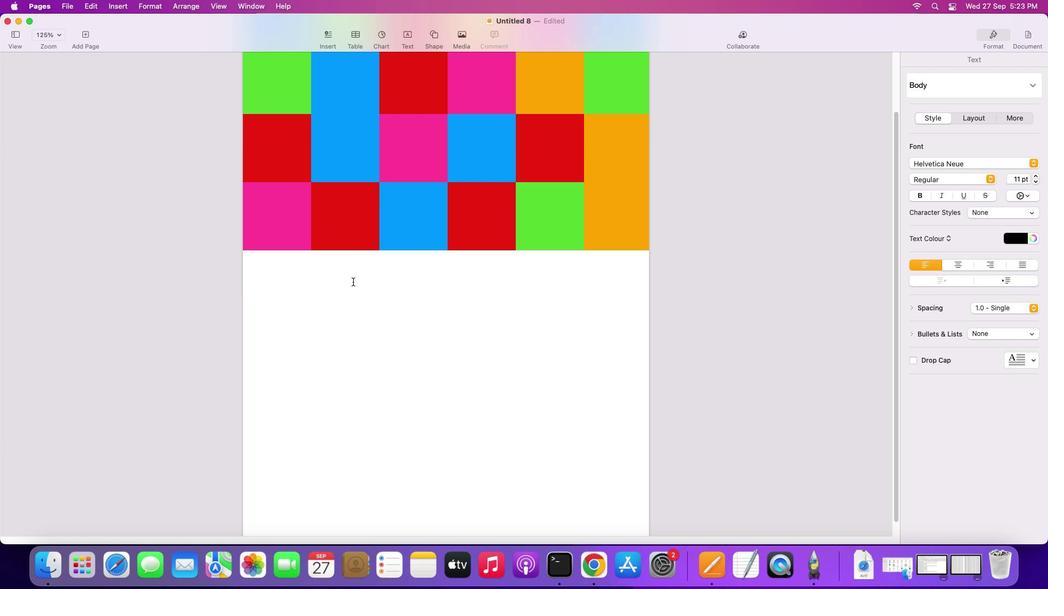 
Action: Mouse scrolled (352, 281) with delta (0, 0)
Screenshot: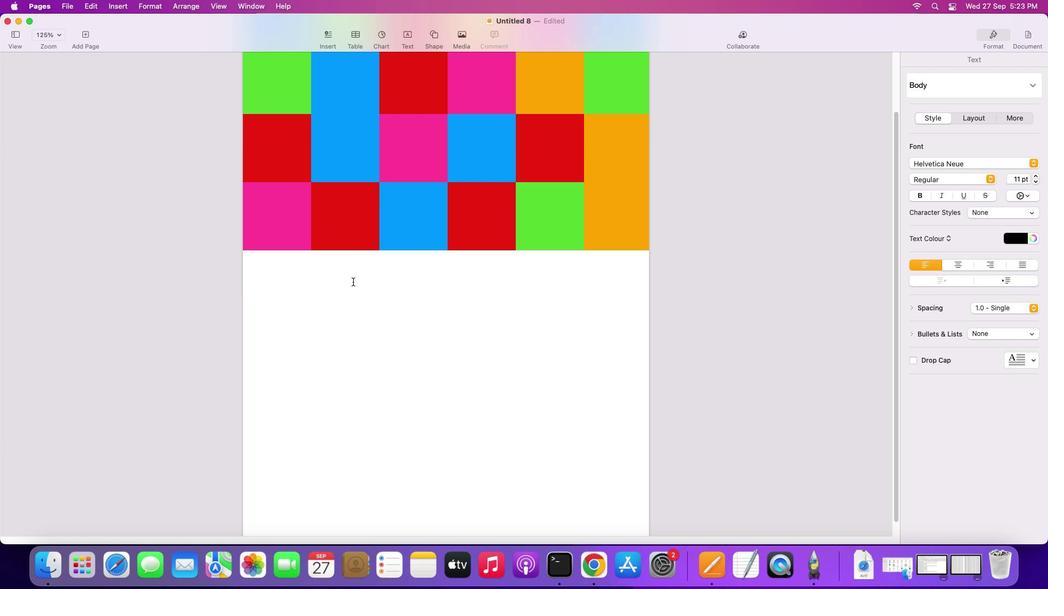 
Action: Mouse moved to (353, 281)
Screenshot: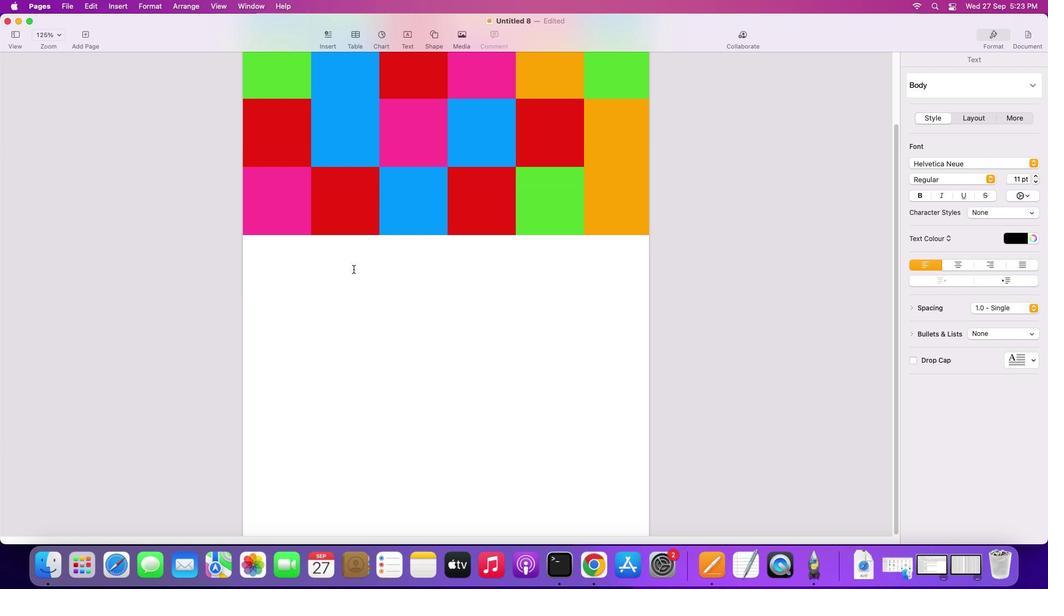 
Action: Mouse scrolled (353, 281) with delta (0, -1)
Screenshot: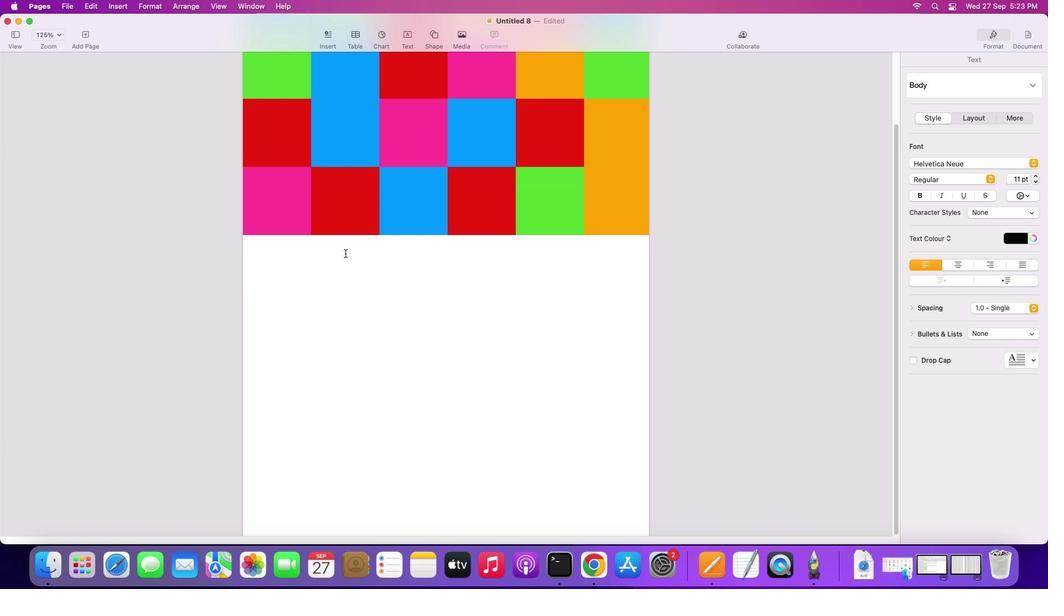 
Action: Mouse moved to (292, 214)
Screenshot: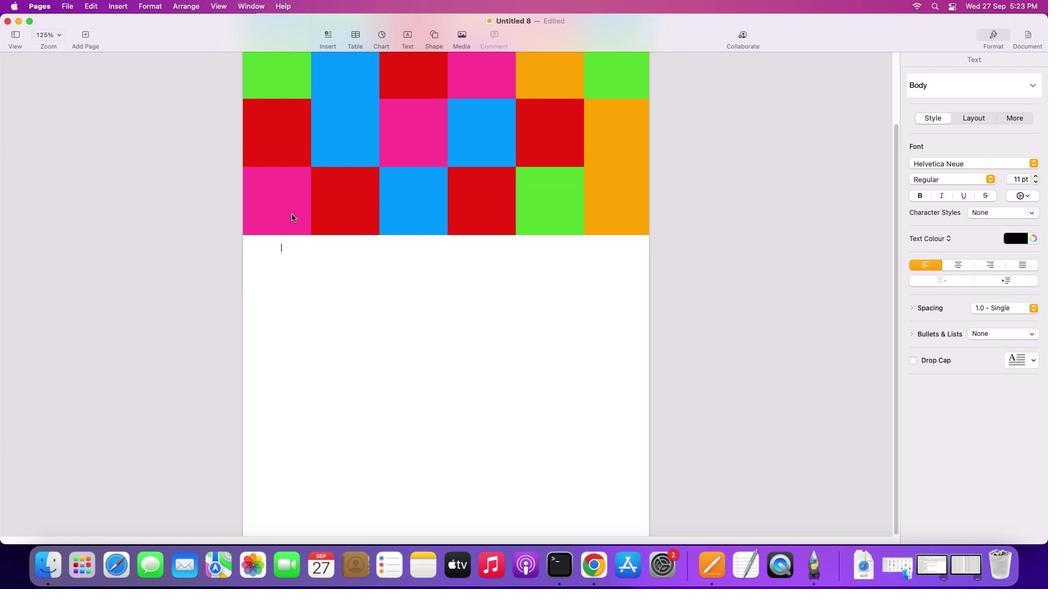 
Action: Mouse pressed left at (292, 214)
Screenshot: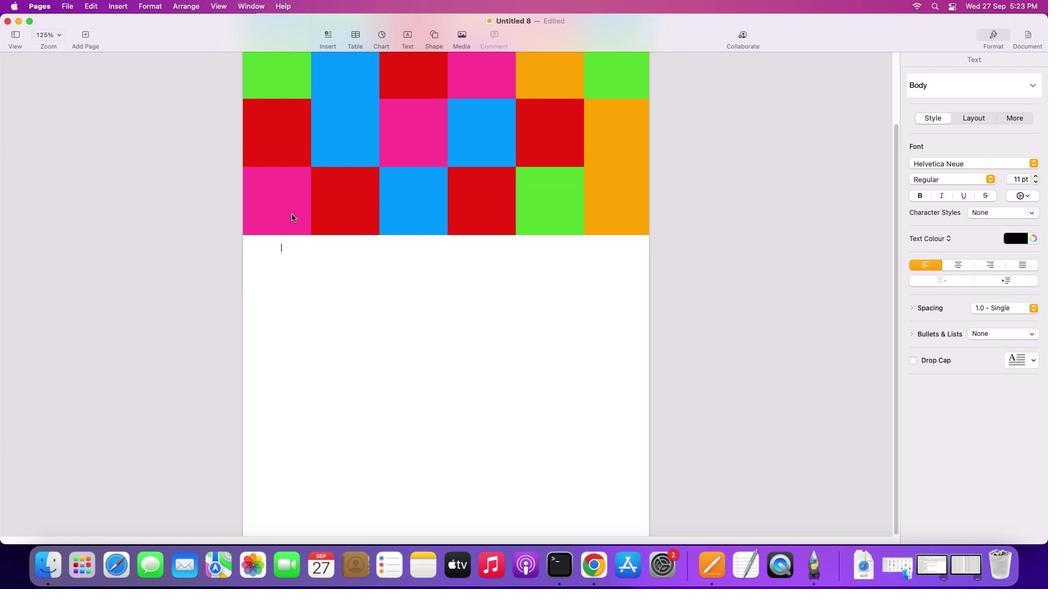 
Action: Mouse moved to (345, 213)
Screenshot: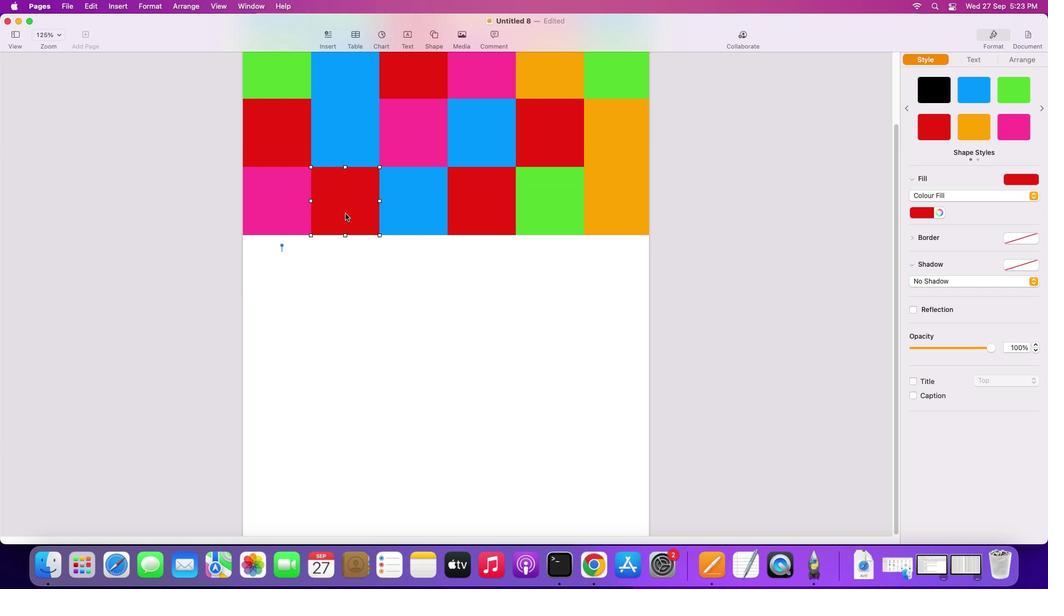 
Action: Mouse pressed left at (345, 213)
Screenshot: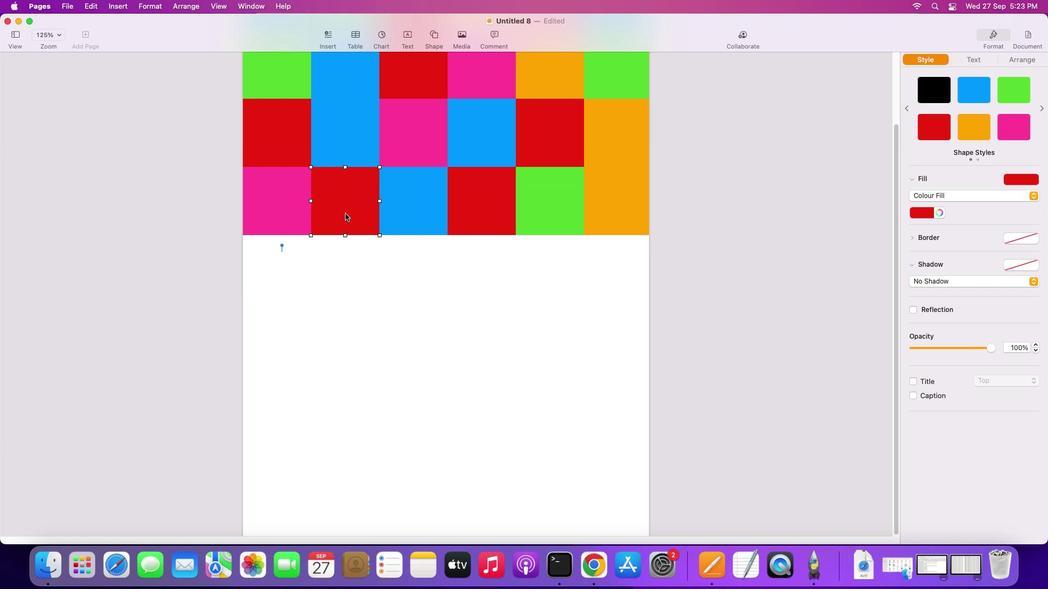
Action: Mouse moved to (346, 213)
Screenshot: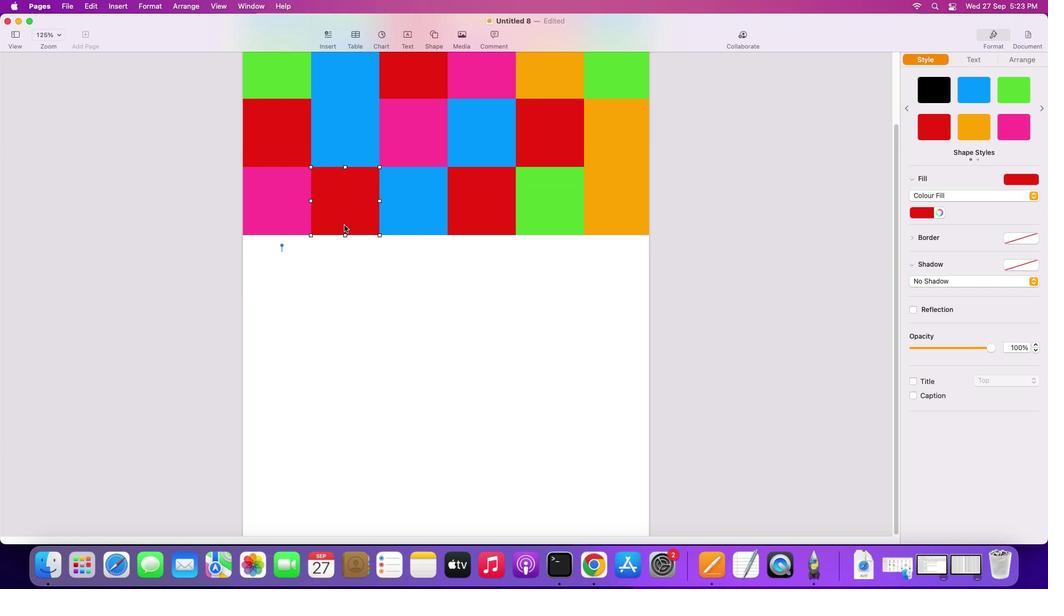 
Action: Key pressed Key.alt
Screenshot: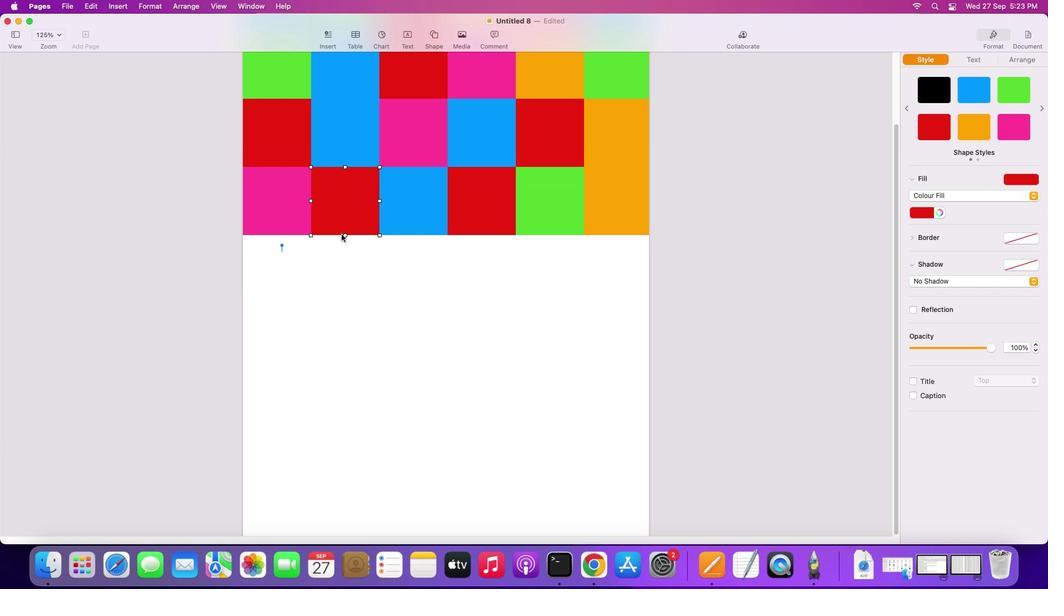 
Action: Mouse pressed left at (346, 213)
Screenshot: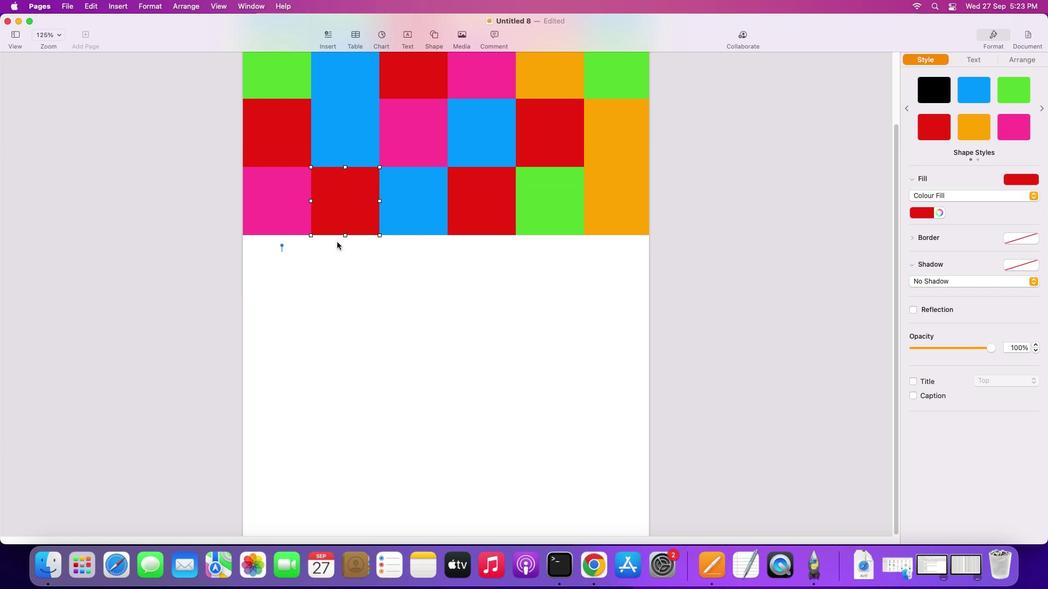 
Action: Mouse moved to (412, 227)
Screenshot: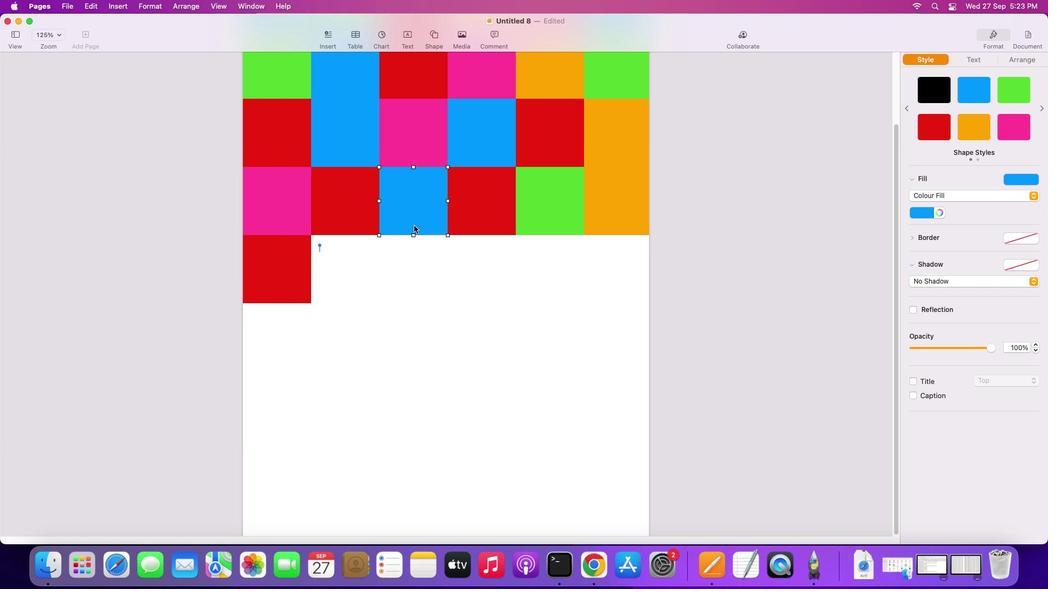 
Action: Mouse pressed left at (412, 227)
Screenshot: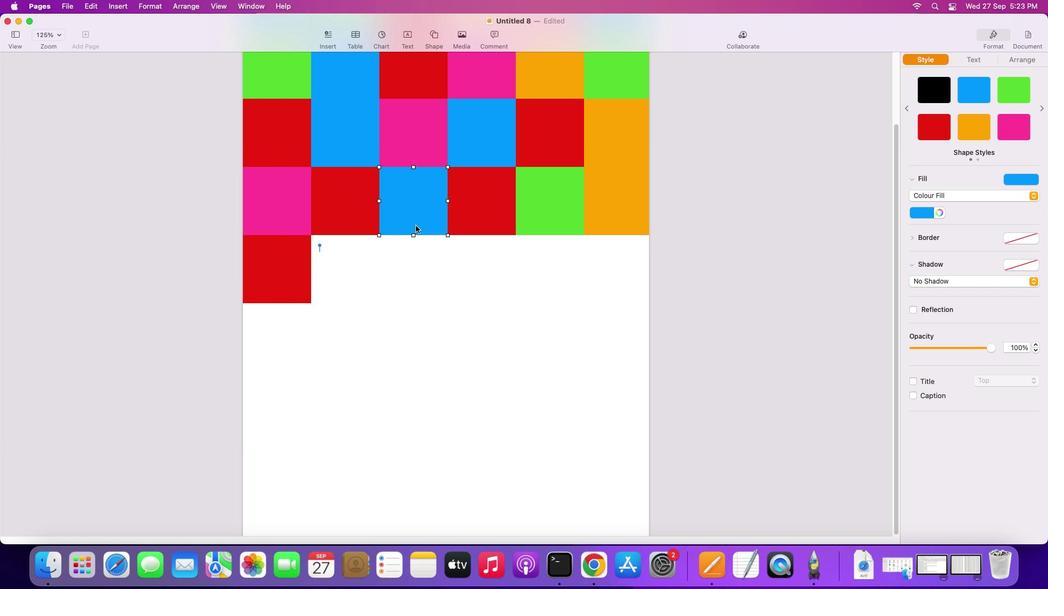 
Action: Mouse moved to (418, 219)
Screenshot: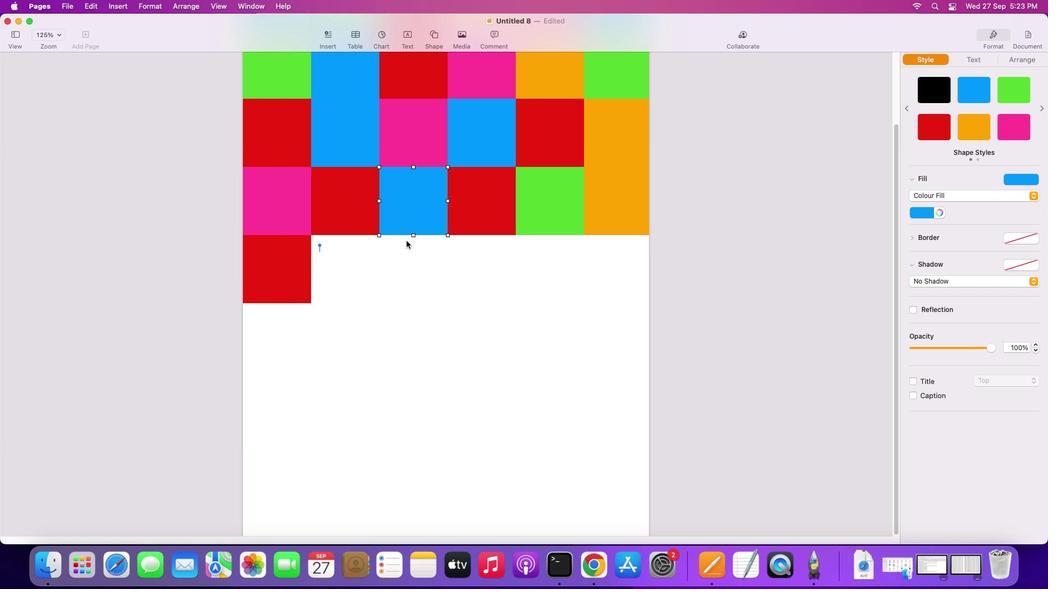 
Action: Key pressed Key.alt
Screenshot: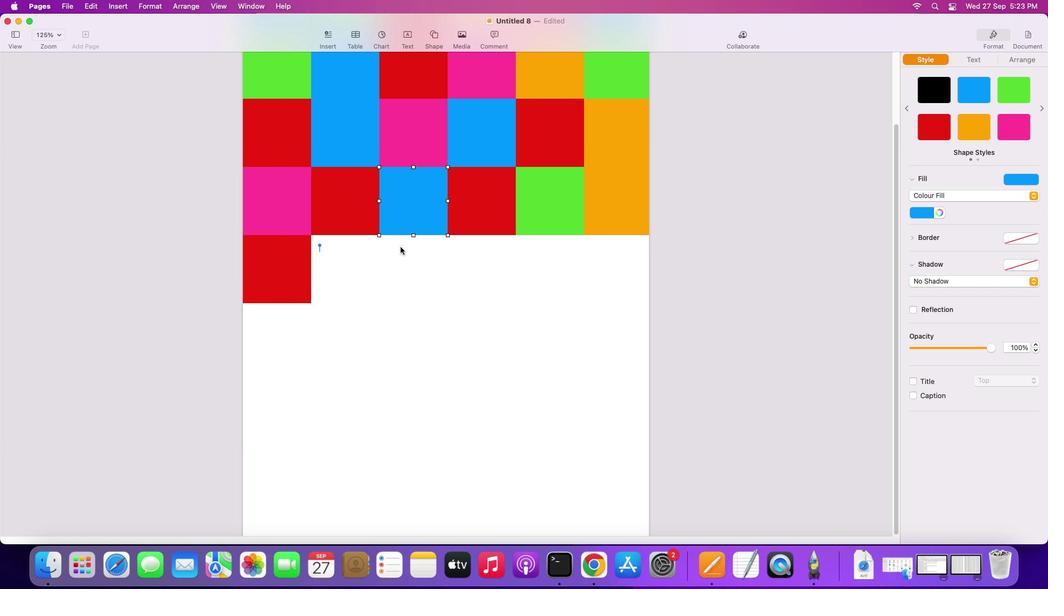 
Action: Mouse pressed left at (418, 219)
Screenshot: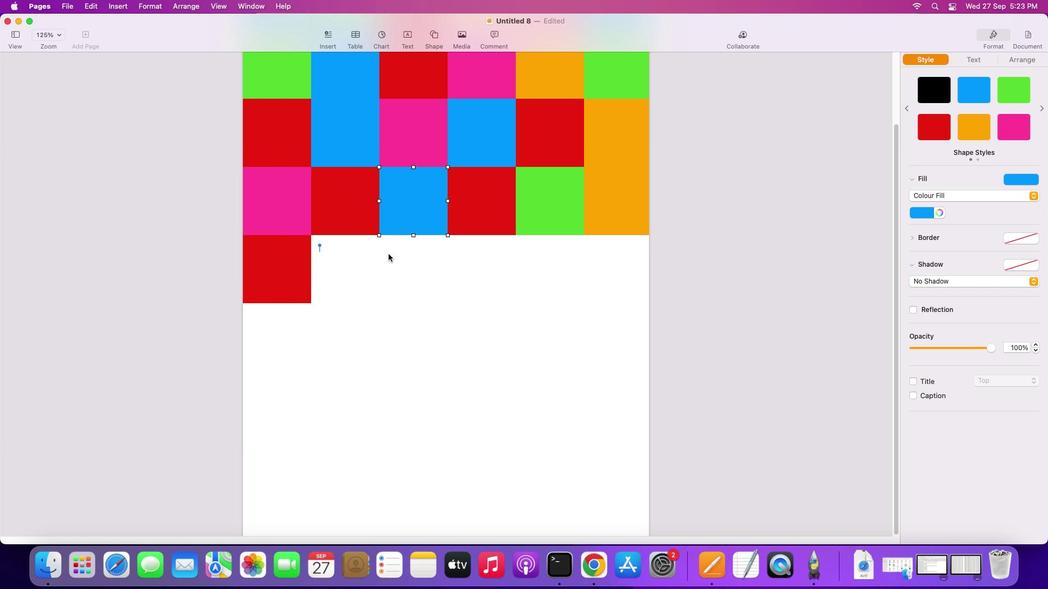 
Action: Mouse moved to (561, 205)
Screenshot: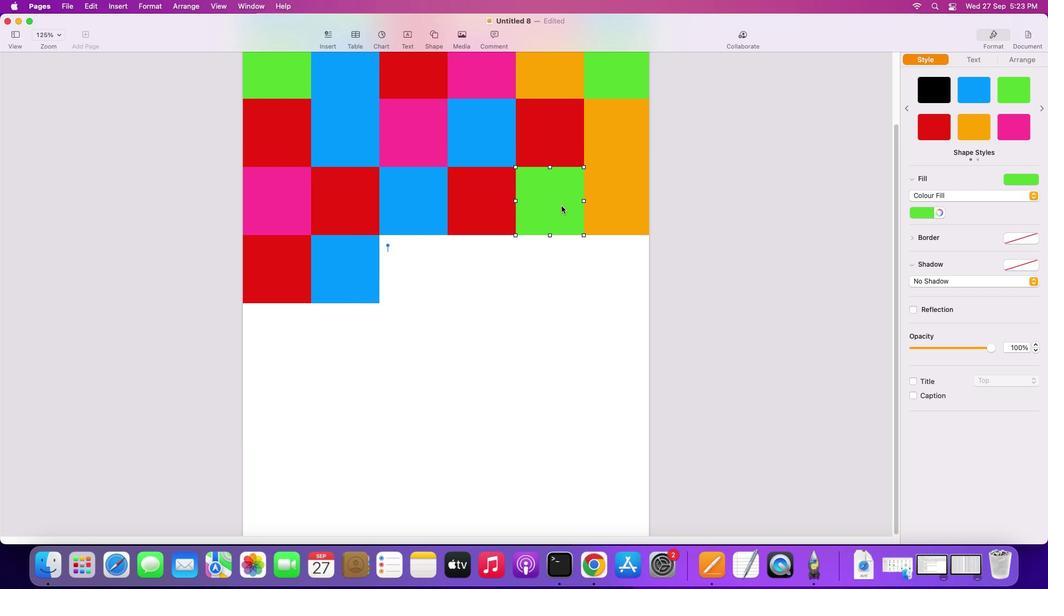 
Action: Mouse pressed left at (561, 205)
Screenshot: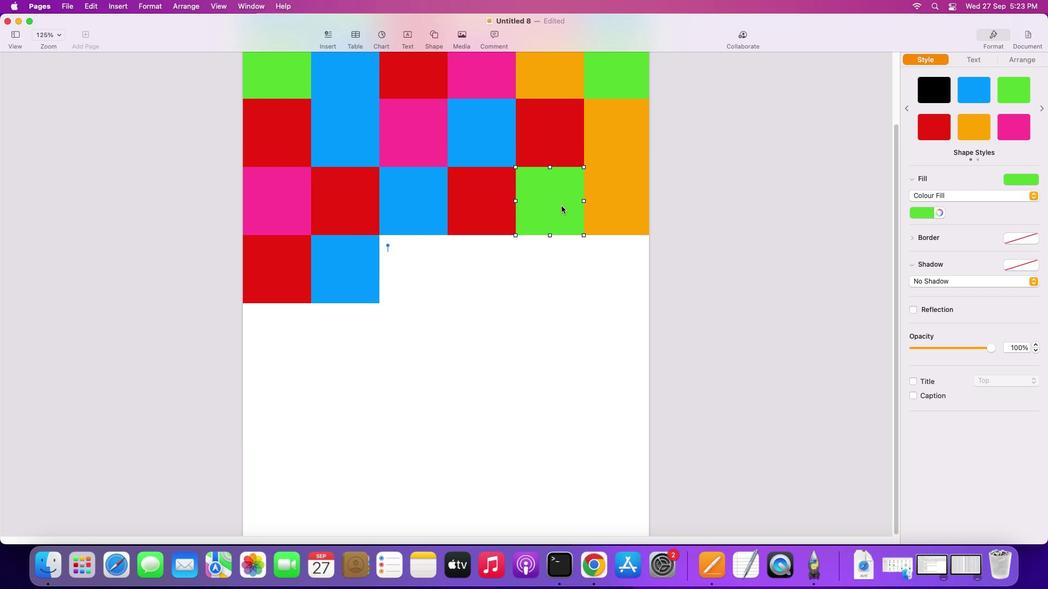 
Action: Mouse moved to (561, 207)
Screenshot: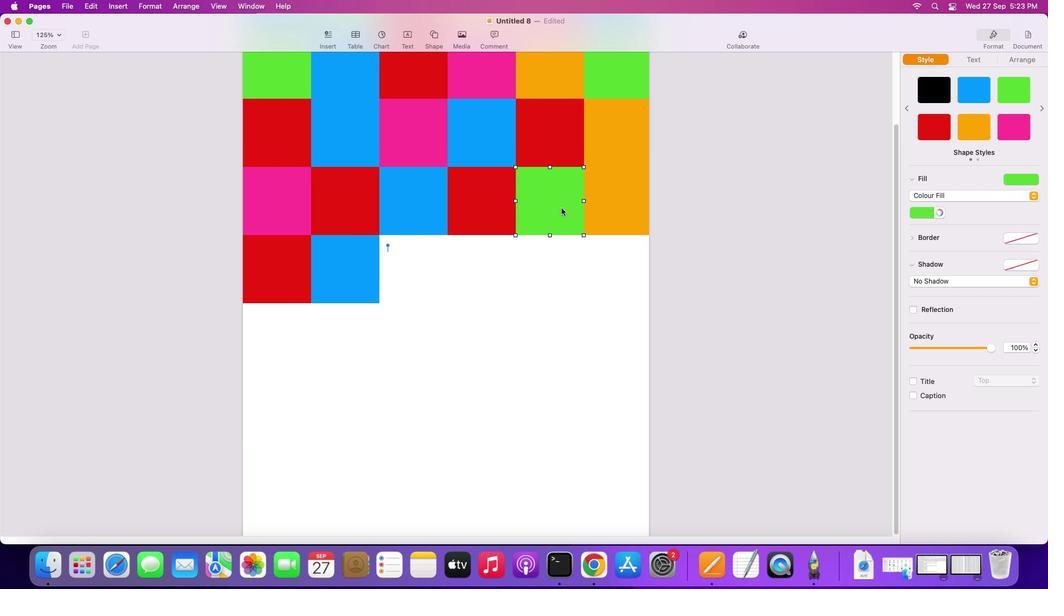 
Action: Key pressed Key.alt
Screenshot: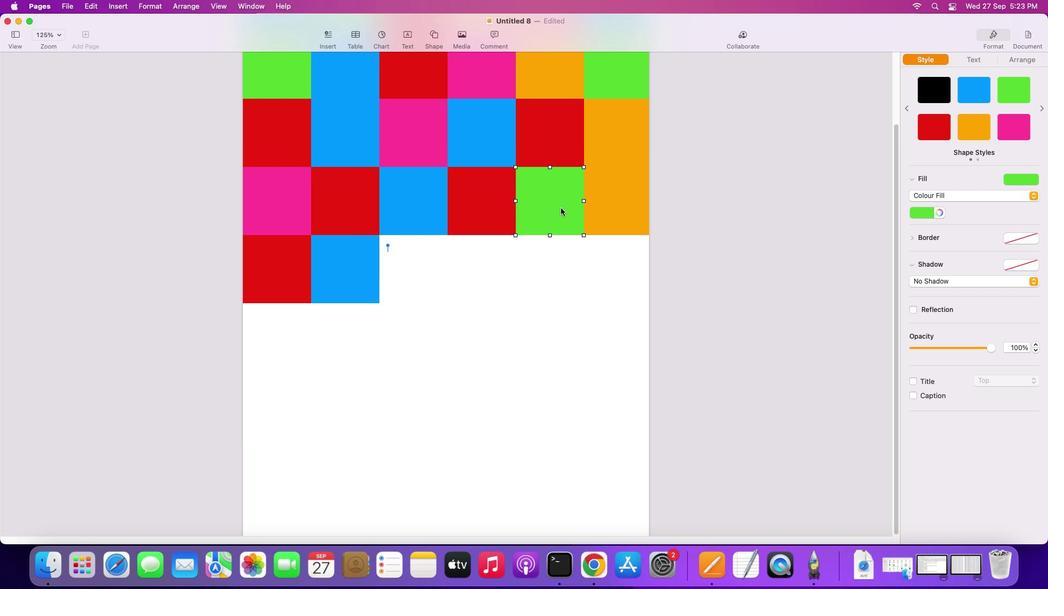 
Action: Mouse moved to (561, 207)
Screenshot: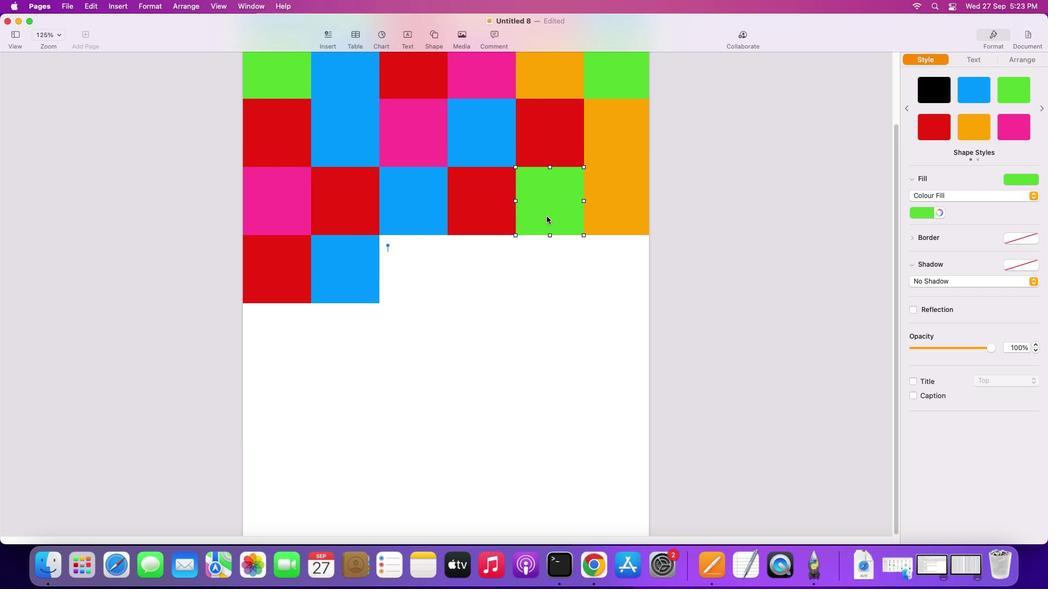 
Action: Mouse pressed left at (561, 207)
Screenshot: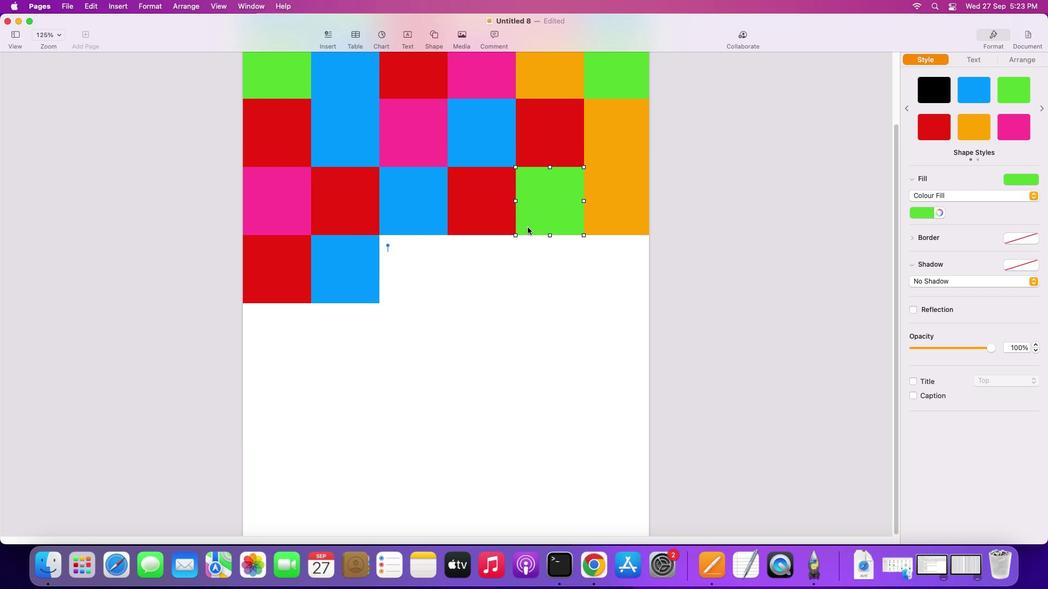 
Action: Mouse moved to (442, 270)
Screenshot: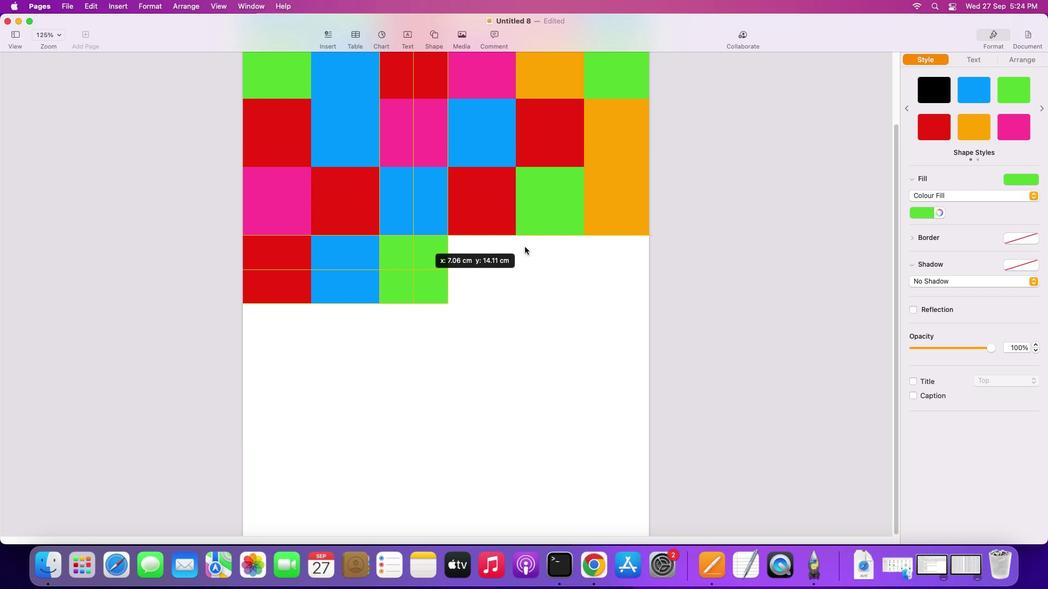 
Action: Key pressed Key.alt
Screenshot: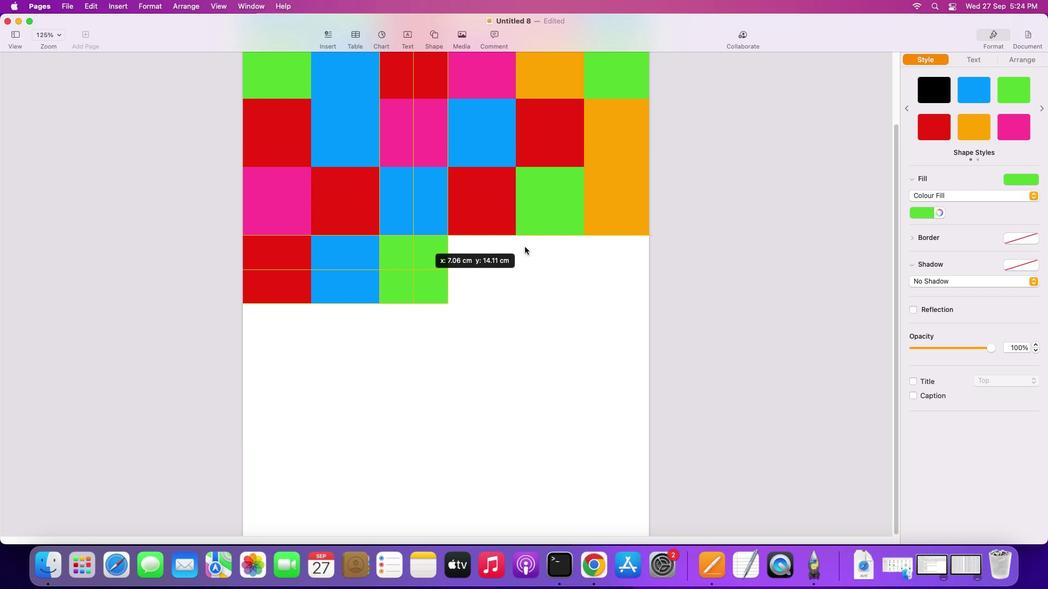 
Action: Mouse moved to (622, 221)
Screenshot: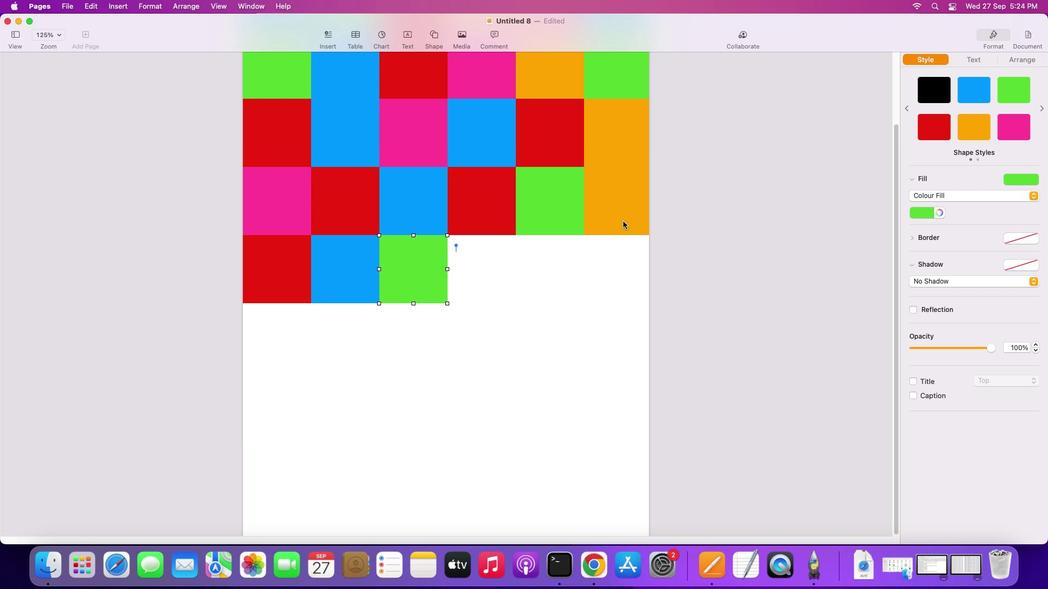 
Action: Mouse pressed left at (622, 221)
Screenshot: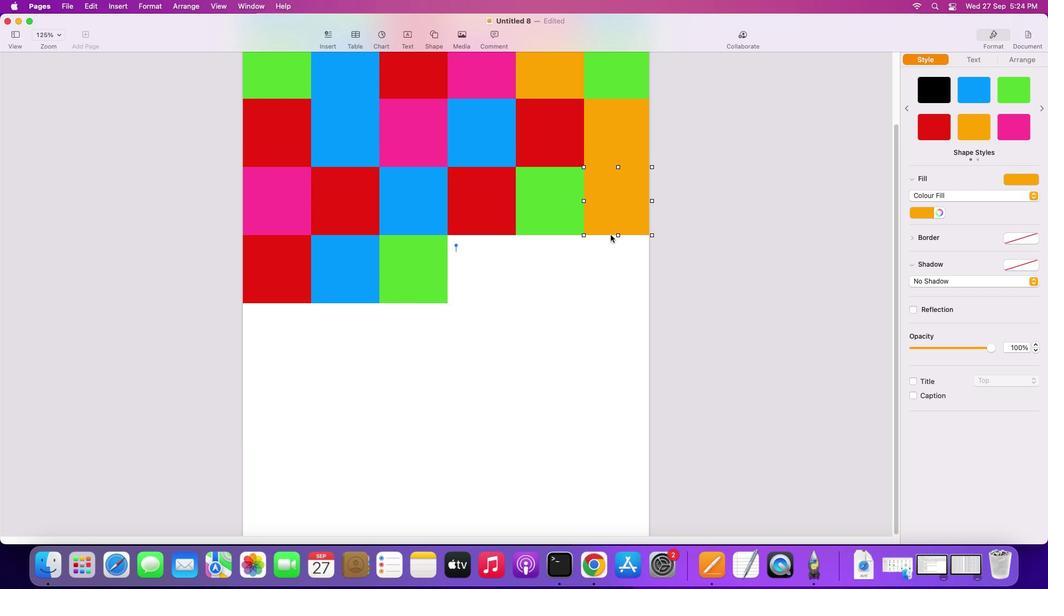 
Action: Mouse moved to (286, 204)
Screenshot: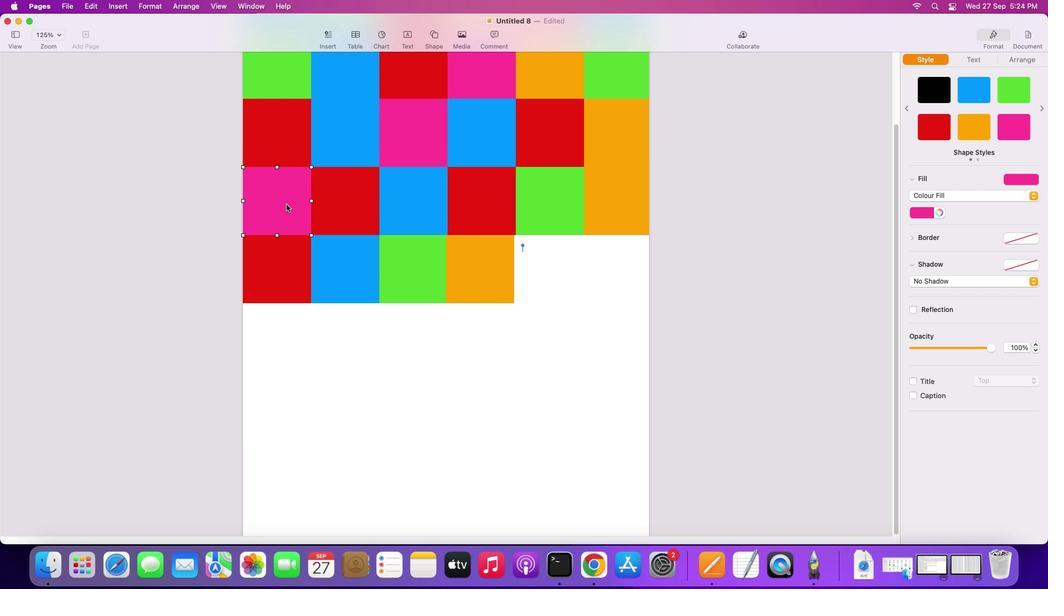 
Action: Mouse pressed left at (286, 204)
Screenshot: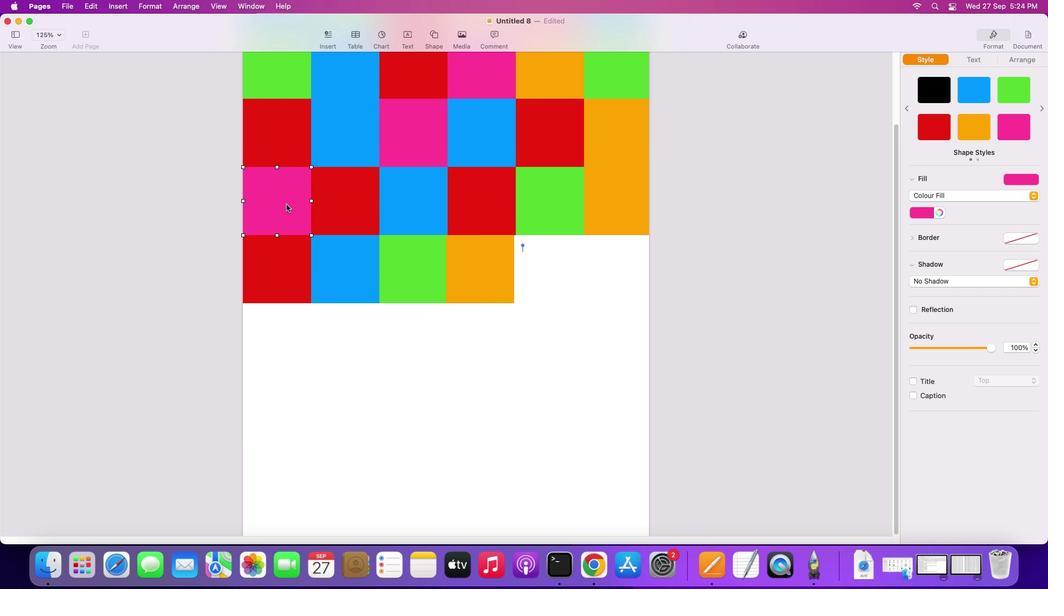 
Action: Mouse moved to (285, 203)
Screenshot: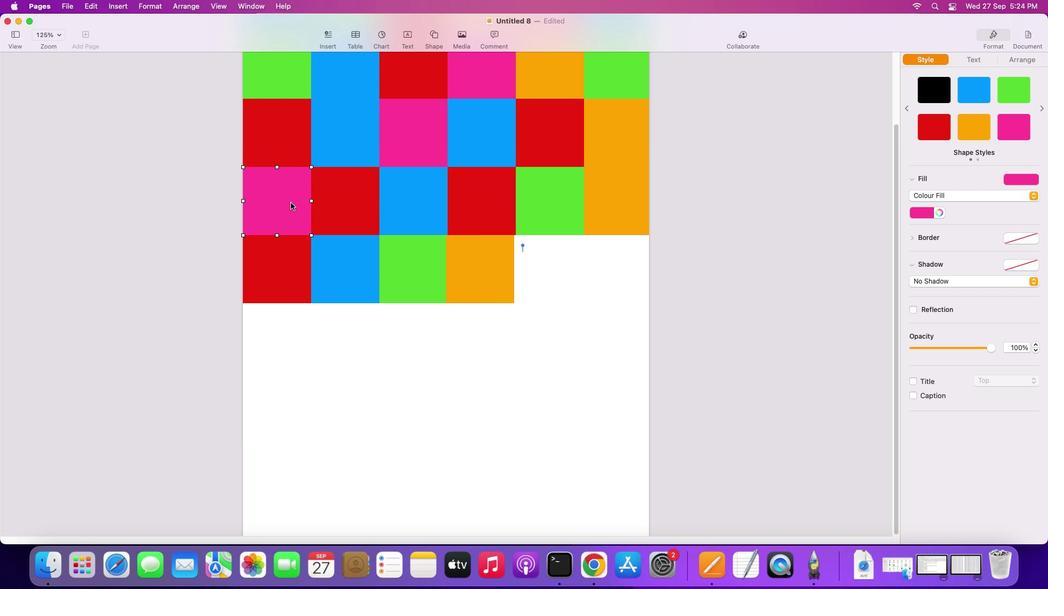
Action: Key pressed Key.alt
Screenshot: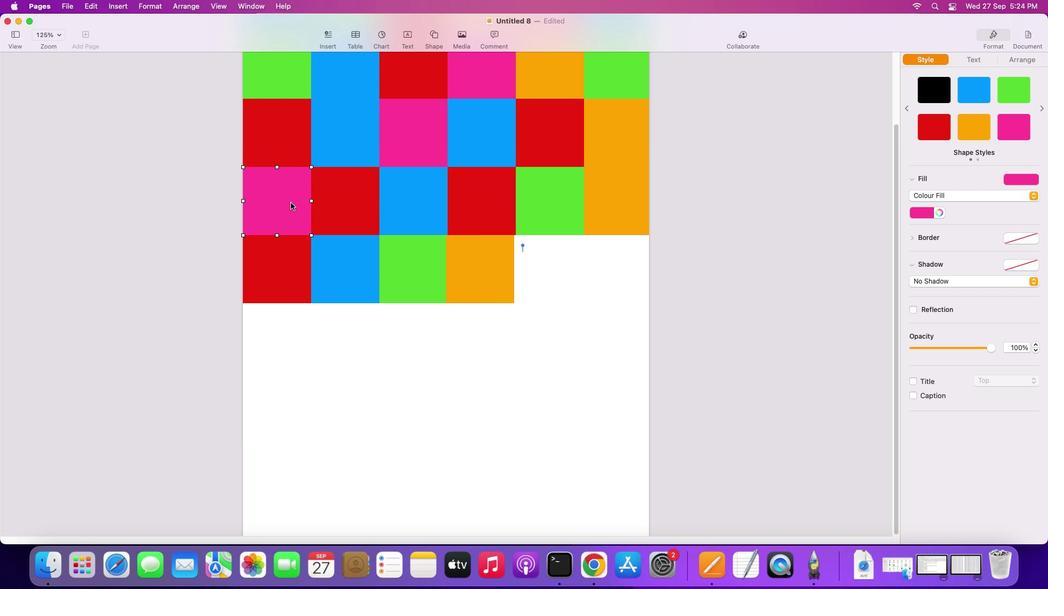 
Action: Mouse moved to (283, 203)
Screenshot: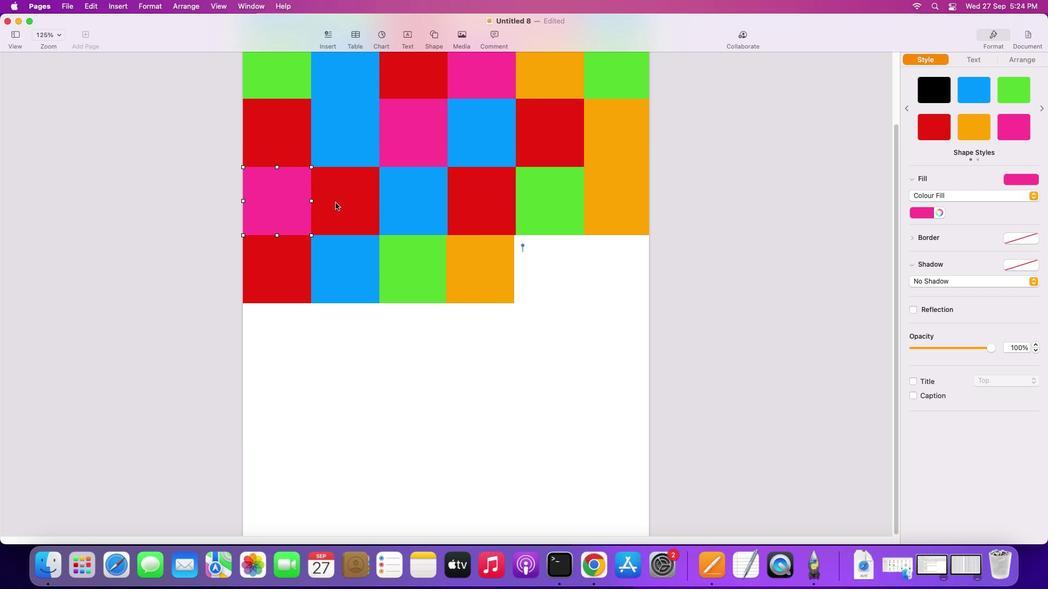 
Action: Mouse pressed left at (283, 203)
Screenshot: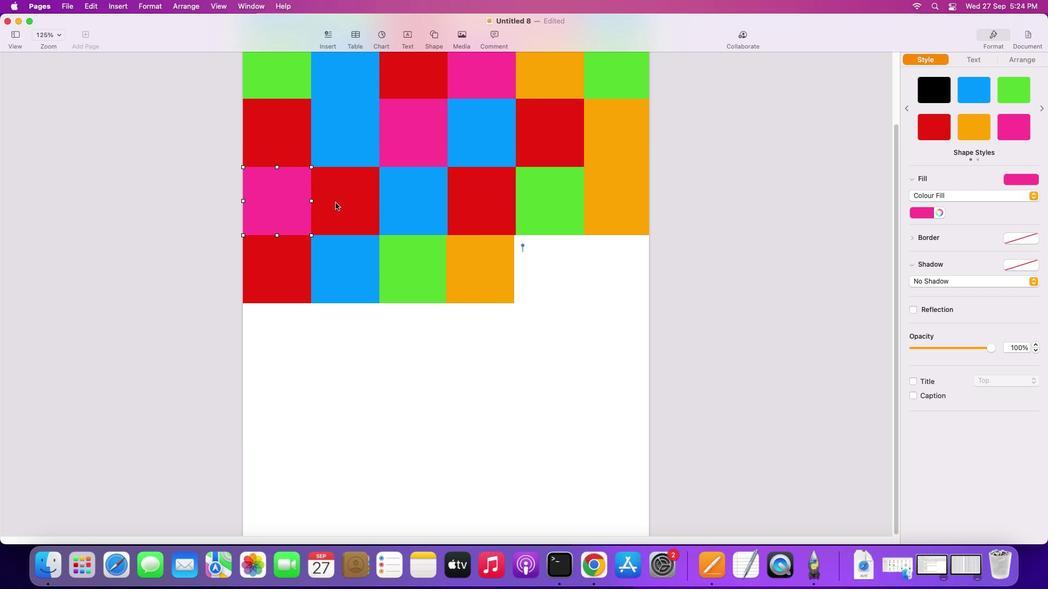 
Action: Mouse moved to (554, 262)
Screenshot: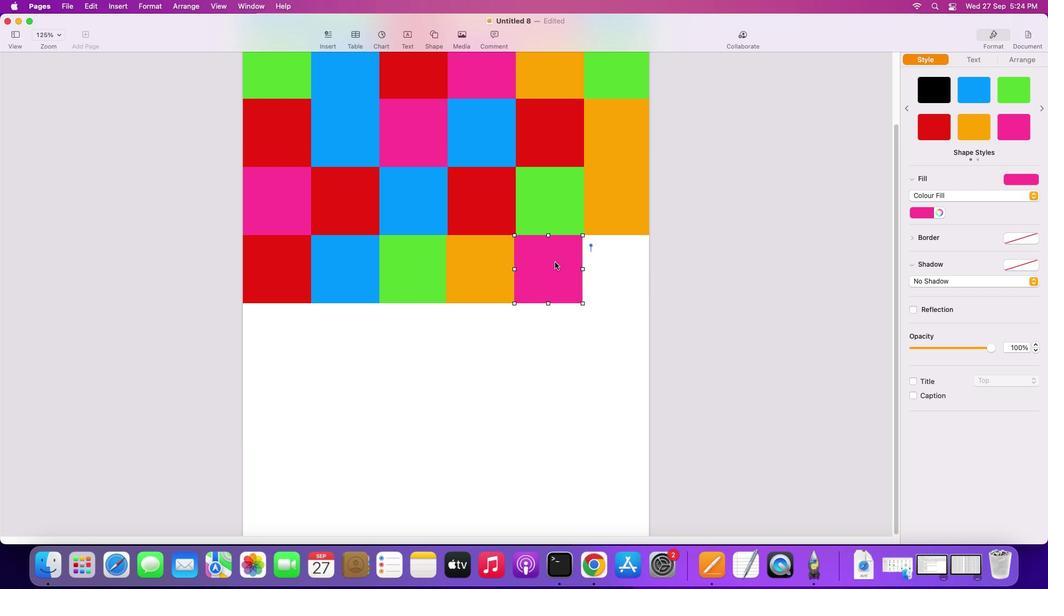 
Action: Mouse pressed left at (554, 262)
Screenshot: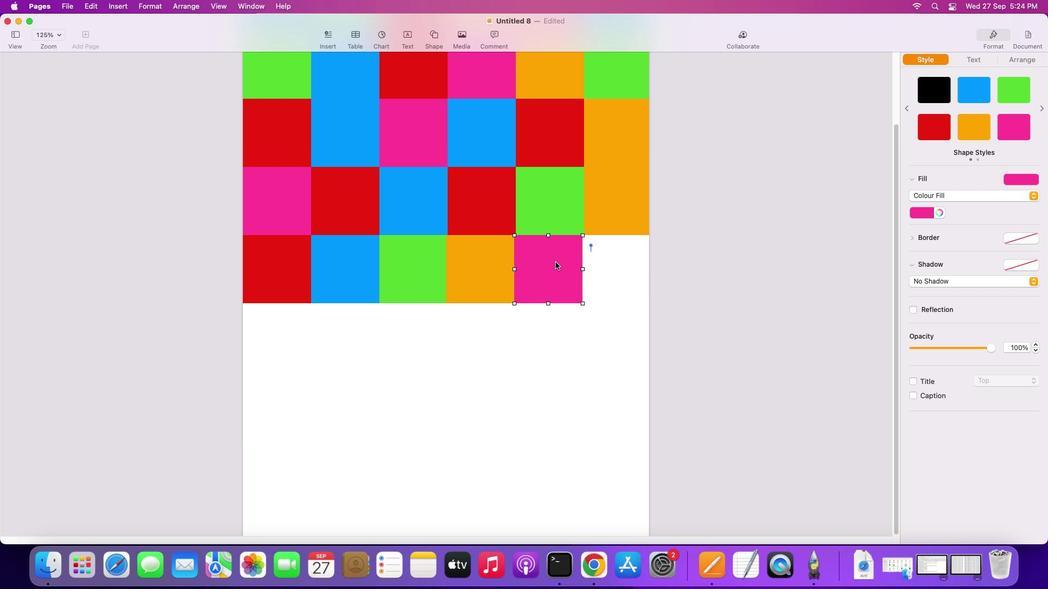 
Action: Mouse moved to (484, 262)
Screenshot: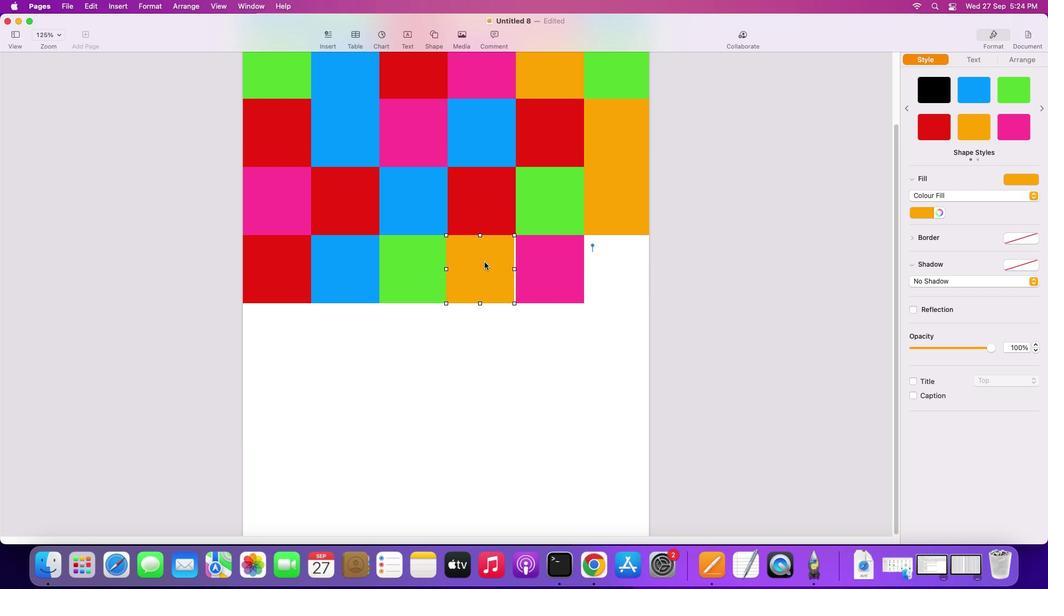
Action: Mouse pressed left at (484, 262)
Screenshot: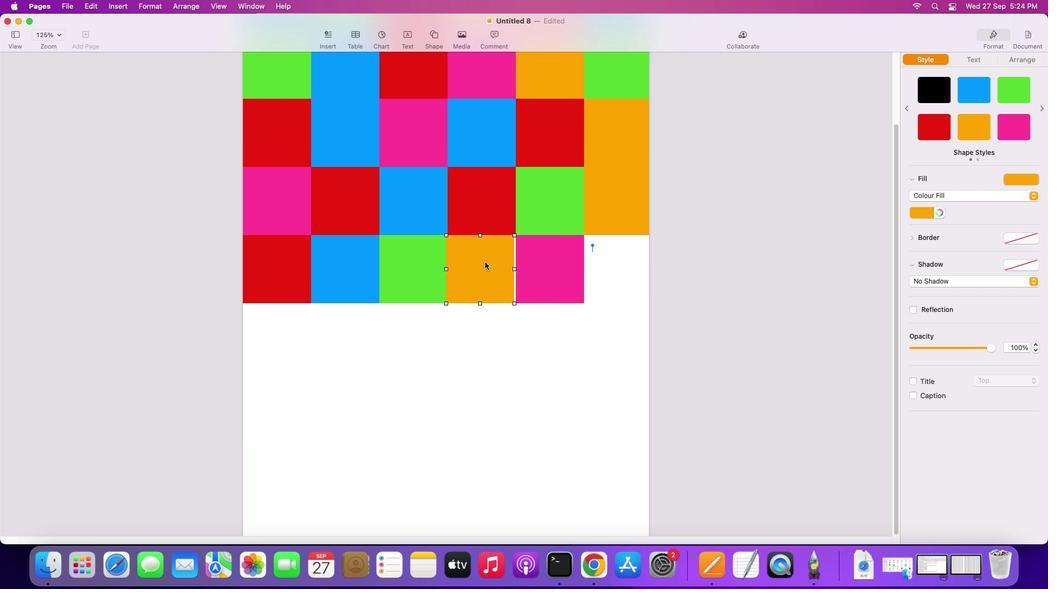 
Action: Mouse moved to (557, 217)
Screenshot: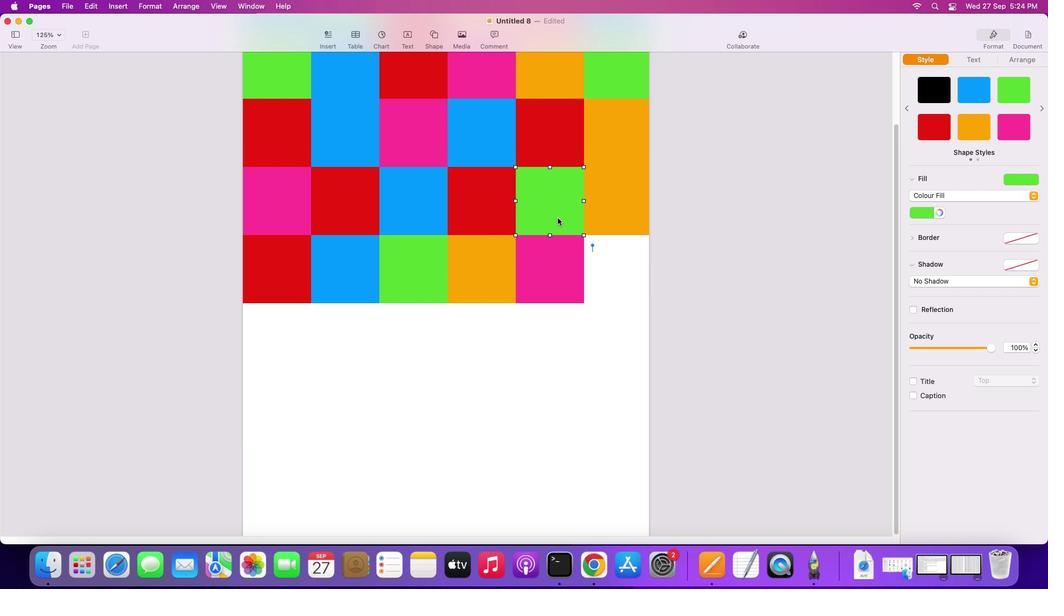 
Action: Mouse pressed left at (557, 217)
Screenshot: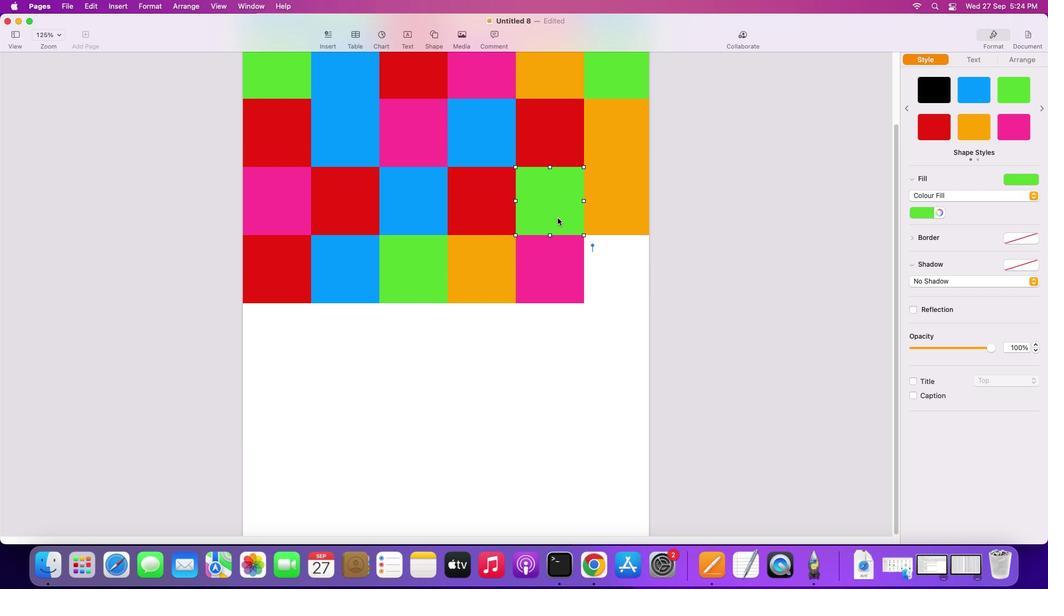 
Action: Mouse moved to (557, 216)
Screenshot: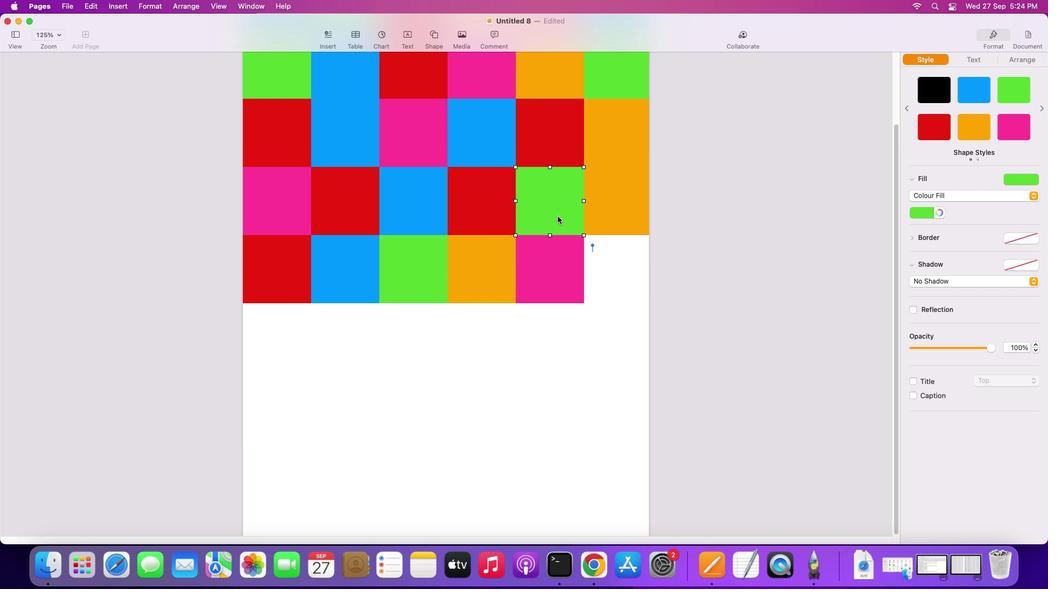 
Action: Key pressed Key.alt
Screenshot: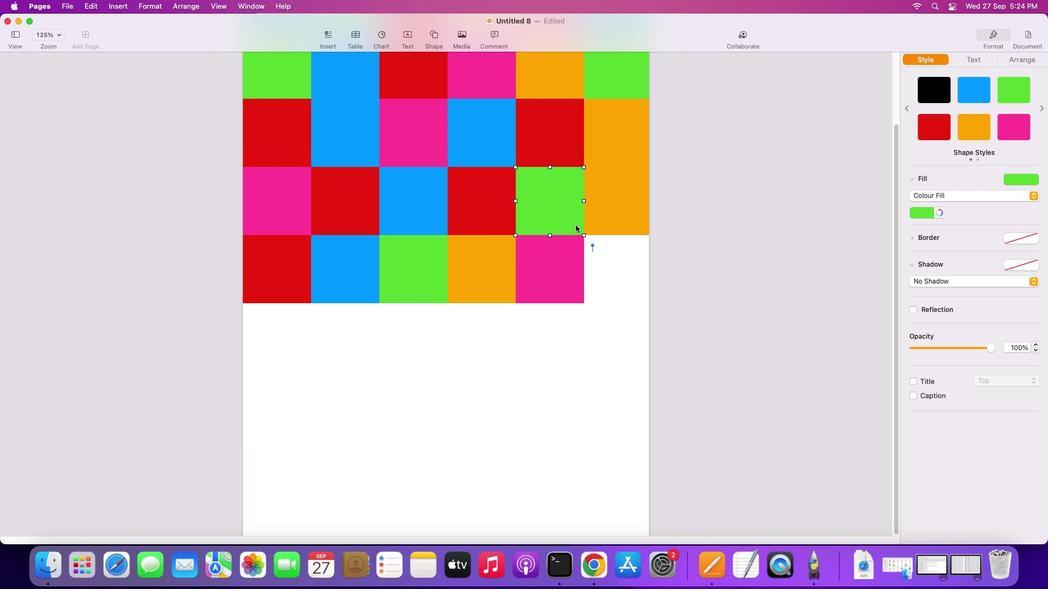 
Action: Mouse pressed left at (557, 216)
Screenshot: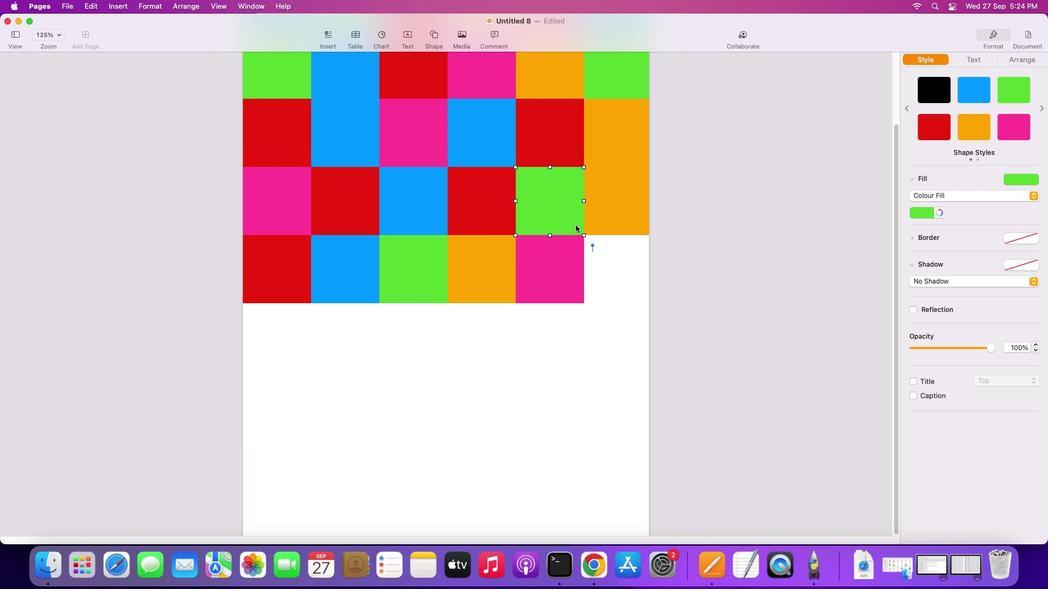 
Action: Mouse moved to (623, 286)
Screenshot: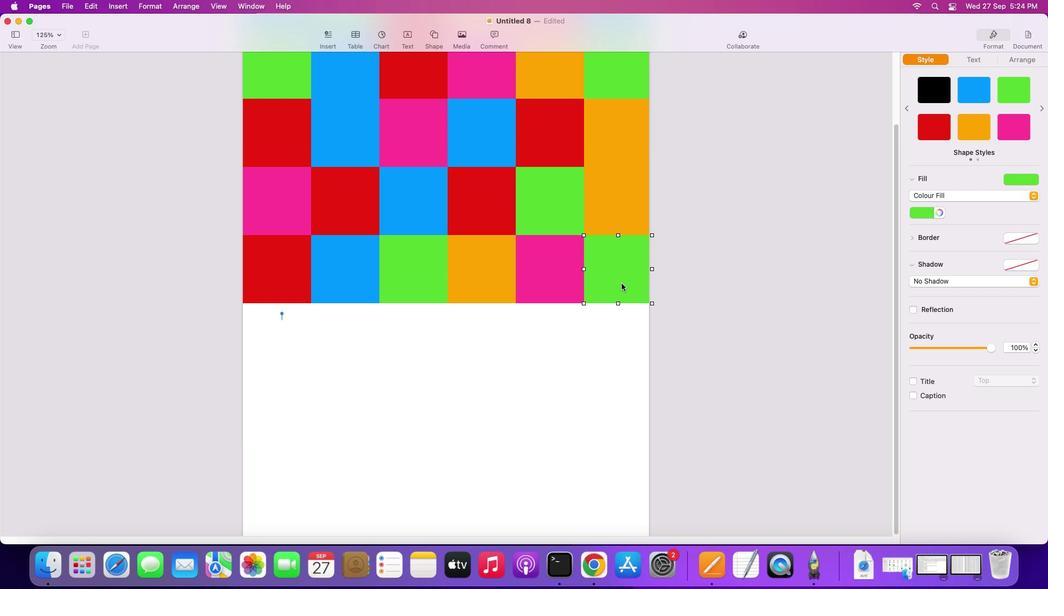 
Action: Mouse scrolled (623, 286) with delta (0, 0)
Screenshot: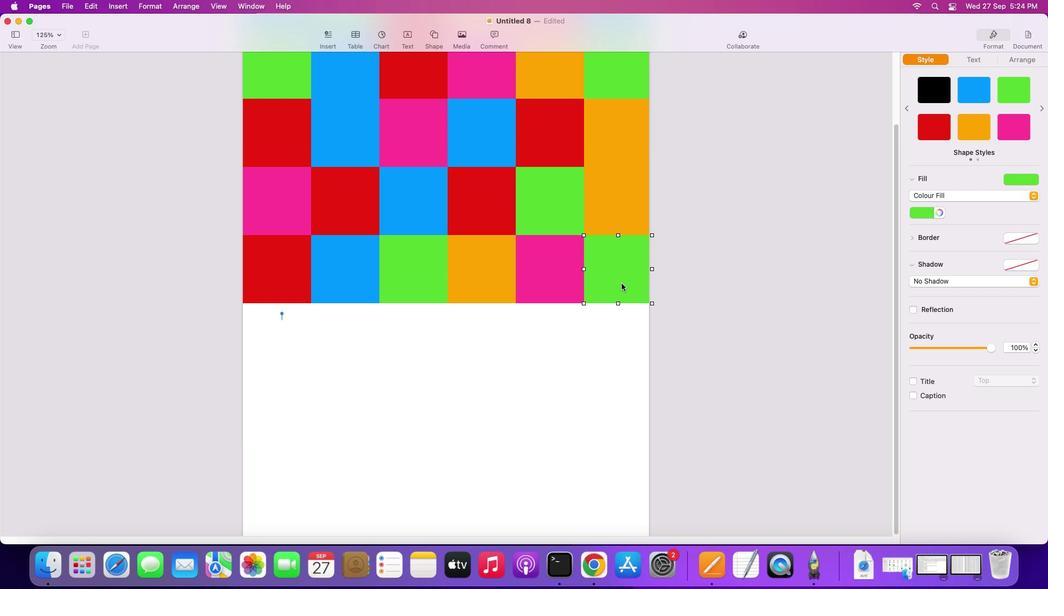 
Action: Mouse moved to (623, 286)
